 Task: Get directions from Joshua Tree National Park, California, United States to Carlsbad Caverns National Park, New Mexico, United States and explore the nearby things to do with rating 4.5 and open @ 5:00 Sunday
Action: Mouse moved to (242, 36)
Screenshot: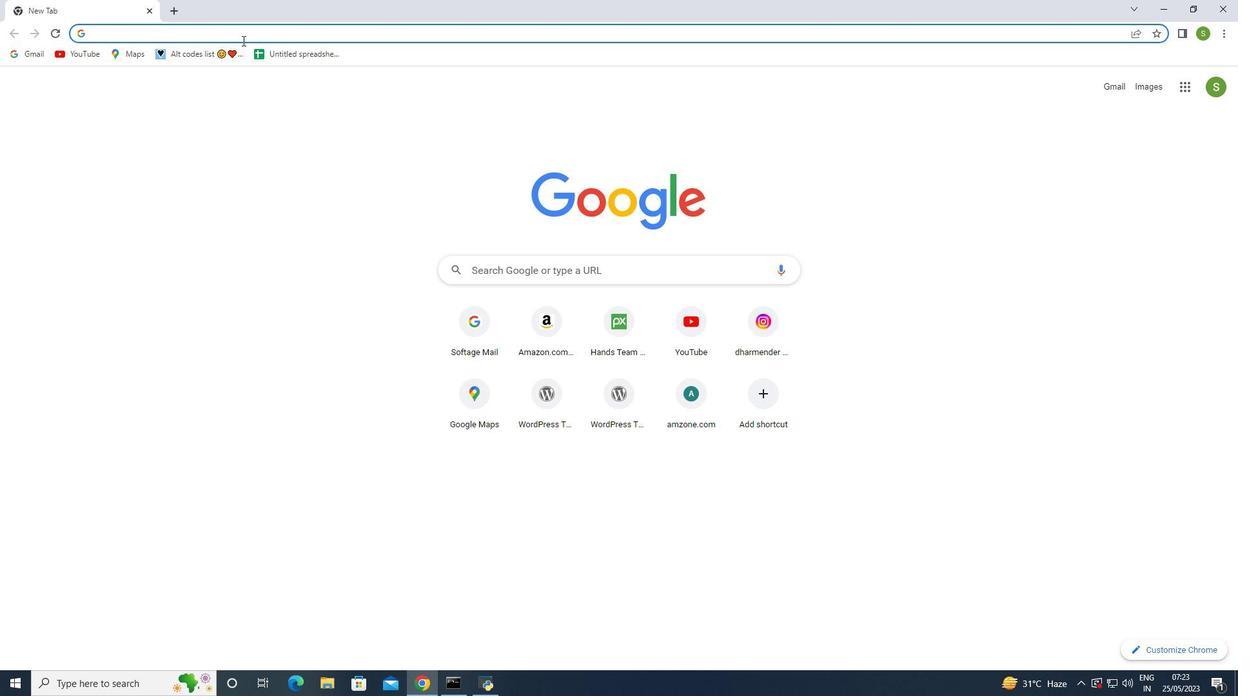 
Action: Mouse pressed left at (242, 36)
Screenshot: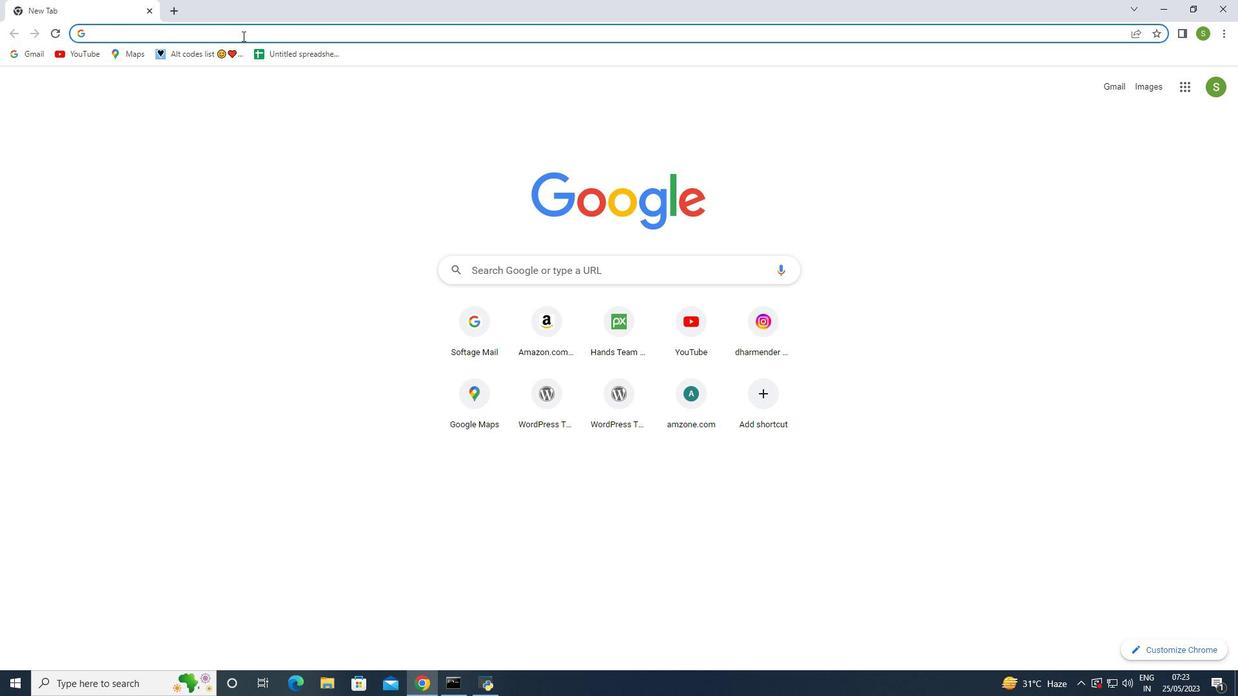 
Action: Key pressed google<Key.space>mape
Screenshot: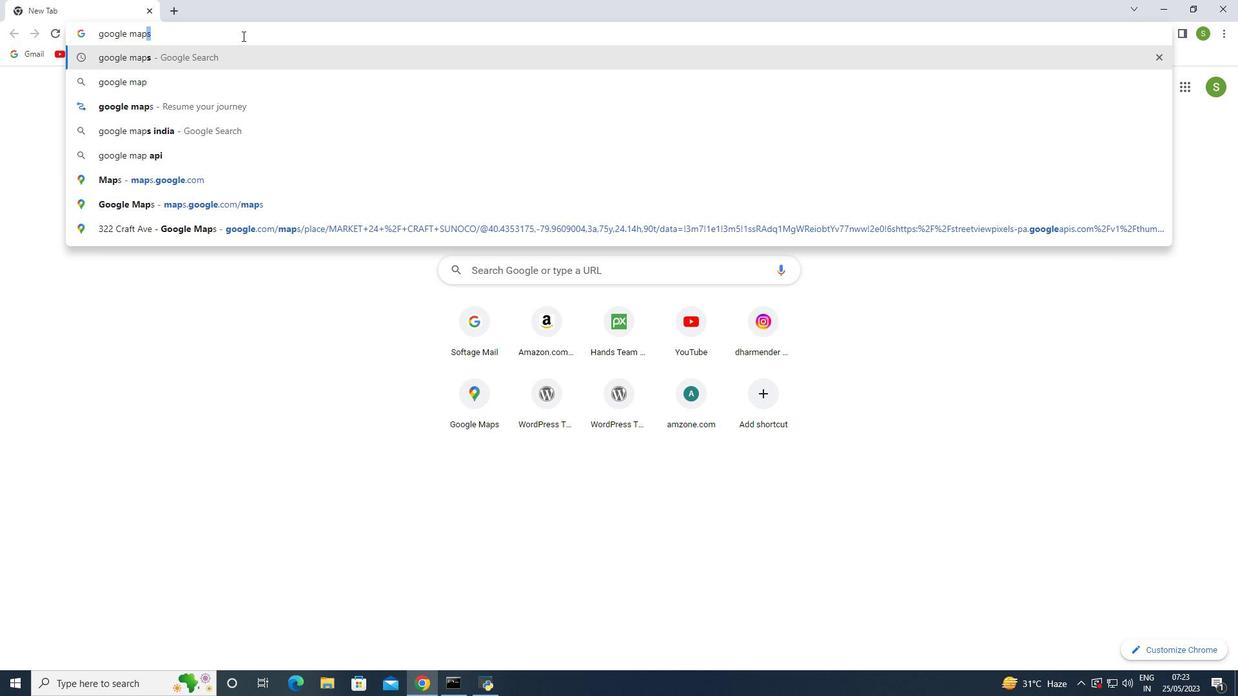 
Action: Mouse moved to (236, 41)
Screenshot: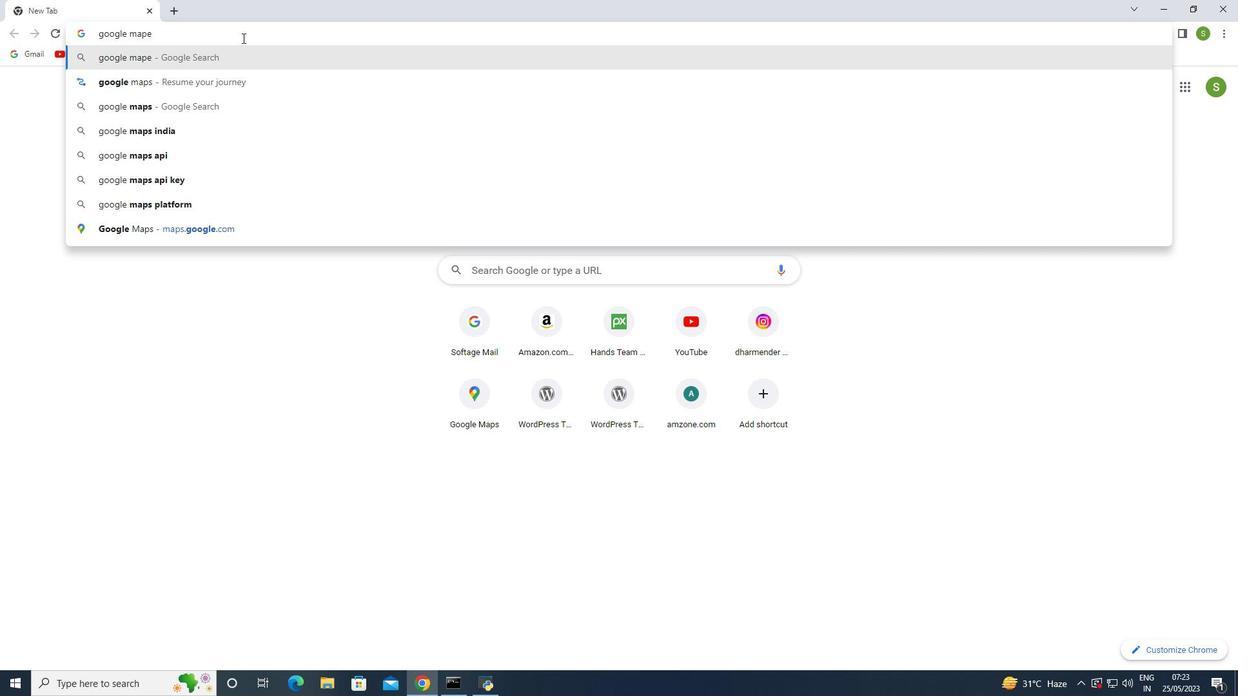 
Action: Key pressed <Key.backspace><Key.enter>
Screenshot: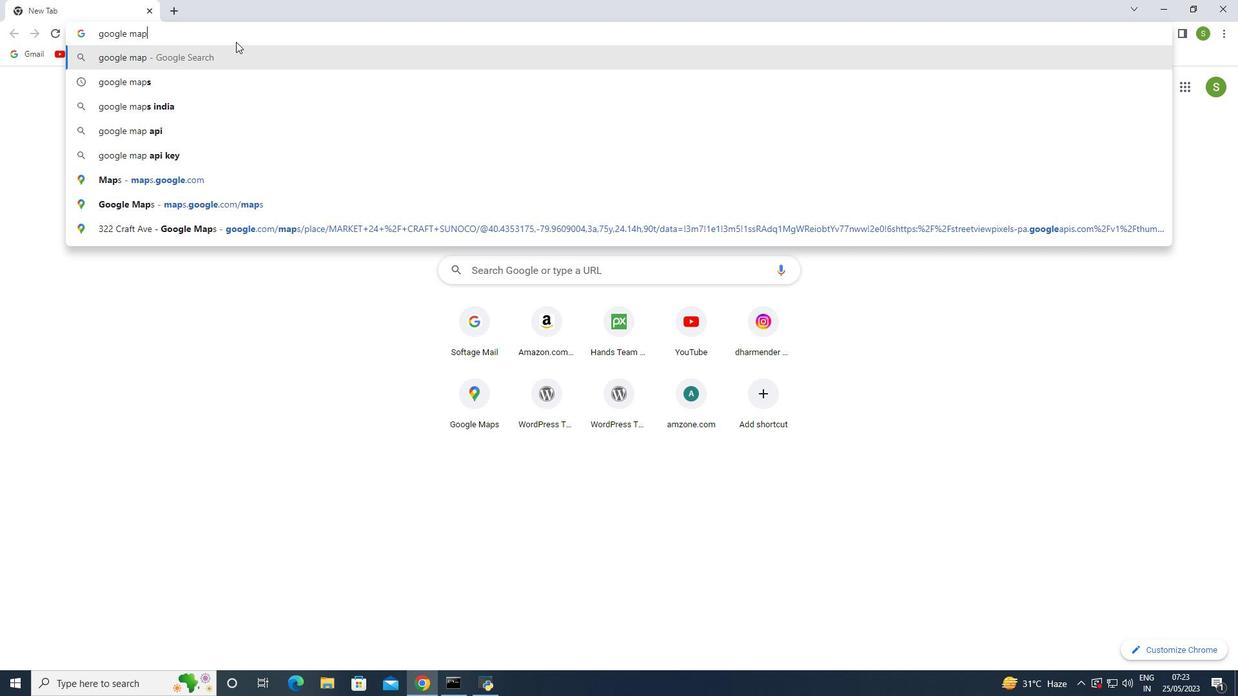 
Action: Mouse moved to (134, 294)
Screenshot: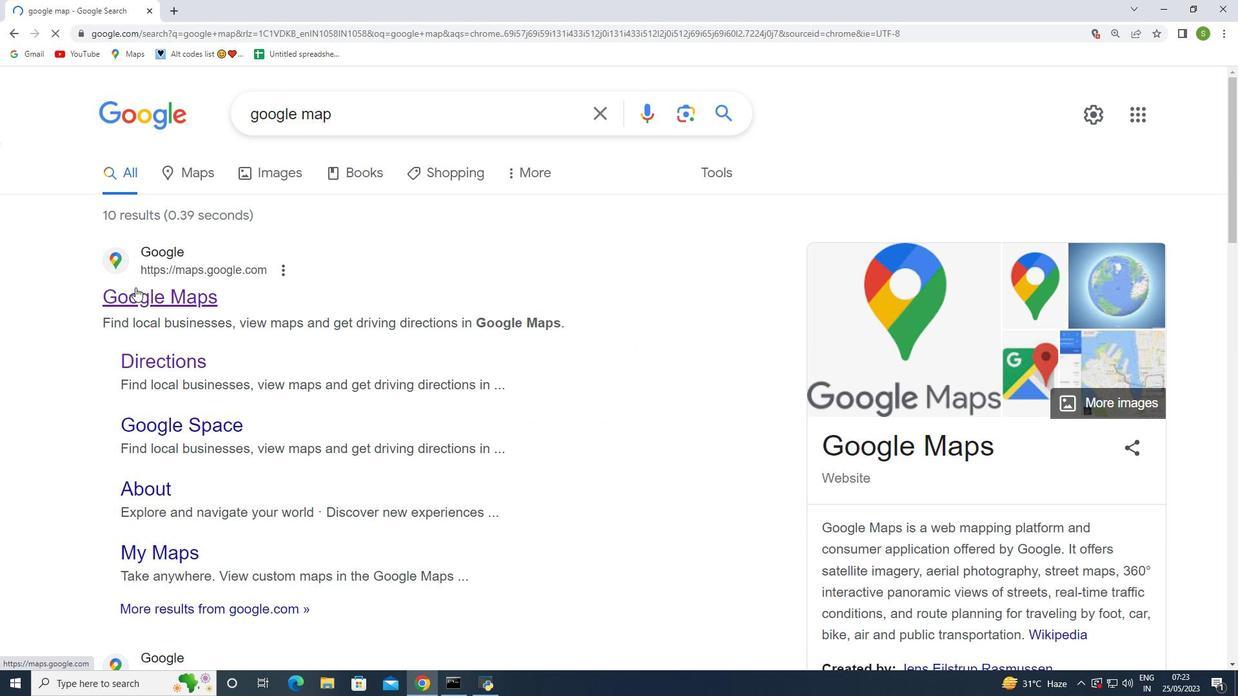 
Action: Mouse pressed left at (134, 294)
Screenshot: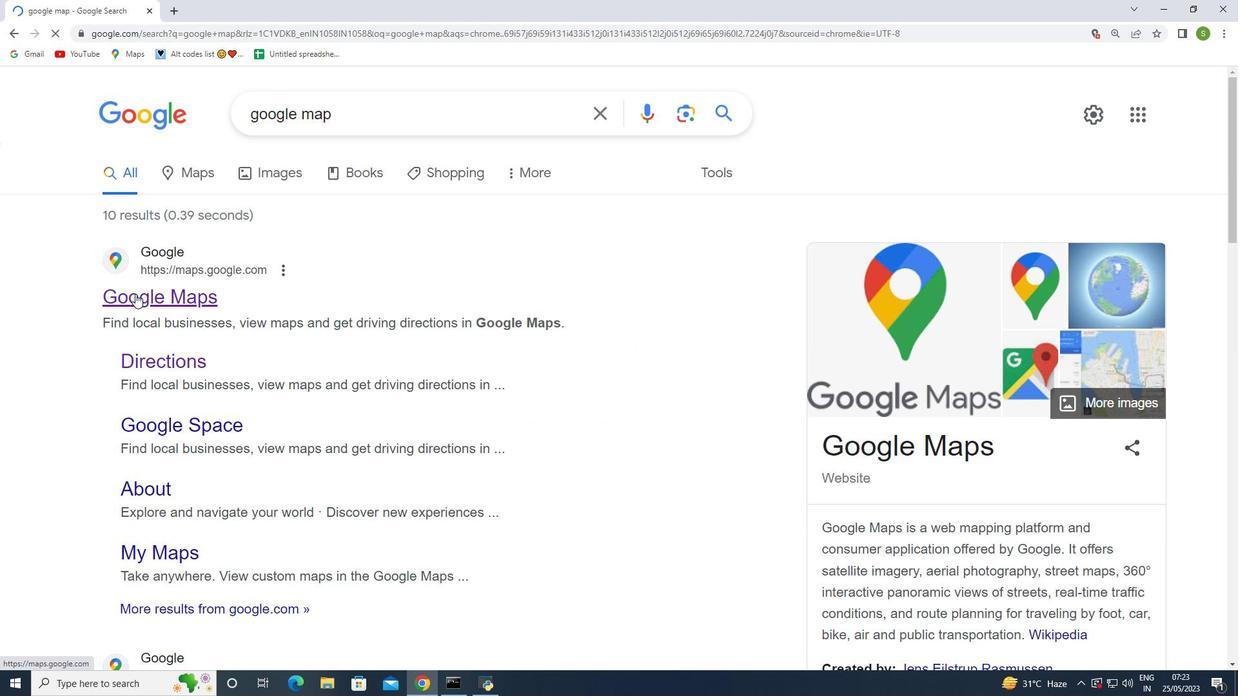
Action: Mouse moved to (269, 101)
Screenshot: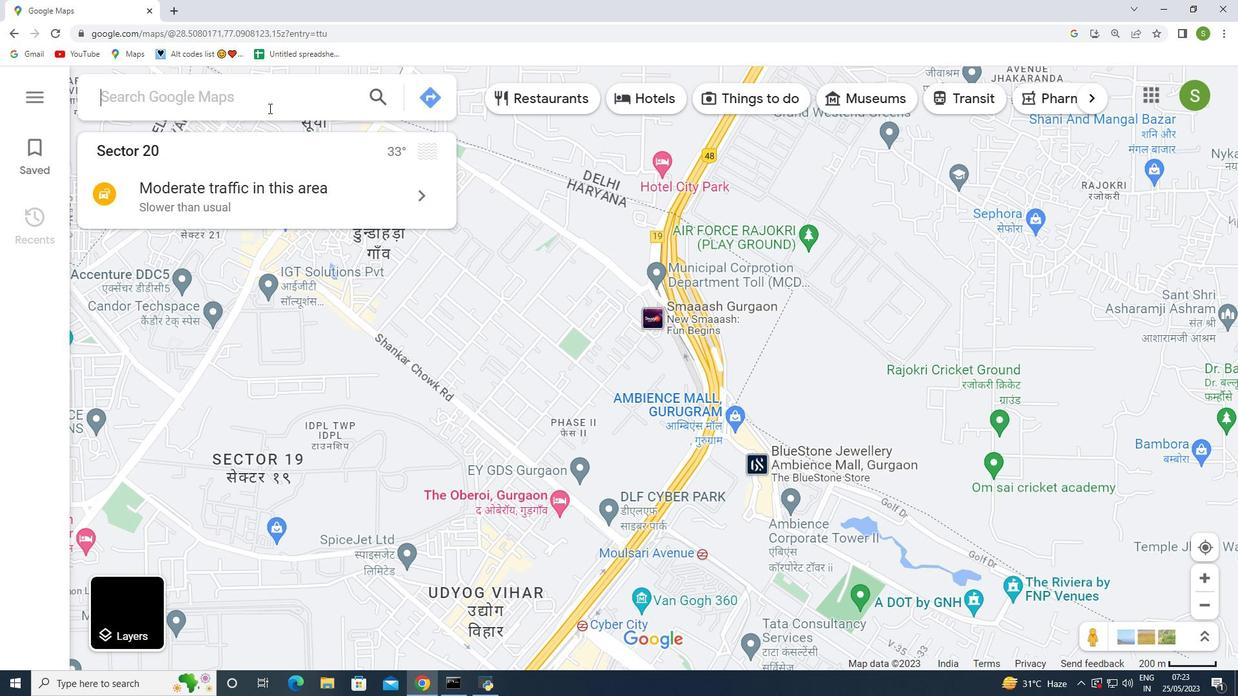 
Action: Mouse pressed left at (269, 101)
Screenshot: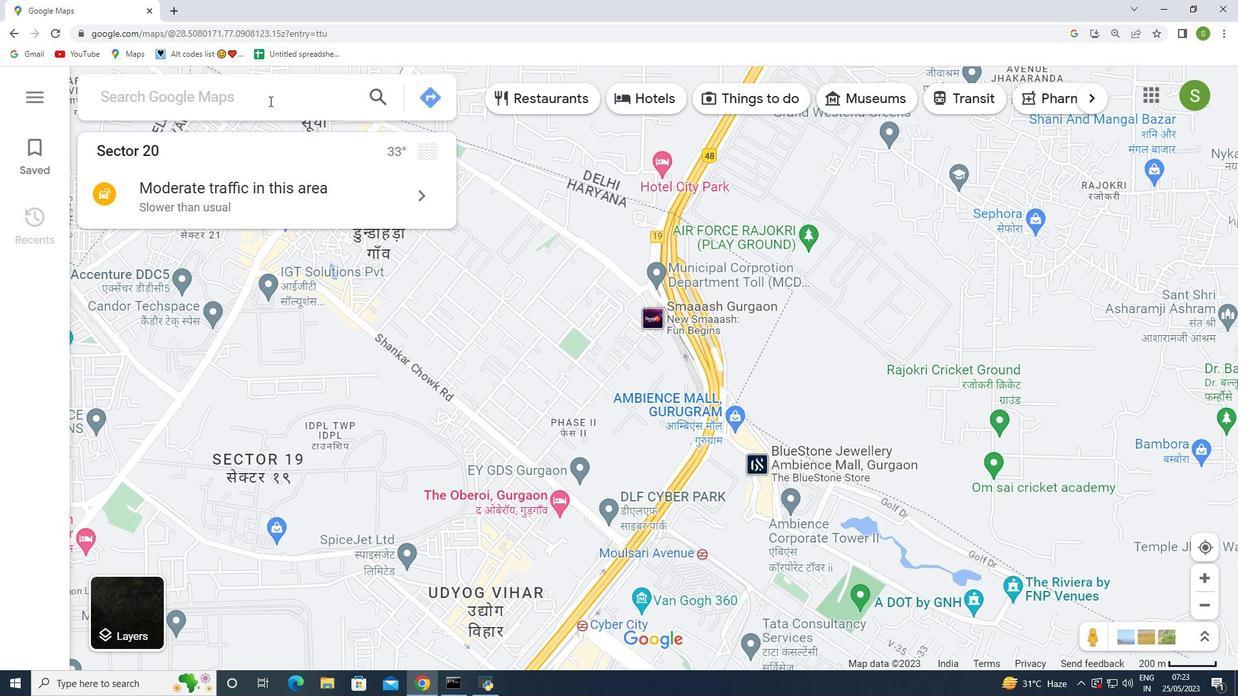 
Action: Mouse moved to (429, 100)
Screenshot: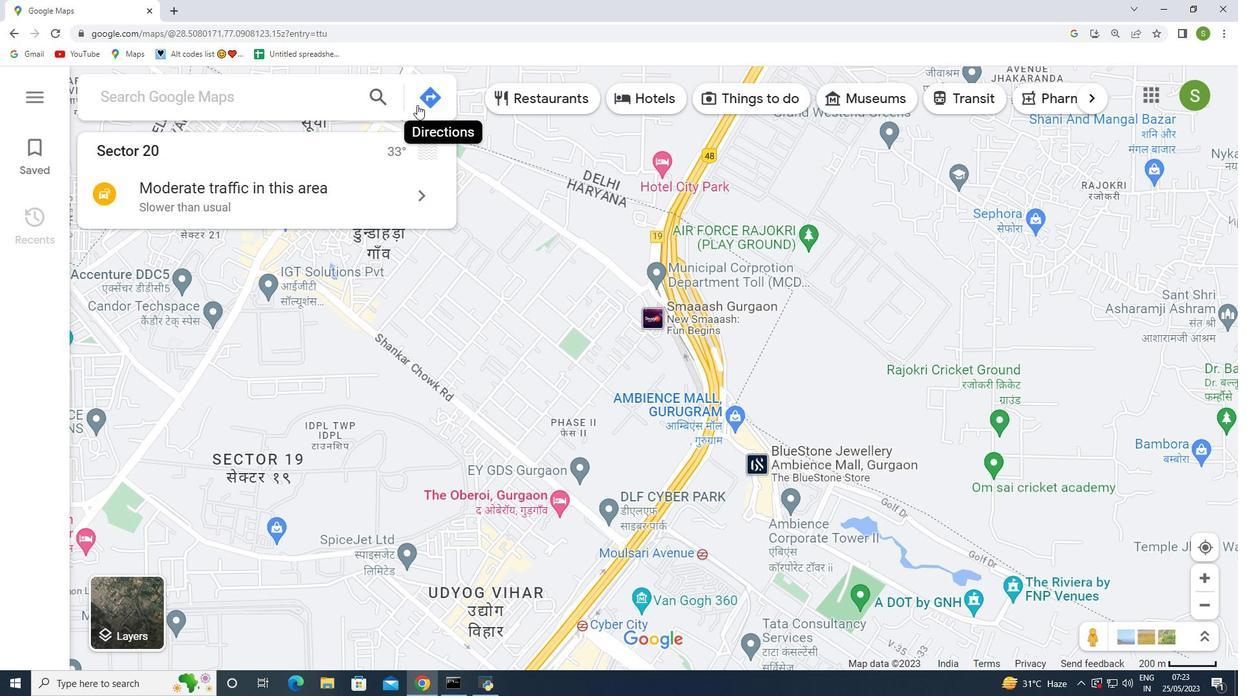 
Action: Mouse pressed left at (429, 100)
Screenshot: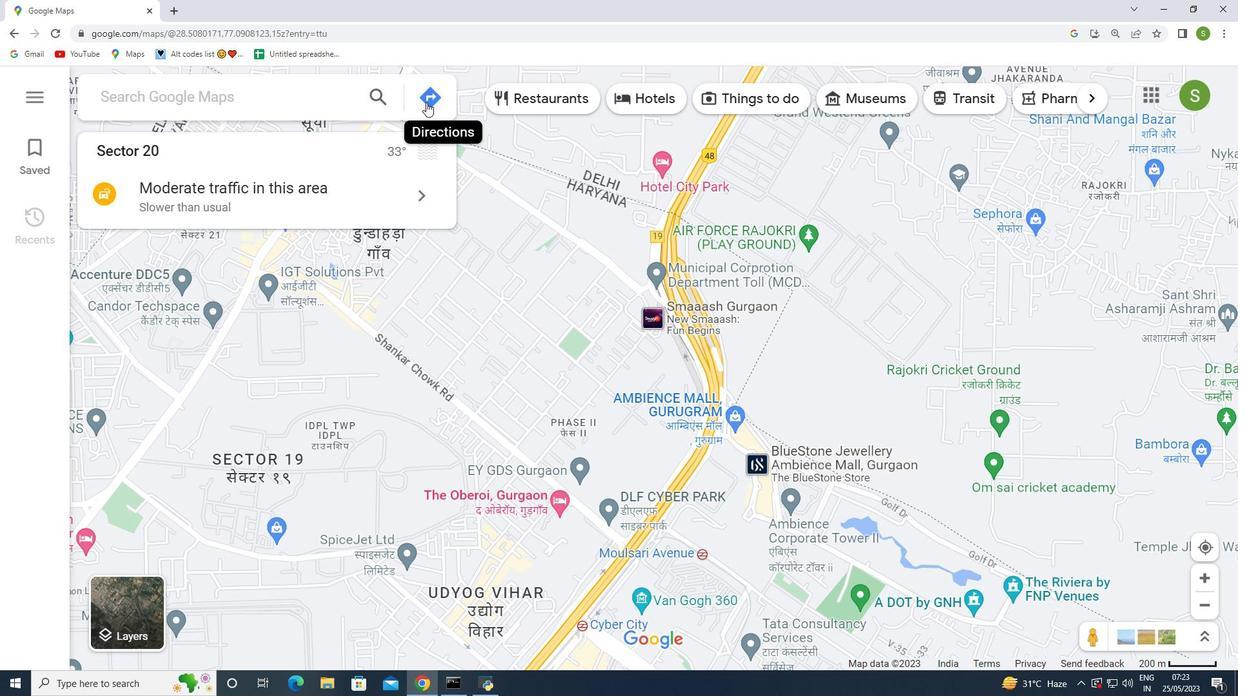 
Action: Mouse moved to (305, 159)
Screenshot: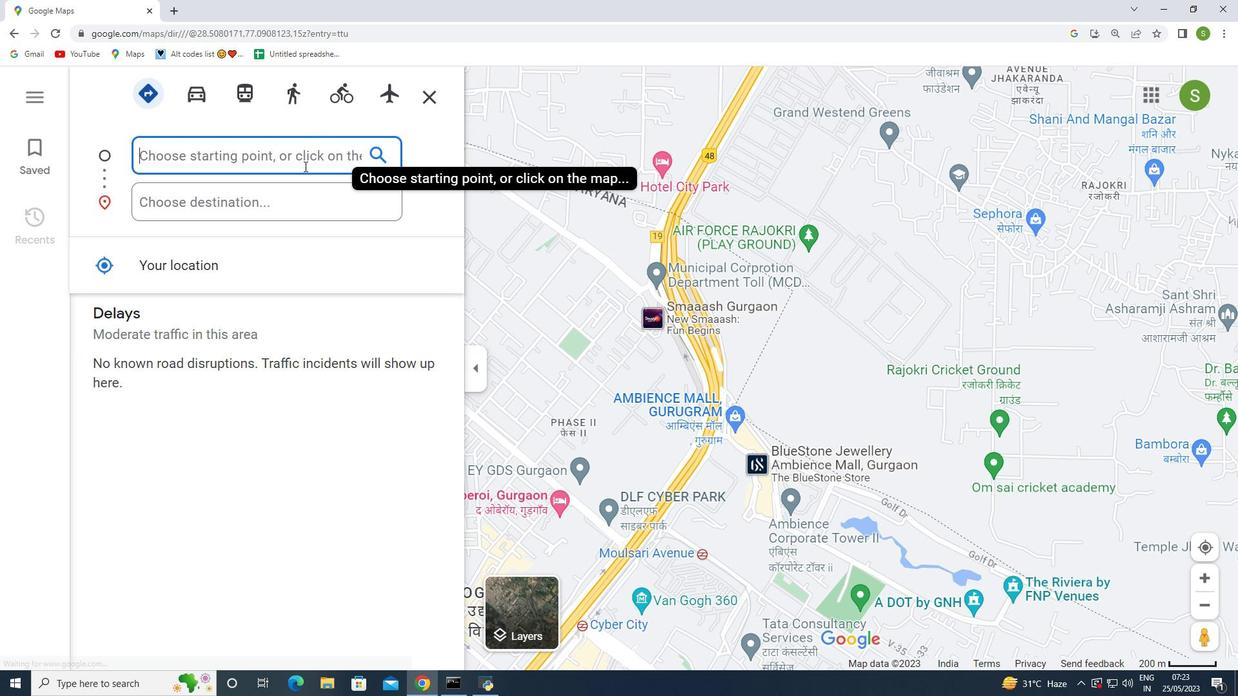 
Action: Mouse pressed left at (305, 159)
Screenshot: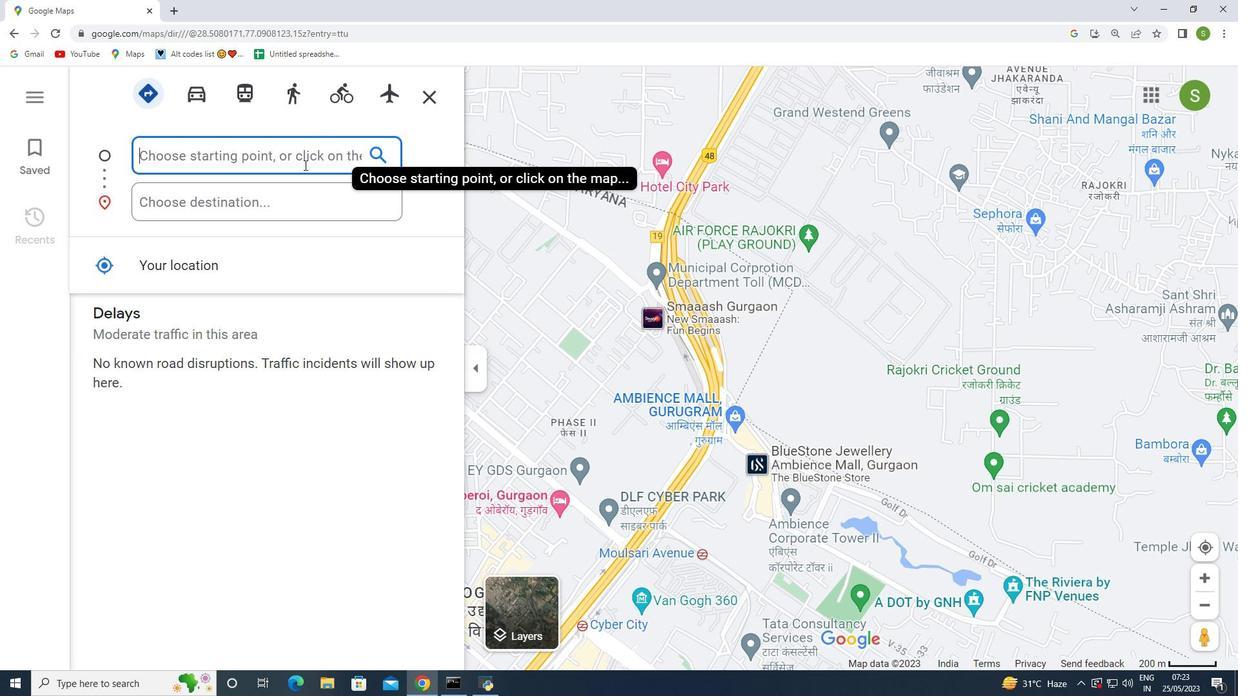 
Action: Key pressed <Key.shift><Key.shift><Key.shift><Key.shift><Key.shift><Key.shift><Key.shift><Key.shift><Key.shift><Key.shift><Key.shift><Key.shift><Key.shift><Key.shift><Key.shift><Key.shift><Key.shift><Key.shift><Key.shift><Key.shift><Key.shift><Key.shift><Key.shift><Key.shift><Key.shift><Key.shift><Key.shift>joshua<Key.space>tree<Key.space><Key.shift>National<Key.space>park<Key.space>california<Key.space>united<Key.space>states
Screenshot: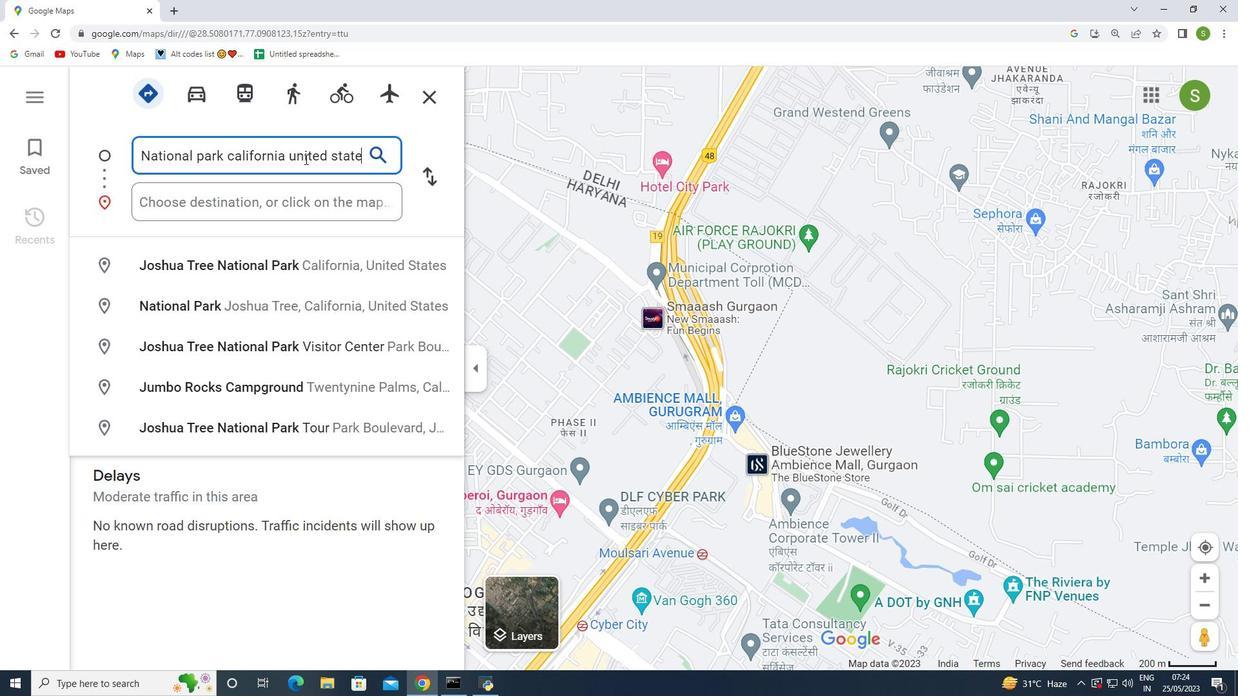 
Action: Mouse moved to (198, 209)
Screenshot: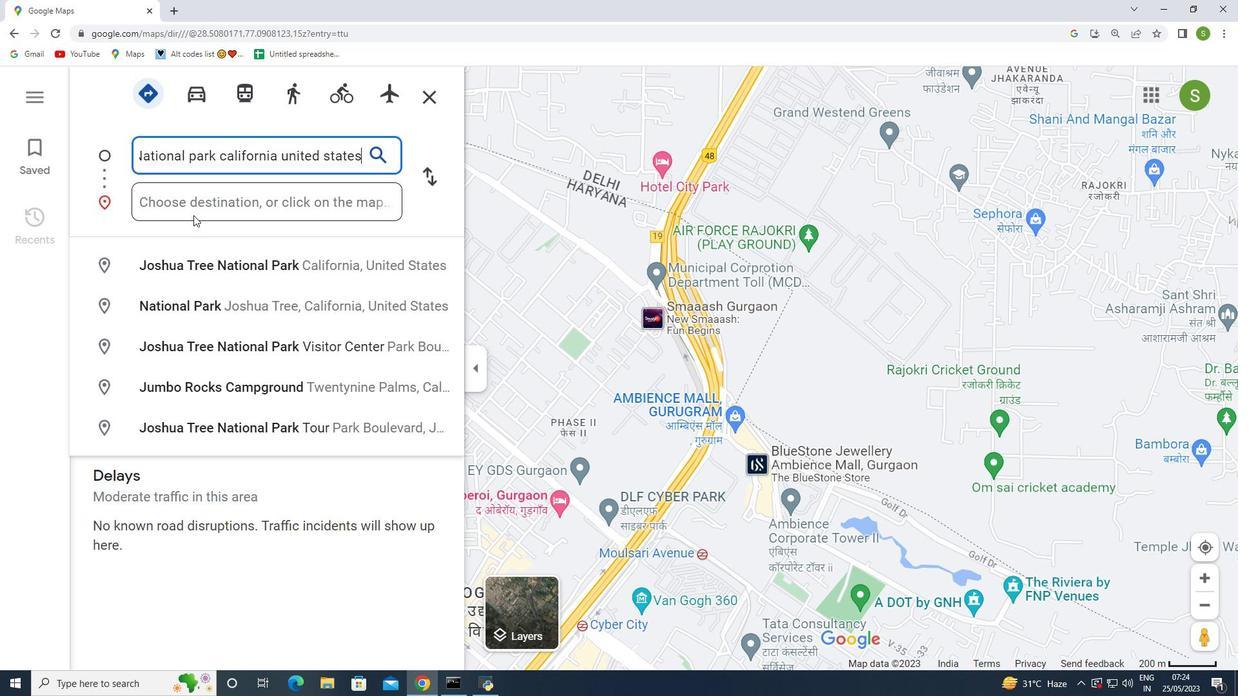 
Action: Mouse pressed left at (198, 209)
Screenshot: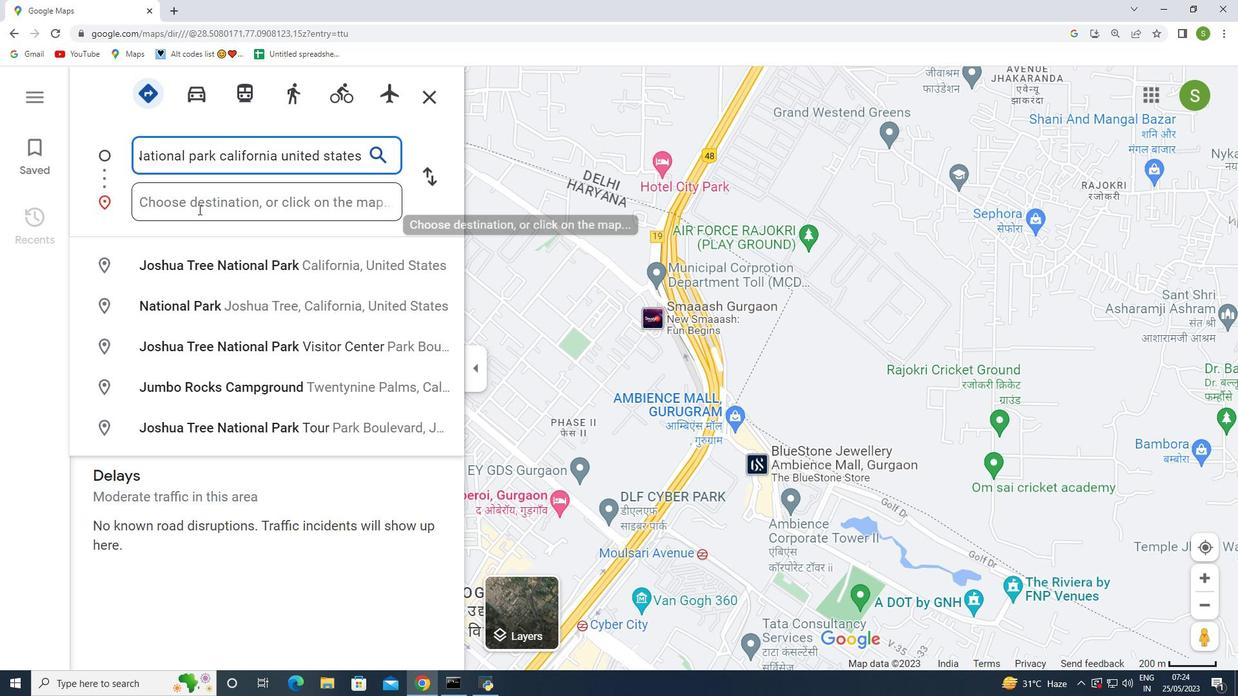 
Action: Key pressed <Key.shift>Carlsbad<Key.space>caverns<Key.space><Key.shift><Key.shift><Key.shift>National<Key.space>park<Key.space>new<Key.space><Key.shift><Key.shift><Key.shift>Mexiv<Key.backspace>co<Key.space>united<Key.space>states
Screenshot: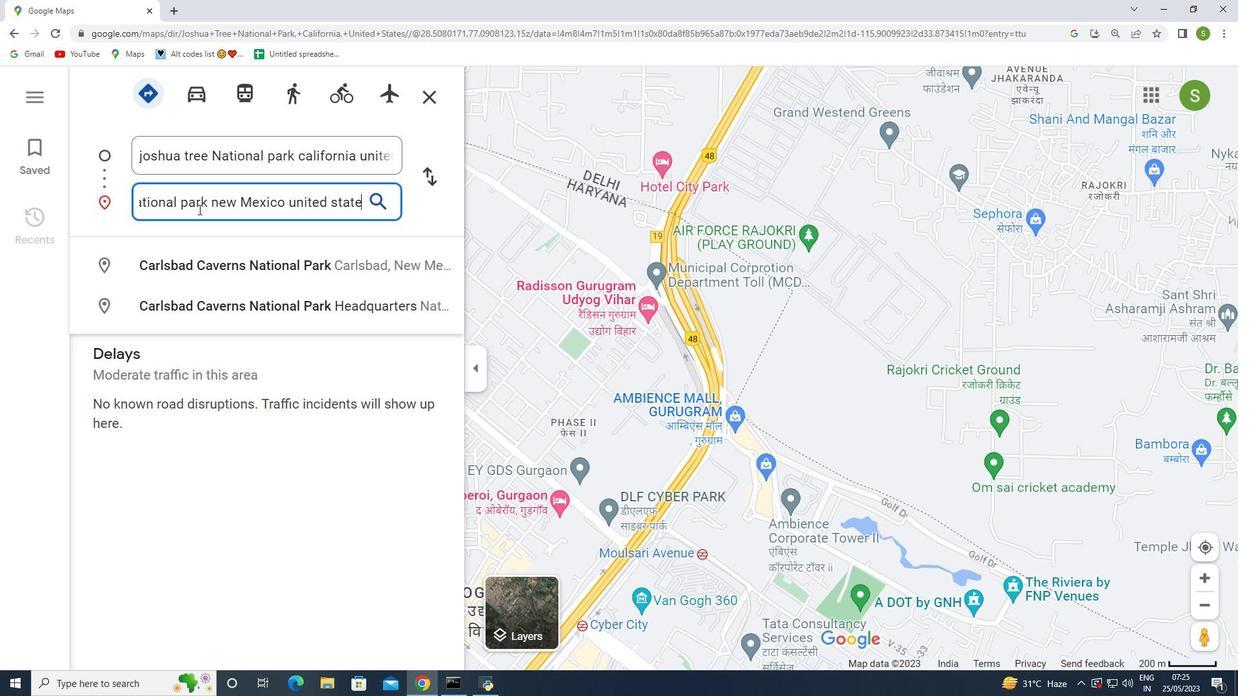 
Action: Mouse moved to (377, 202)
Screenshot: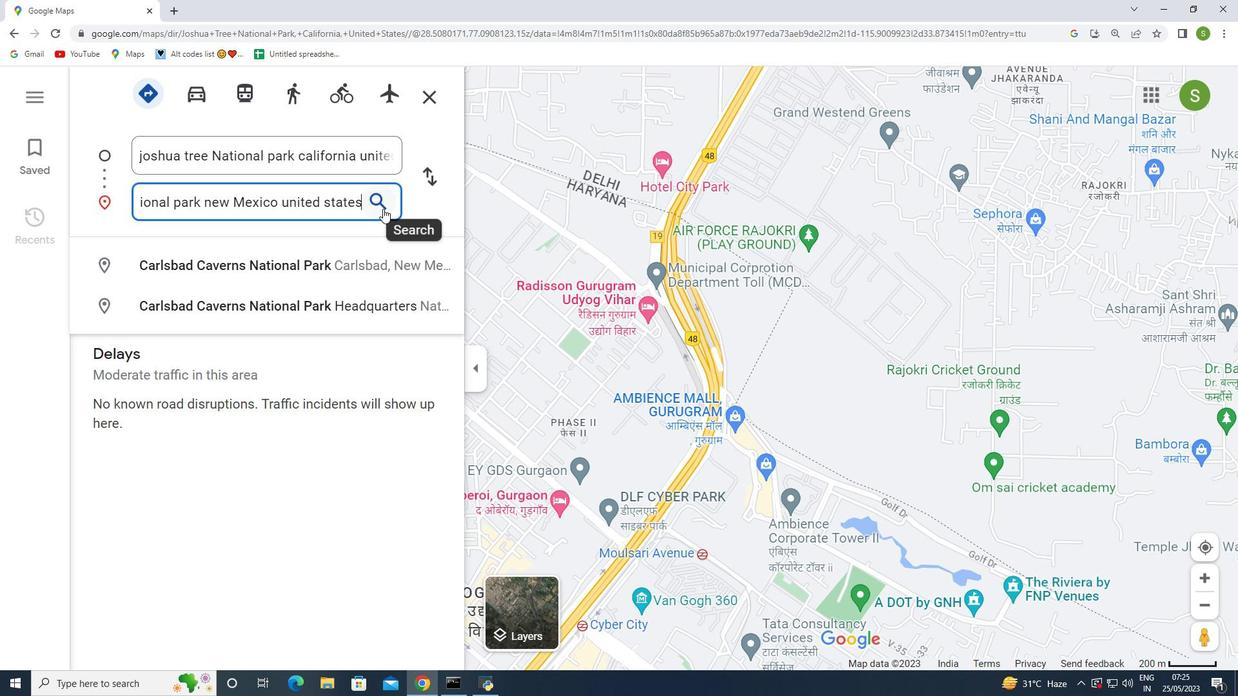 
Action: Mouse pressed left at (377, 202)
Screenshot: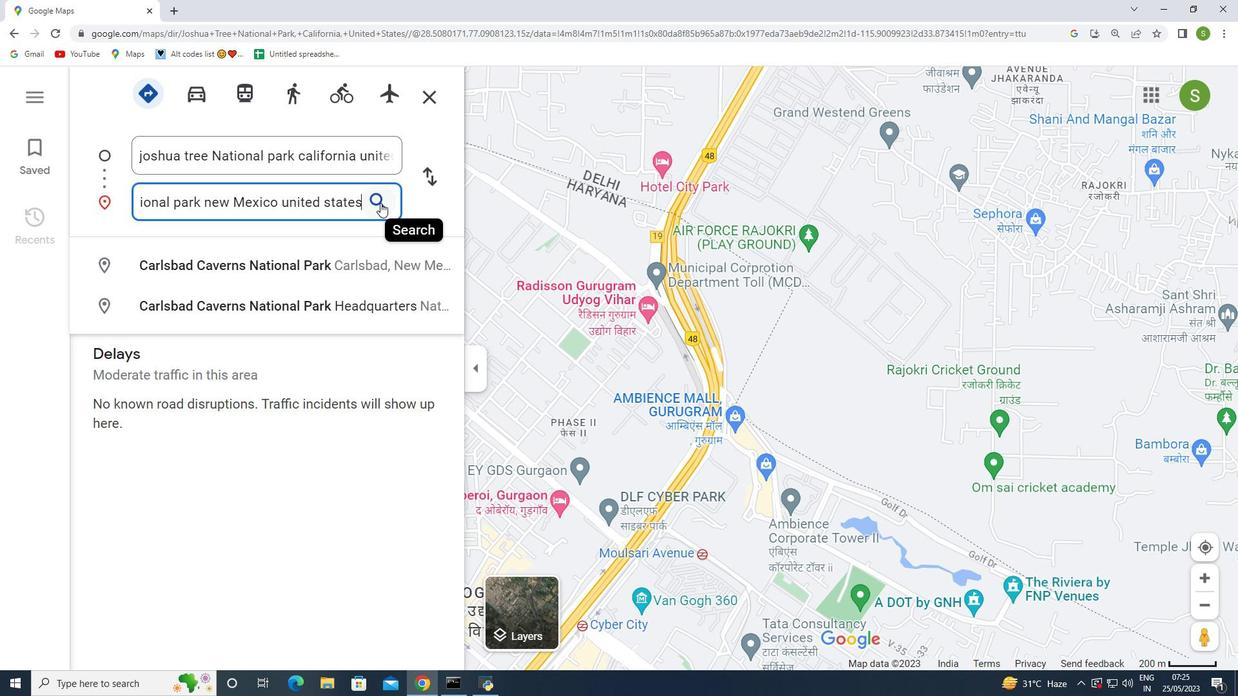 
Action: Mouse moved to (1074, 100)
Screenshot: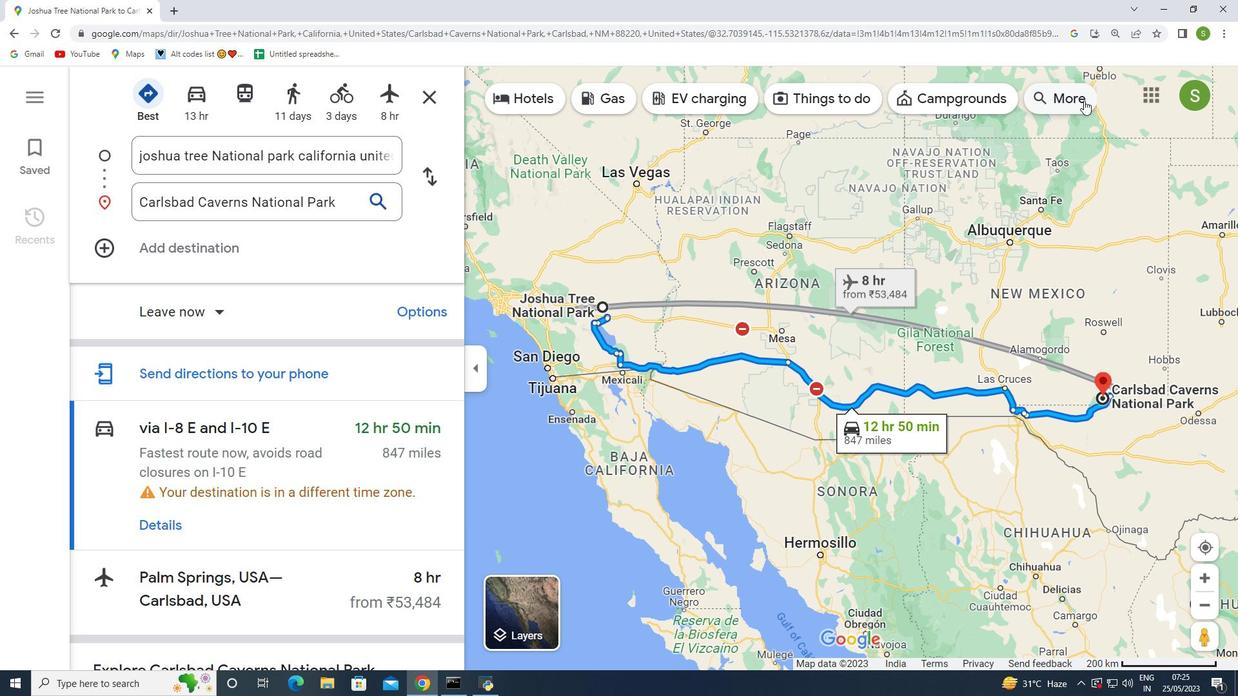 
Action: Mouse pressed left at (1074, 100)
Screenshot: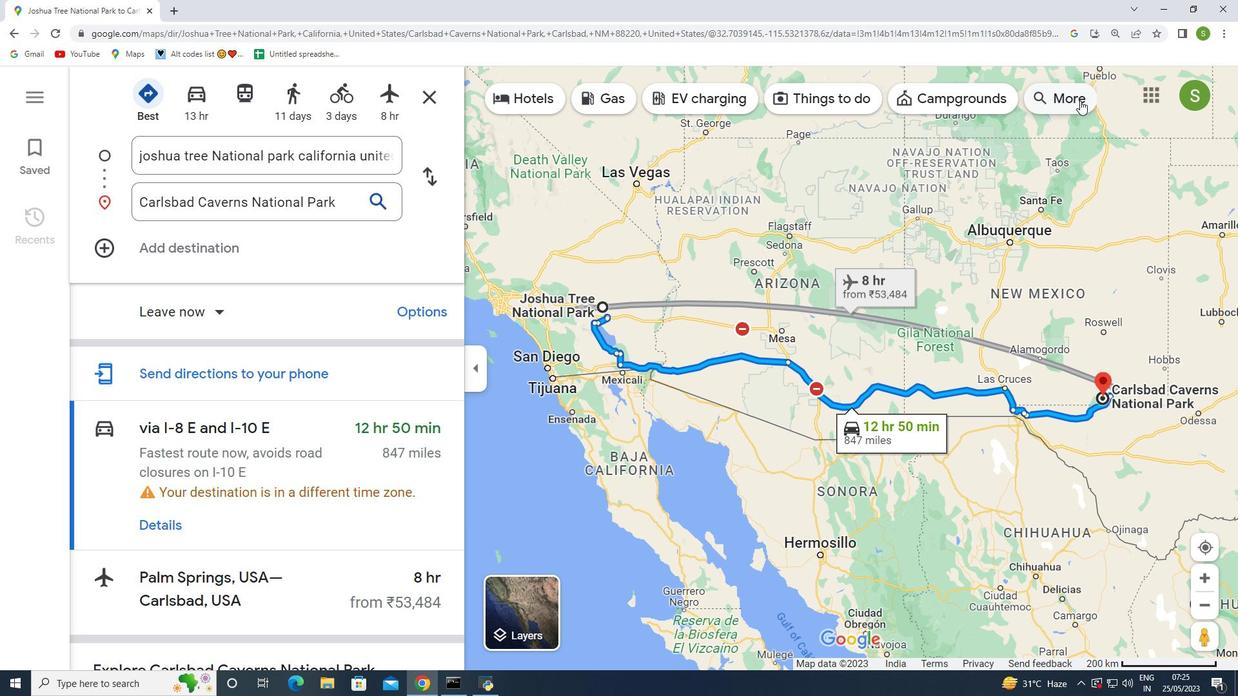 
Action: Mouse moved to (261, 383)
Screenshot: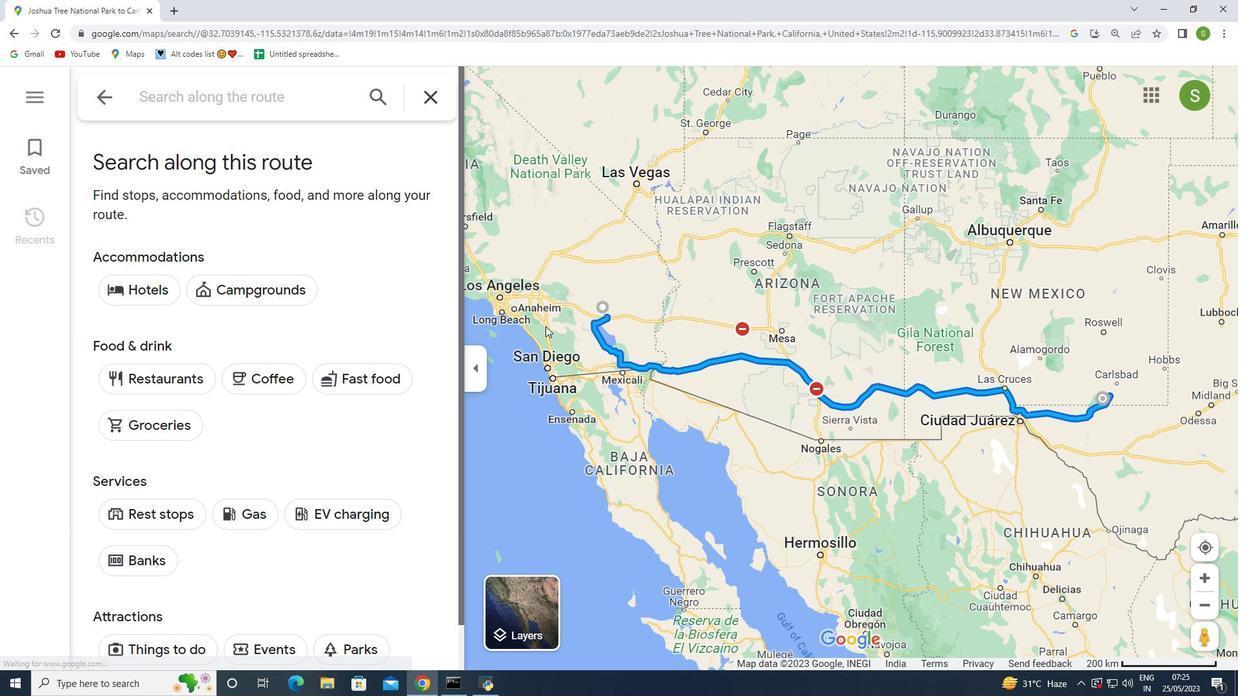 
Action: Mouse scrolled (261, 383) with delta (0, 0)
Screenshot: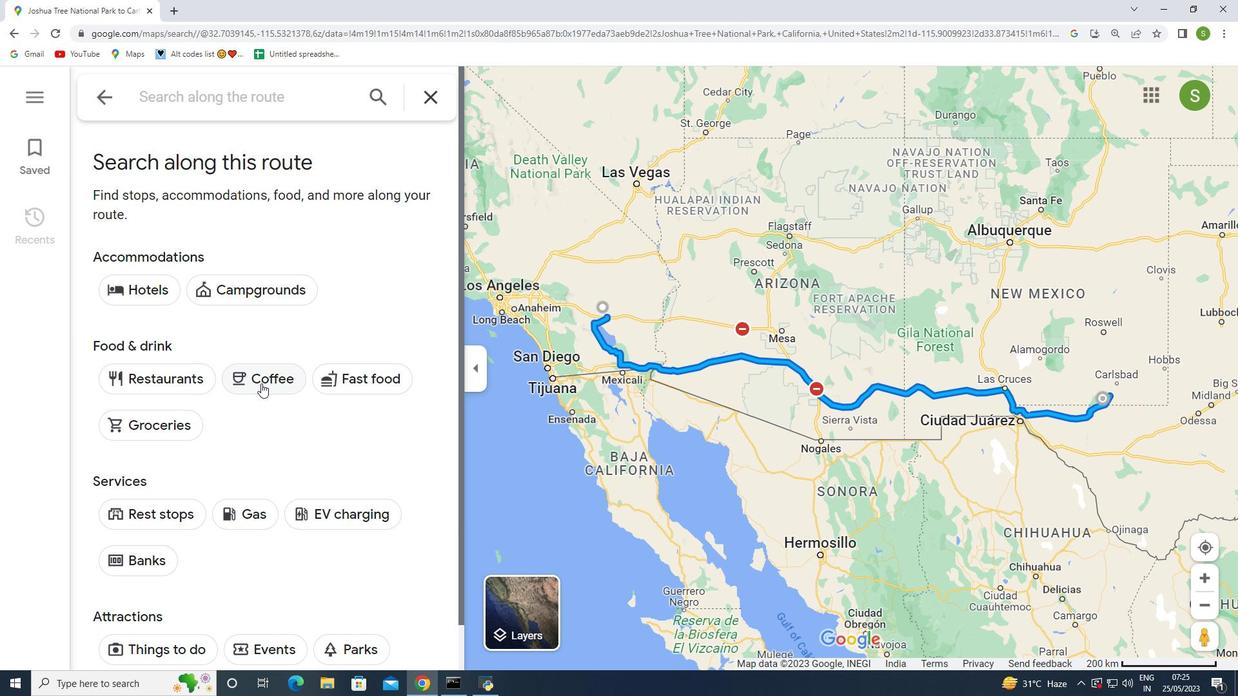 
Action: Mouse moved to (261, 384)
Screenshot: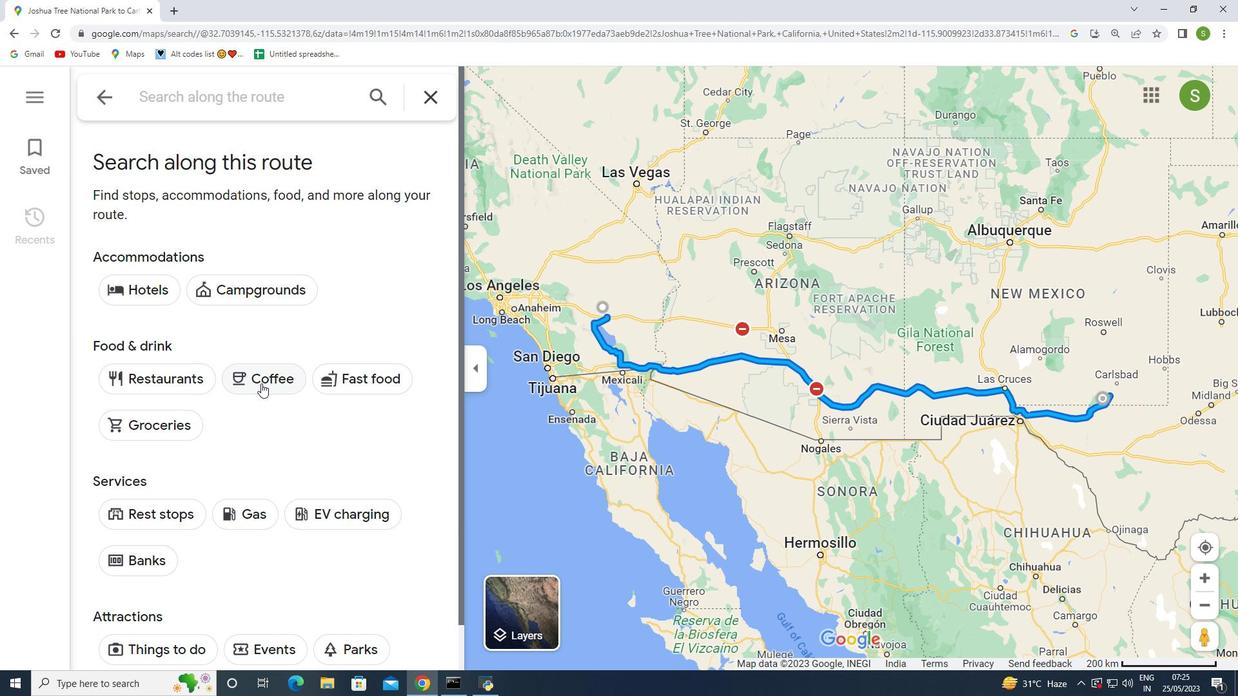 
Action: Mouse scrolled (261, 383) with delta (0, 0)
Screenshot: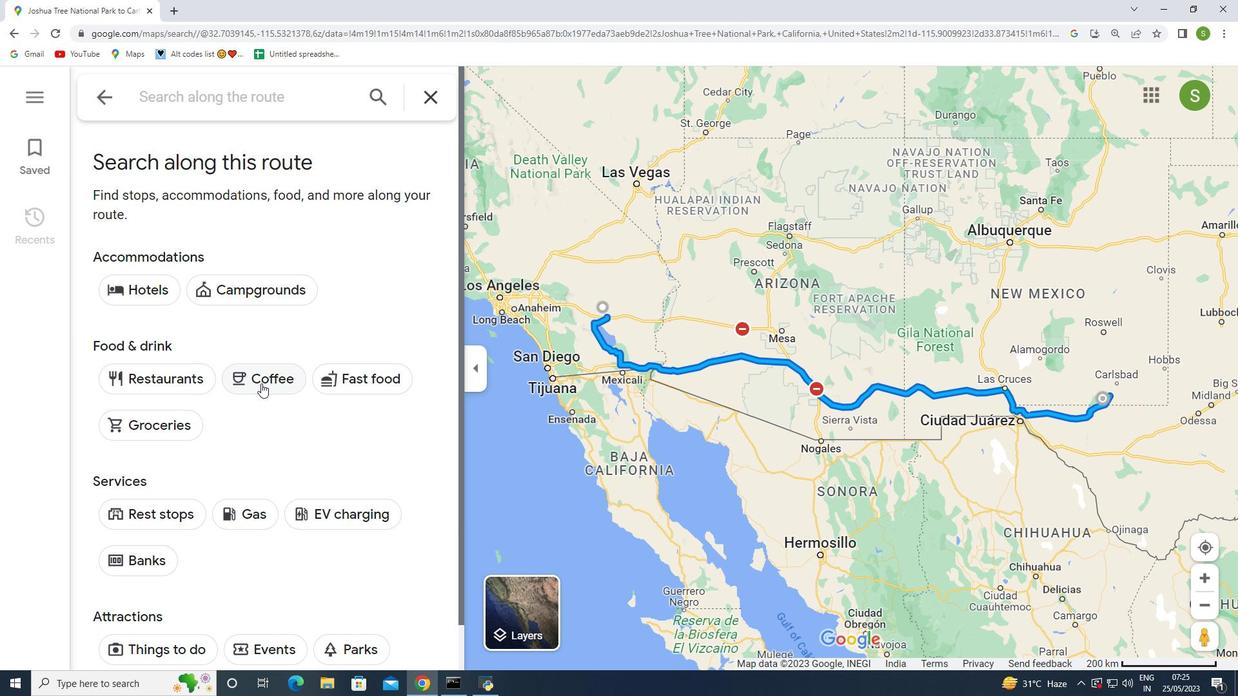 
Action: Mouse moved to (260, 385)
Screenshot: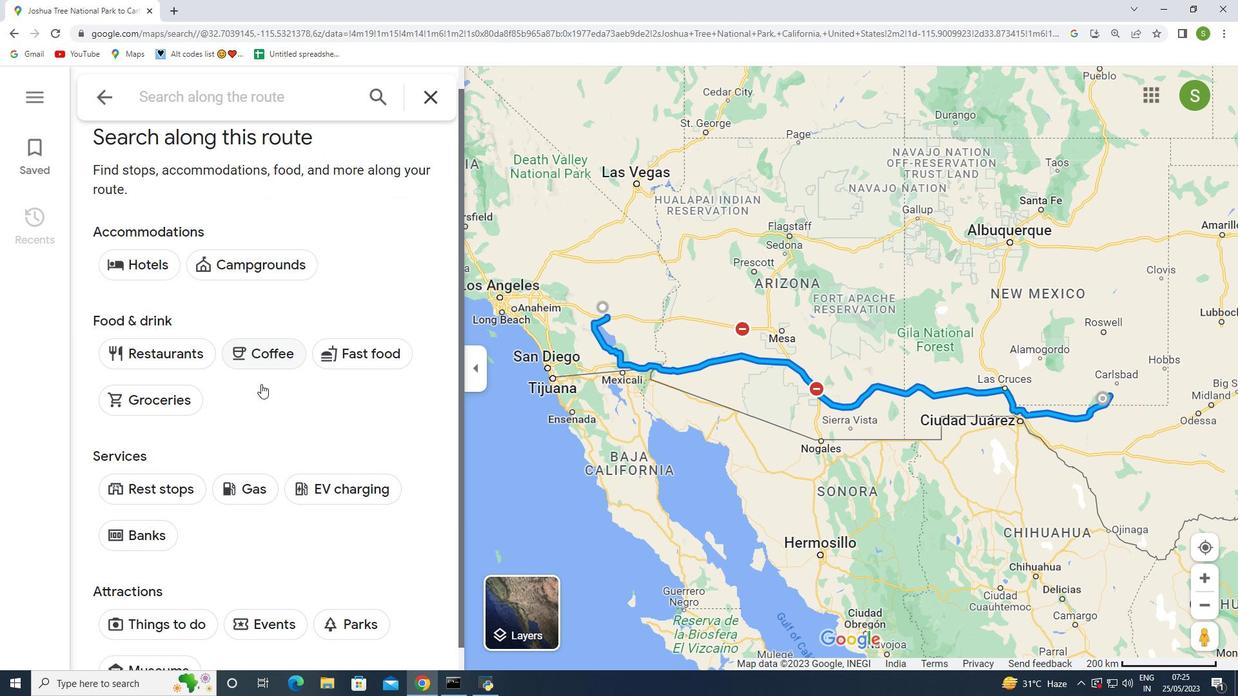 
Action: Mouse scrolled (260, 384) with delta (0, 0)
Screenshot: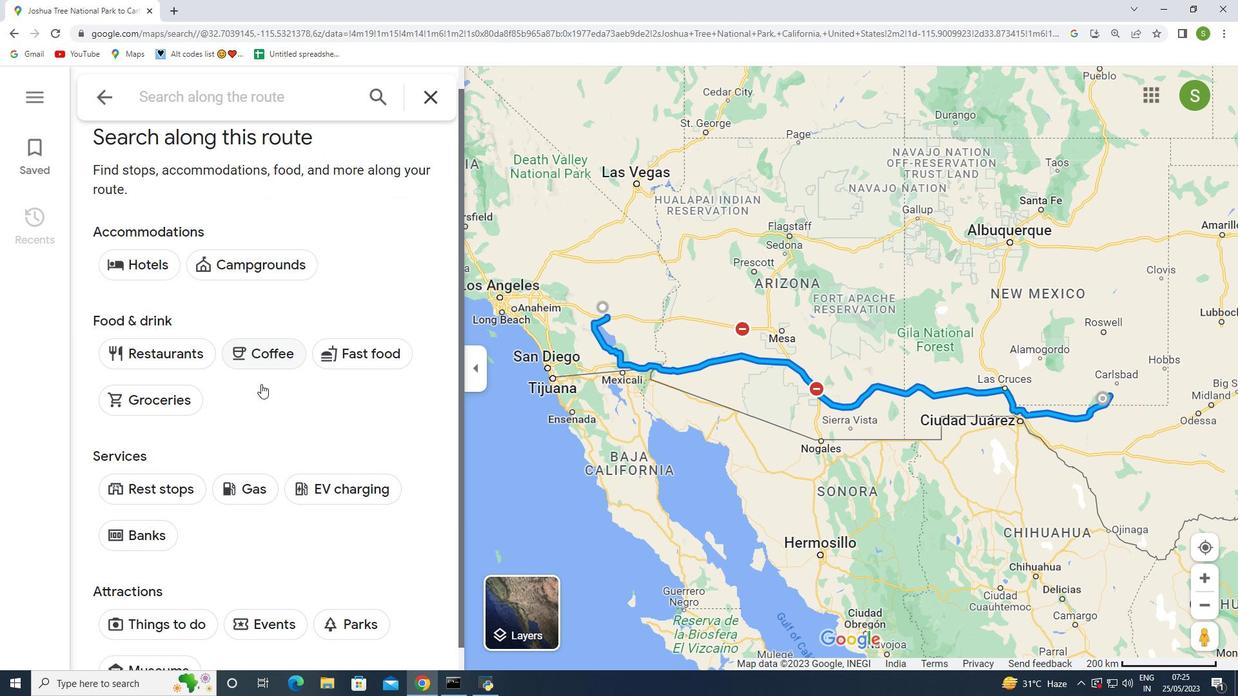 
Action: Mouse moved to (256, 388)
Screenshot: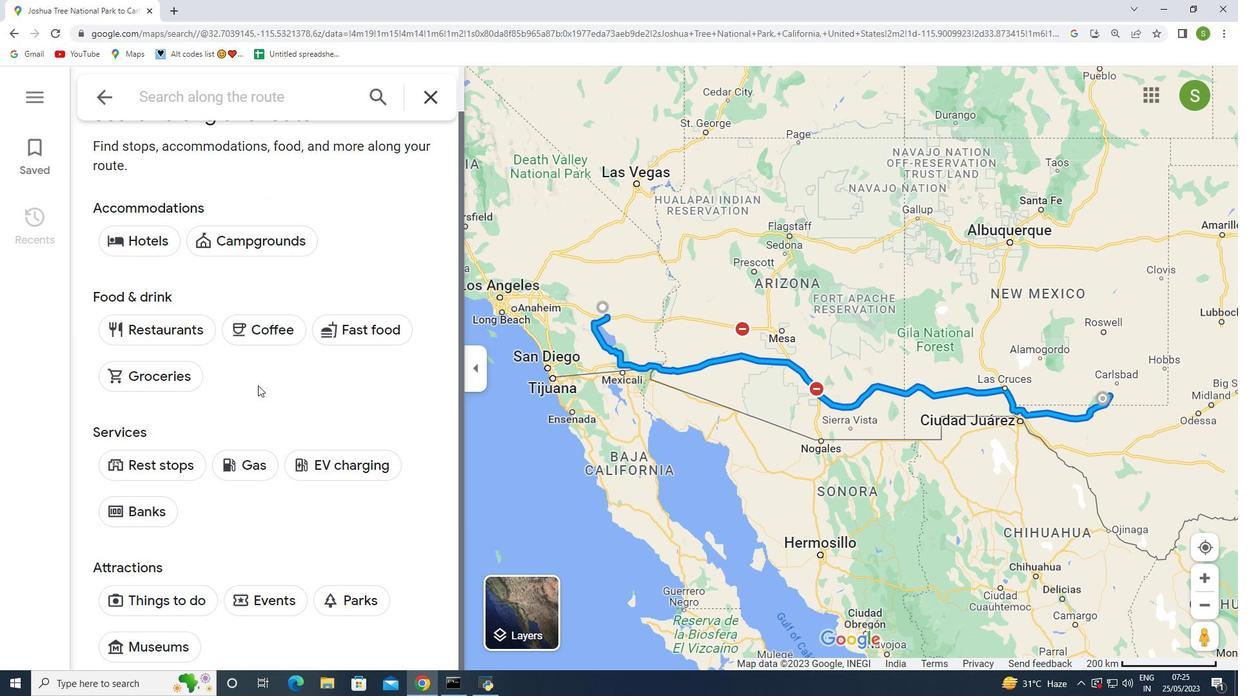 
Action: Mouse scrolled (256, 387) with delta (0, 0)
Screenshot: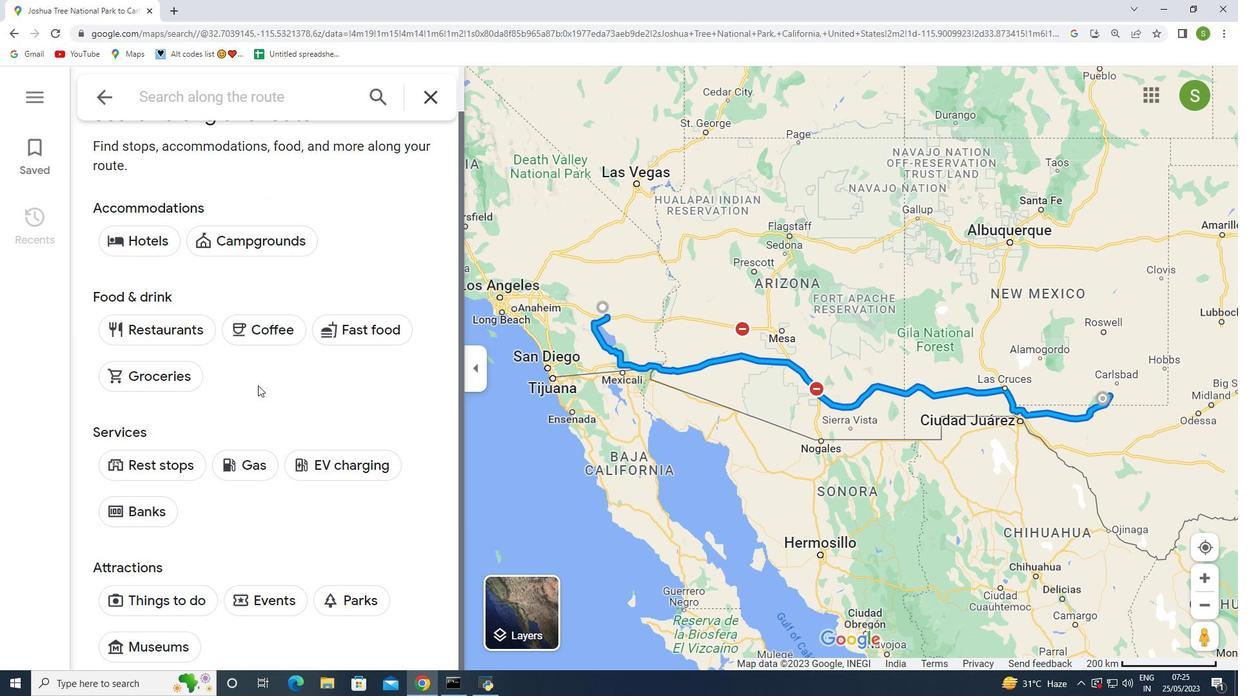 
Action: Mouse moved to (247, 402)
Screenshot: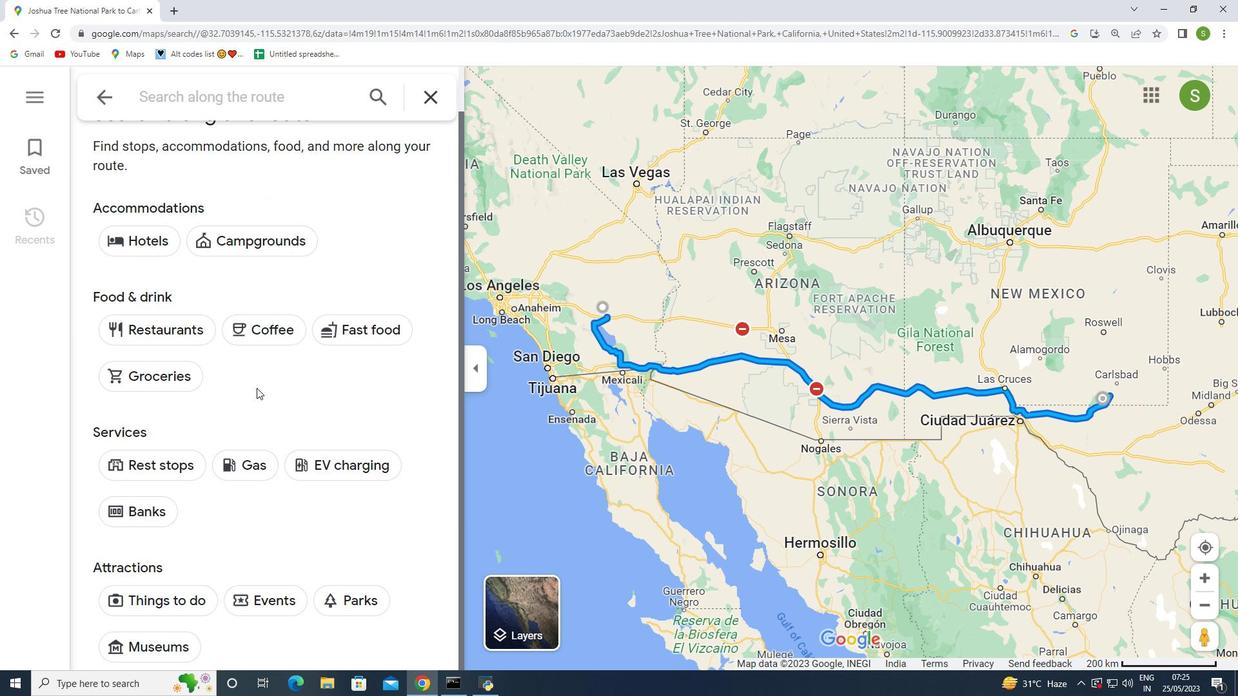 
Action: Mouse scrolled (249, 395) with delta (0, 0)
Screenshot: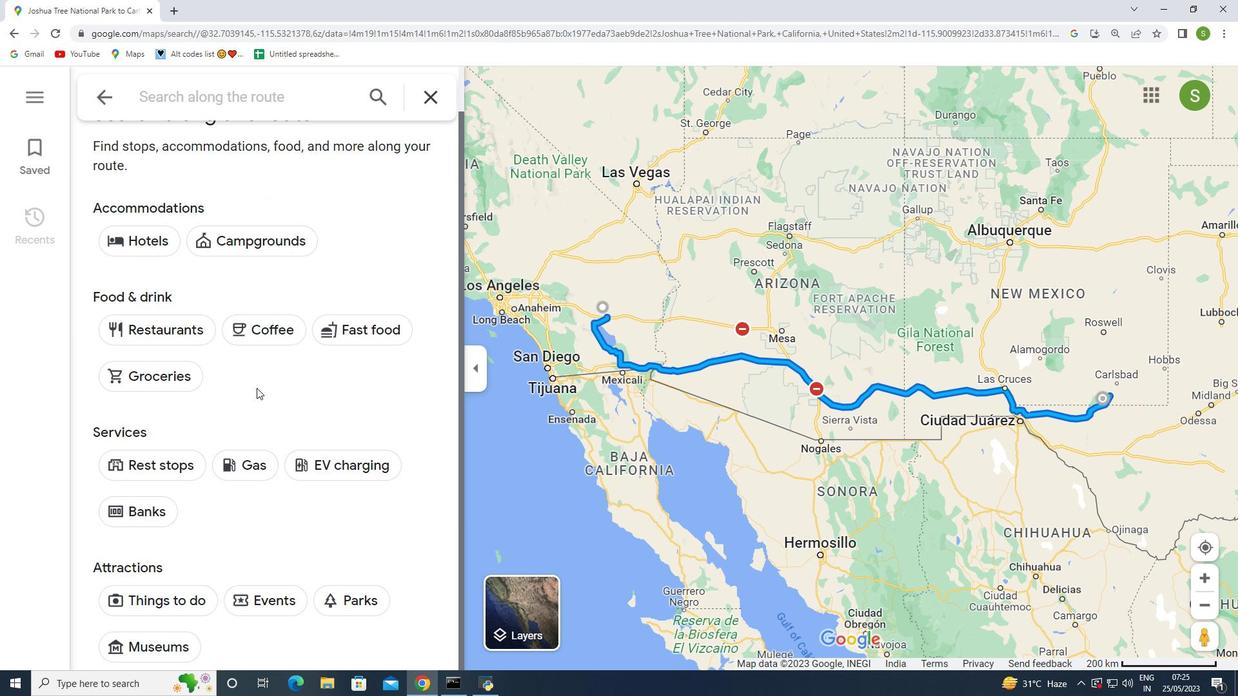 
Action: Mouse moved to (142, 517)
Screenshot: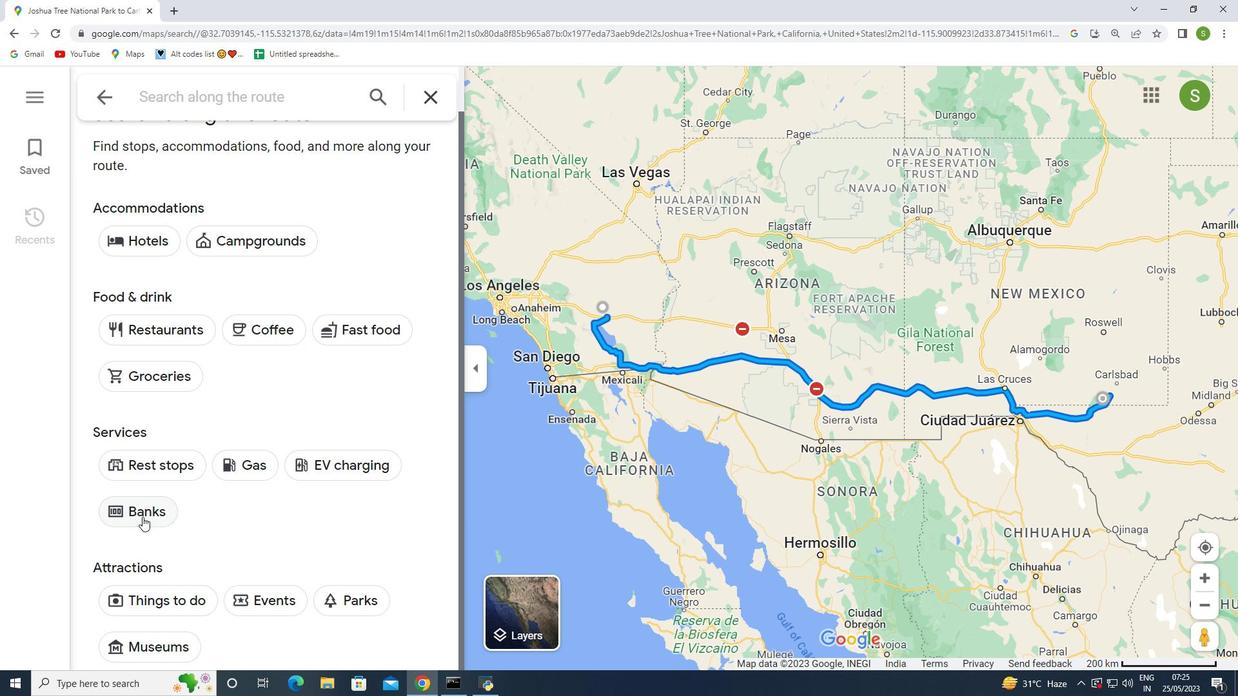 
Action: Mouse pressed left at (142, 517)
Screenshot: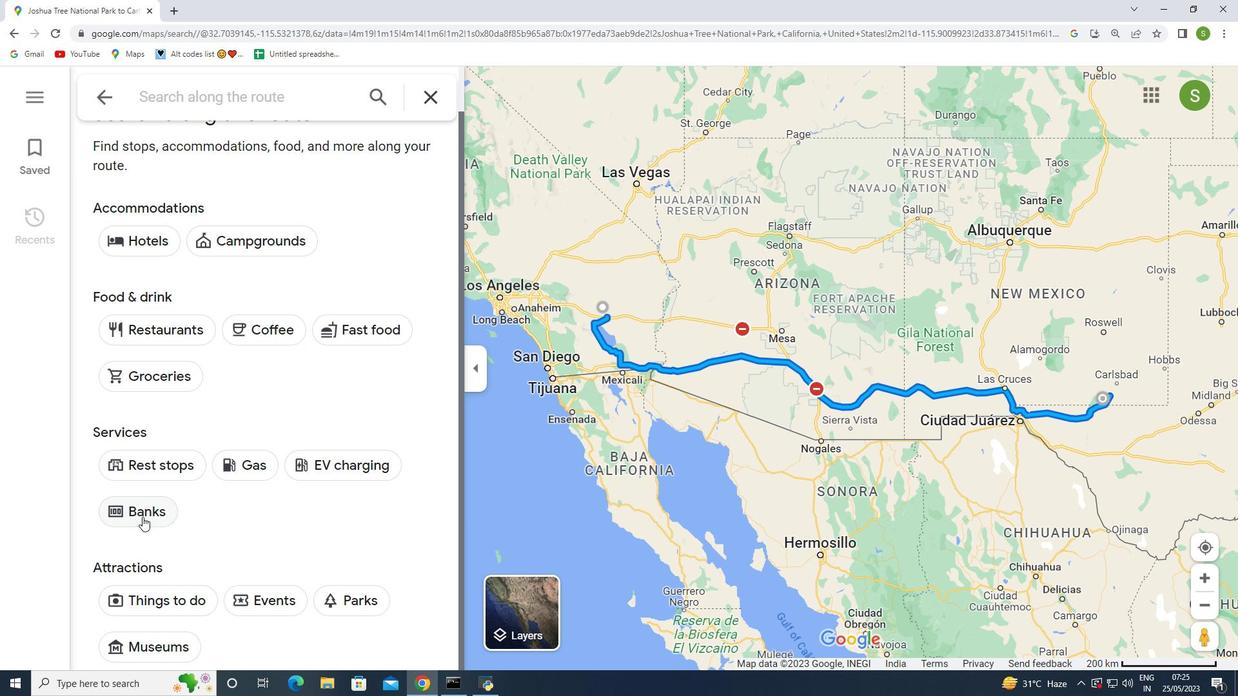 
Action: Mouse moved to (1093, 490)
Screenshot: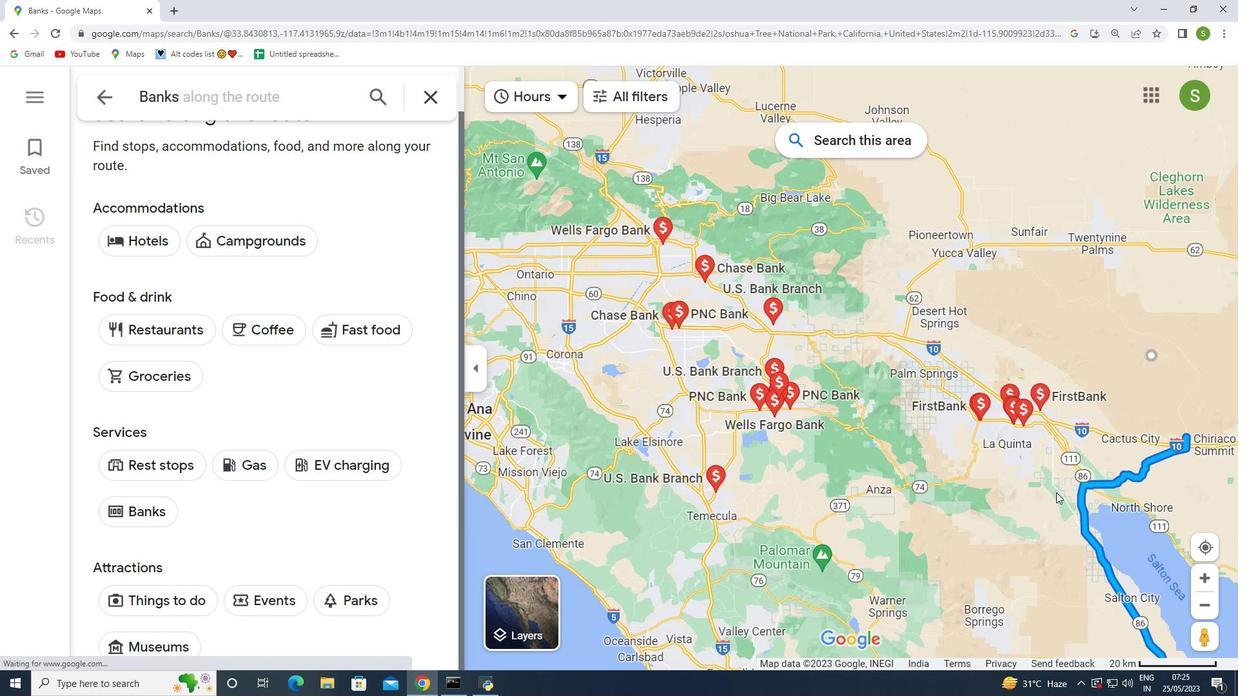 
Action: Mouse scrolled (1093, 490) with delta (0, 0)
Screenshot: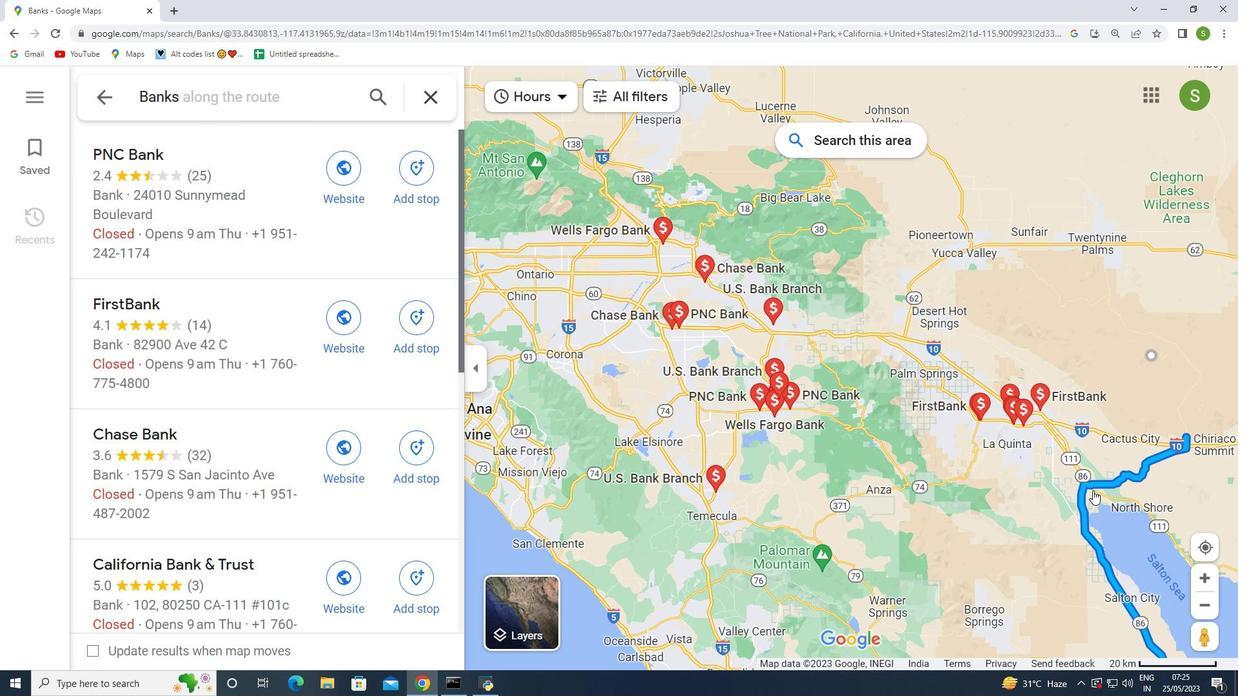 
Action: Mouse scrolled (1093, 490) with delta (0, 0)
Screenshot: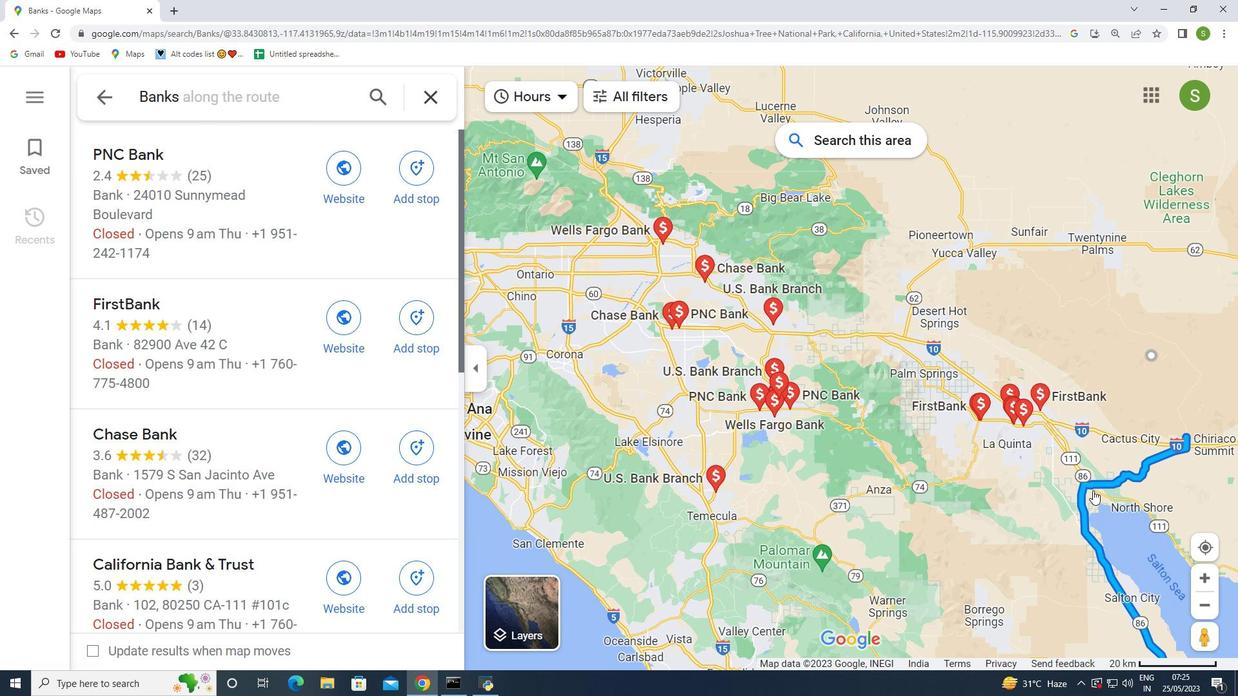 
Action: Mouse moved to (1093, 492)
Screenshot: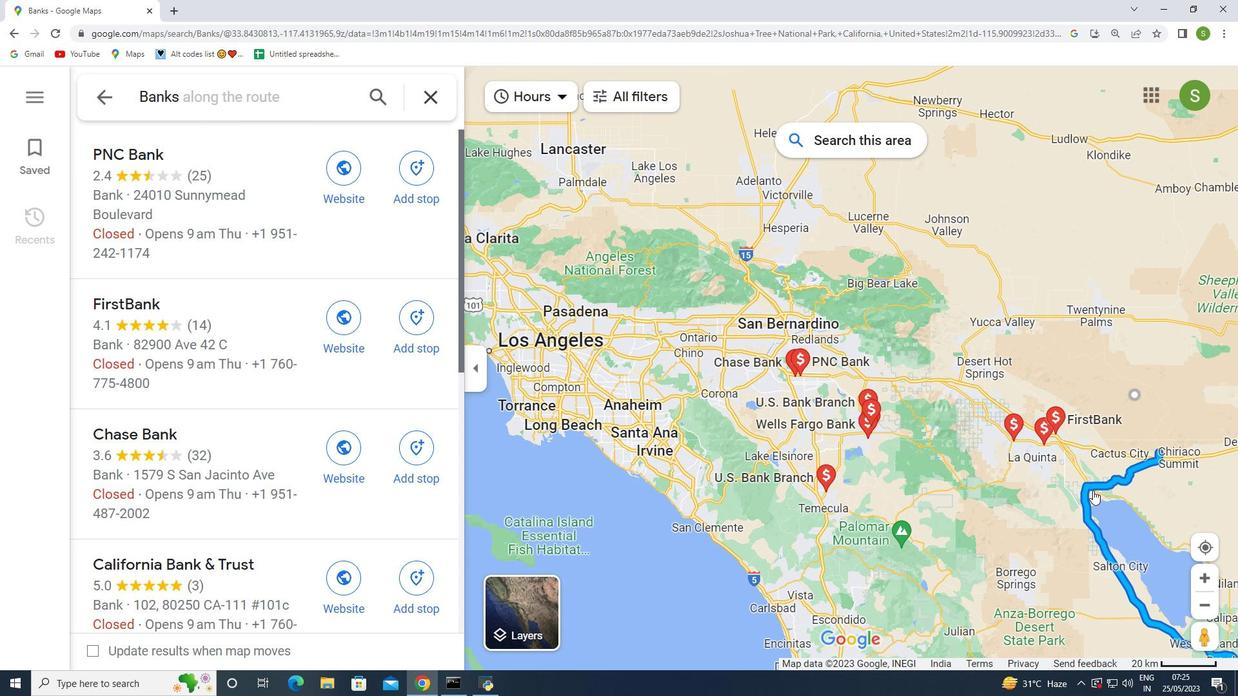 
Action: Mouse scrolled (1093, 490) with delta (0, 0)
Screenshot: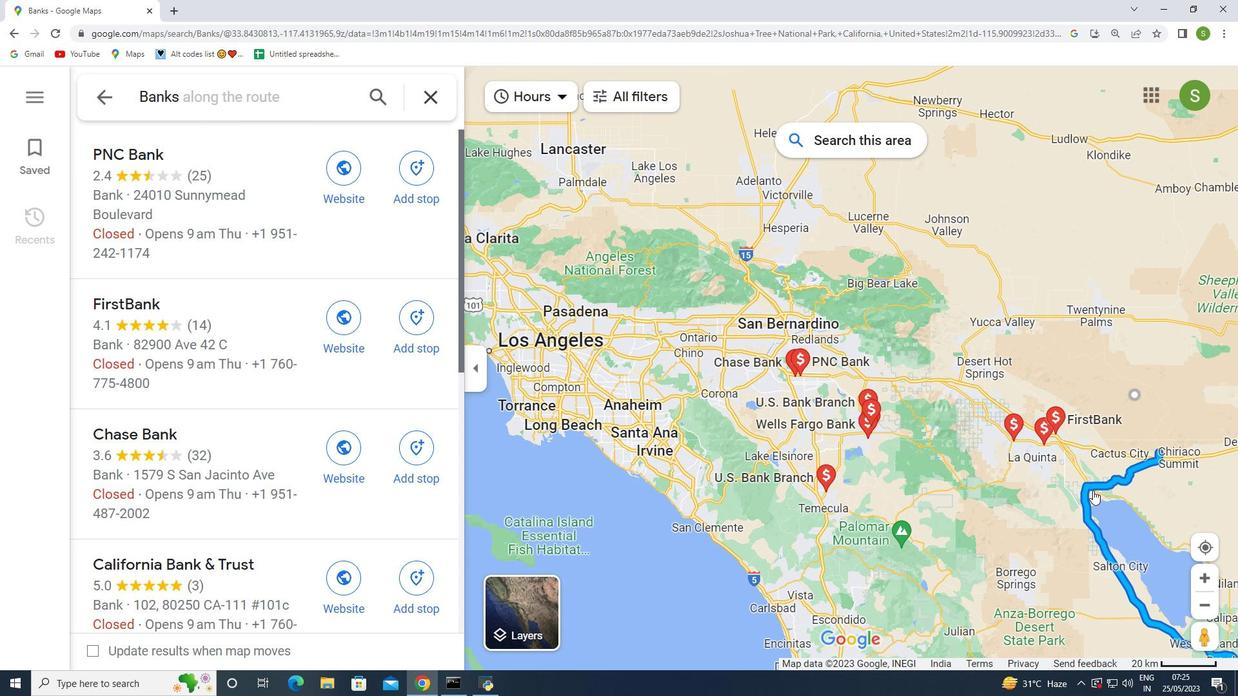 
Action: Mouse moved to (1092, 494)
Screenshot: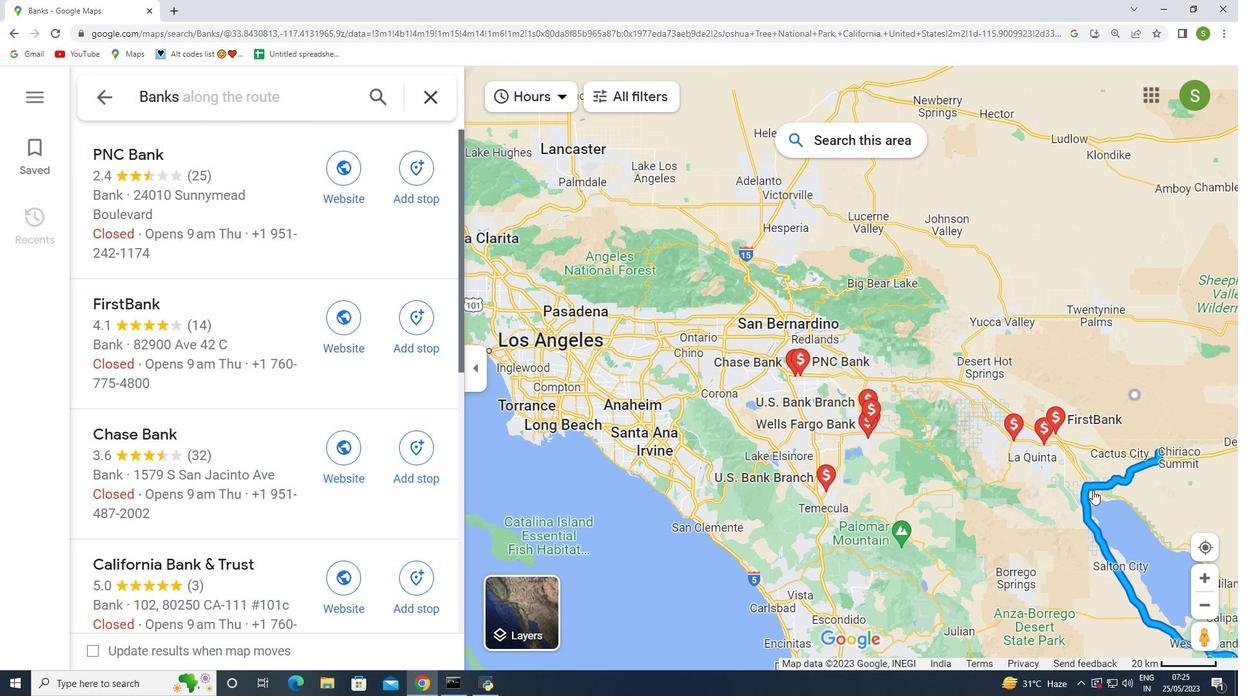 
Action: Mouse scrolled (1092, 494) with delta (0, 0)
Screenshot: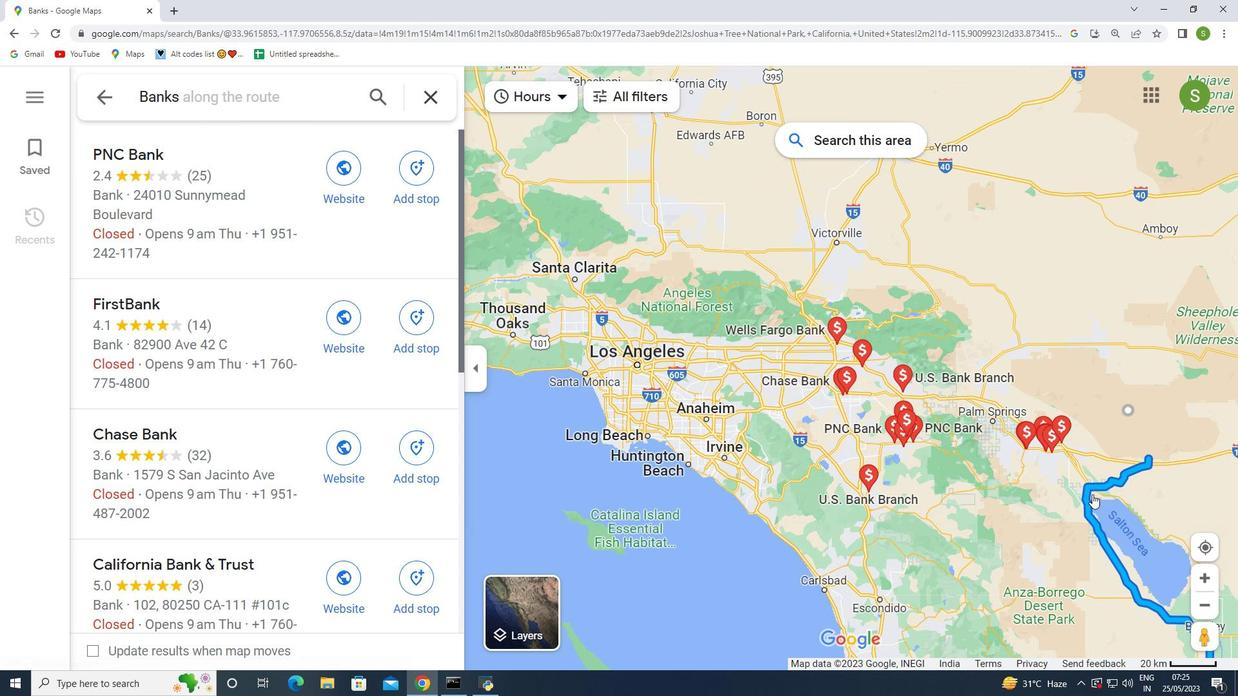 
Action: Mouse scrolled (1092, 494) with delta (0, 0)
Screenshot: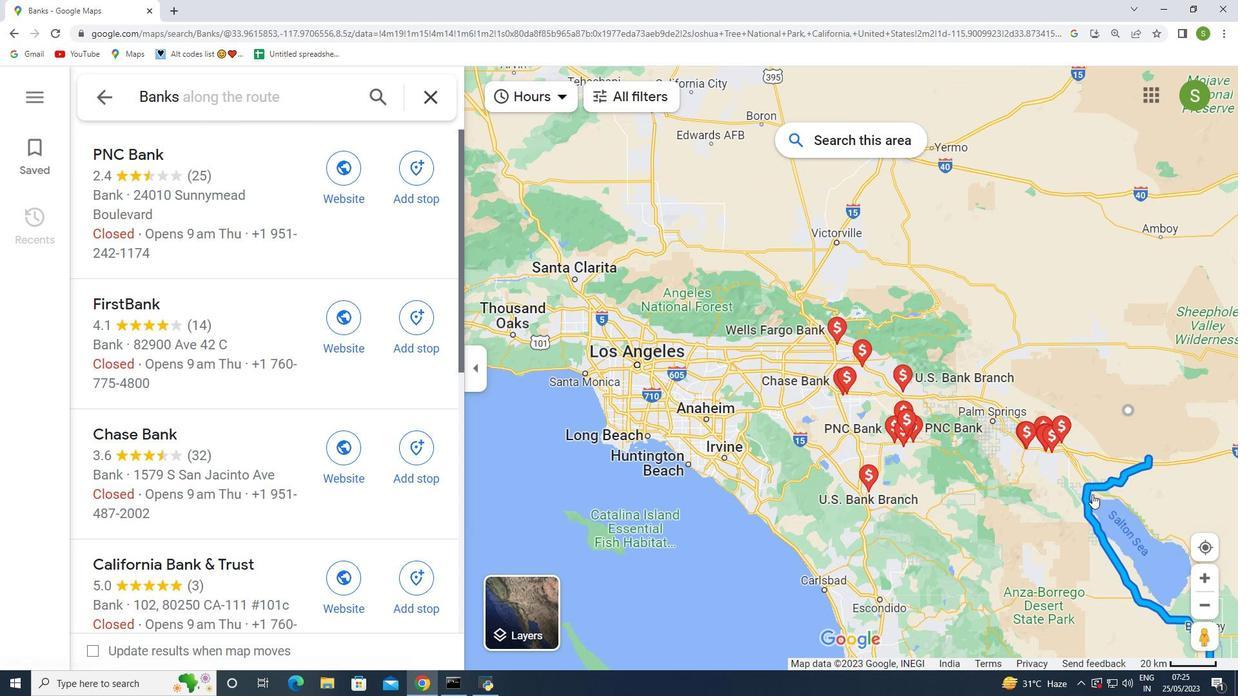
Action: Mouse scrolled (1092, 494) with delta (0, 0)
Screenshot: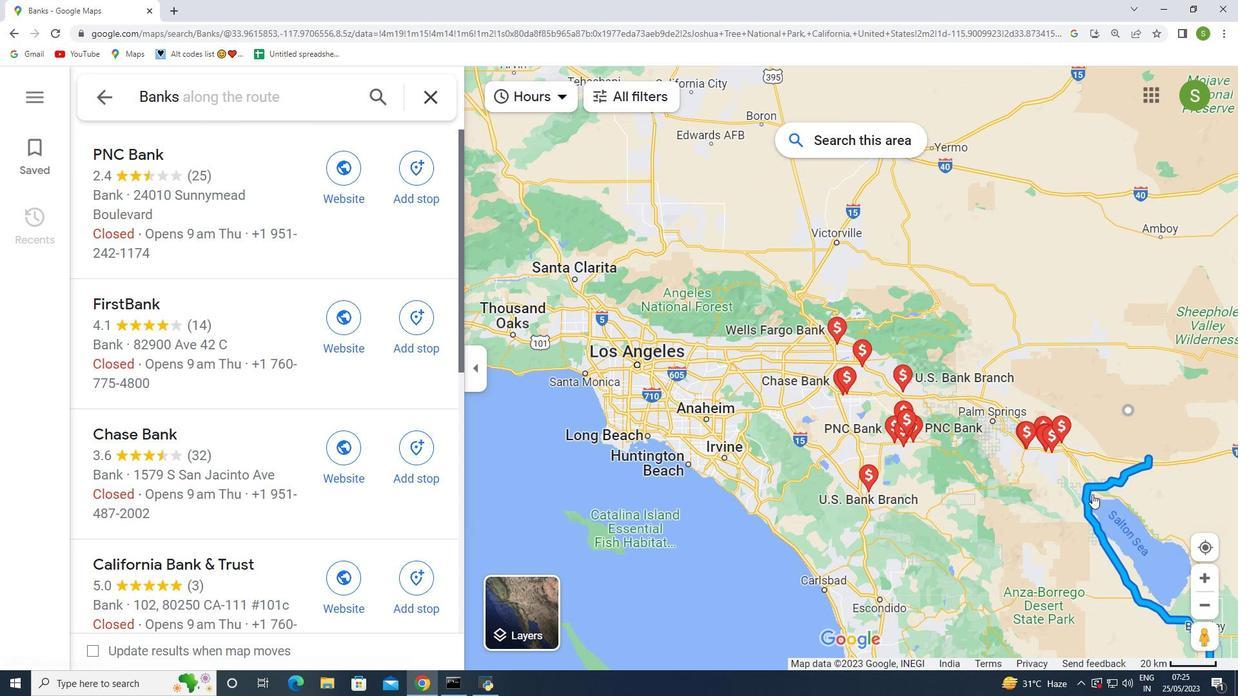 
Action: Mouse scrolled (1092, 494) with delta (0, 0)
Screenshot: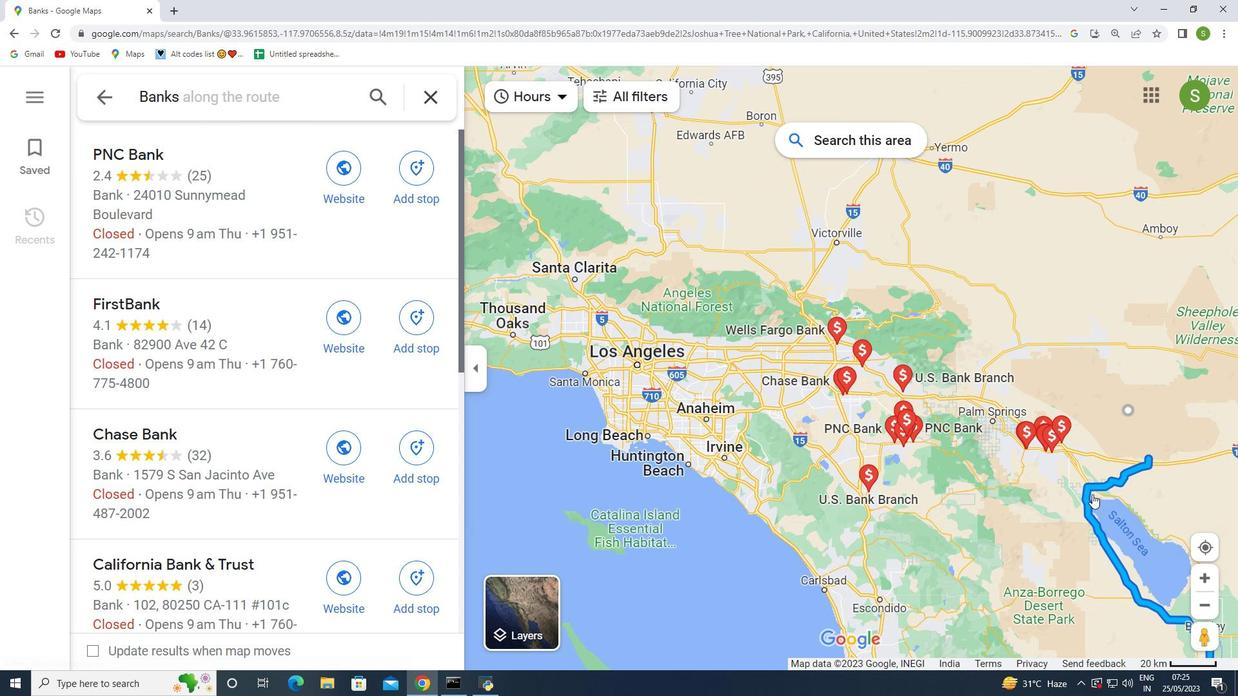 
Action: Mouse moved to (1209, 604)
Screenshot: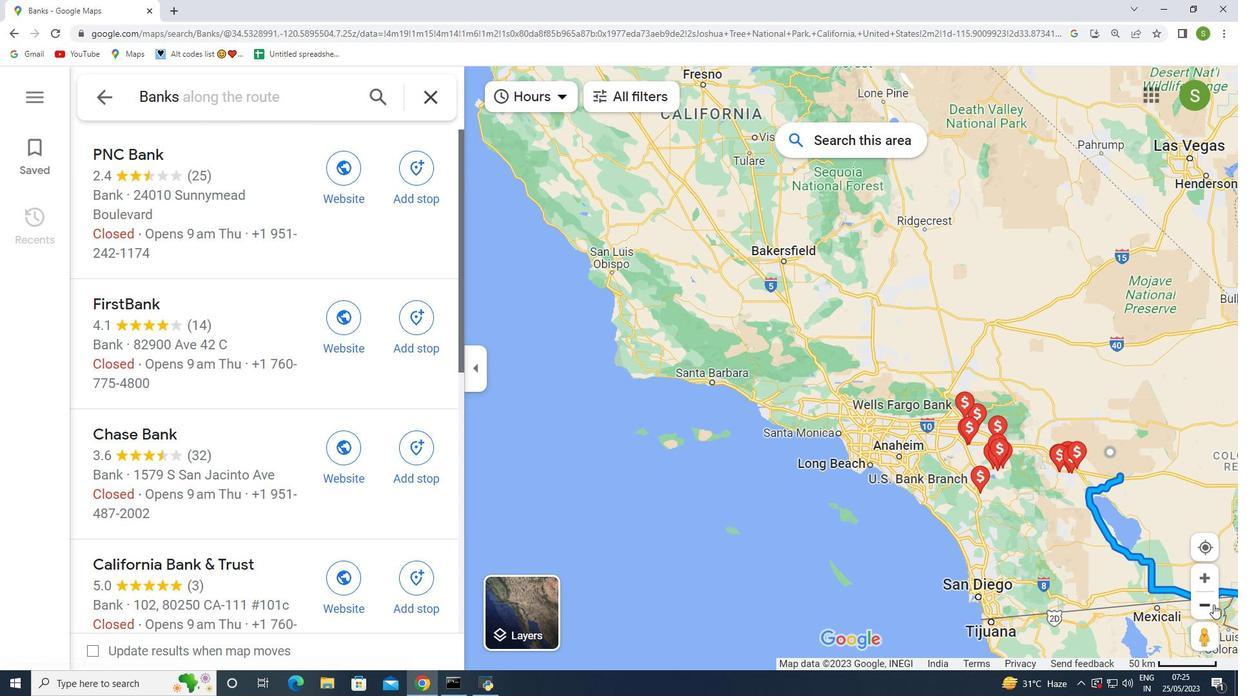
Action: Mouse pressed left at (1209, 604)
Screenshot: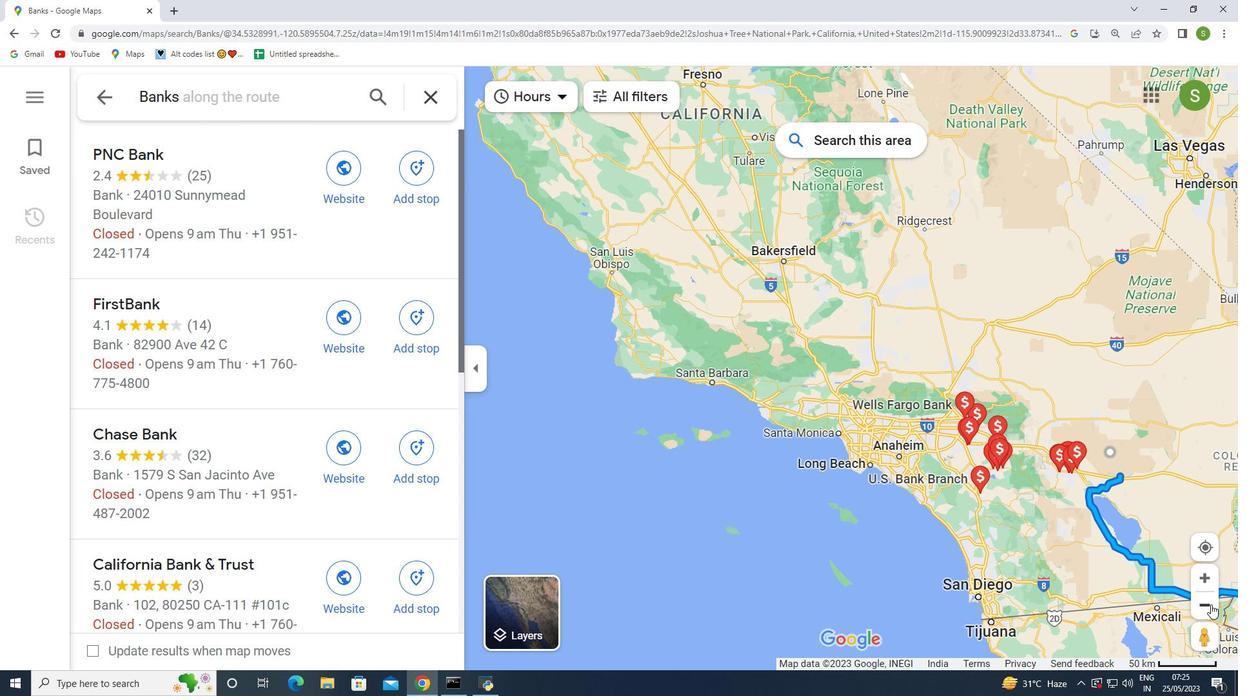 
Action: Mouse pressed left at (1209, 604)
Screenshot: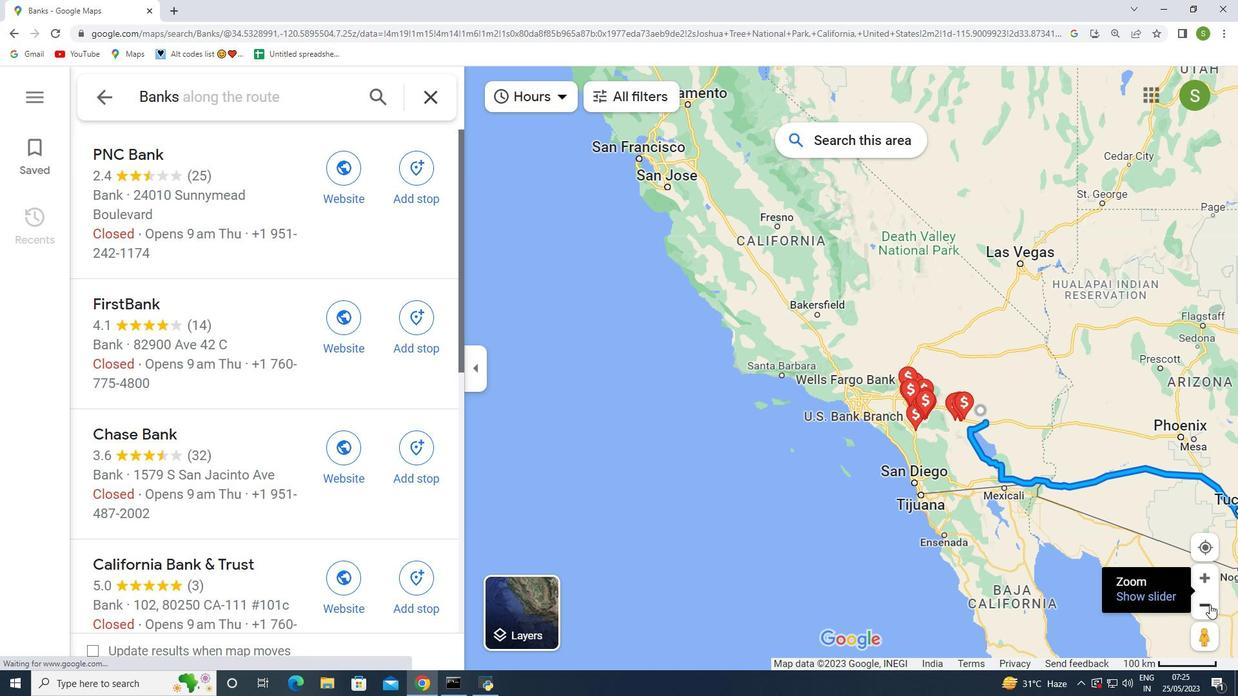 
Action: Mouse pressed left at (1209, 604)
Screenshot: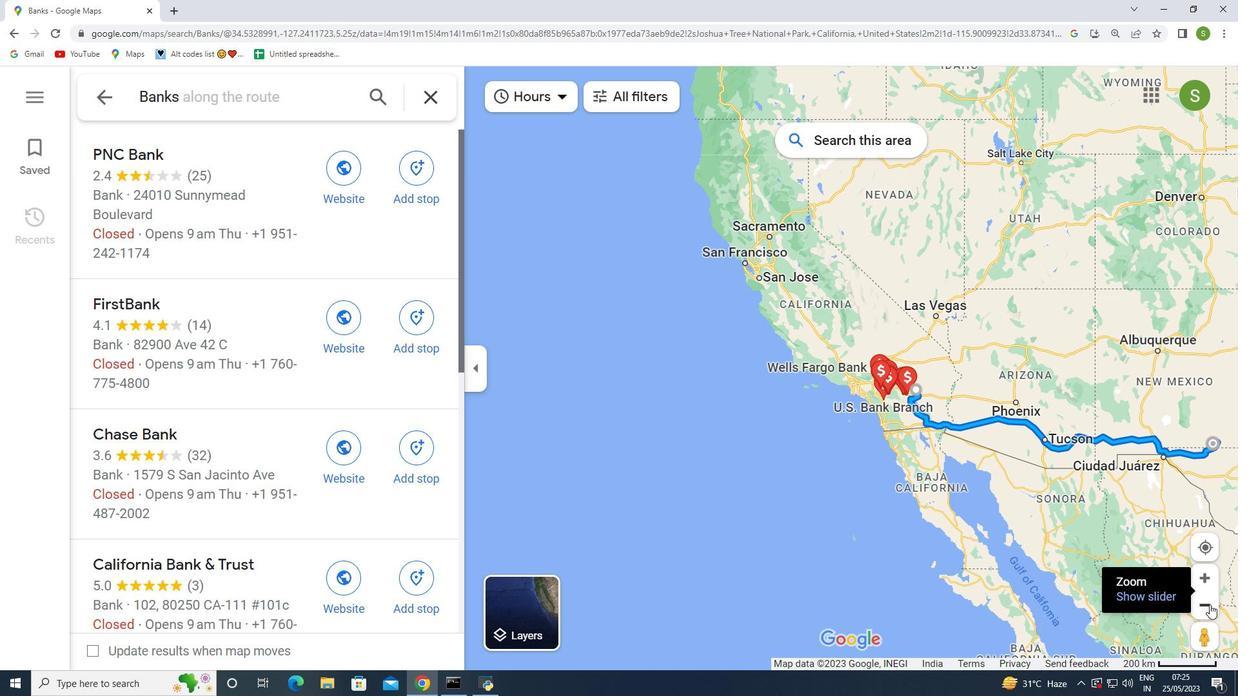 
Action: Mouse moved to (1036, 421)
Screenshot: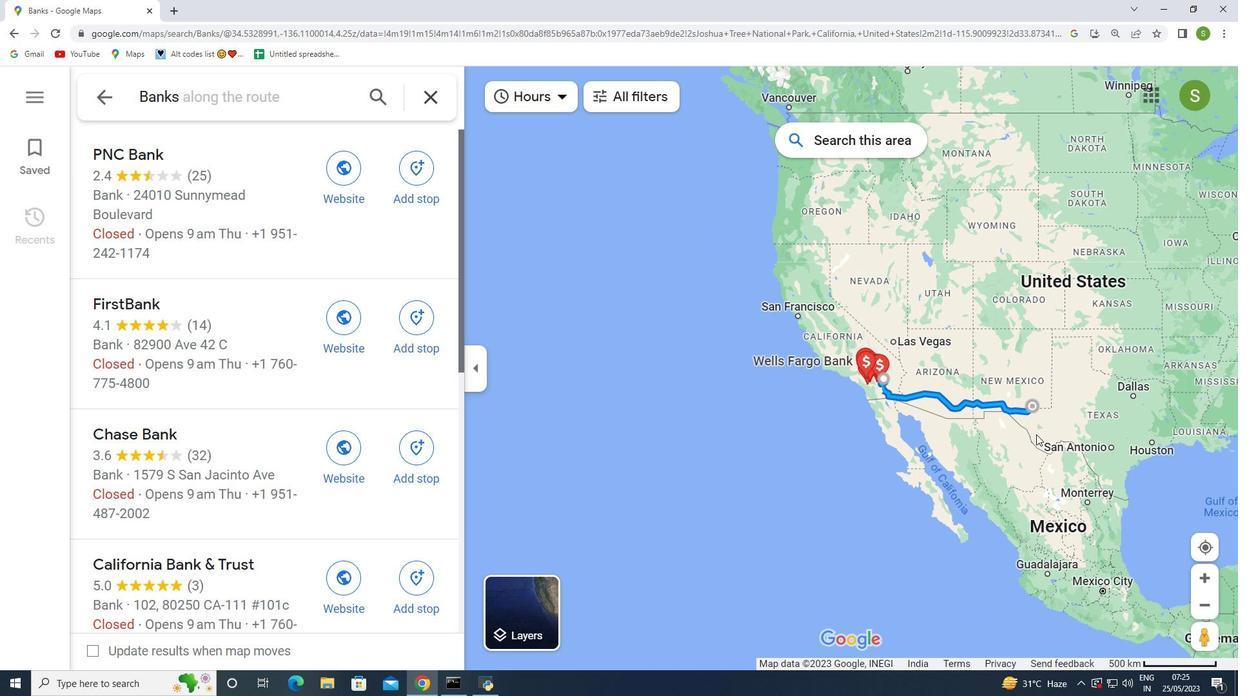 
Action: Mouse scrolled (1036, 421) with delta (0, 0)
Screenshot: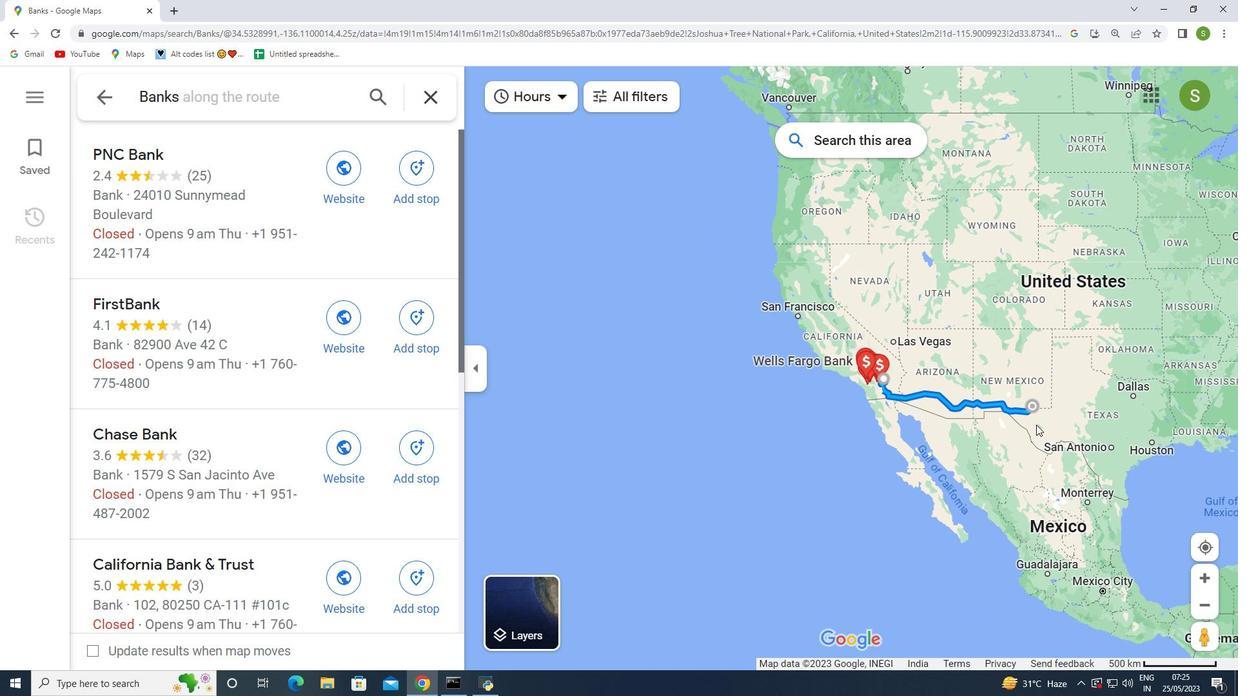 
Action: Mouse moved to (1037, 419)
Screenshot: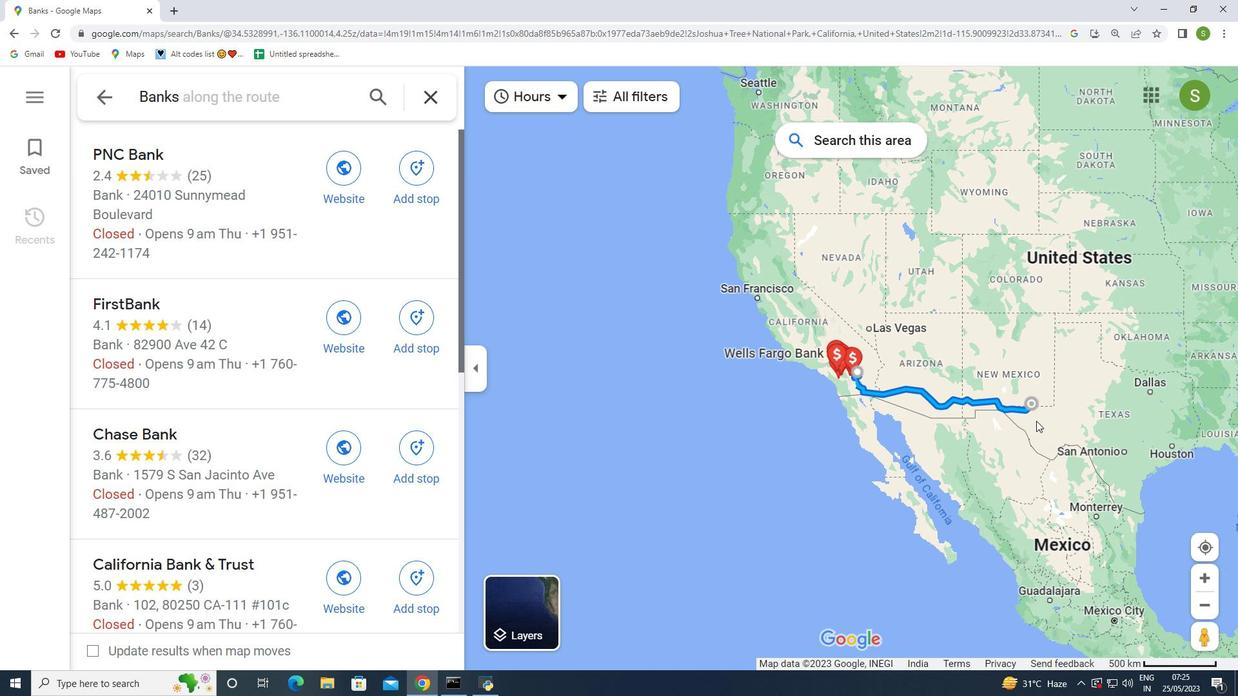 
Action: Mouse scrolled (1037, 419) with delta (0, 0)
Screenshot: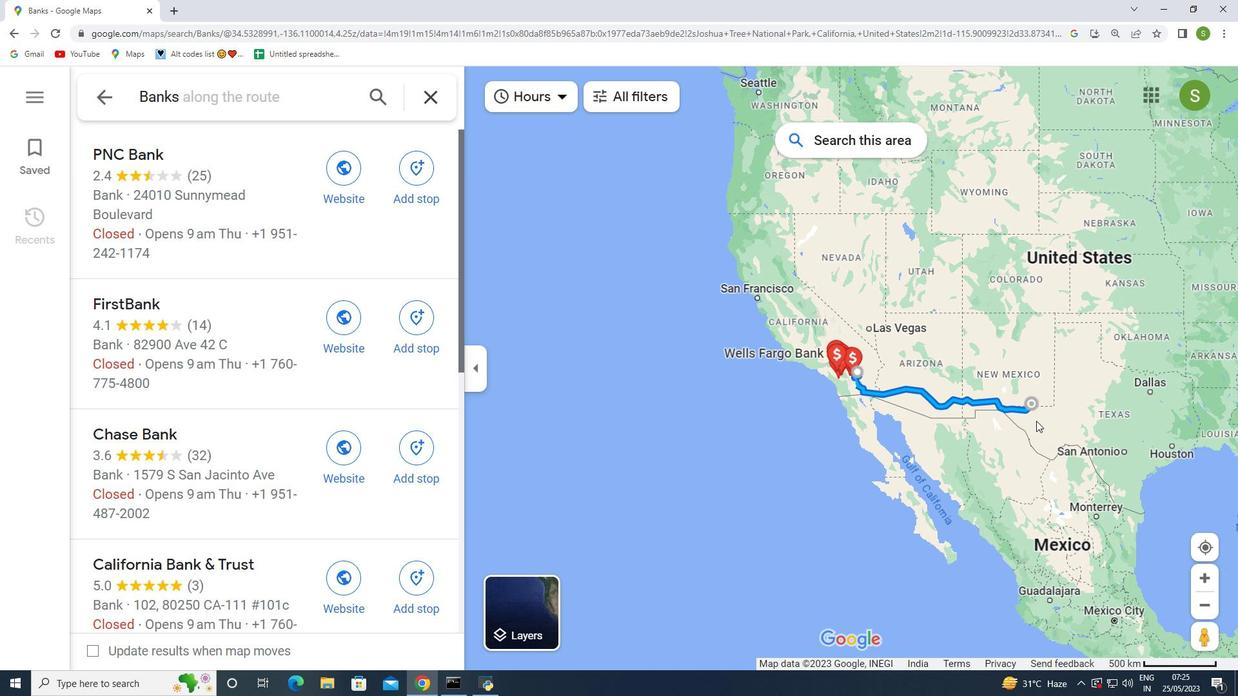 
Action: Mouse moved to (1037, 418)
Screenshot: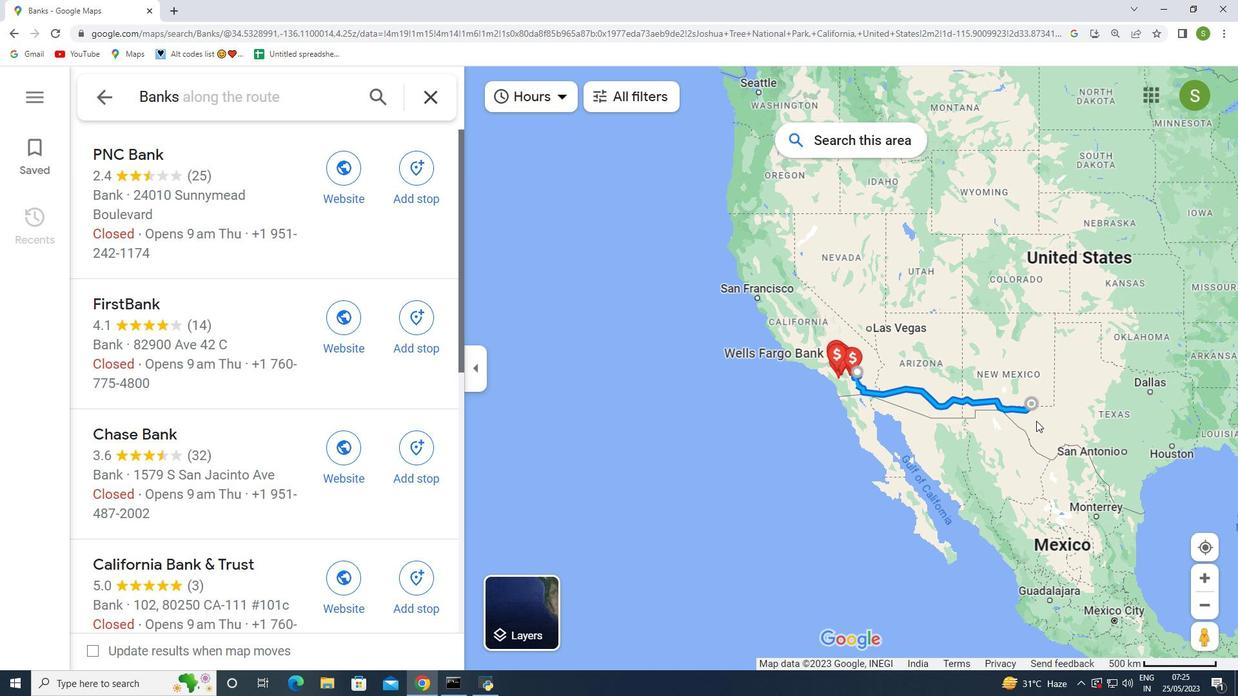 
Action: Mouse scrolled (1037, 419) with delta (0, 0)
Screenshot: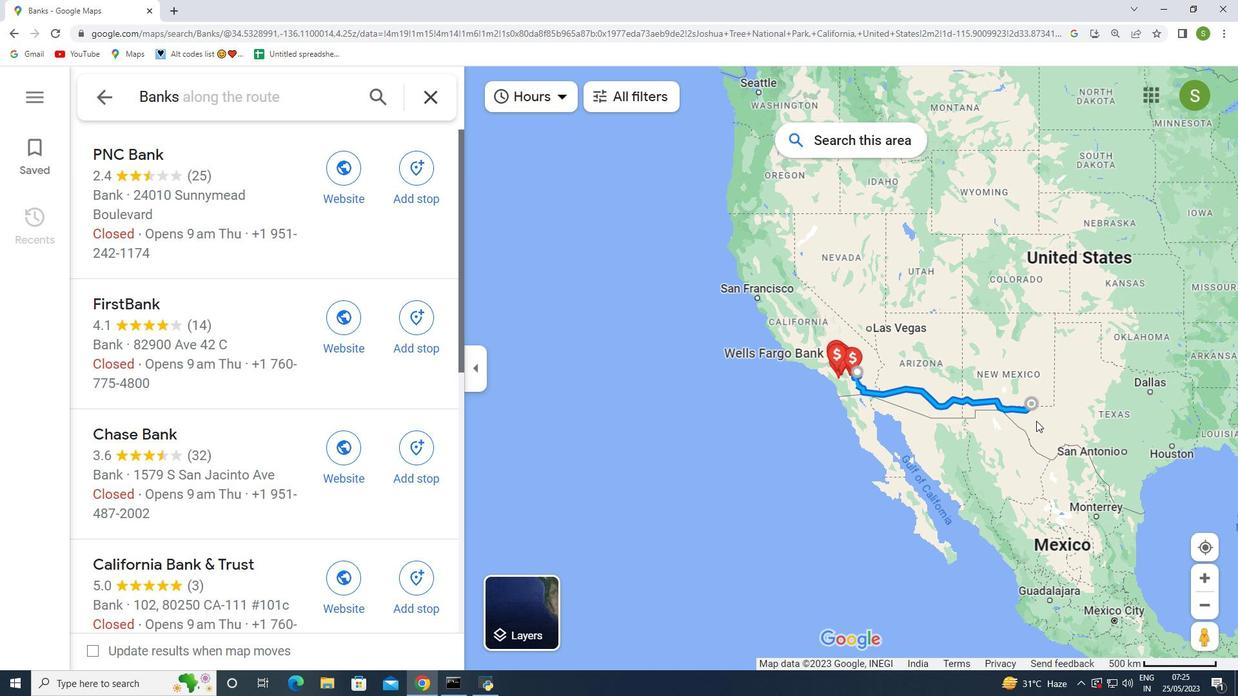 
Action: Mouse moved to (1037, 417)
Screenshot: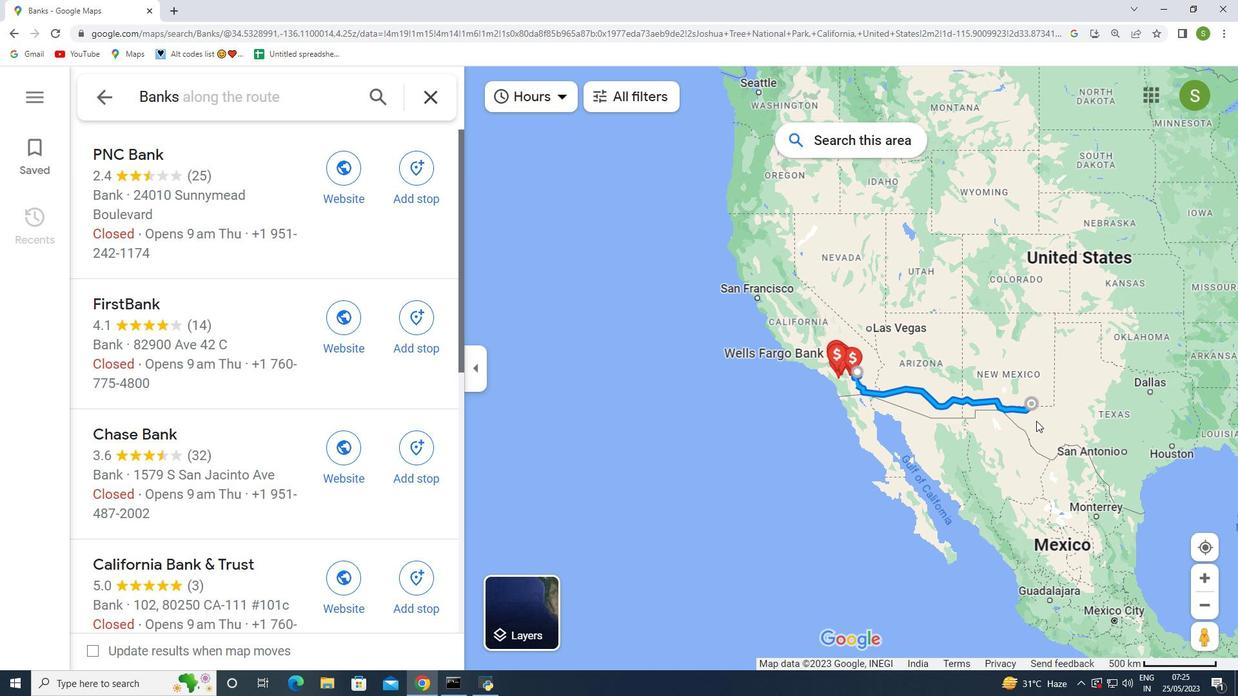 
Action: Mouse scrolled (1037, 417) with delta (0, 0)
Screenshot: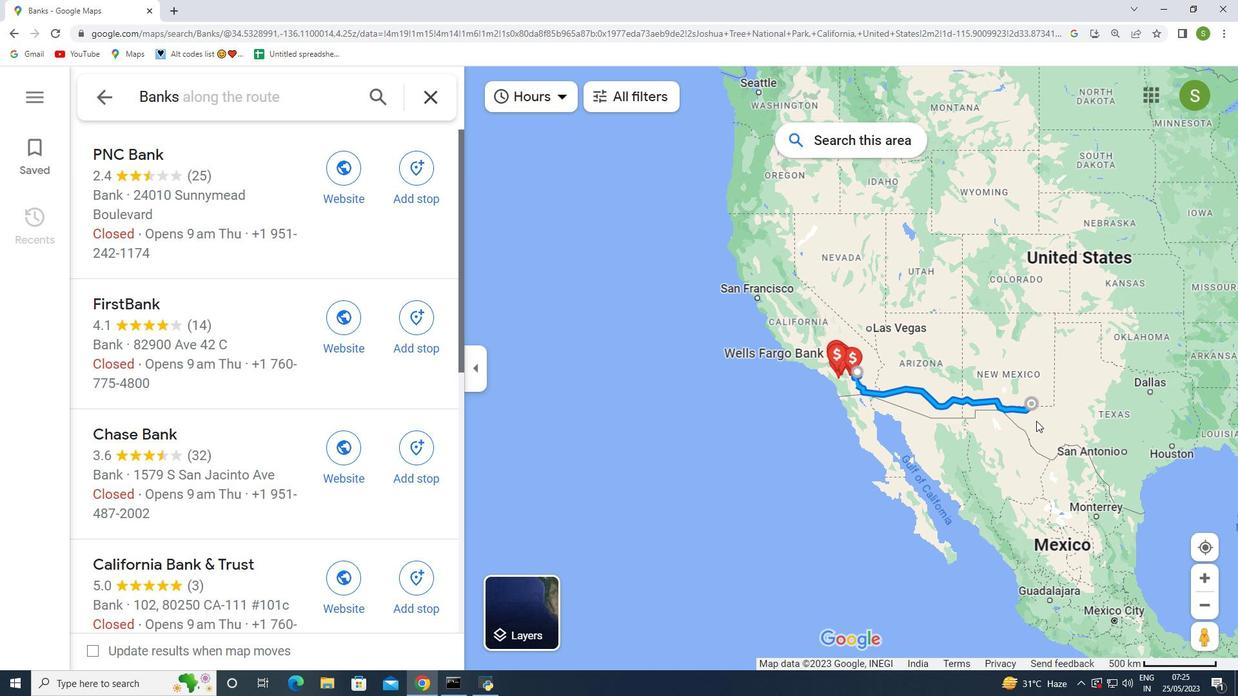 
Action: Mouse moved to (1018, 403)
Screenshot: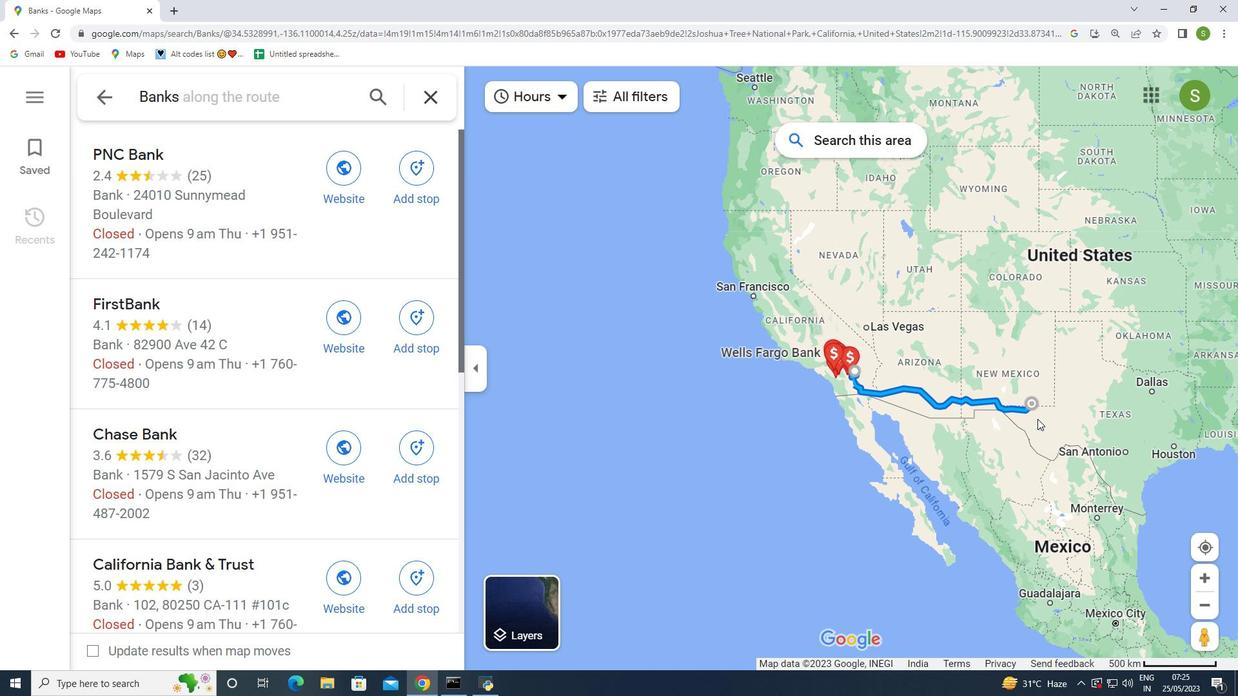 
Action: Mouse scrolled (1022, 406) with delta (0, 0)
Screenshot: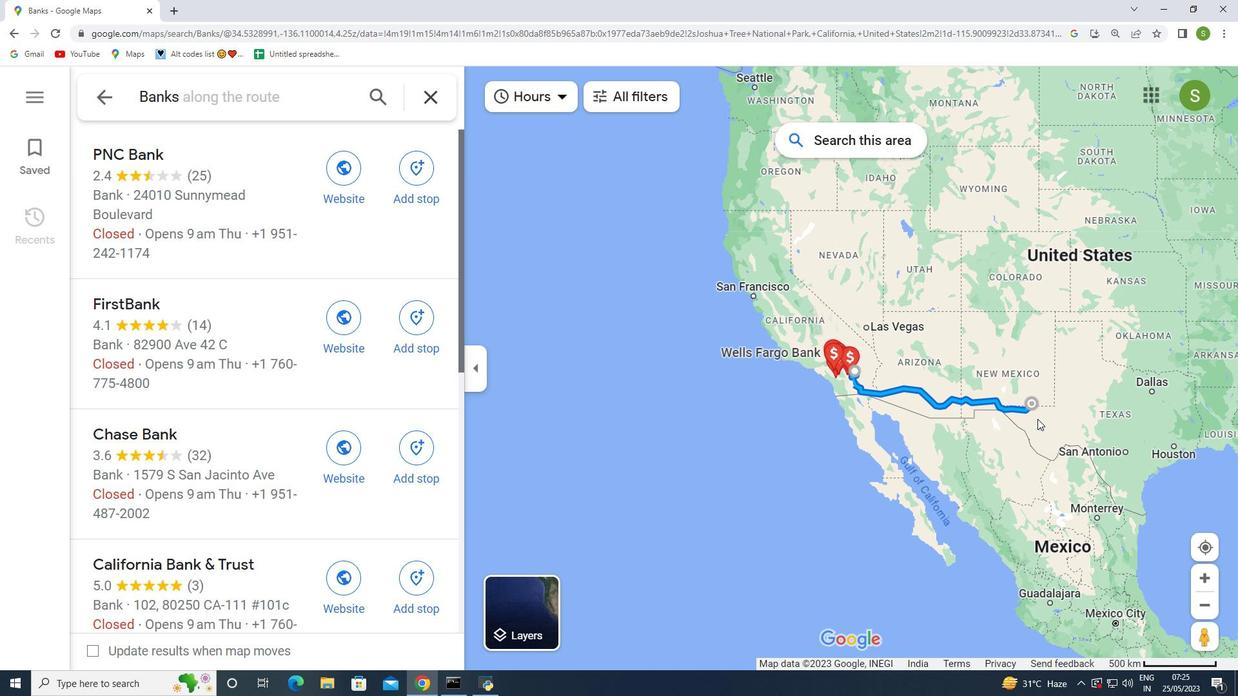 
Action: Mouse moved to (954, 389)
Screenshot: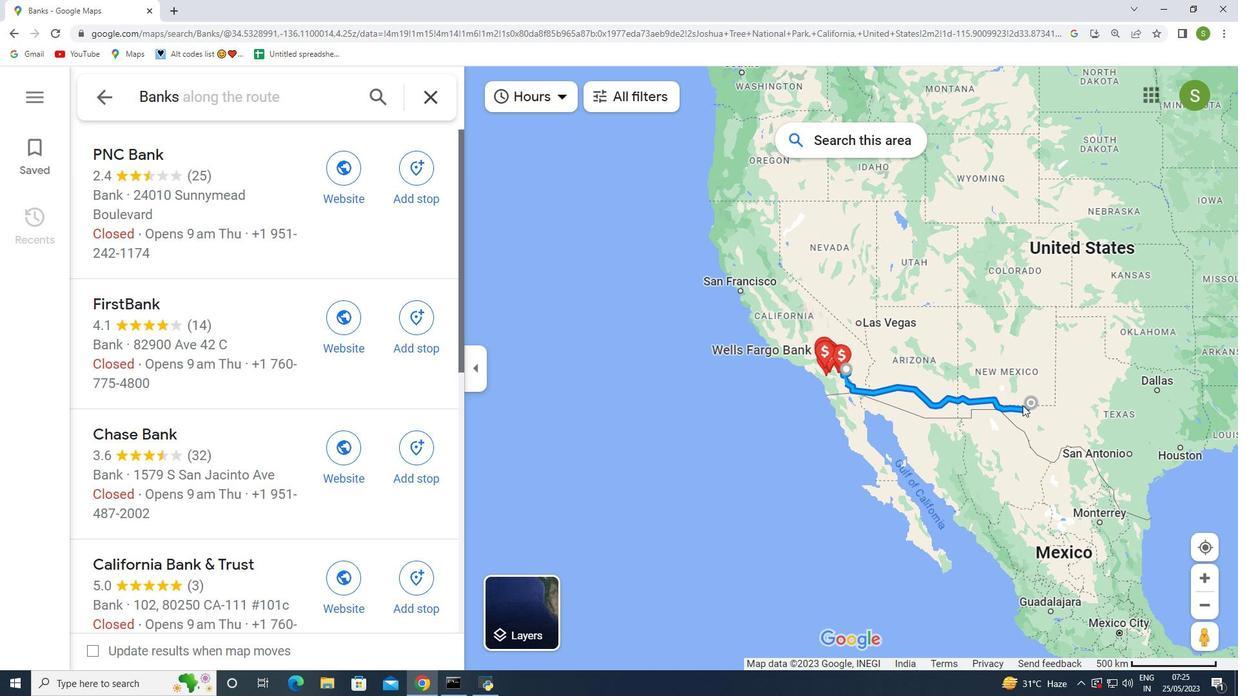 
Action: Mouse scrolled (954, 390) with delta (0, 0)
Screenshot: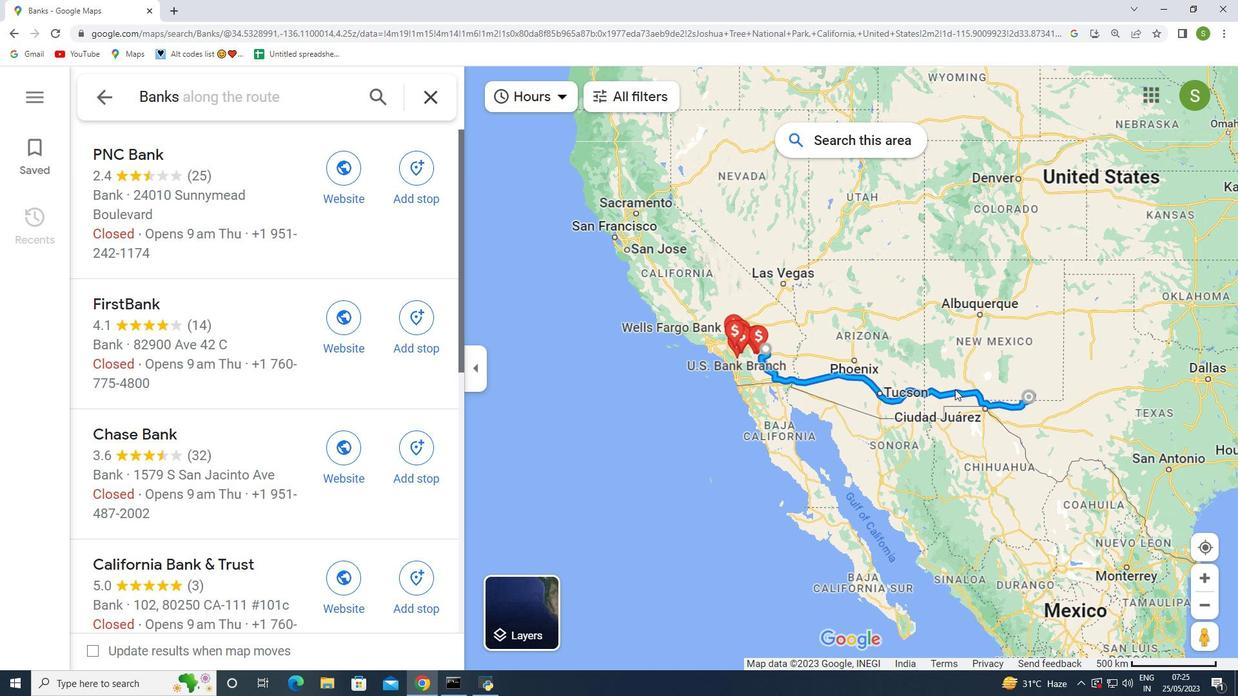 
Action: Mouse scrolled (954, 390) with delta (0, 0)
Screenshot: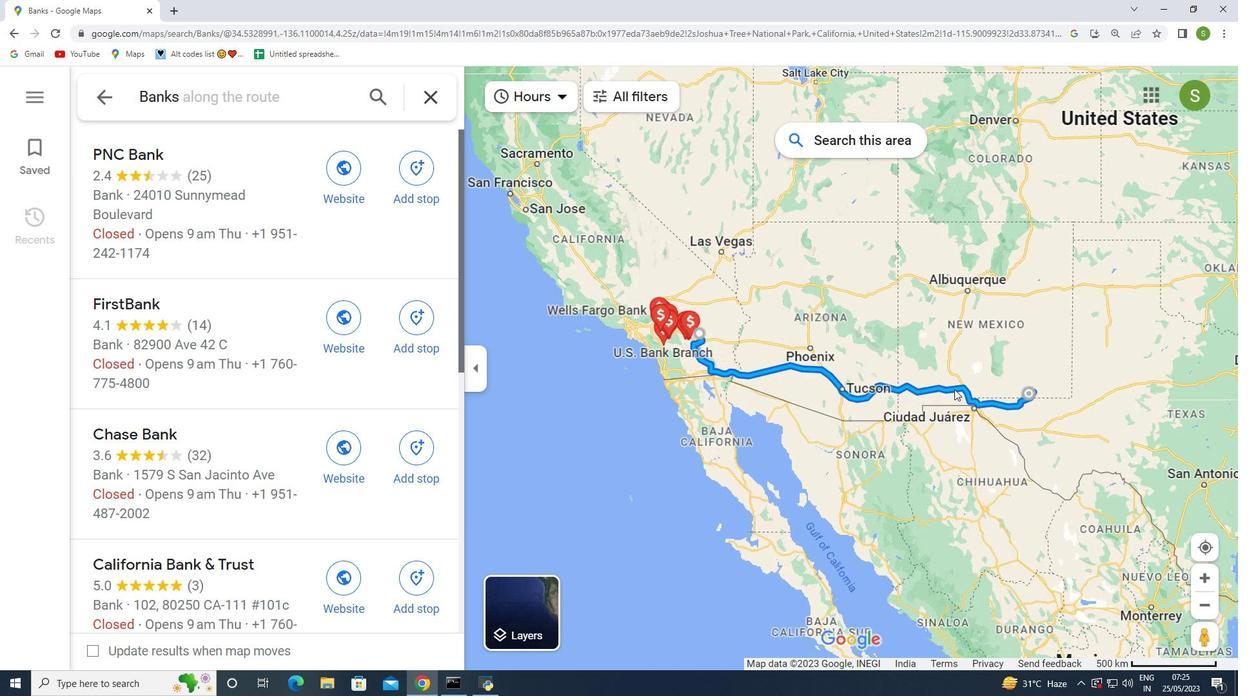 
Action: Mouse moved to (537, 101)
Screenshot: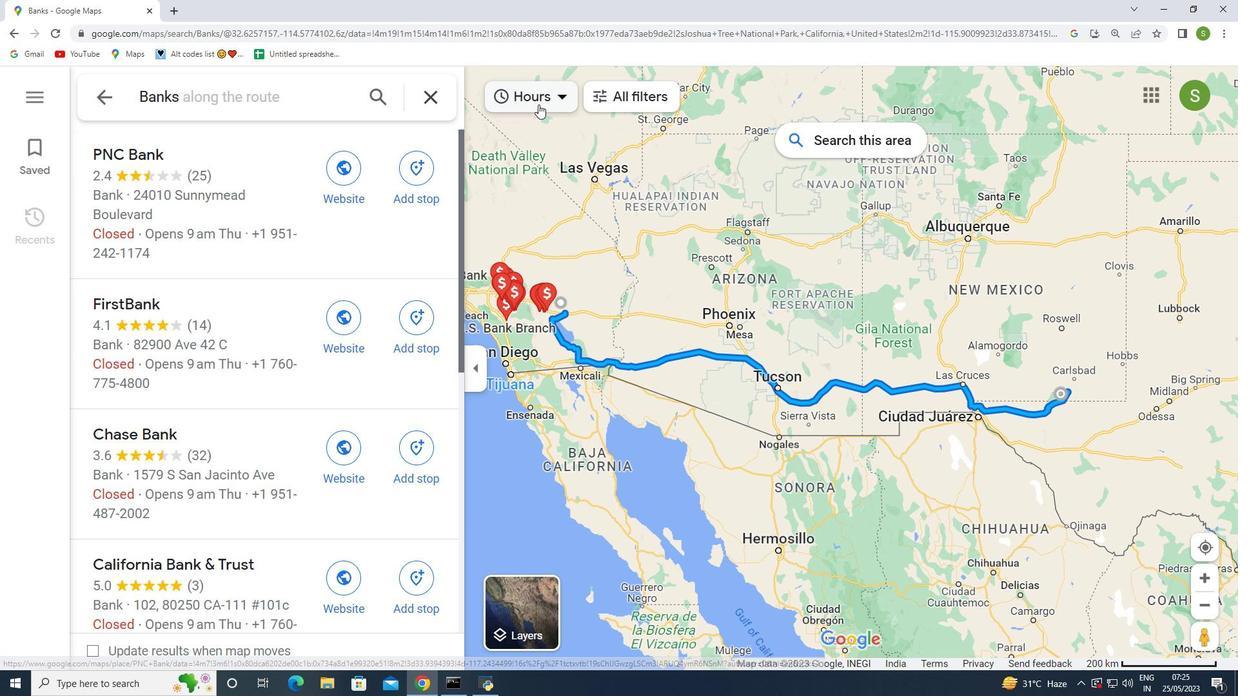 
Action: Mouse pressed left at (537, 101)
Screenshot: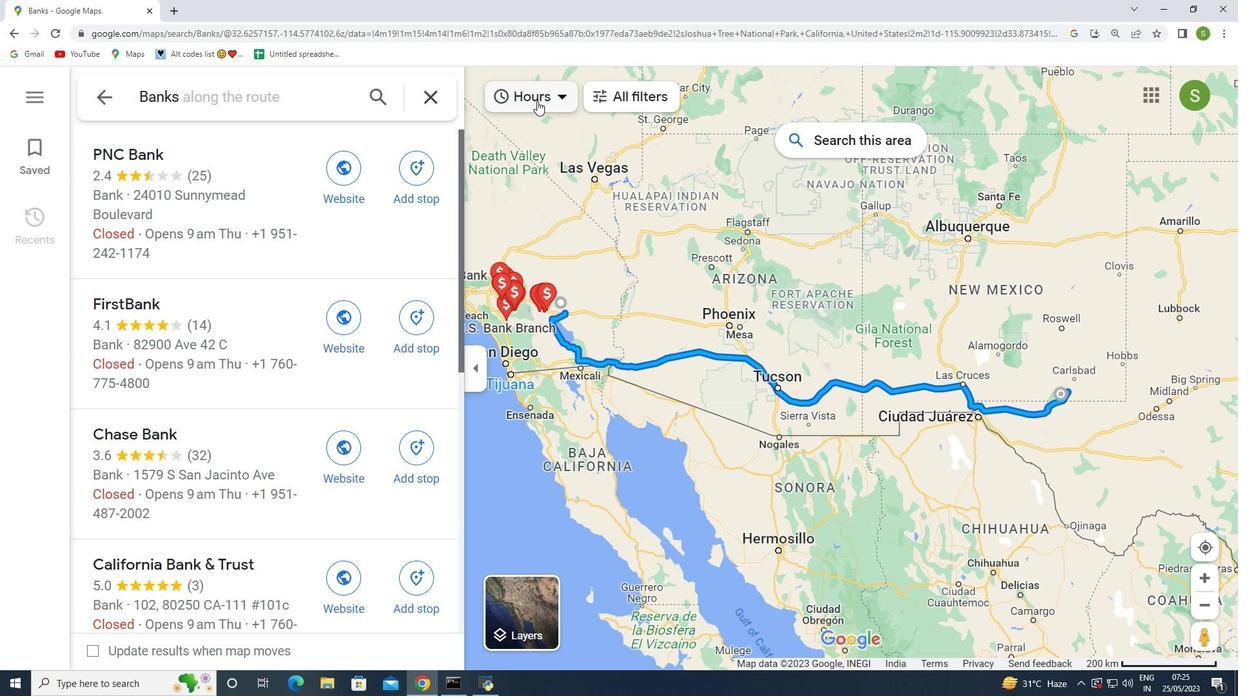 
Action: Mouse pressed left at (537, 101)
Screenshot: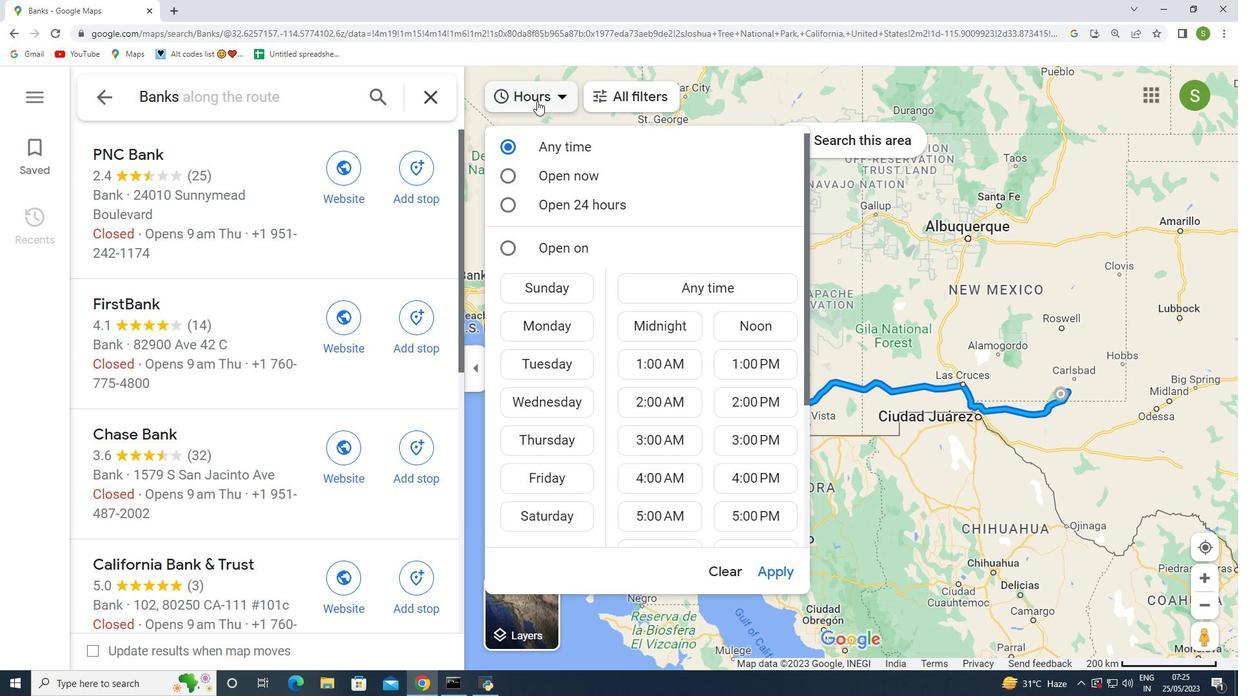 
Action: Mouse moved to (108, 98)
Screenshot: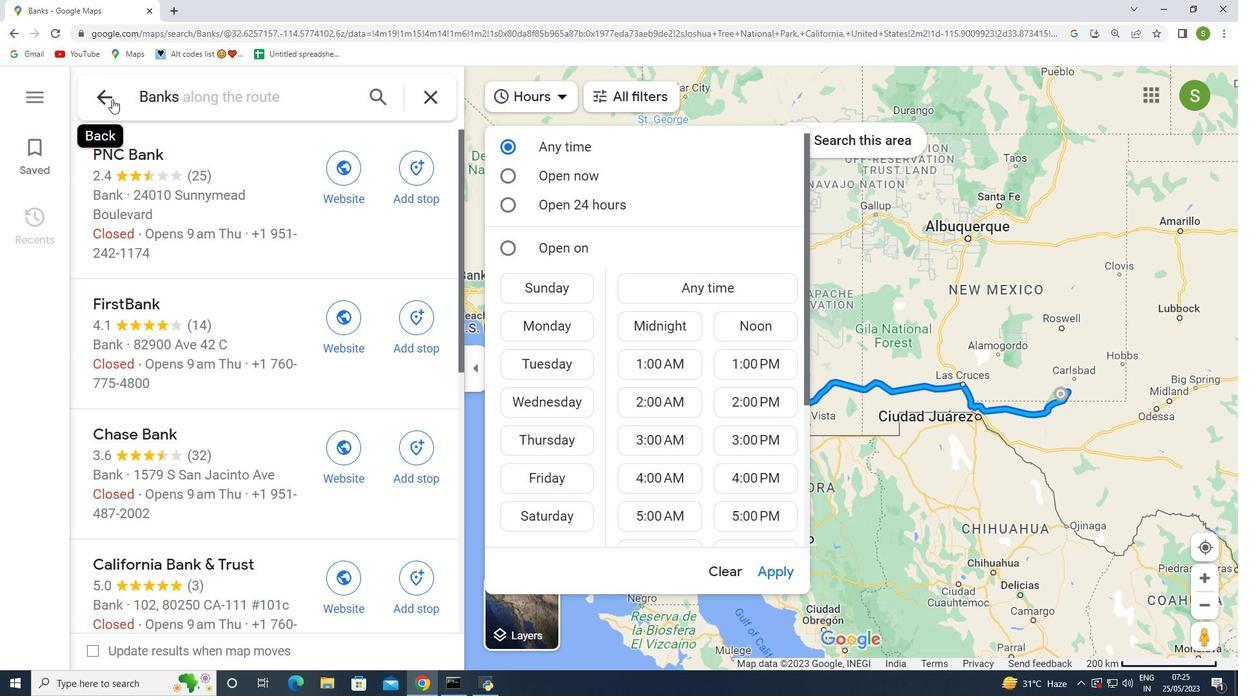 
Action: Mouse pressed left at (108, 98)
Screenshot: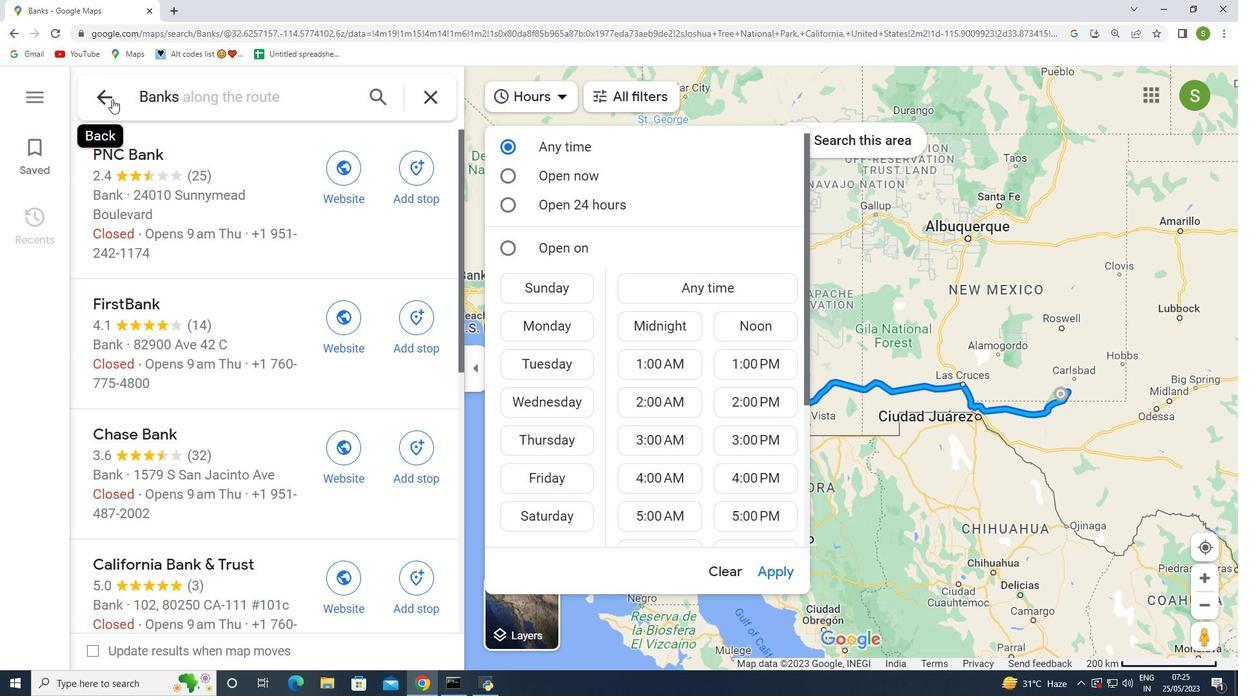 
Action: Mouse moved to (113, 105)
Screenshot: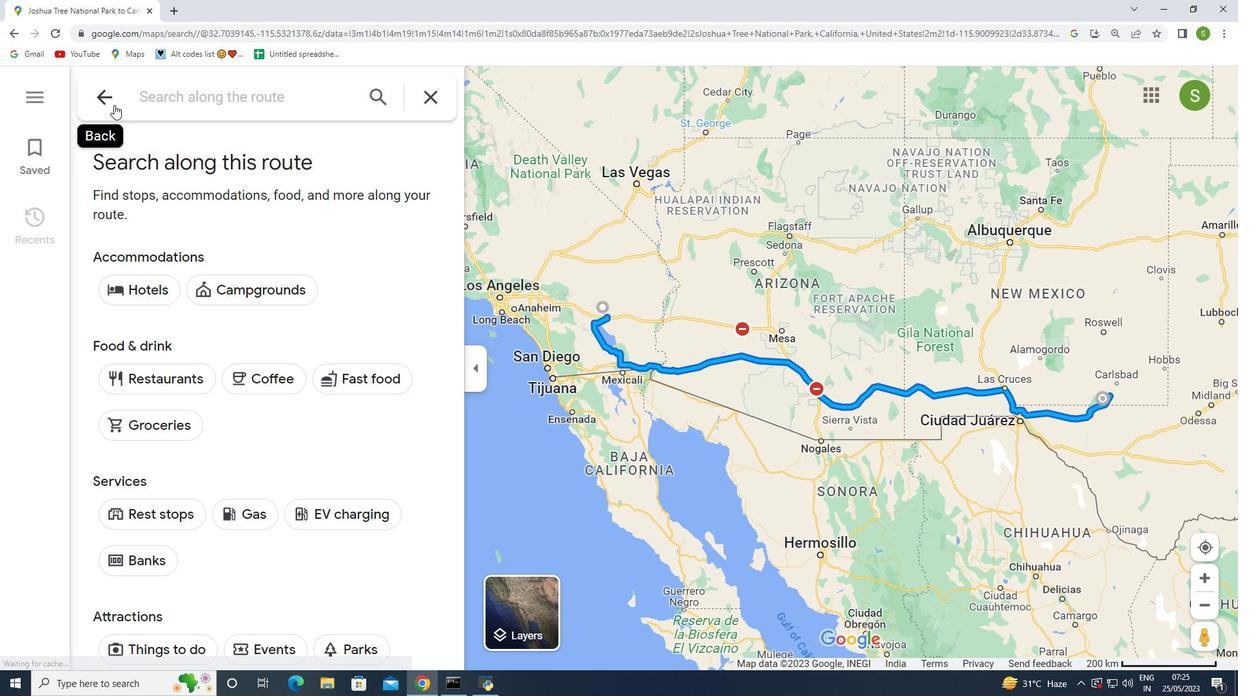 
Action: Mouse pressed left at (113, 105)
Screenshot: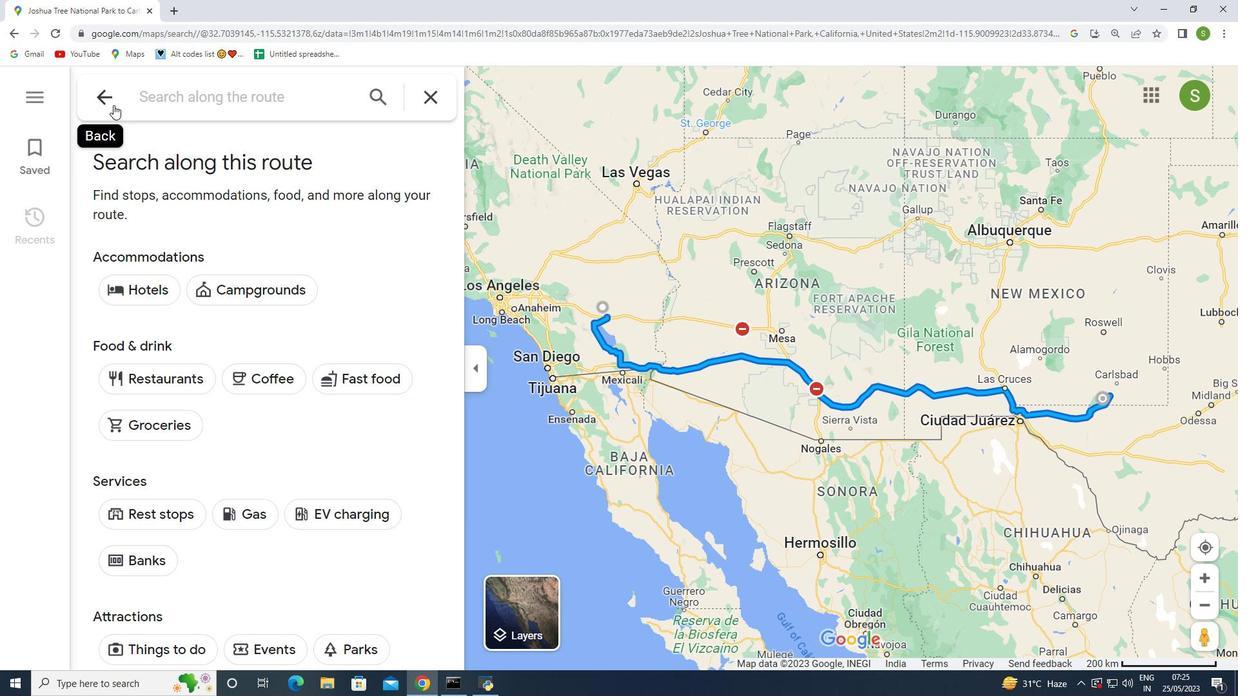 
Action: Mouse moved to (328, 368)
Screenshot: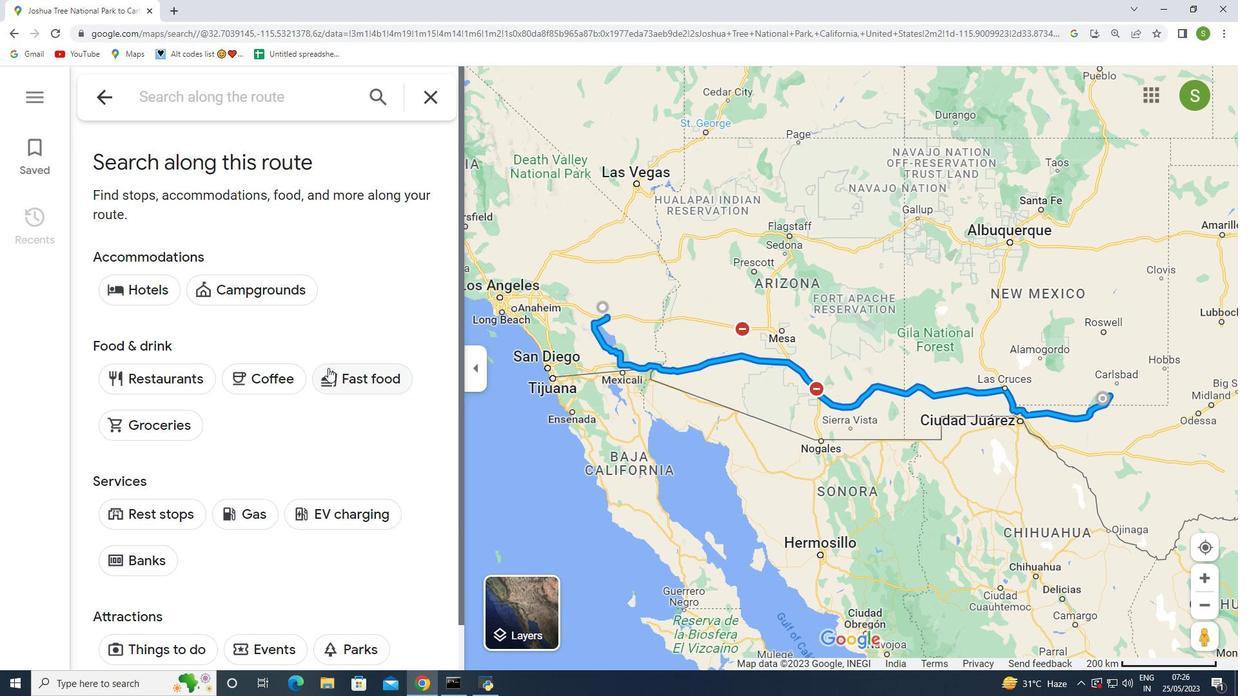
Action: Mouse scrolled (328, 368) with delta (0, 0)
Screenshot: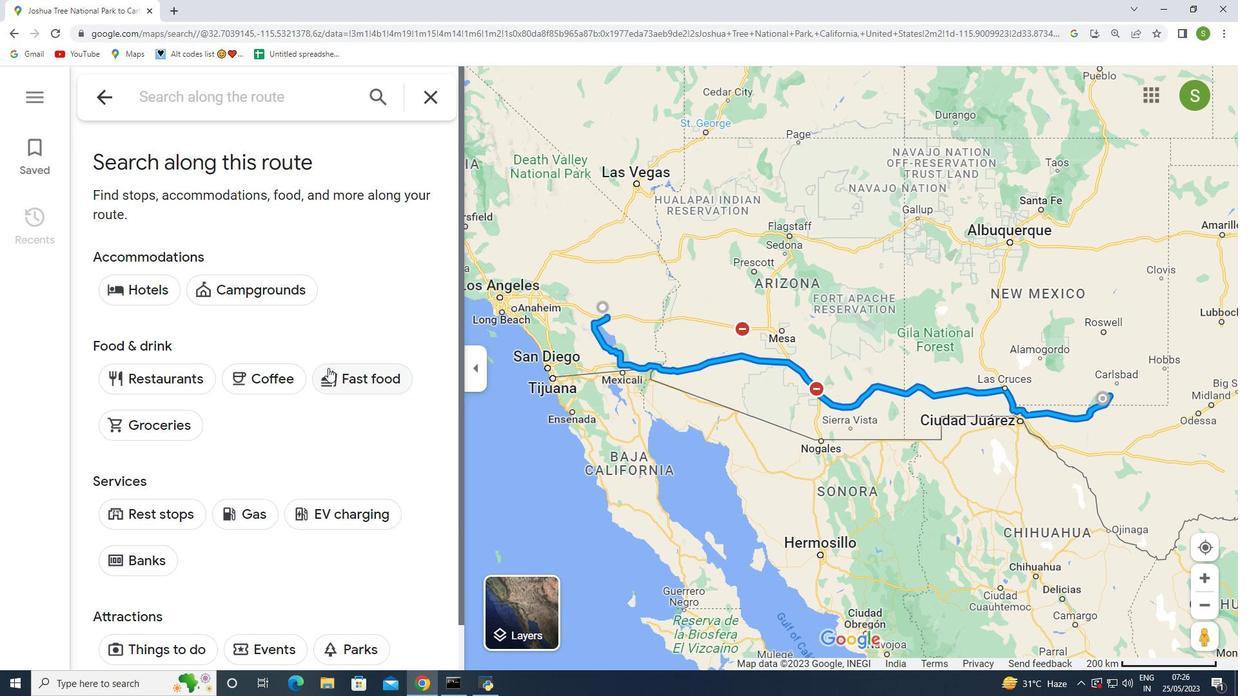 
Action: Mouse moved to (280, 394)
Screenshot: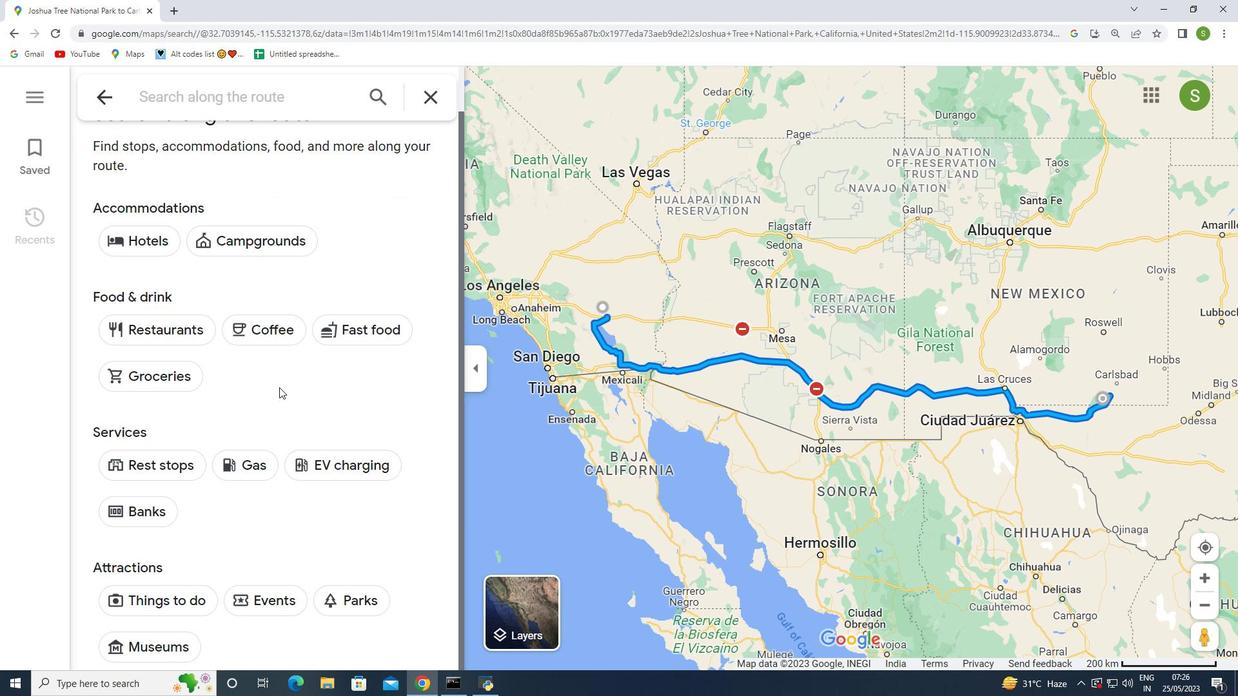 
Action: Mouse scrolled (280, 394) with delta (0, 0)
Screenshot: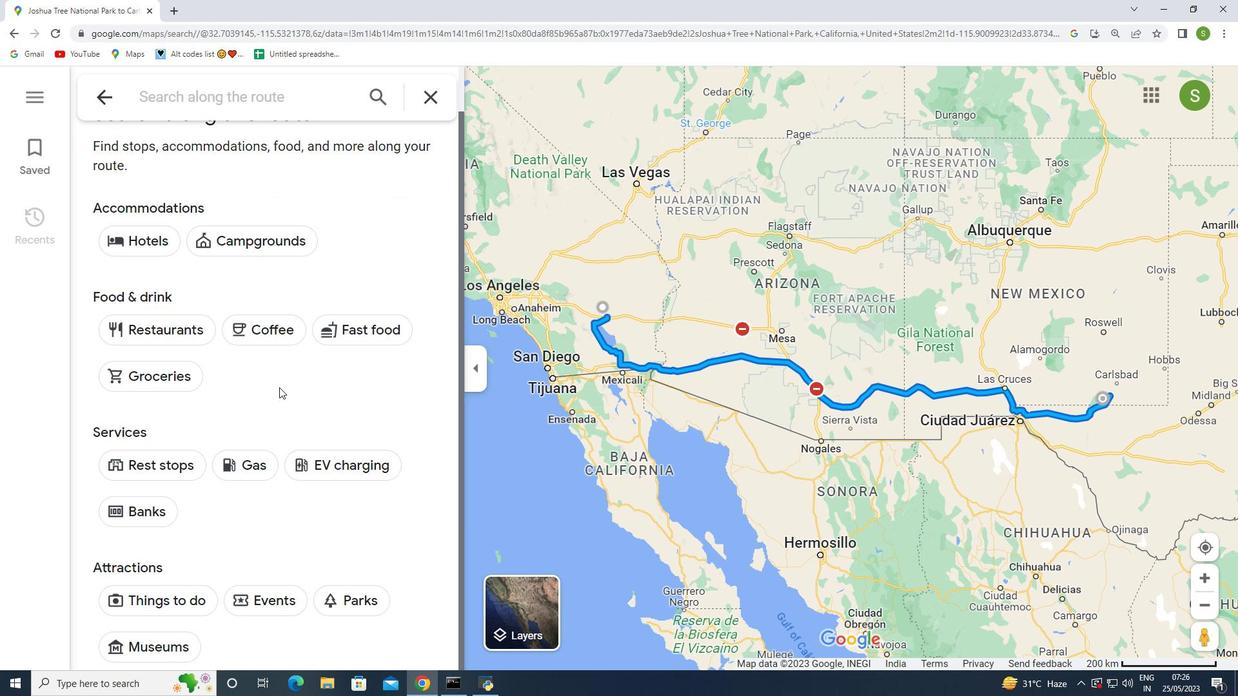 
Action: Mouse scrolled (280, 394) with delta (0, 0)
Screenshot: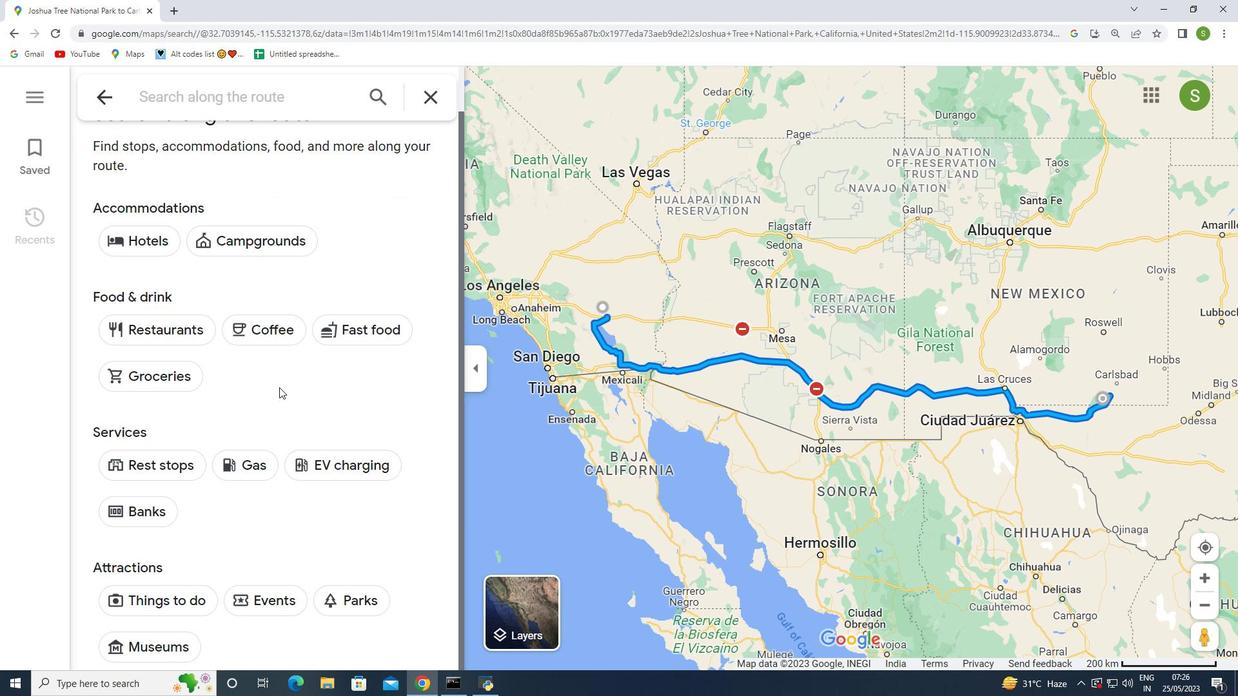 
Action: Mouse moved to (190, 602)
Screenshot: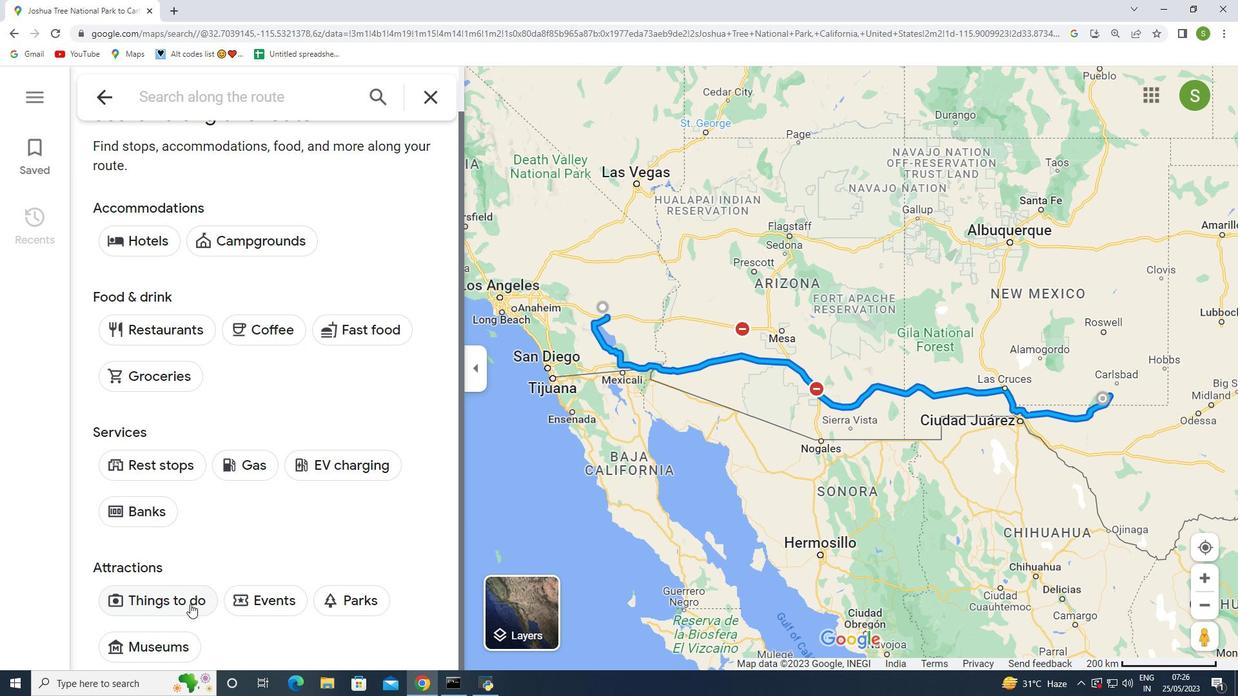 
Action: Mouse pressed left at (190, 602)
Screenshot: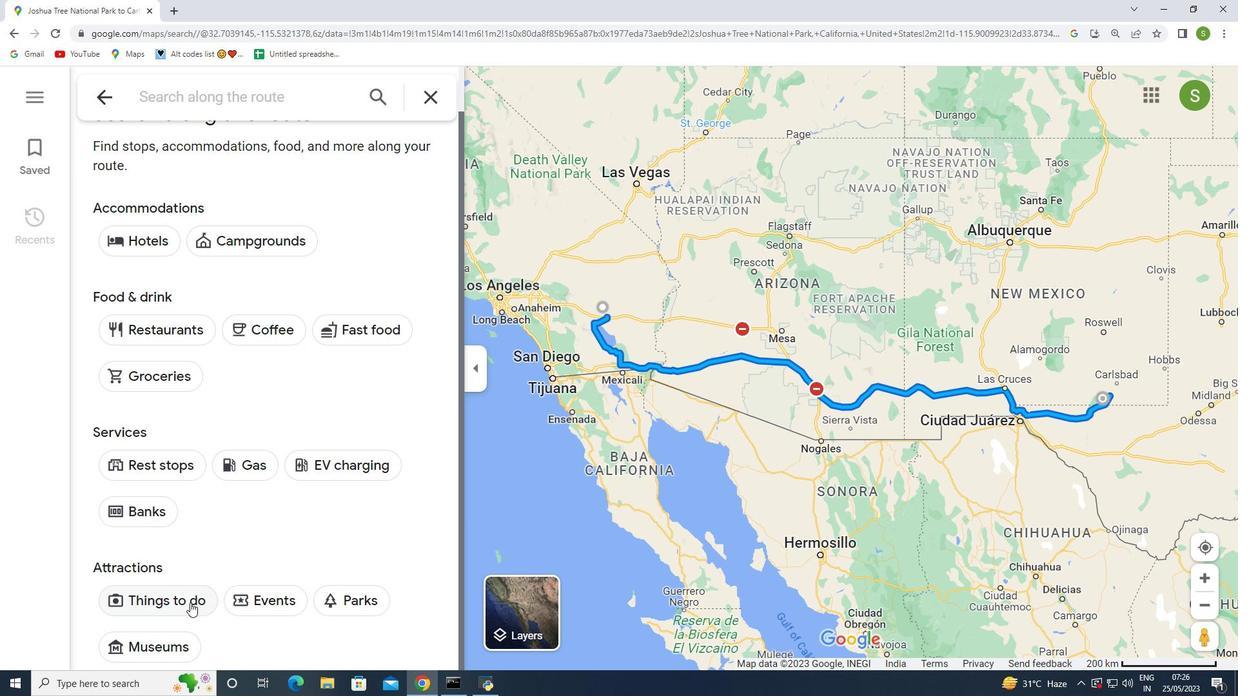 
Action: Mouse moved to (225, 232)
Screenshot: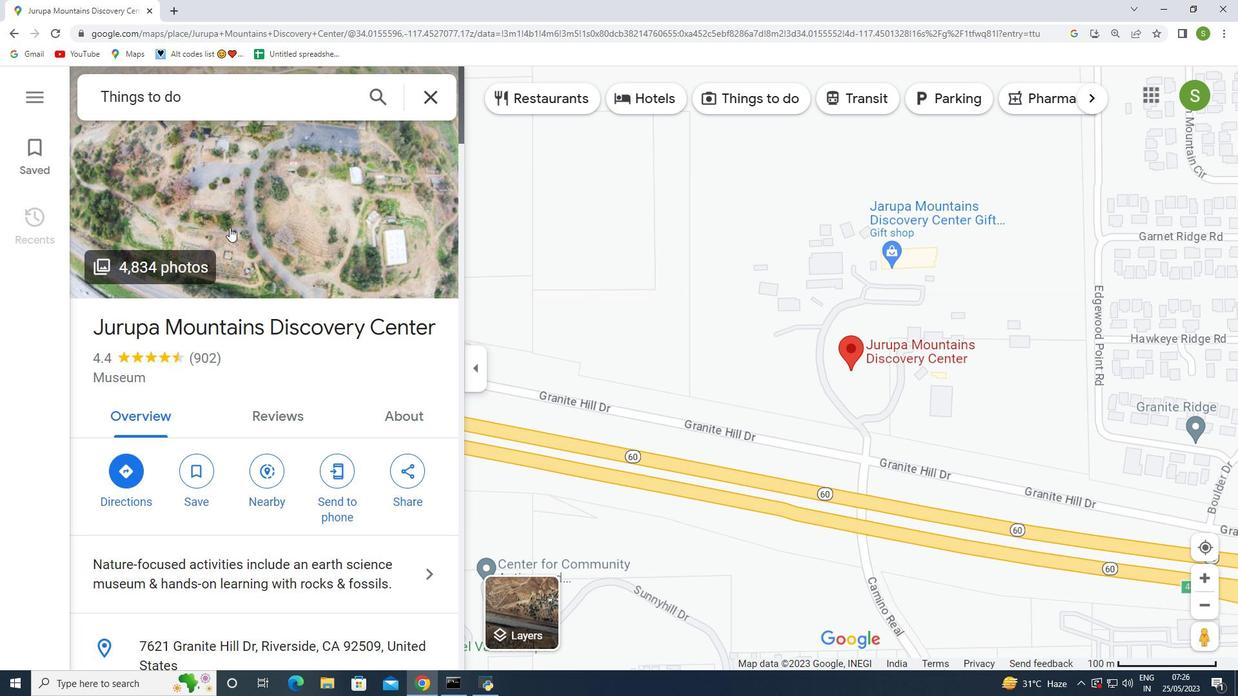 
Action: Mouse scrolled (225, 232) with delta (0, 0)
Screenshot: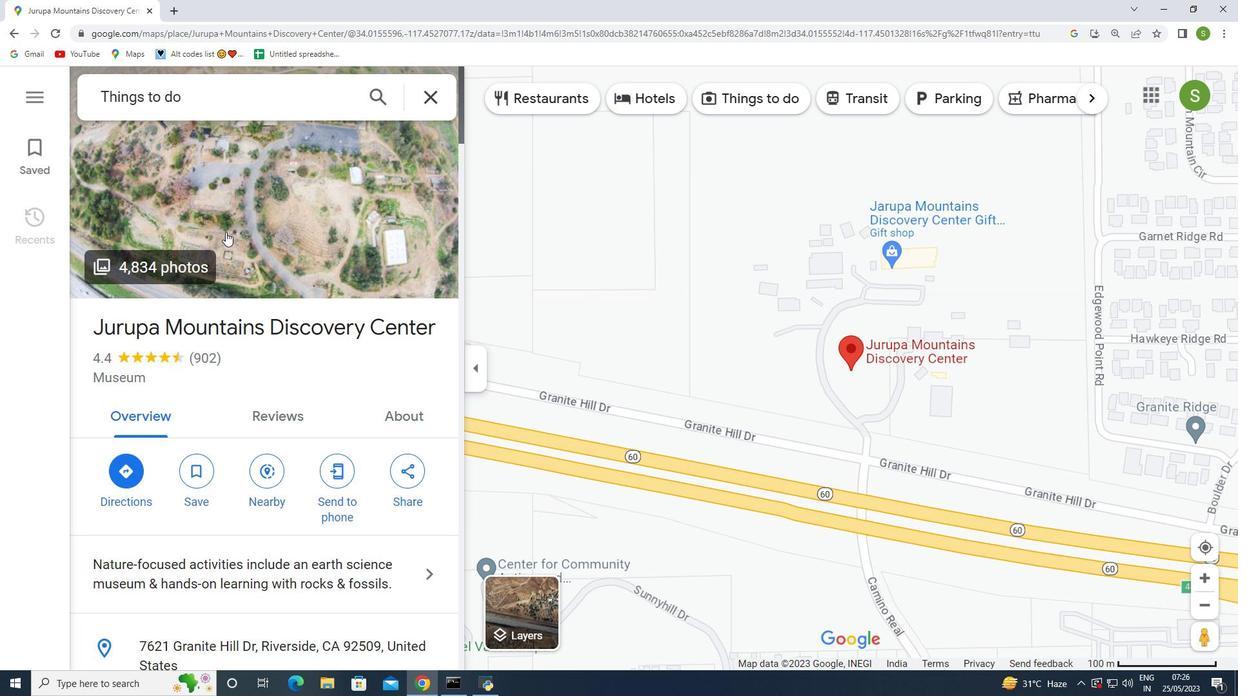 
Action: Mouse scrolled (225, 232) with delta (0, 0)
Screenshot: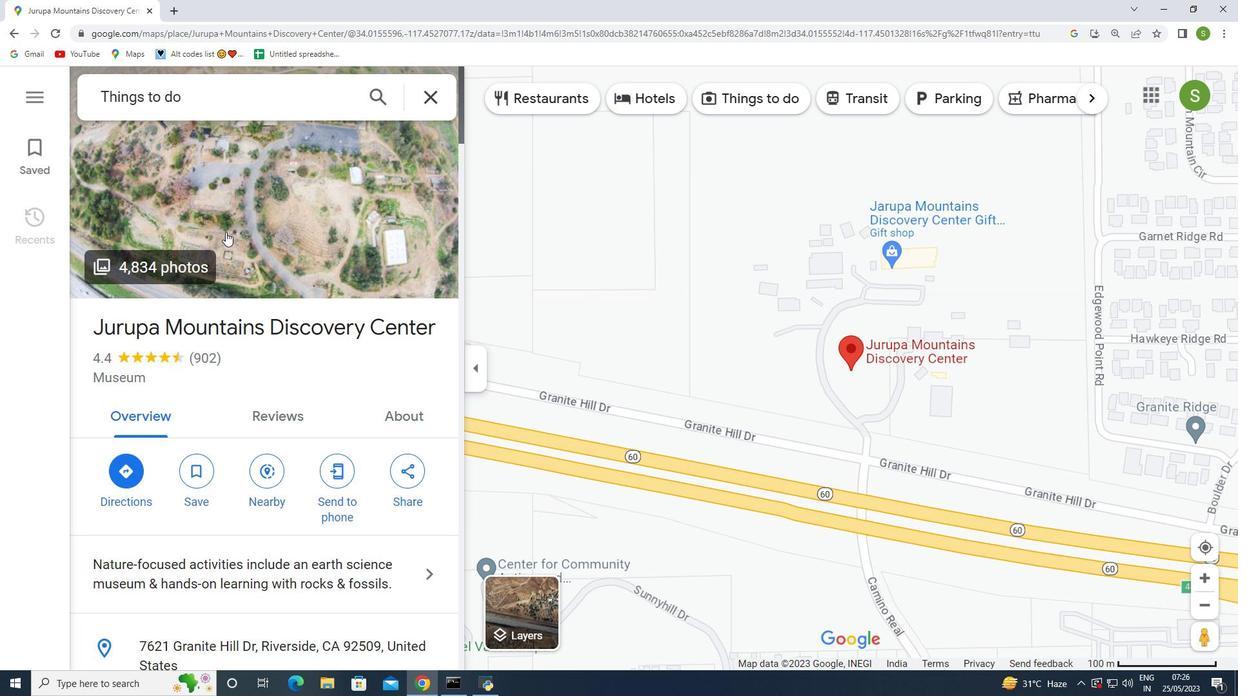 
Action: Mouse moved to (243, 240)
Screenshot: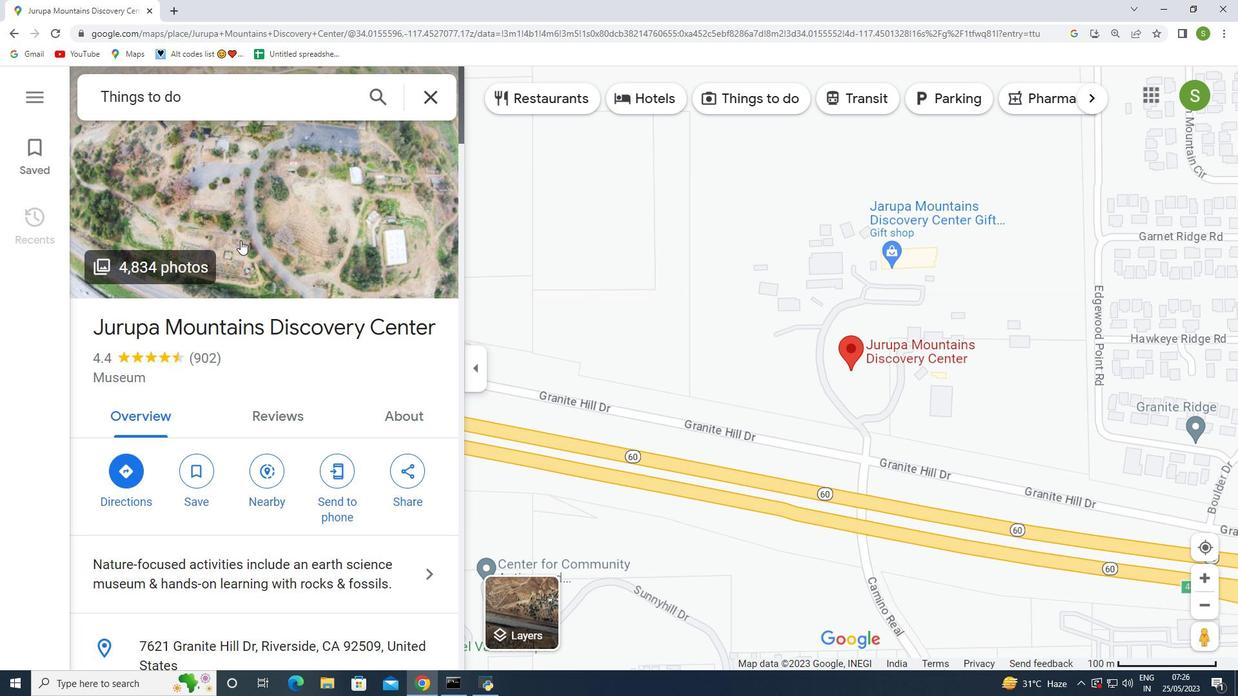 
Action: Mouse pressed left at (243, 240)
Screenshot: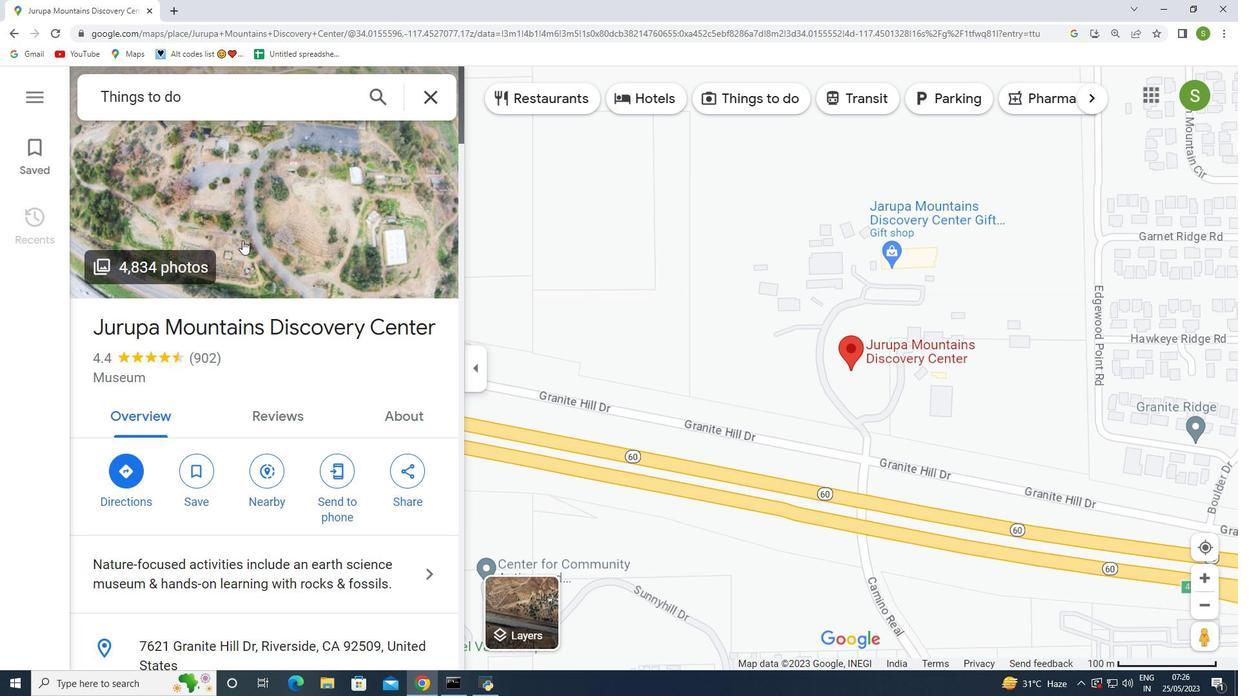 
Action: Mouse moved to (878, 579)
Screenshot: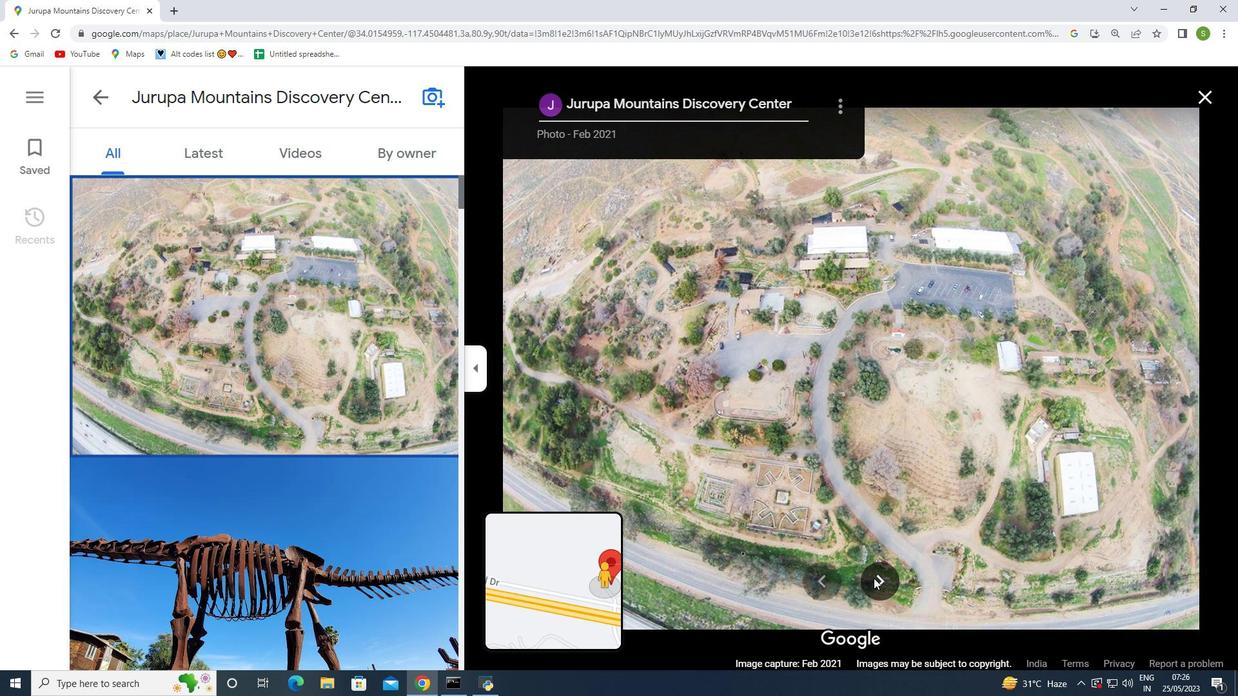 
Action: Mouse pressed left at (878, 579)
Screenshot: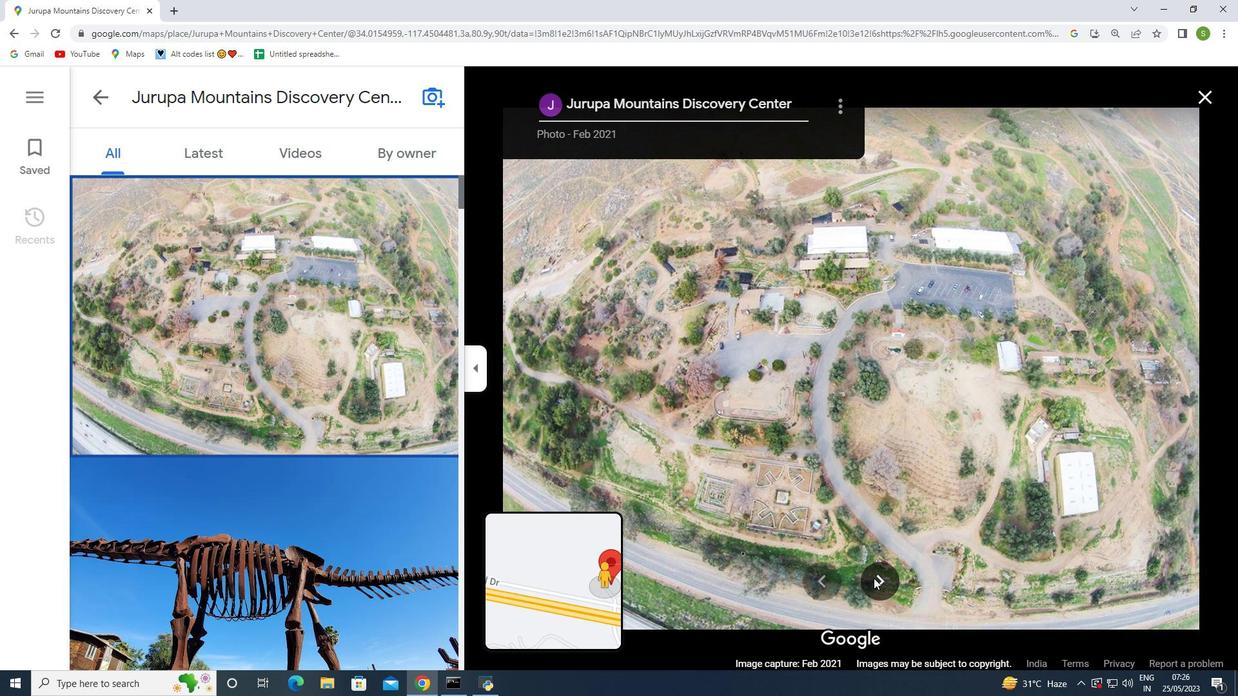 
Action: Mouse moved to (875, 583)
Screenshot: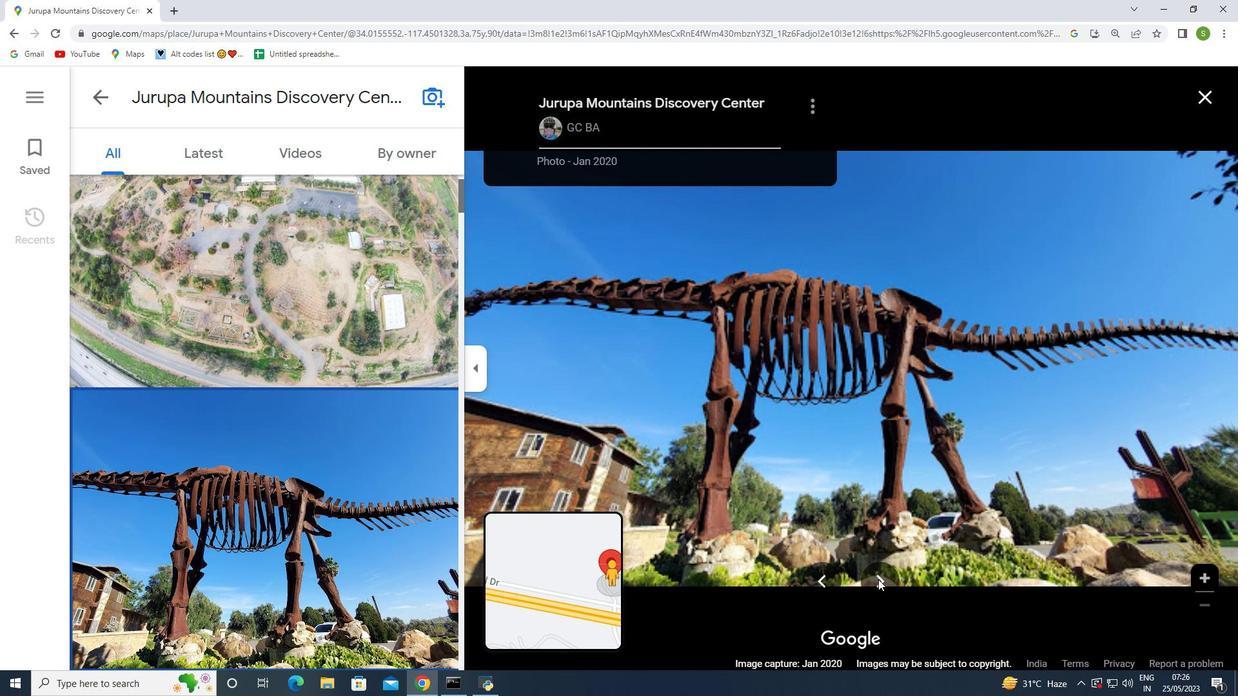 
Action: Mouse pressed left at (875, 583)
Screenshot: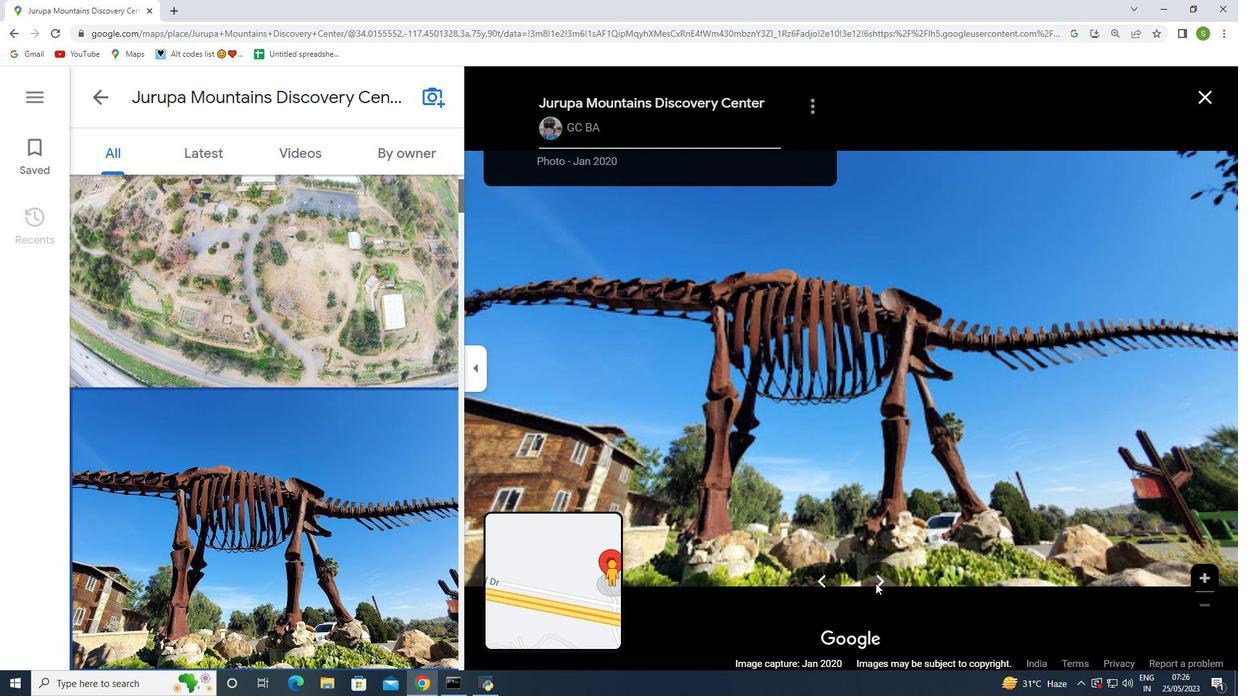 
Action: Mouse moved to (884, 585)
Screenshot: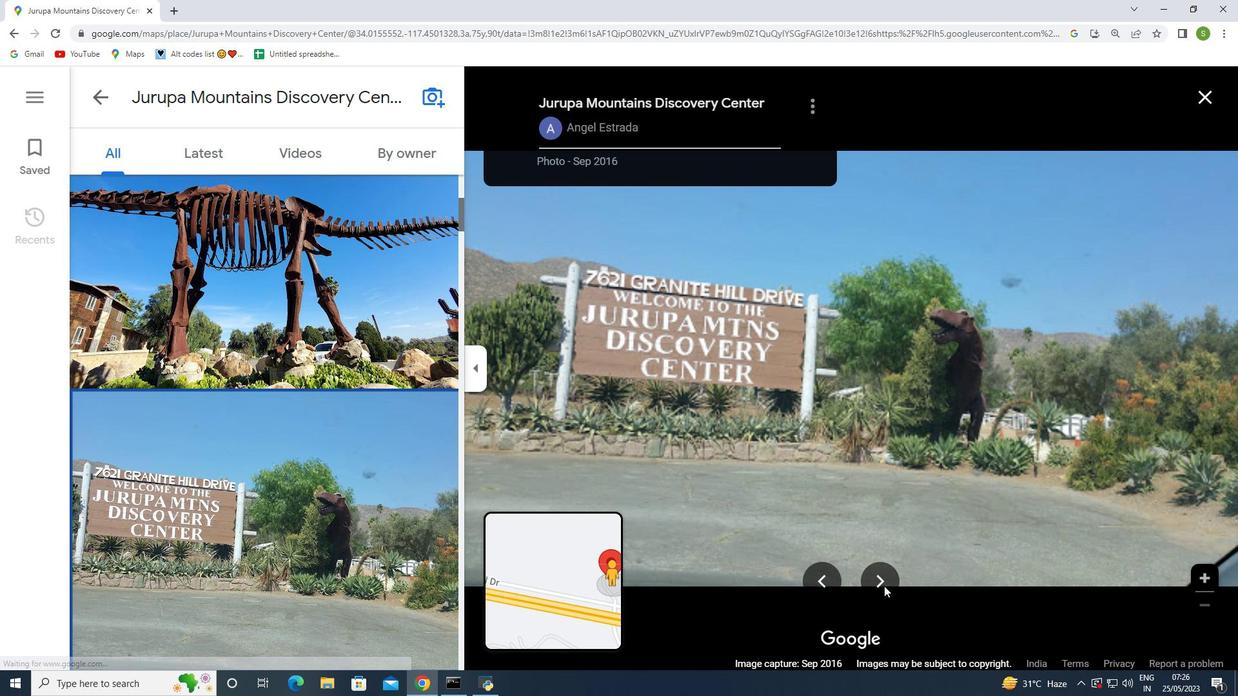 
Action: Mouse pressed left at (884, 585)
Screenshot: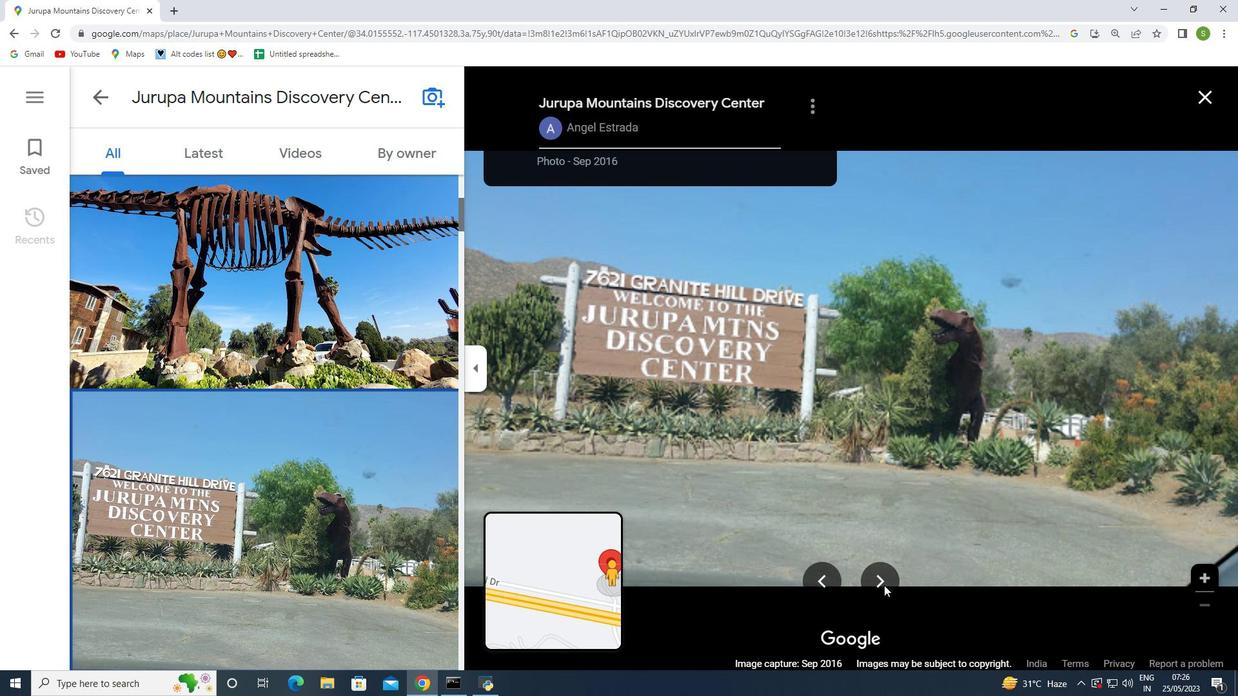 
Action: Mouse pressed left at (884, 585)
Screenshot: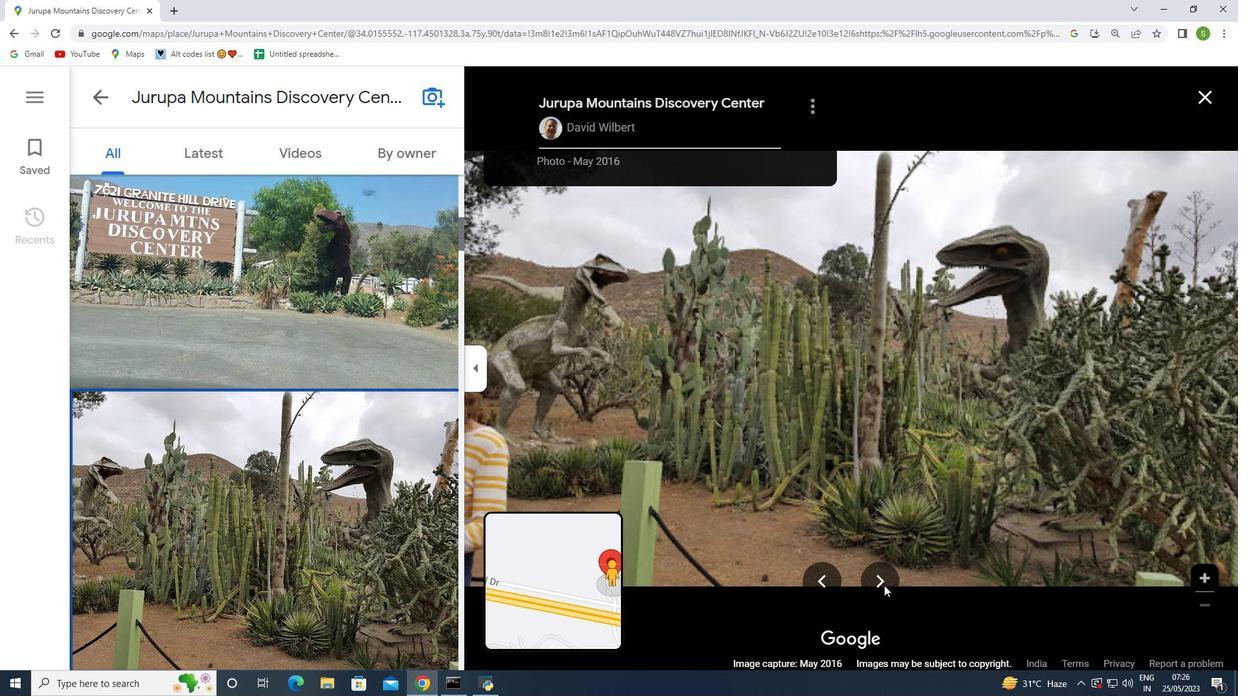 
Action: Mouse pressed left at (884, 585)
Screenshot: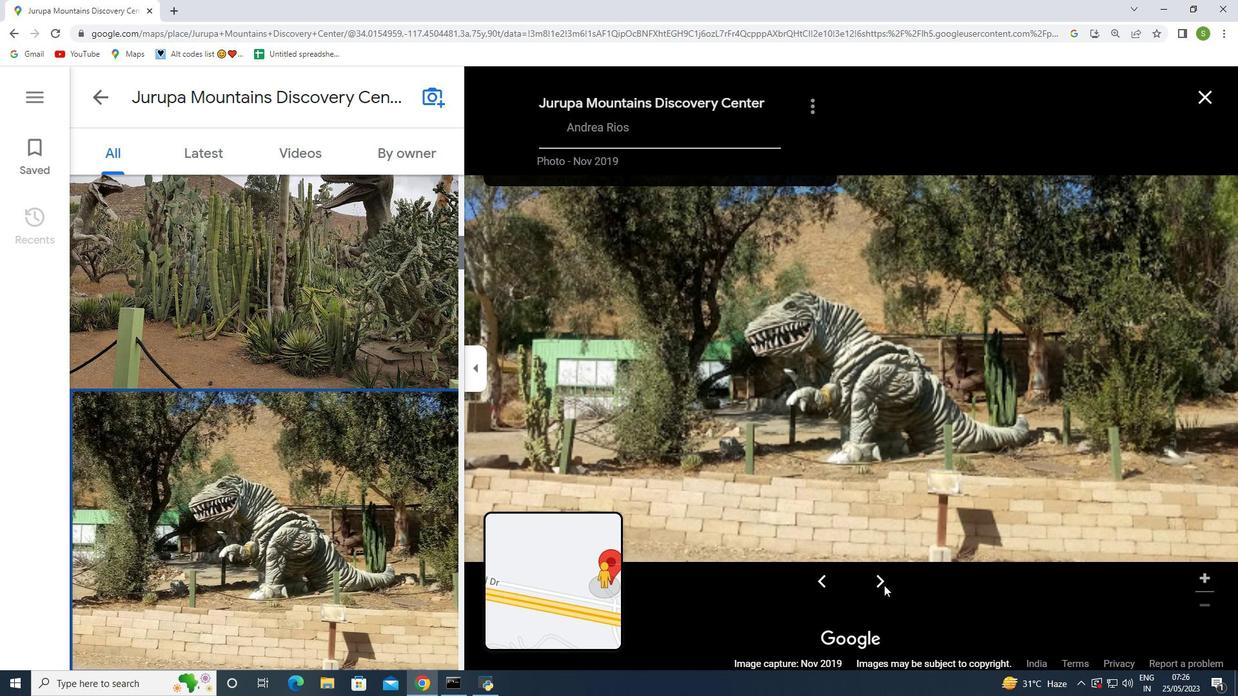 
Action: Mouse moved to (883, 583)
Screenshot: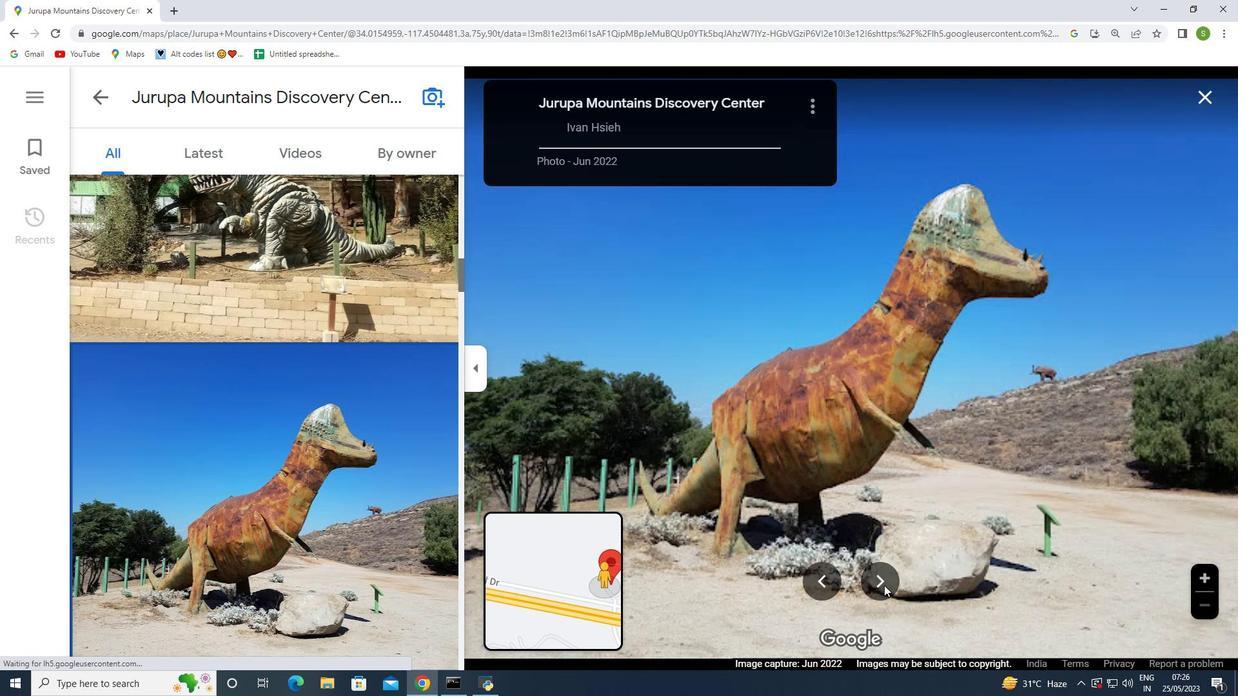 
Action: Mouse pressed left at (883, 583)
Screenshot: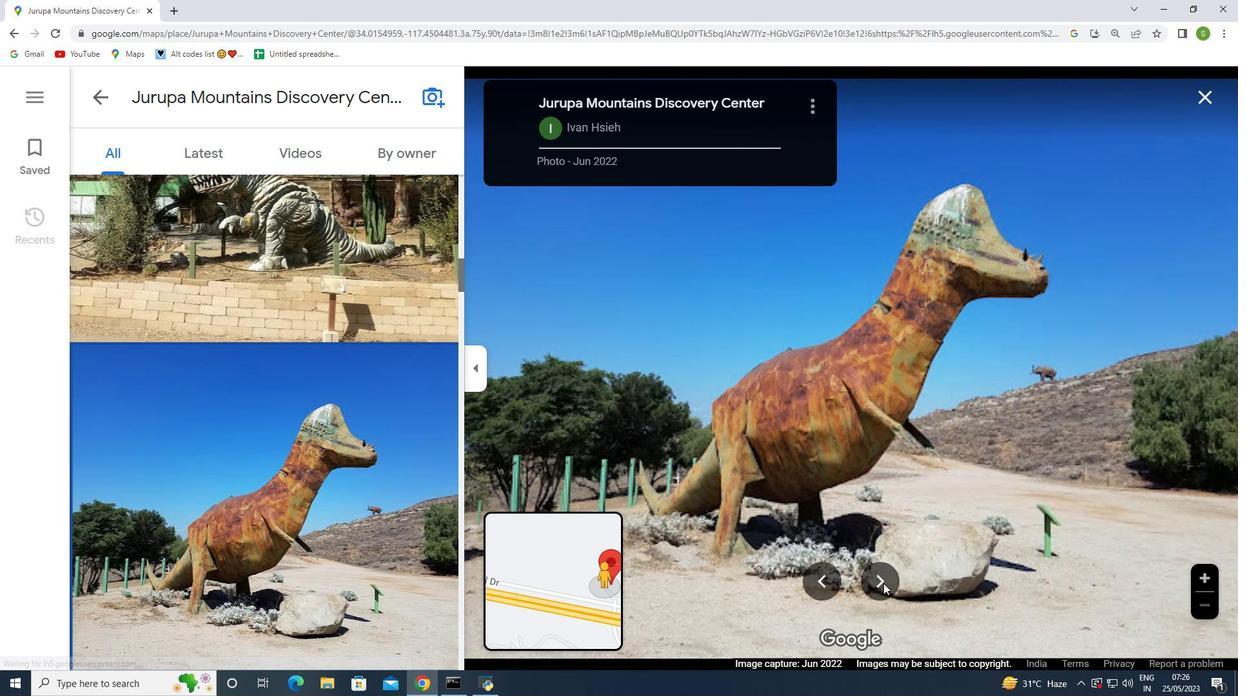 
Action: Mouse pressed left at (883, 583)
Screenshot: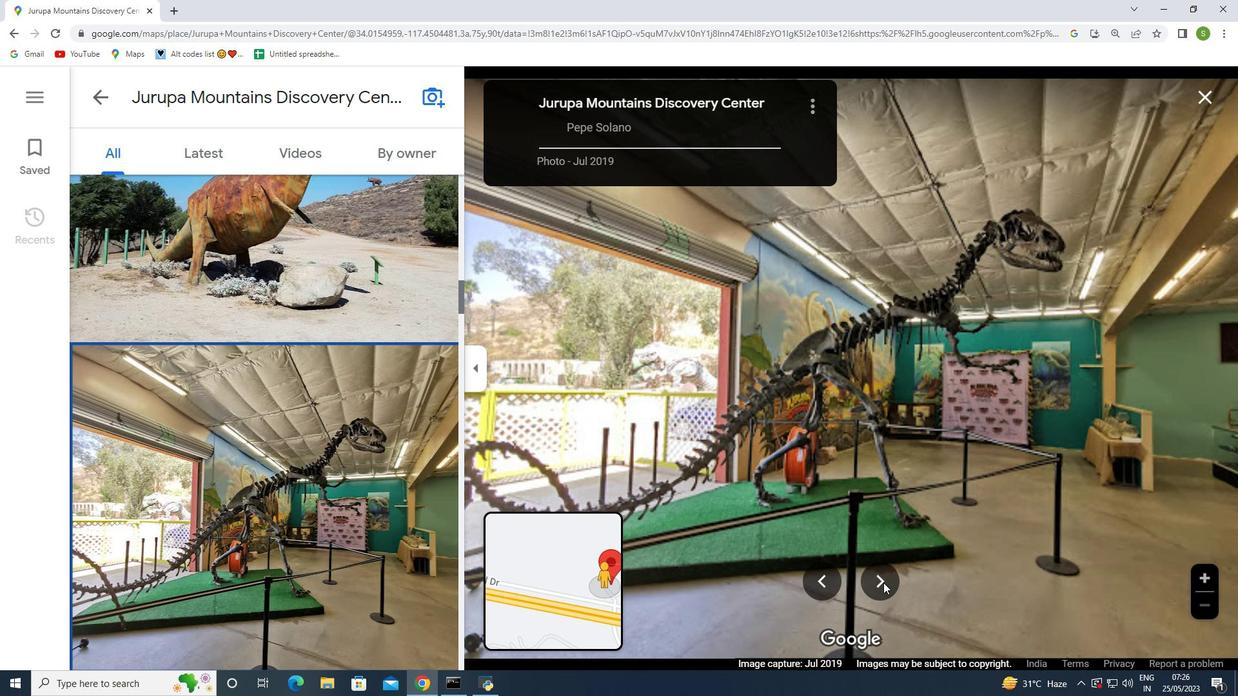 
Action: Mouse pressed left at (883, 583)
Screenshot: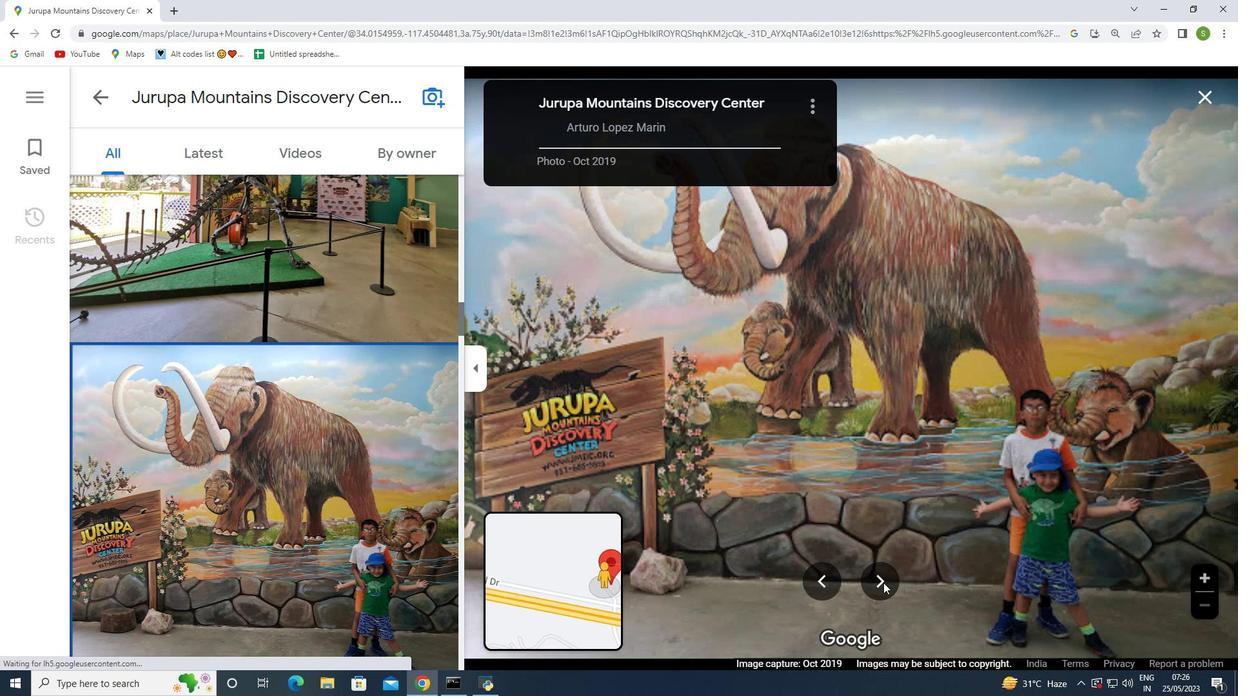 
Action: Mouse pressed left at (883, 583)
Screenshot: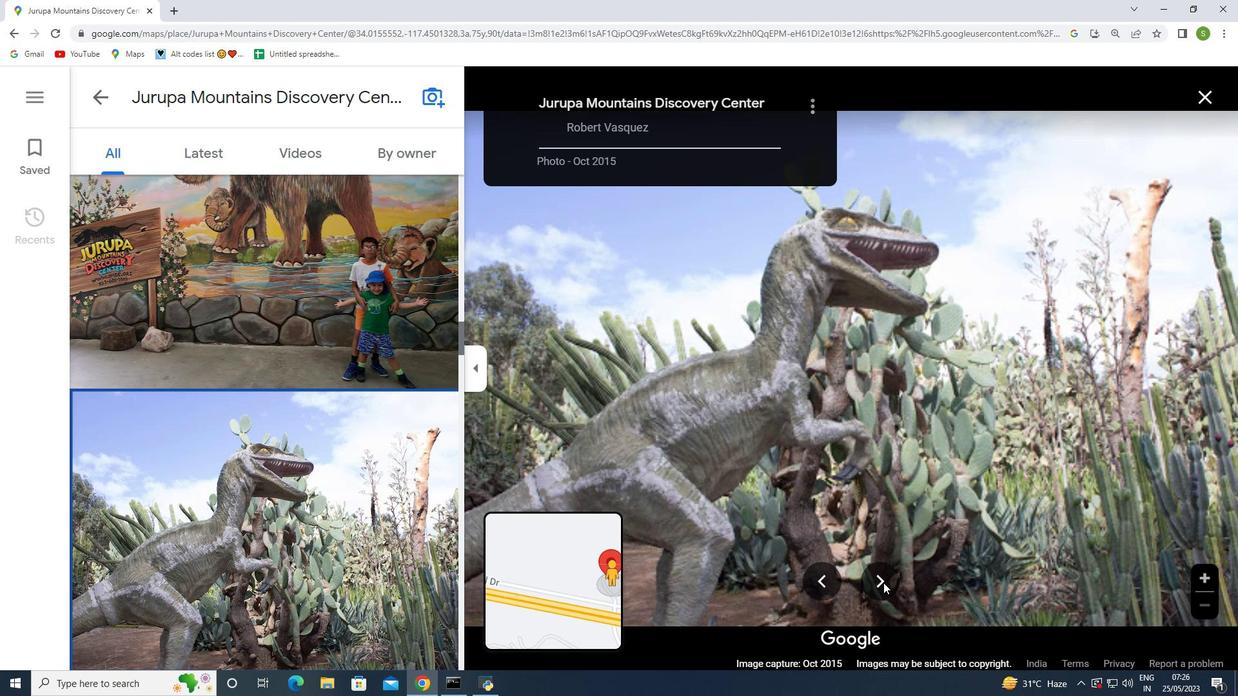 
Action: Mouse moved to (99, 94)
Screenshot: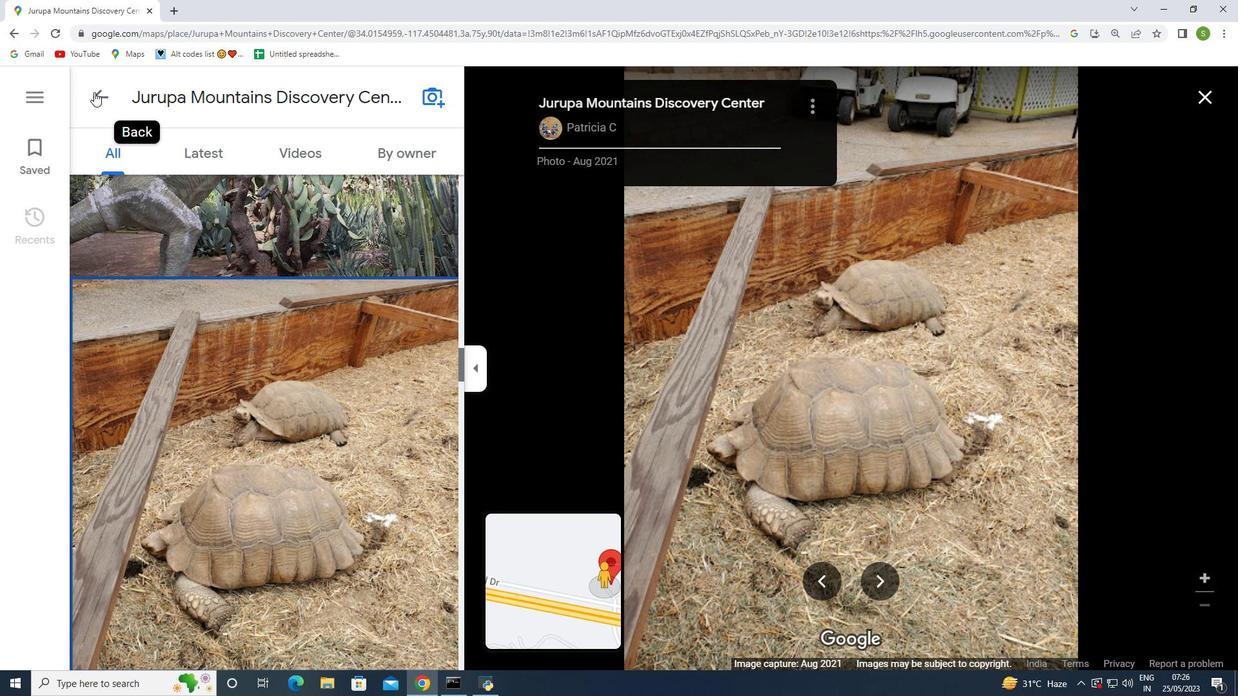 
Action: Mouse pressed left at (99, 94)
Screenshot: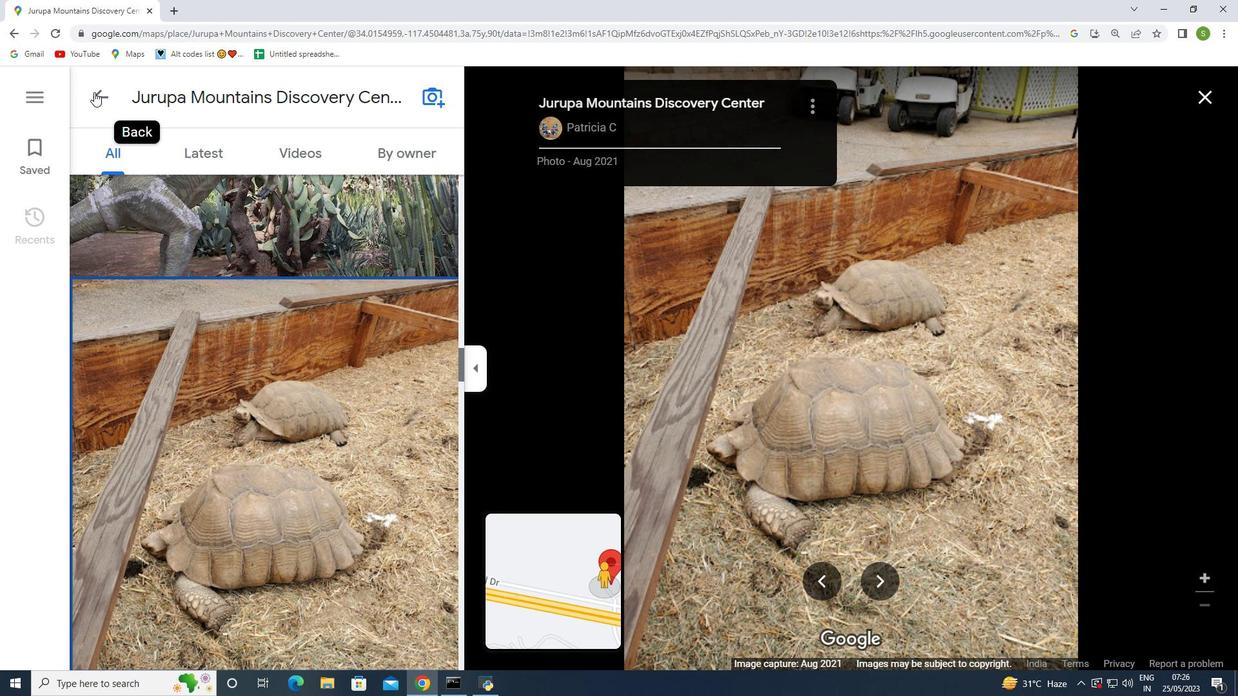 
Action: Mouse moved to (252, 460)
Screenshot: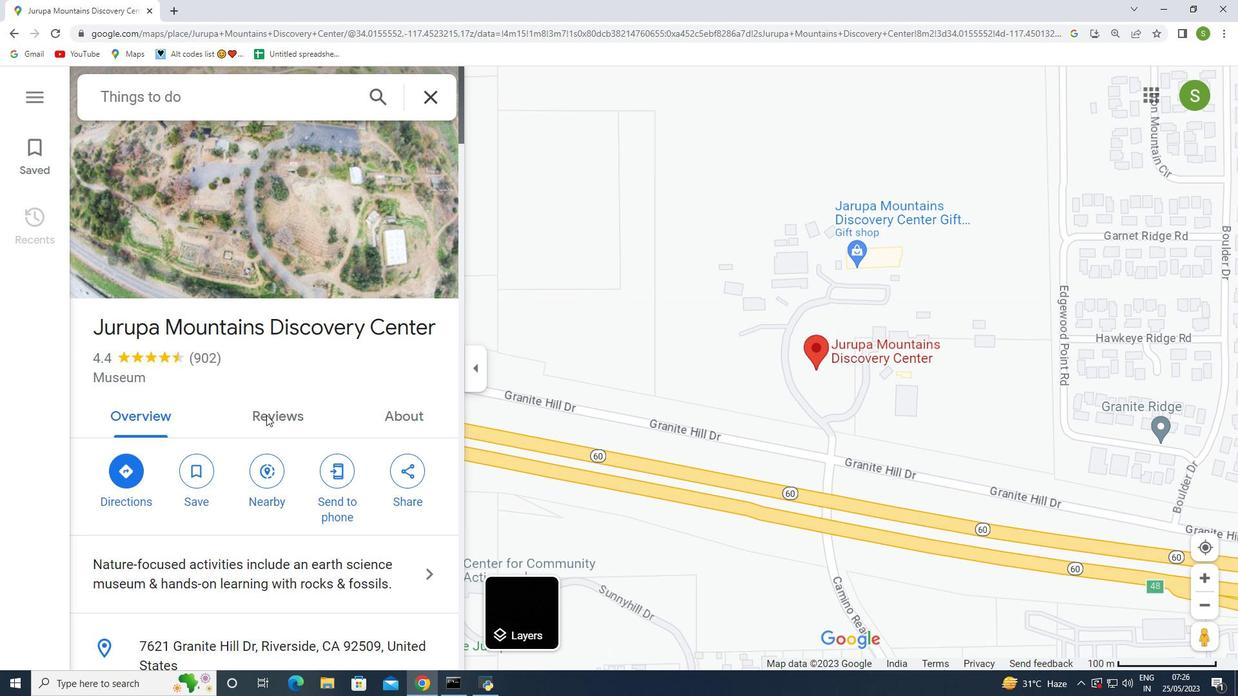 
Action: Mouse scrolled (252, 459) with delta (0, 0)
Screenshot: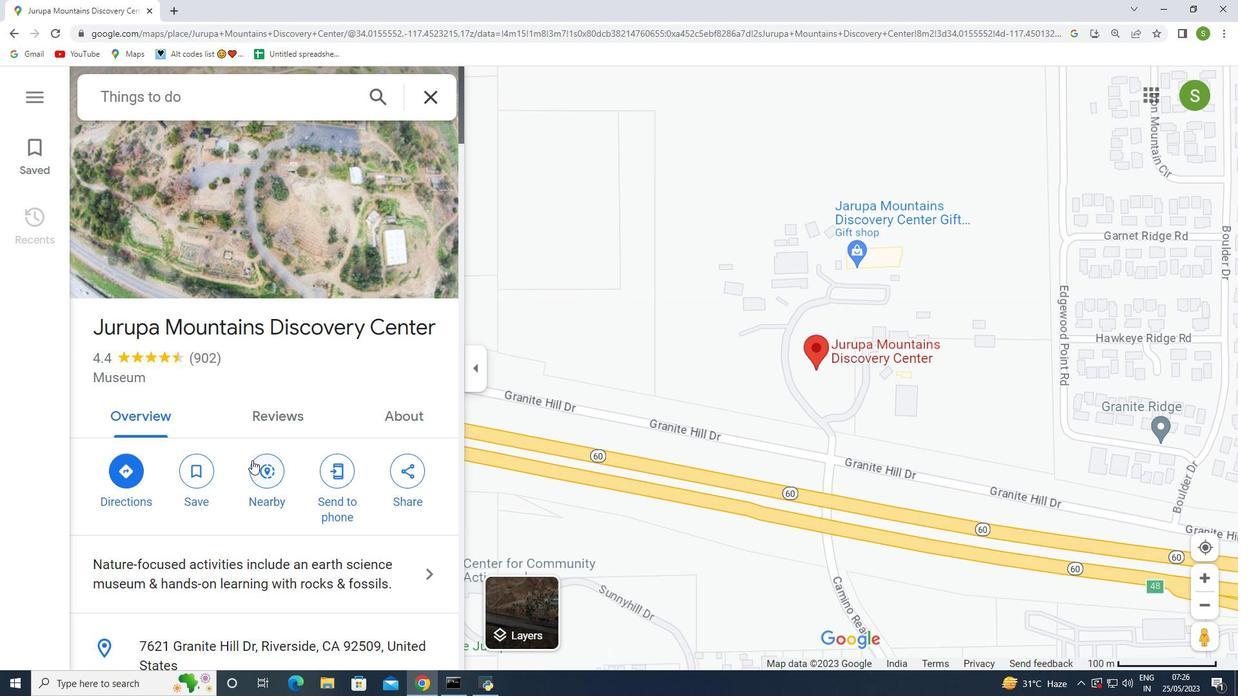 
Action: Mouse scrolled (252, 459) with delta (0, 0)
Screenshot: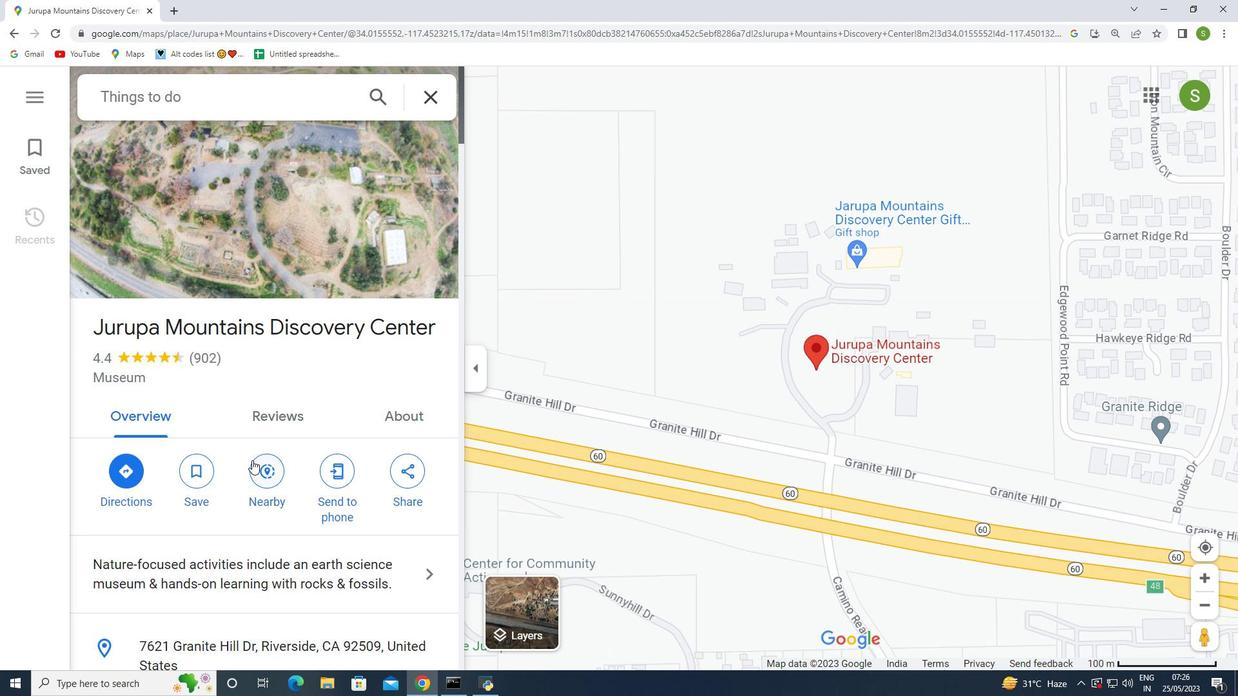 
Action: Mouse scrolled (252, 459) with delta (0, 0)
Screenshot: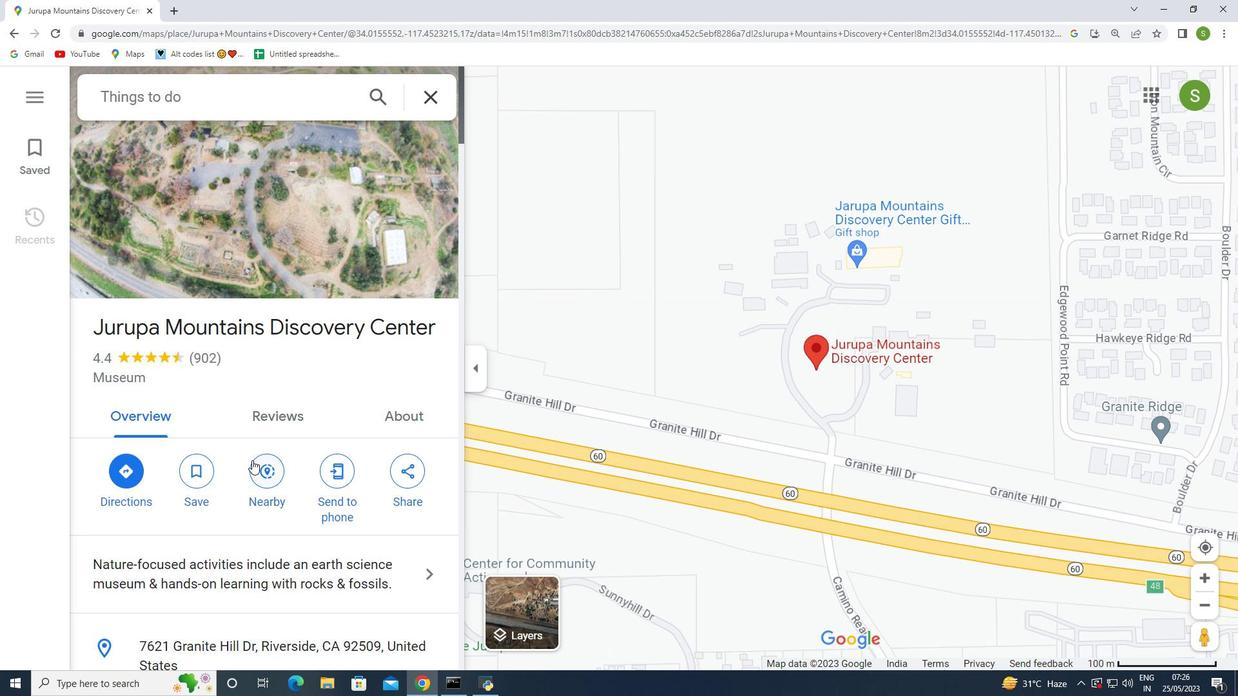 
Action: Mouse moved to (428, 102)
Screenshot: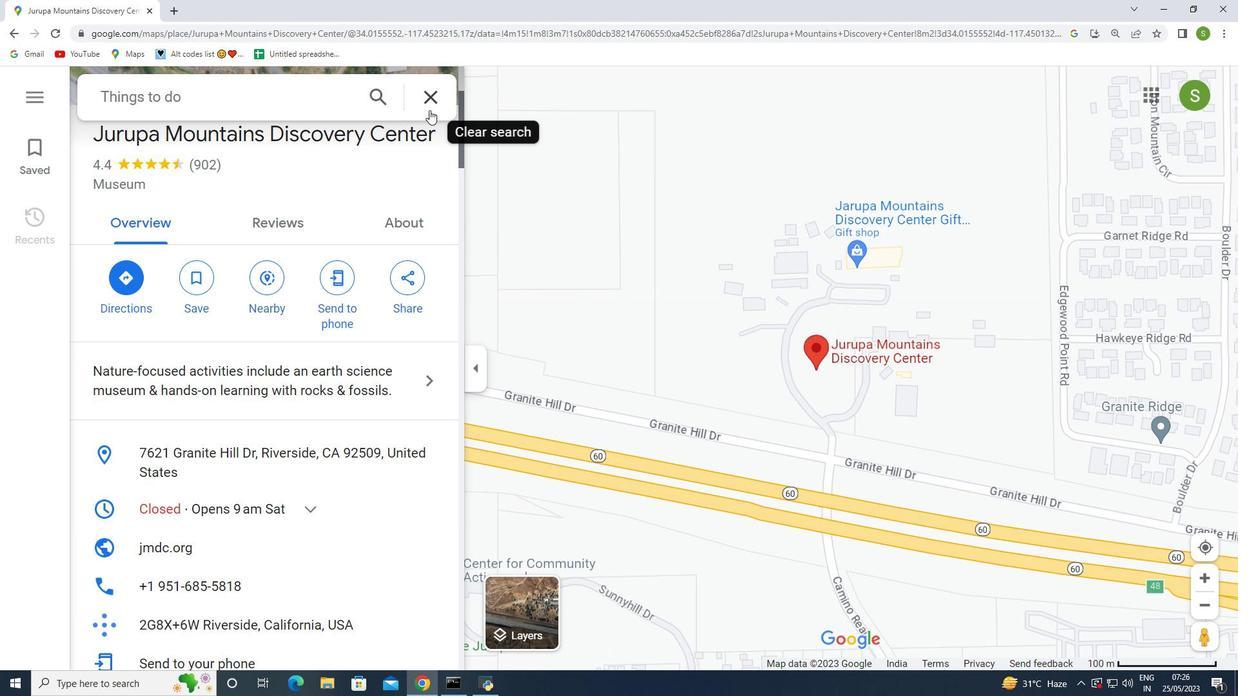 
Action: Mouse pressed left at (428, 102)
Screenshot: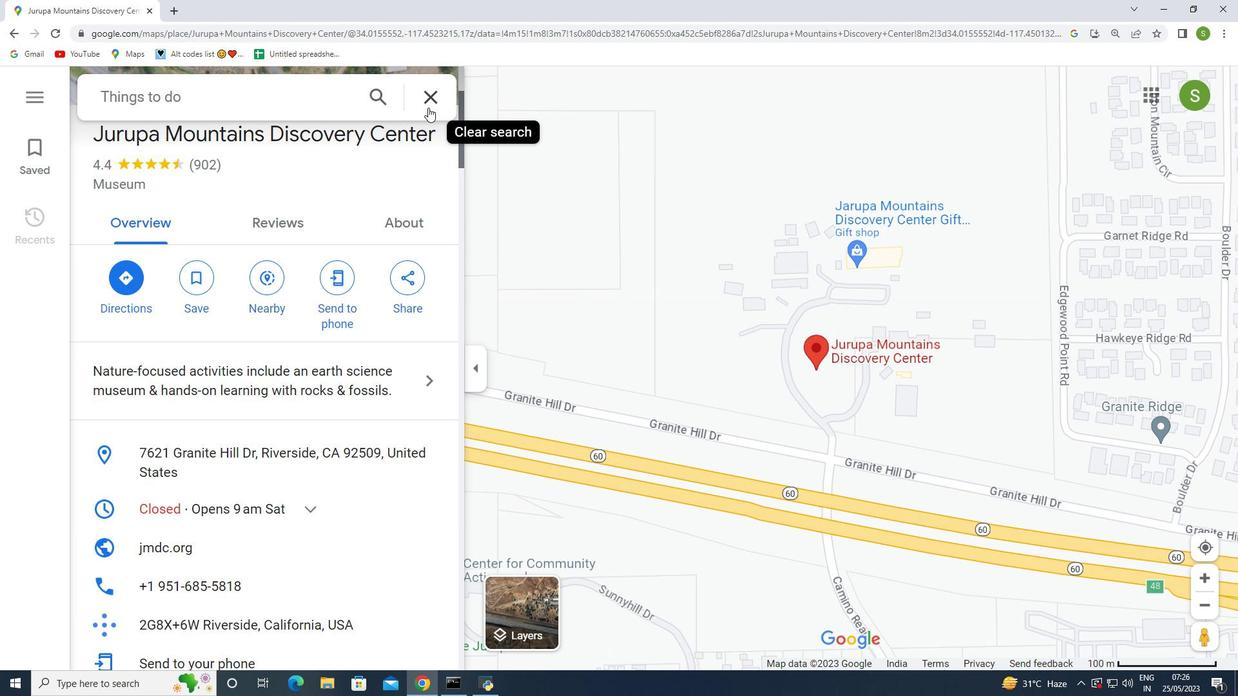 
Action: Mouse moved to (9, 32)
Screenshot: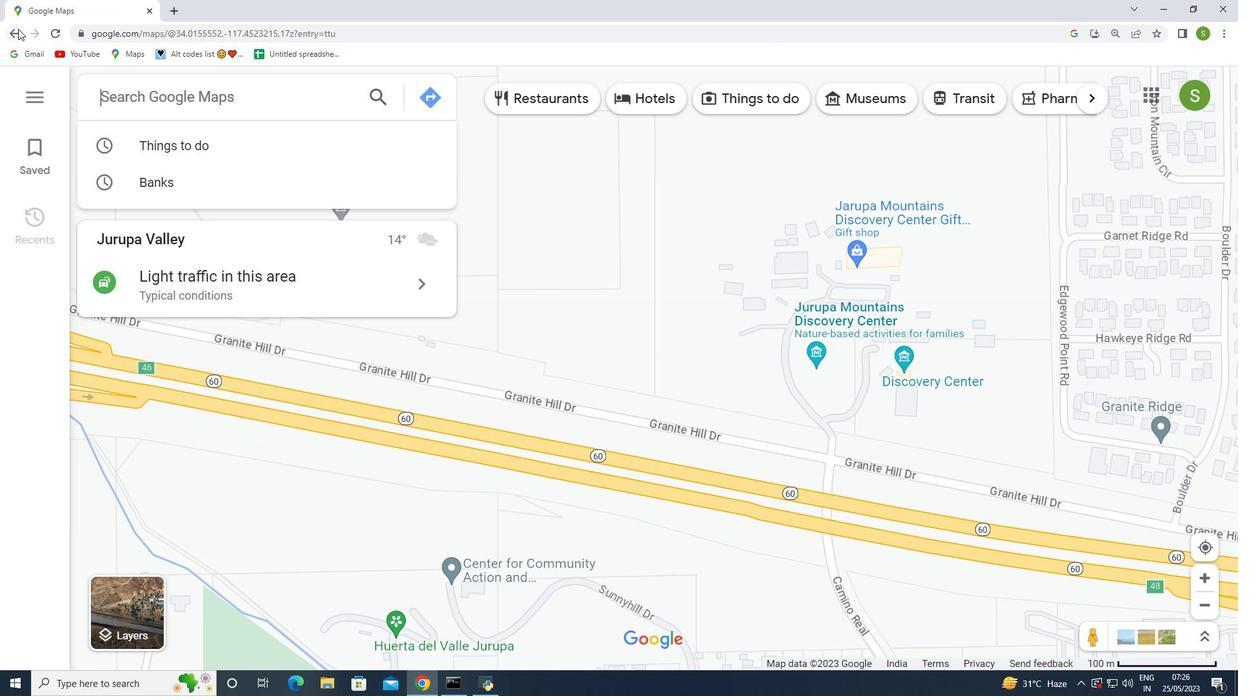 
Action: Mouse pressed left at (9, 32)
Screenshot: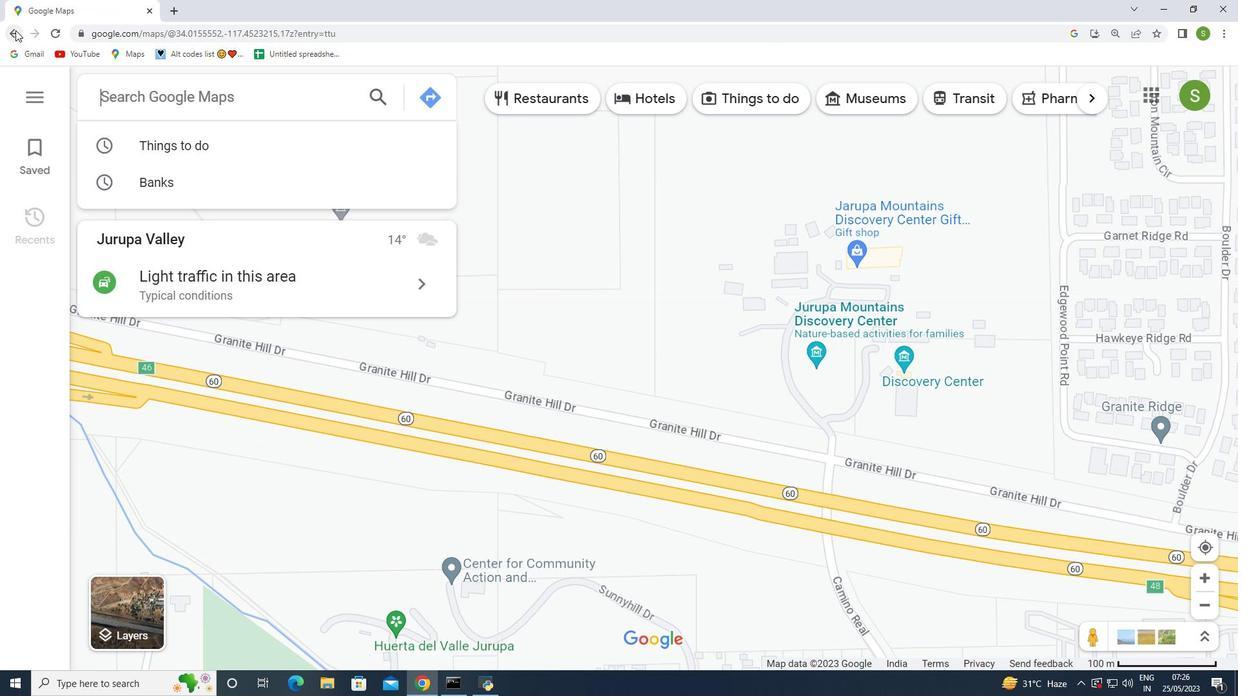 
Action: Mouse moved to (479, 270)
Screenshot: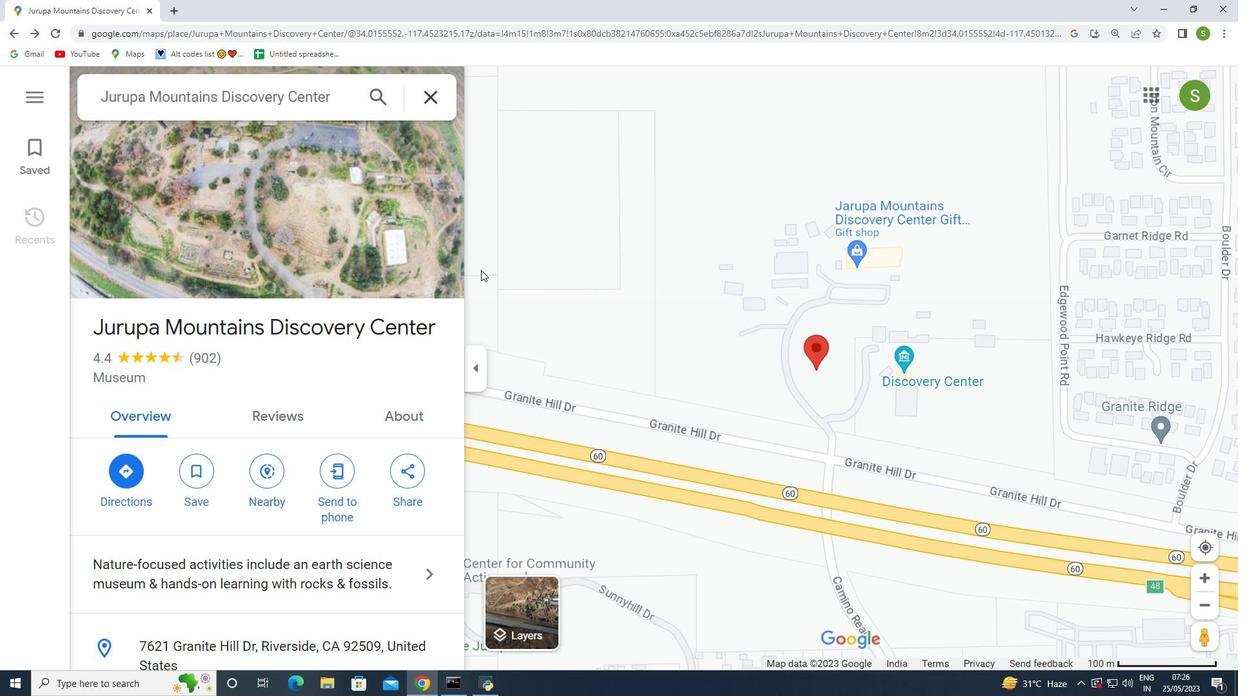 
Action: Mouse scrolled (479, 270) with delta (0, 0)
Screenshot: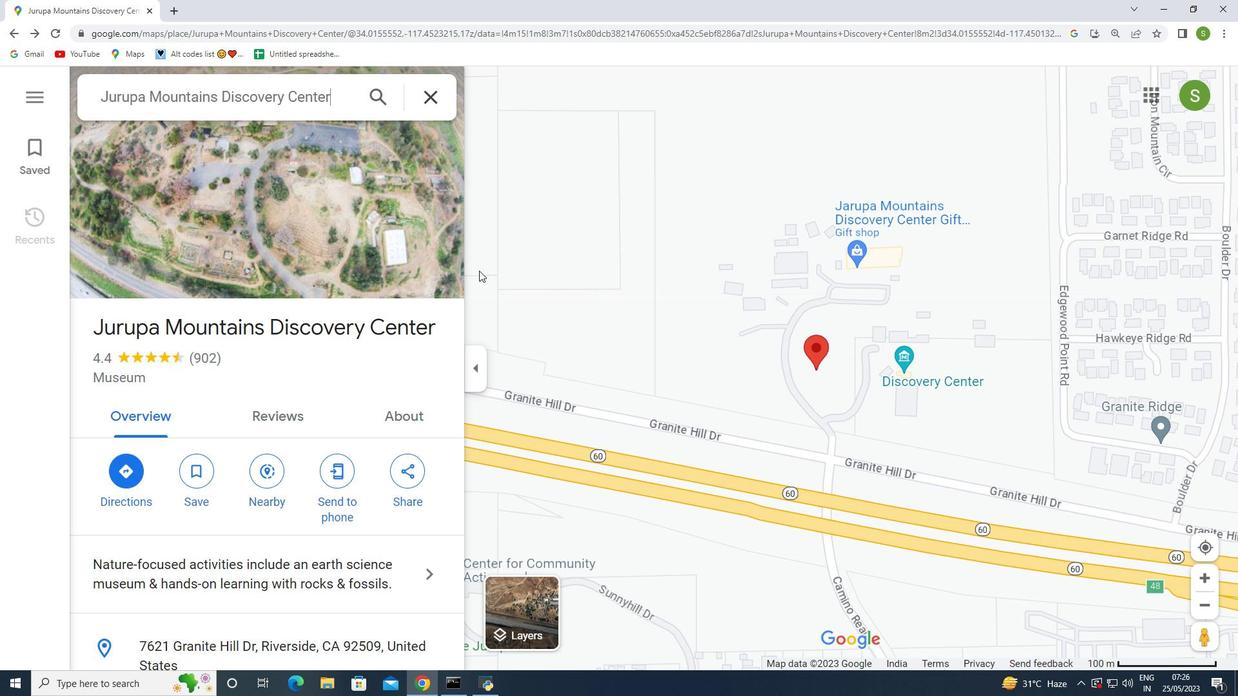 
Action: Mouse scrolled (479, 270) with delta (0, 0)
Screenshot: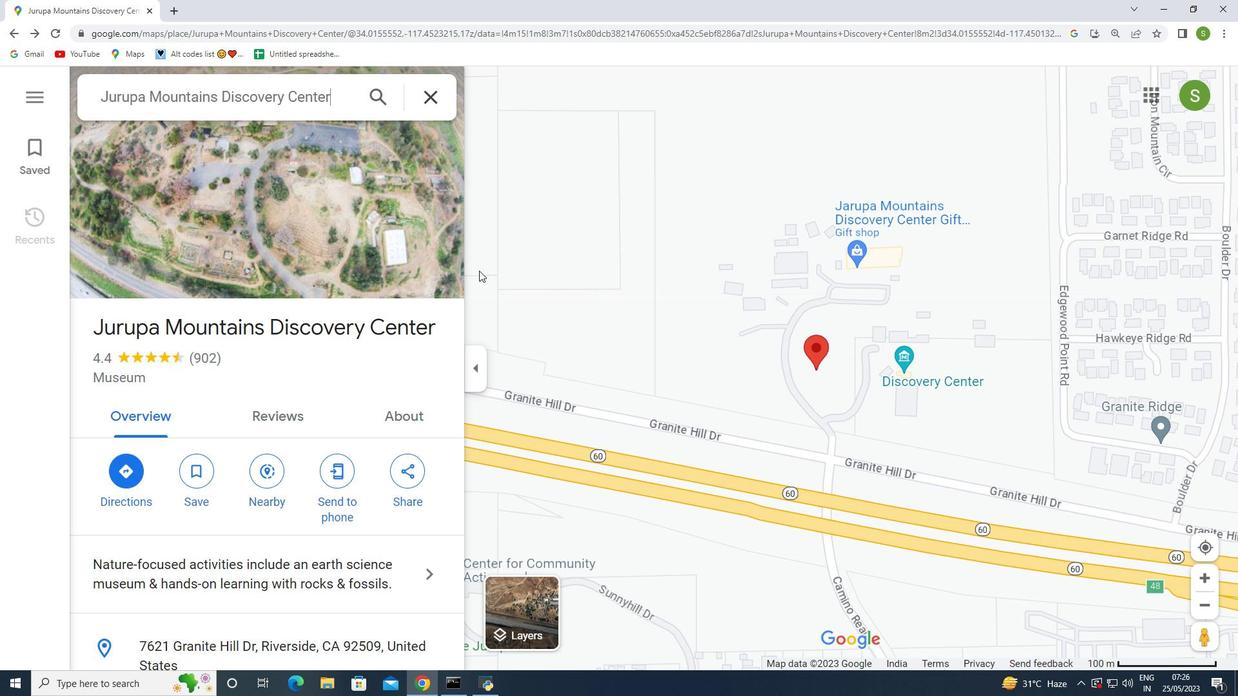 
Action: Mouse scrolled (479, 270) with delta (0, 0)
Screenshot: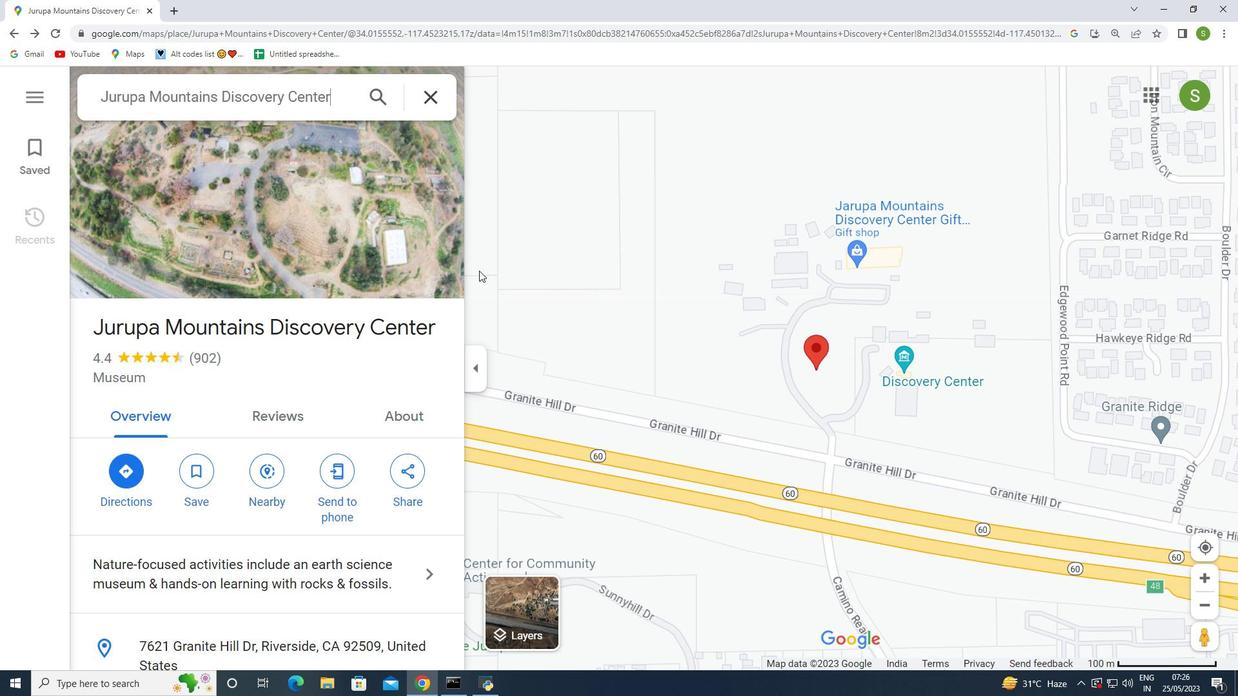 
Action: Mouse scrolled (479, 270) with delta (0, 0)
Screenshot: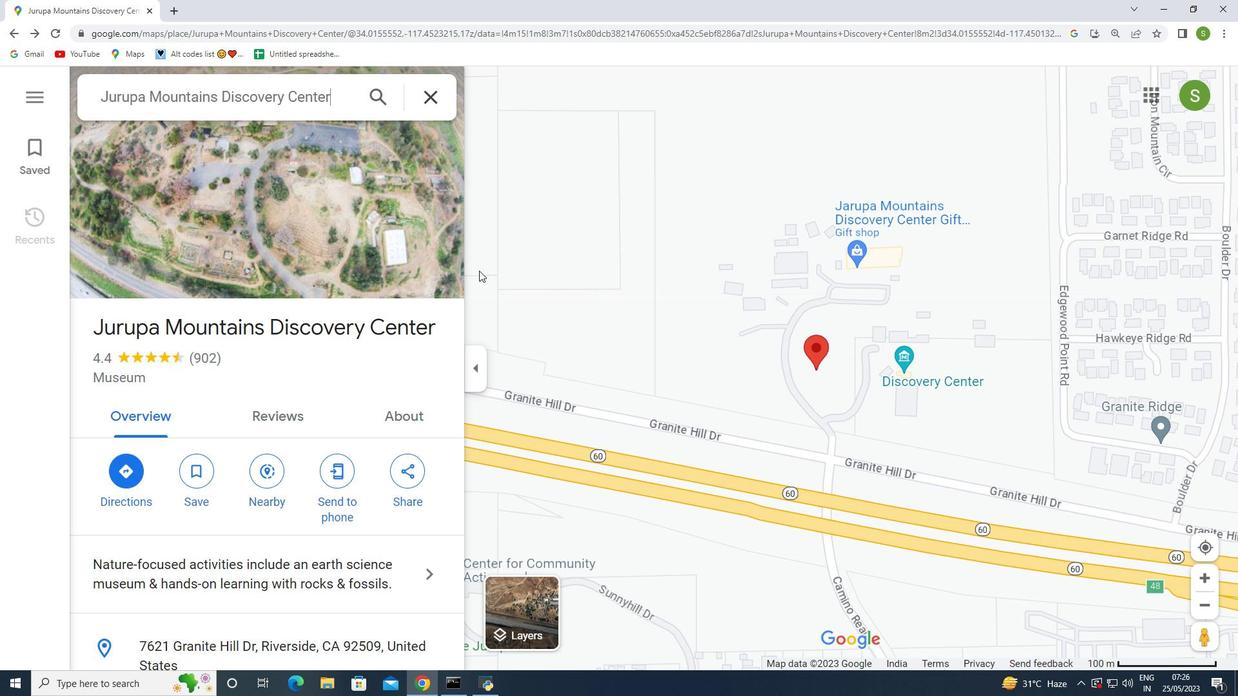 
Action: Mouse moved to (475, 275)
Screenshot: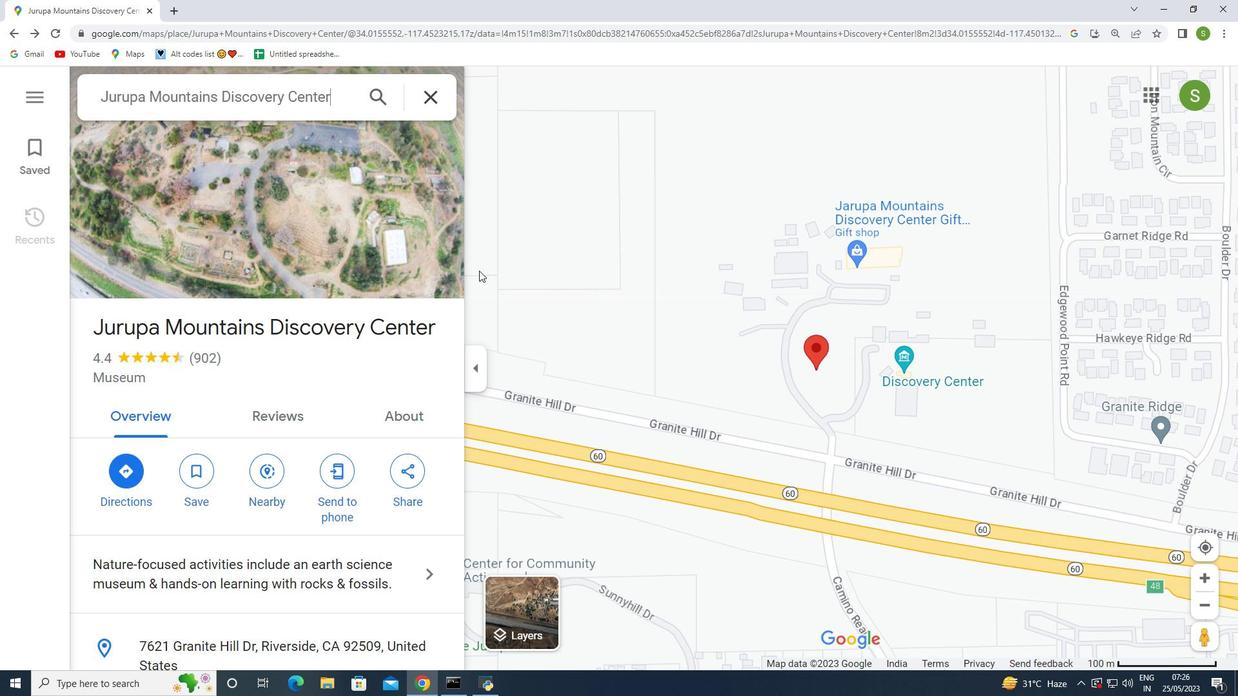 
Action: Mouse scrolled (475, 274) with delta (0, 0)
Screenshot: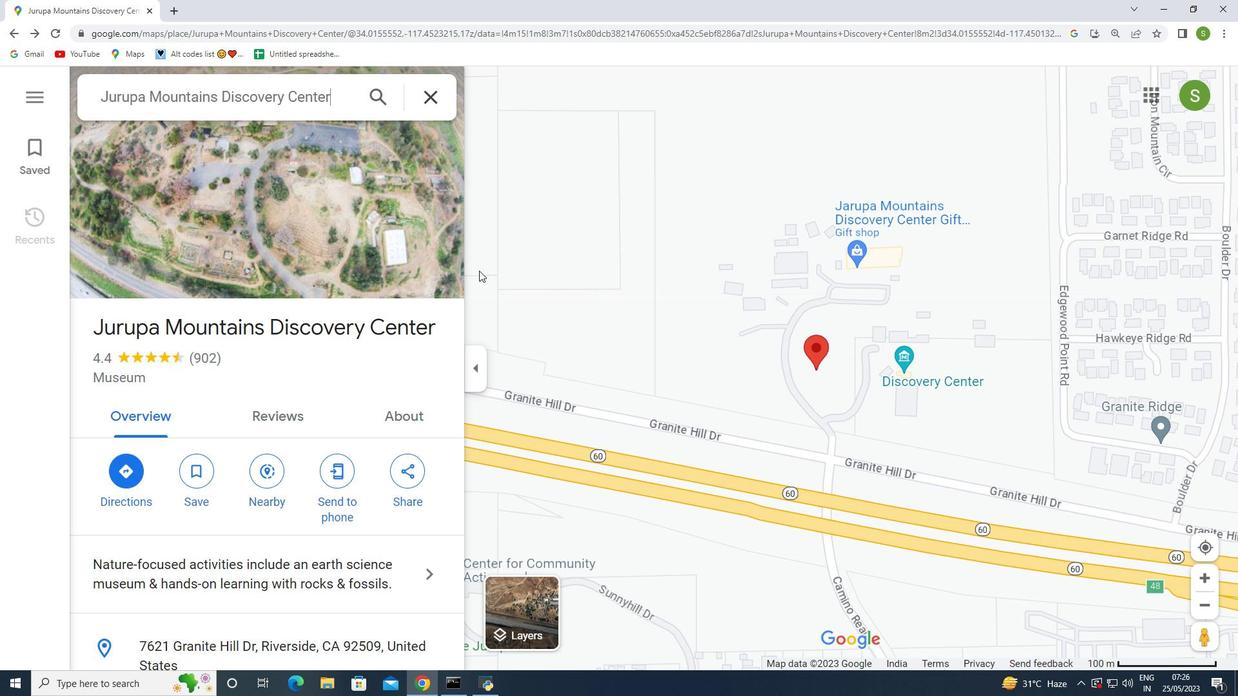 
Action: Mouse moved to (14, 36)
Screenshot: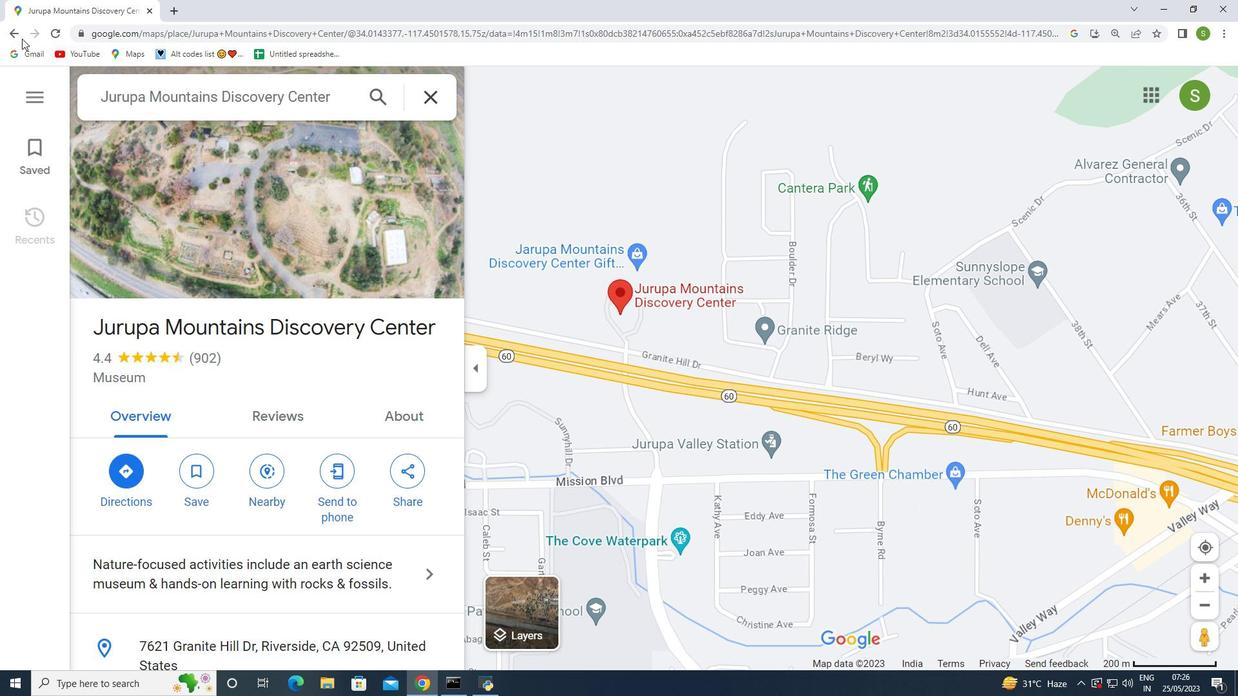 
Action: Mouse pressed left at (14, 36)
Screenshot: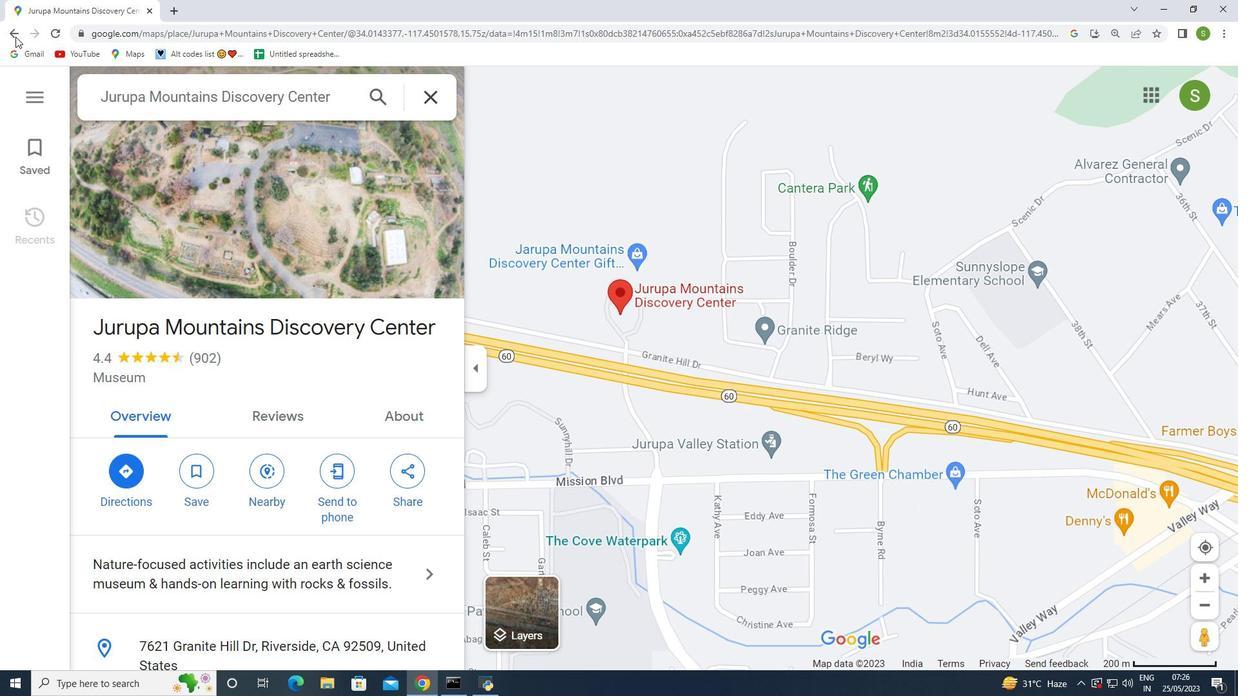 
Action: Mouse moved to (9, 31)
Screenshot: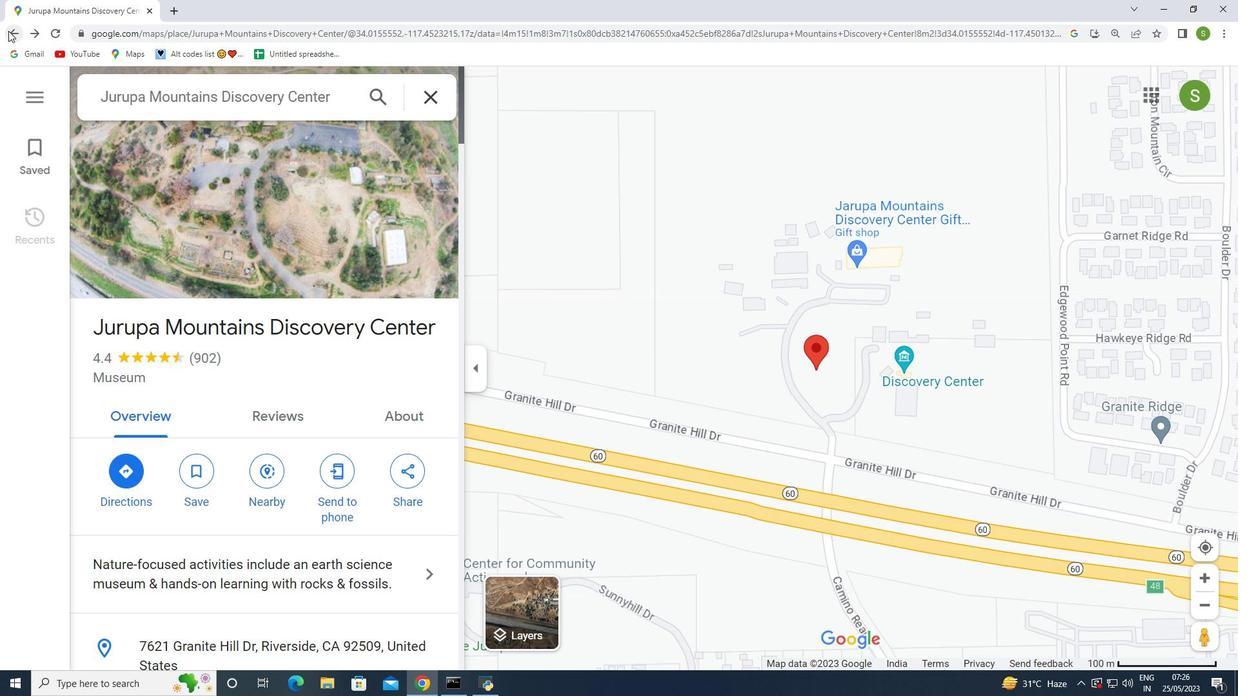 
Action: Mouse pressed left at (9, 31)
Screenshot: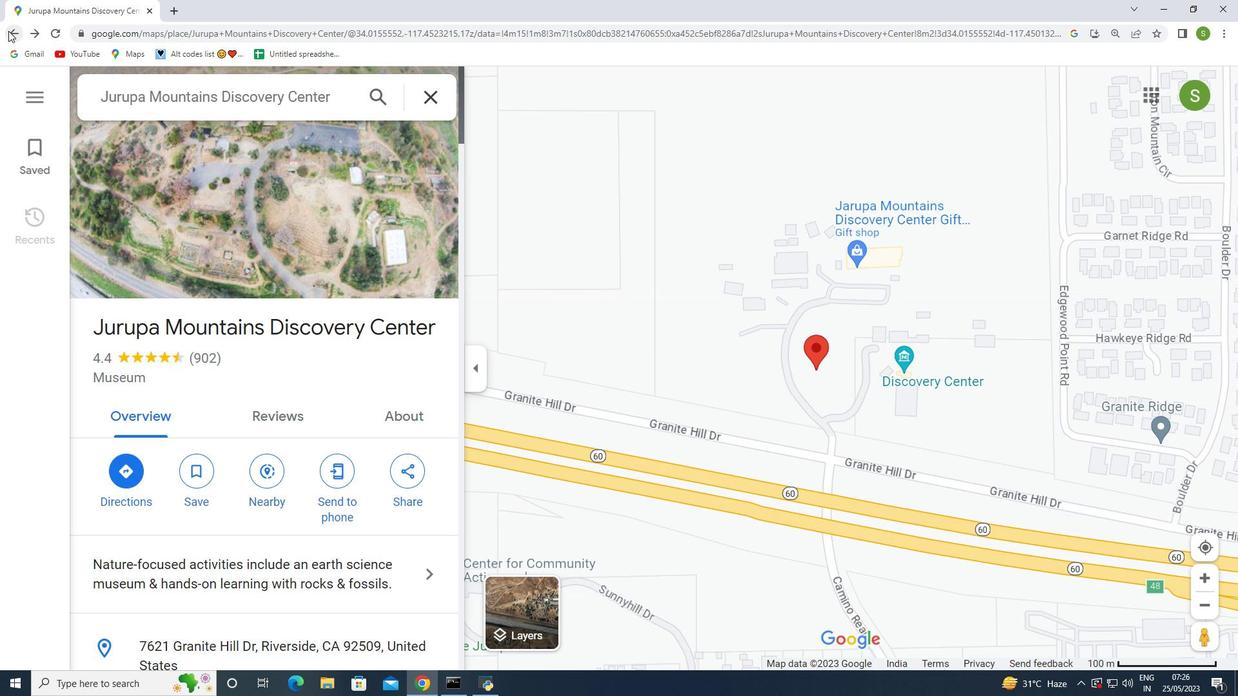 
Action: Mouse moved to (14, 35)
Screenshot: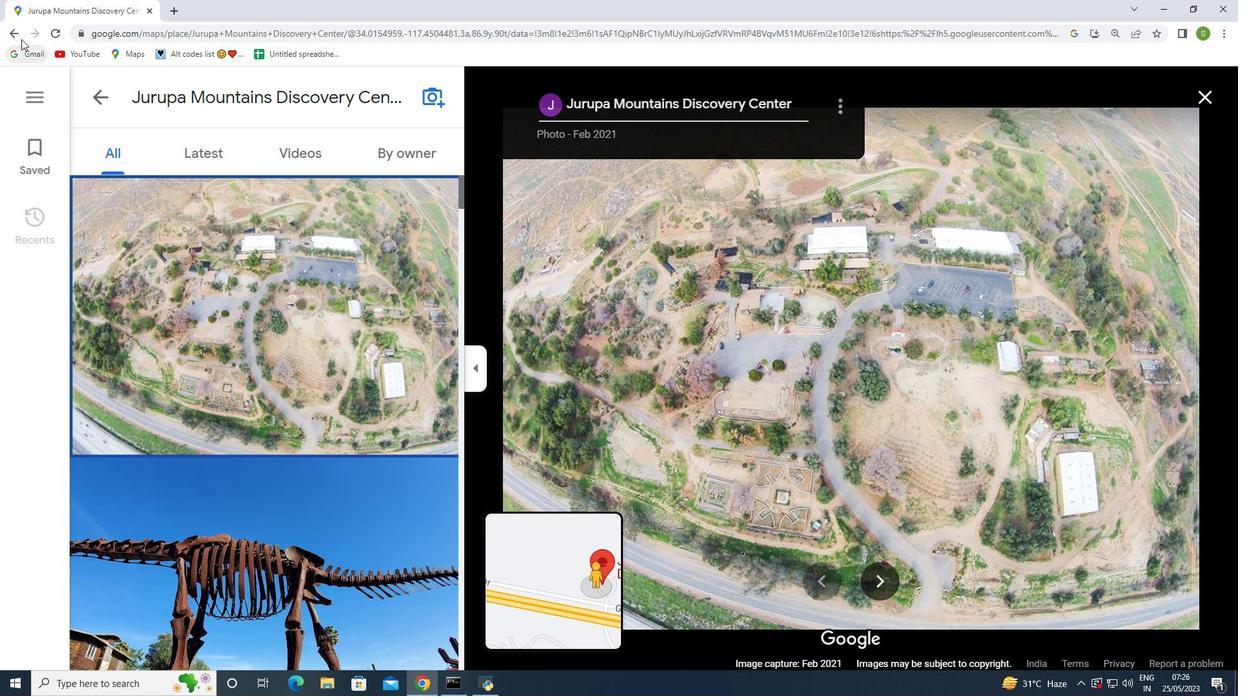 
Action: Mouse pressed left at (14, 35)
Screenshot: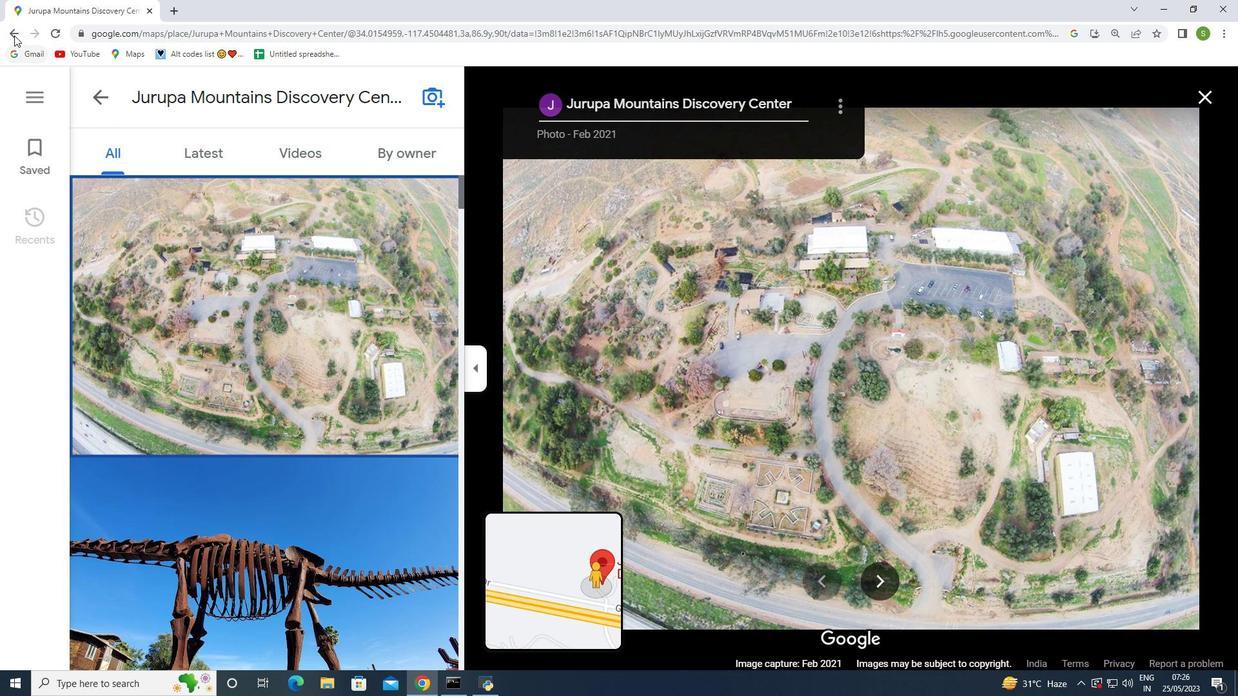 
Action: Mouse moved to (20, 32)
Screenshot: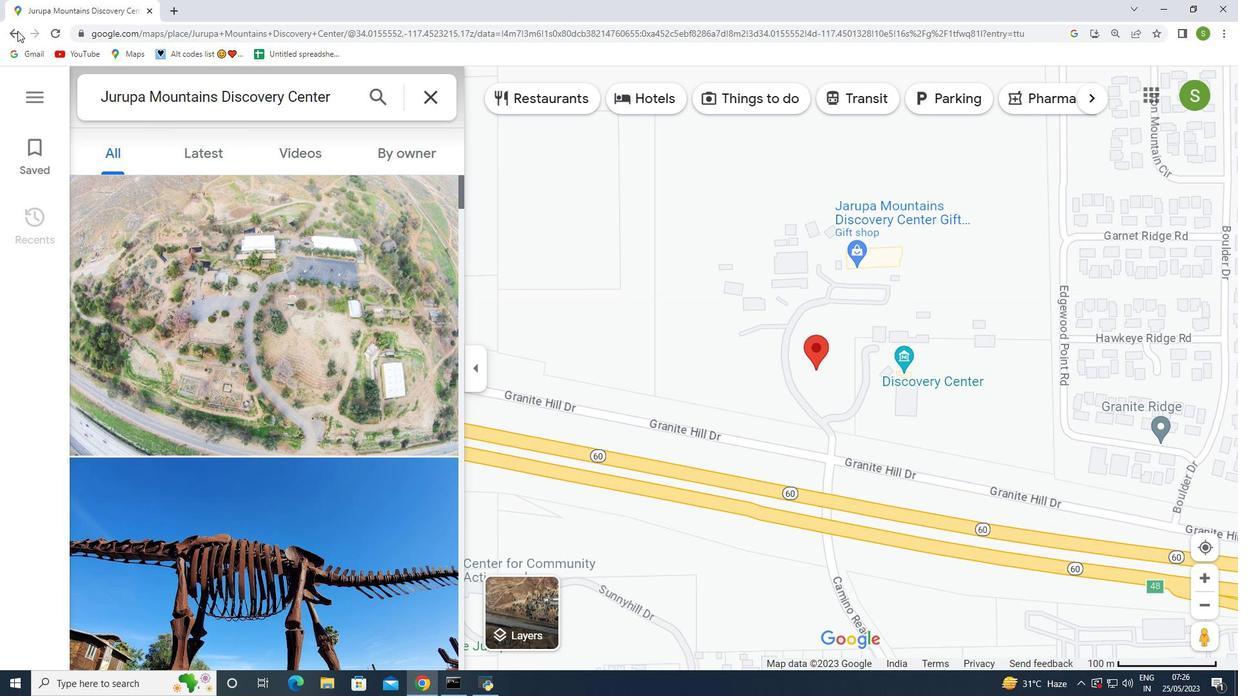 
Action: Mouse pressed left at (20, 32)
Screenshot: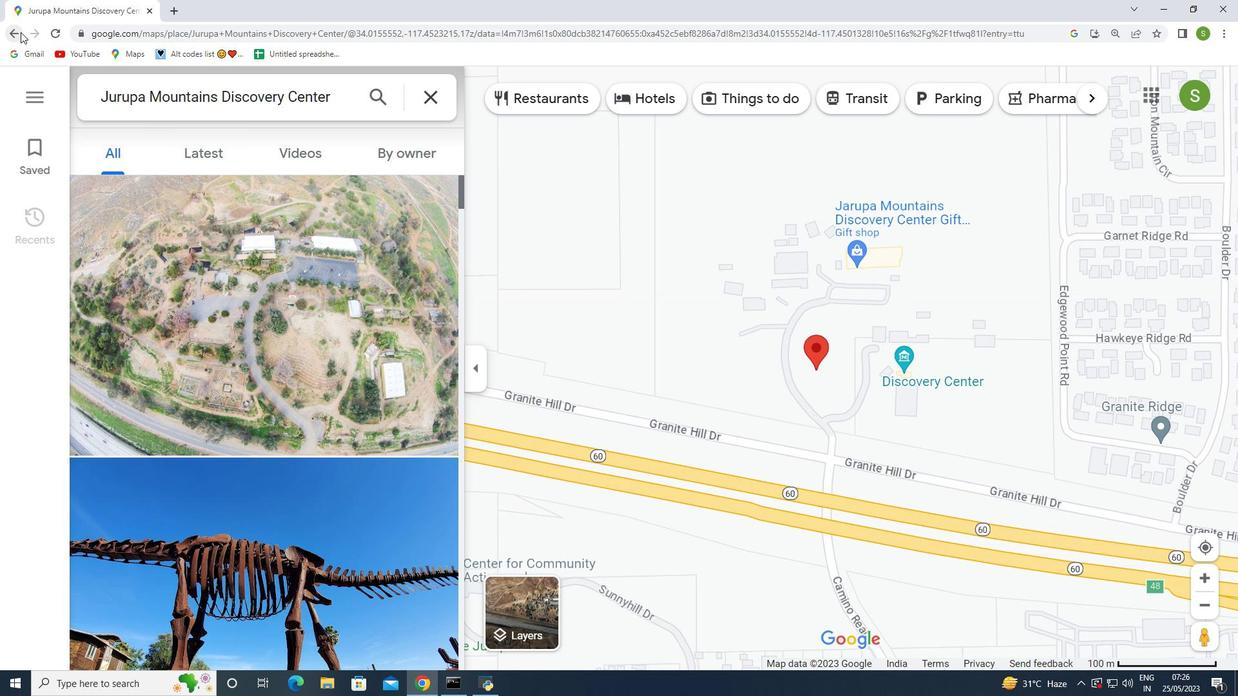 
Action: Mouse moved to (13, 37)
Screenshot: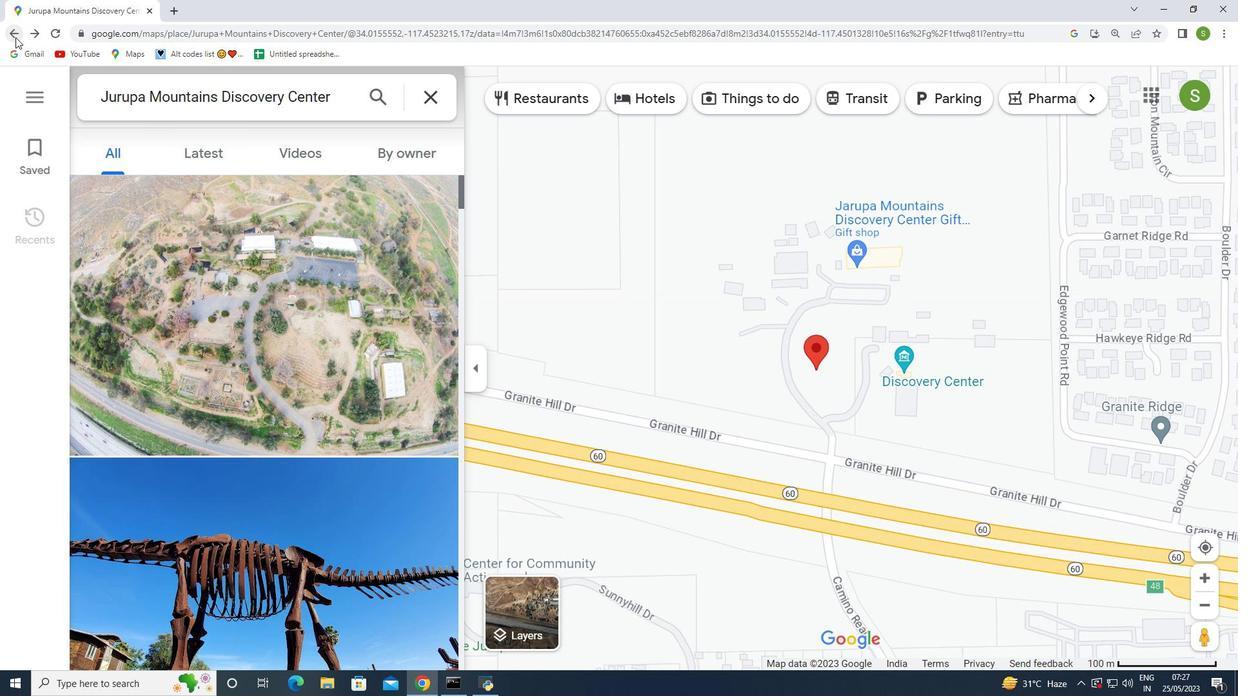 
Action: Mouse pressed left at (13, 37)
Screenshot: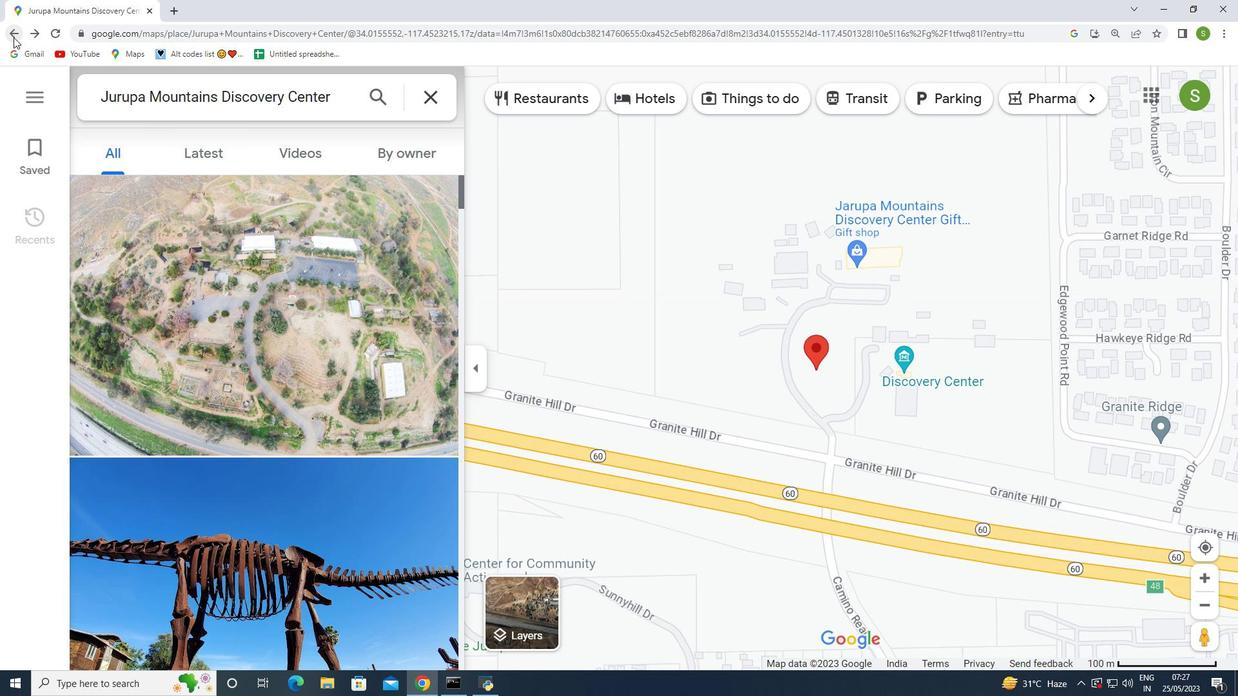 
Action: Mouse pressed left at (13, 37)
Screenshot: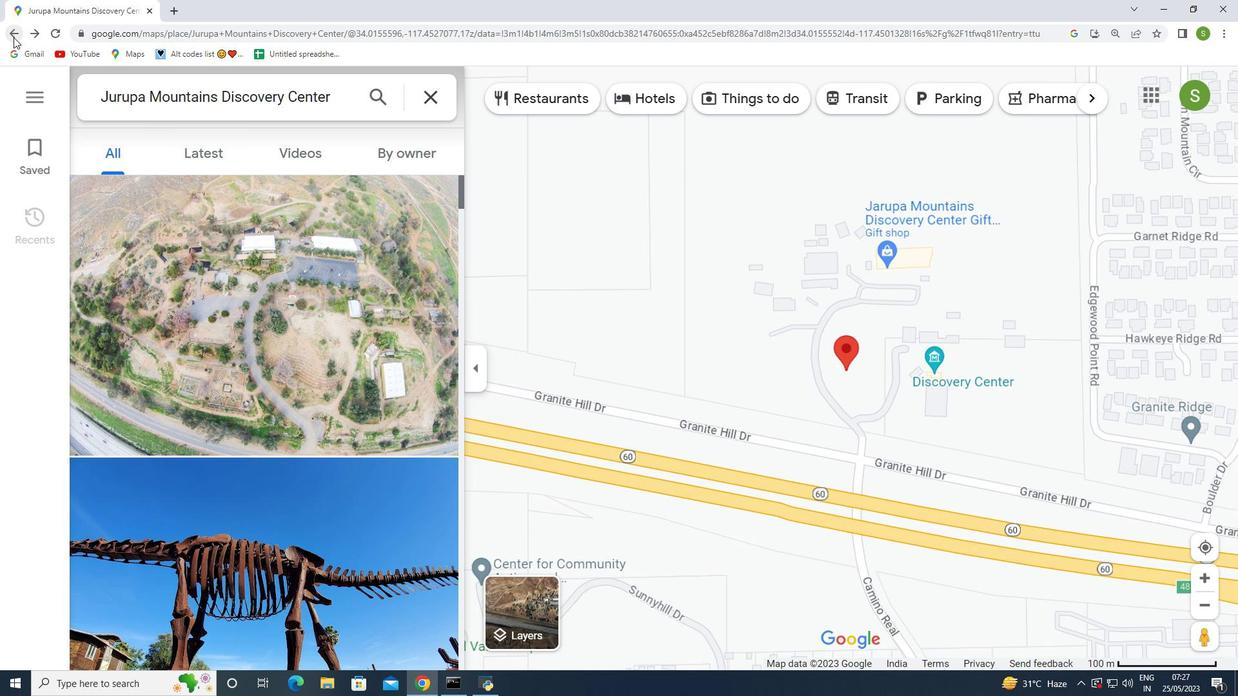 
Action: Mouse moved to (212, 363)
Screenshot: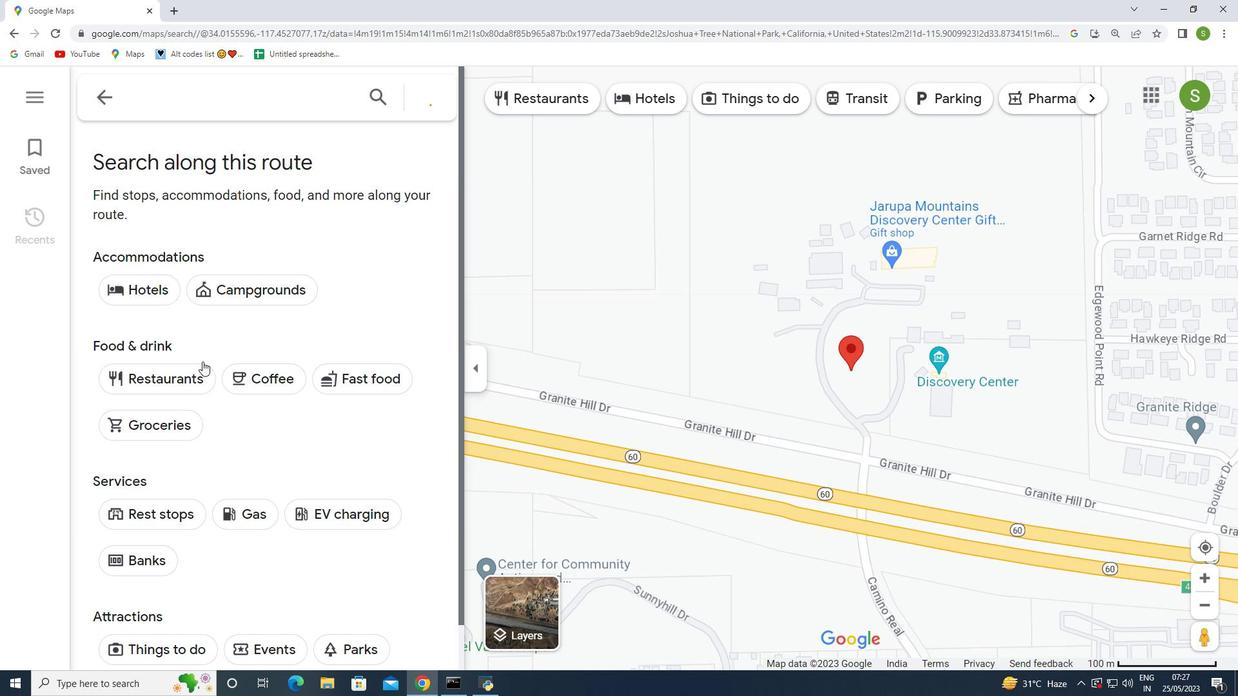 
Action: Mouse scrolled (212, 362) with delta (0, 0)
Screenshot: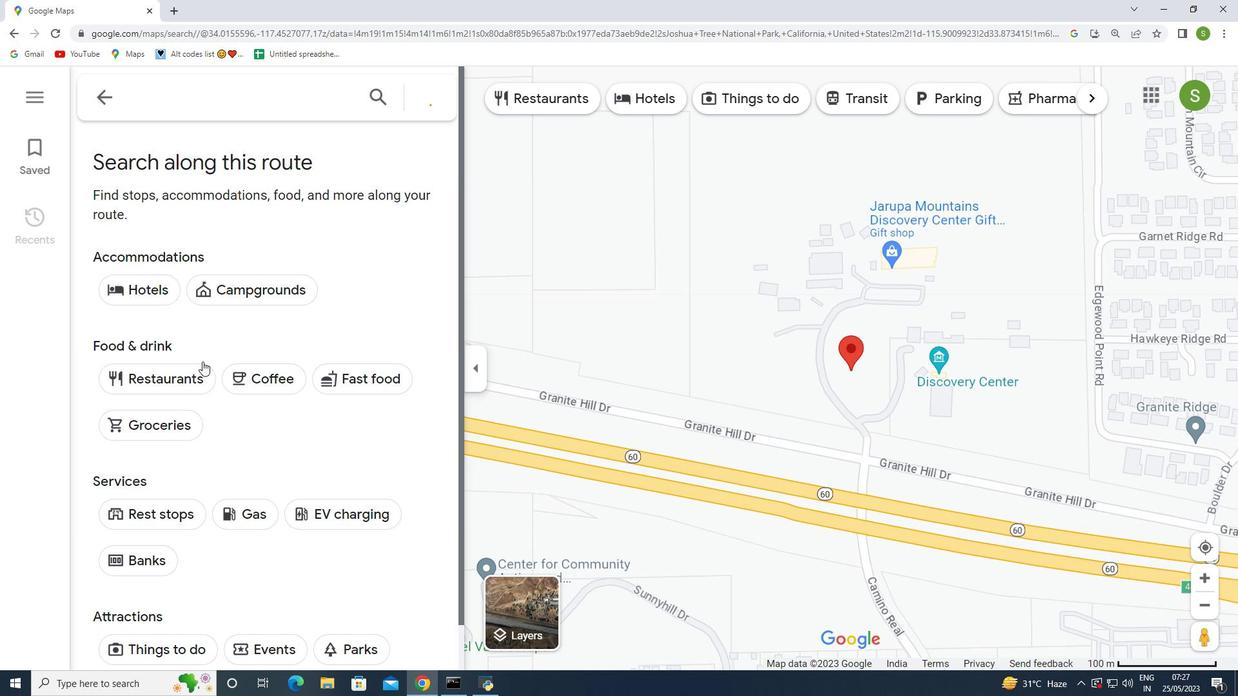 
Action: Mouse moved to (213, 363)
Screenshot: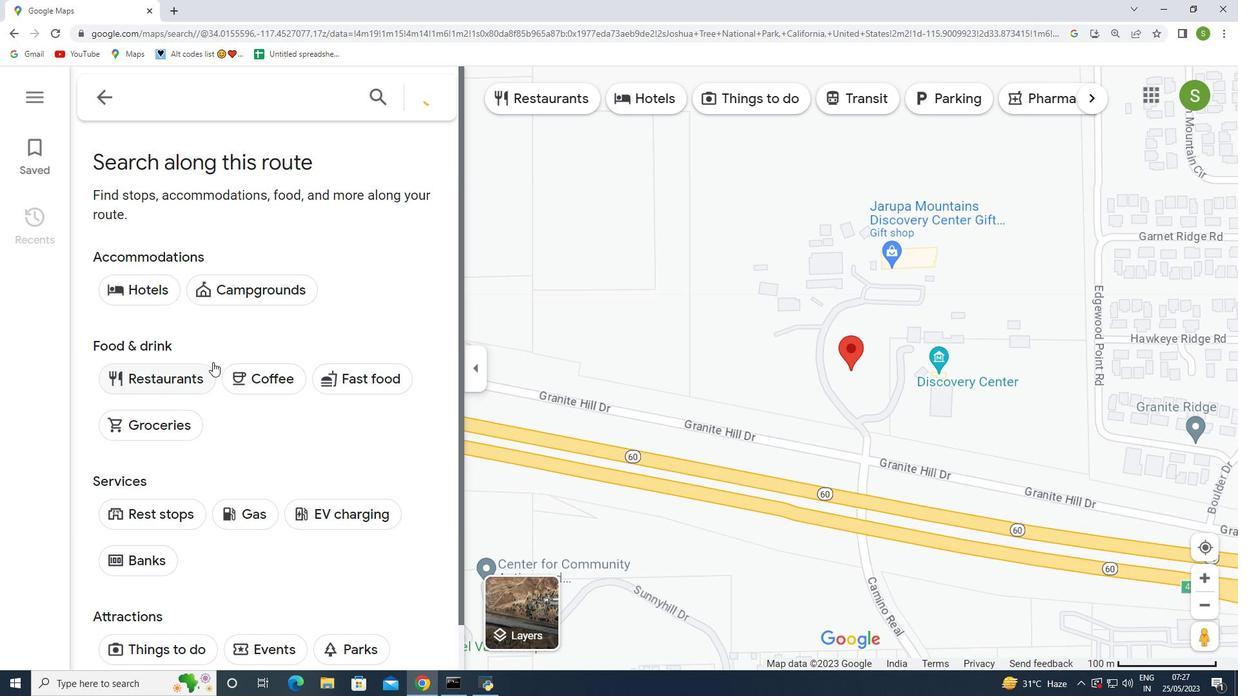 
Action: Mouse scrolled (213, 363) with delta (0, 0)
Screenshot: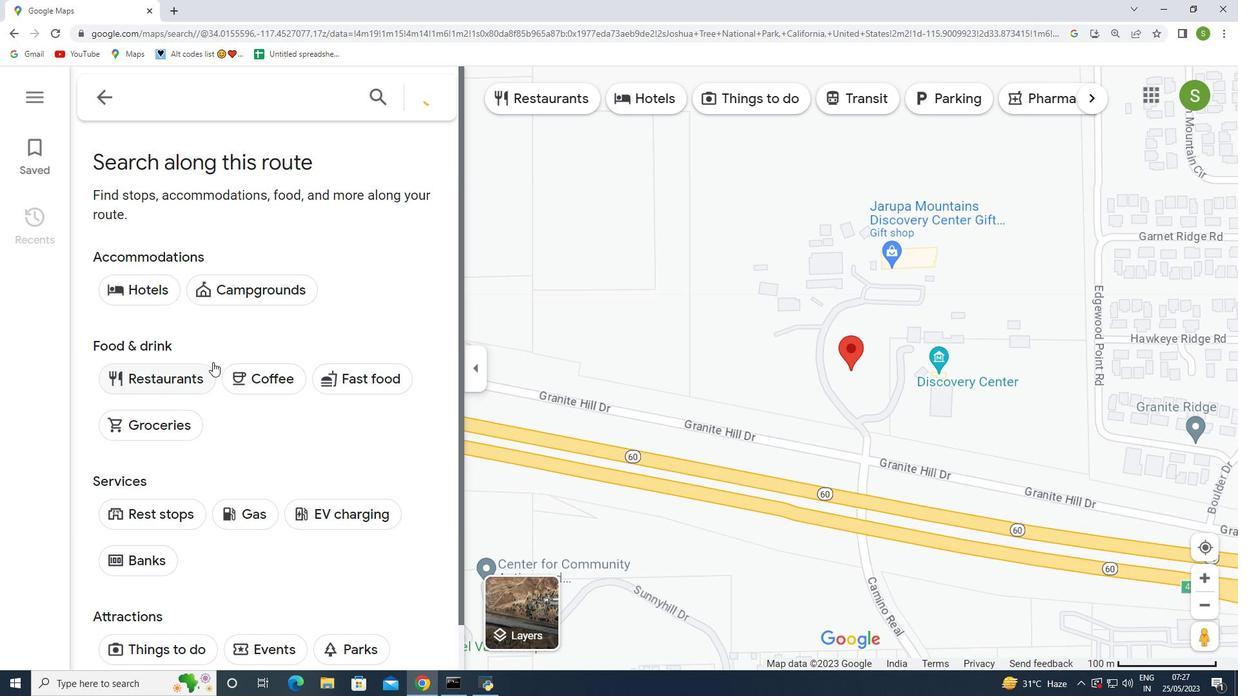 
Action: Mouse moved to (215, 365)
Screenshot: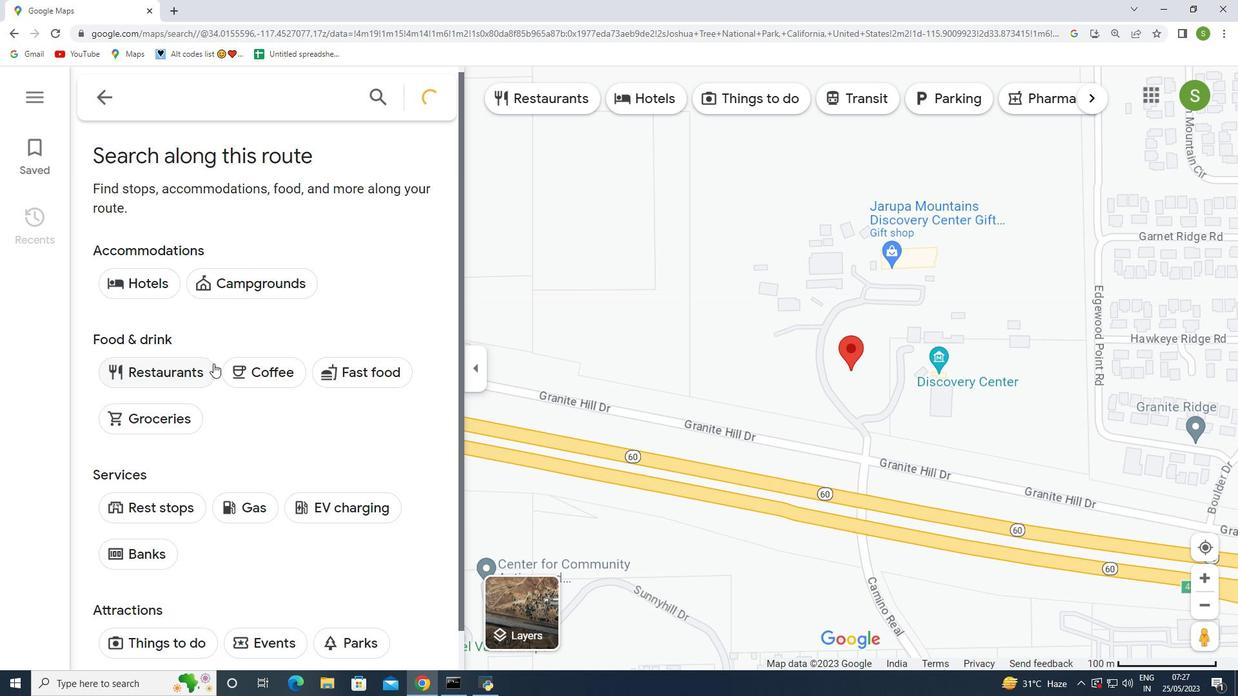 
Action: Mouse scrolled (214, 363) with delta (0, 0)
Screenshot: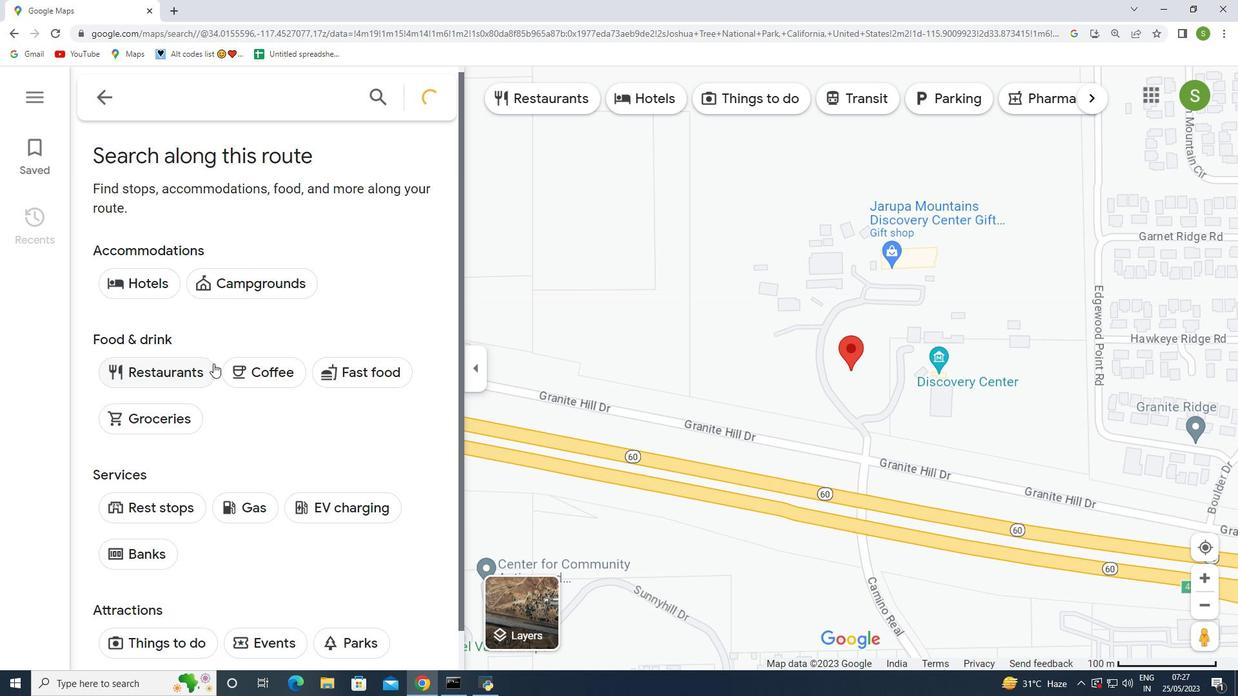 
Action: Mouse moved to (217, 372)
Screenshot: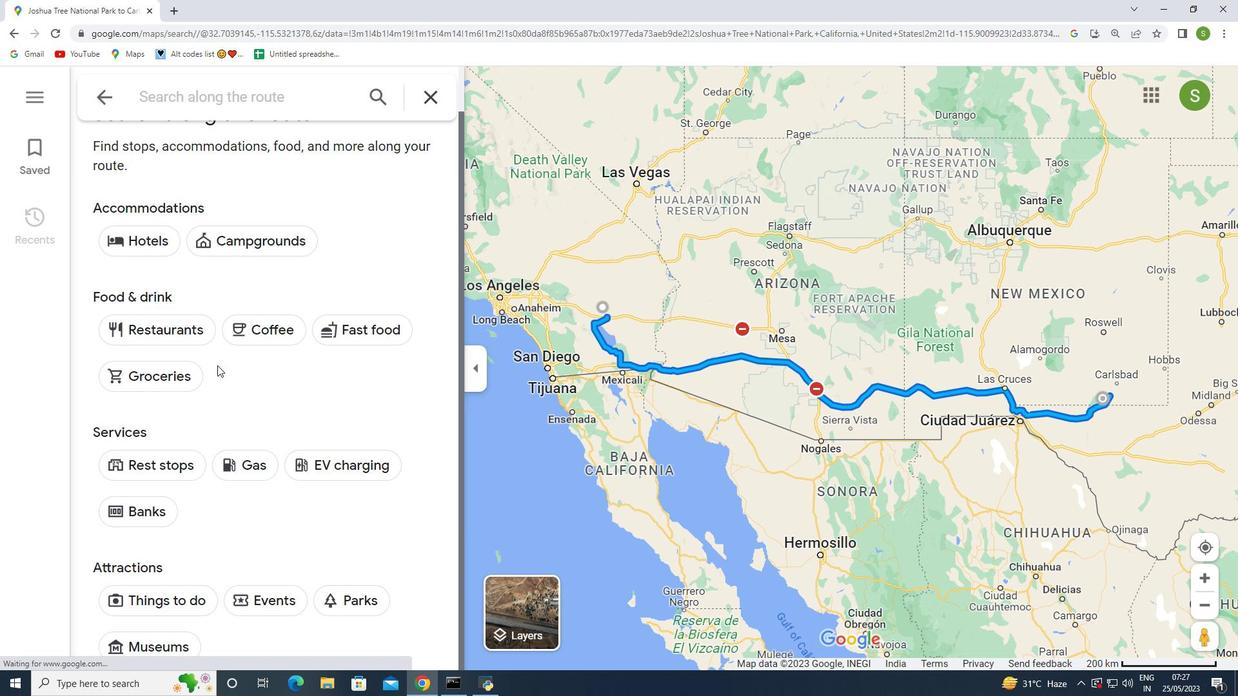 
Action: Mouse scrolled (217, 372) with delta (0, 0)
Screenshot: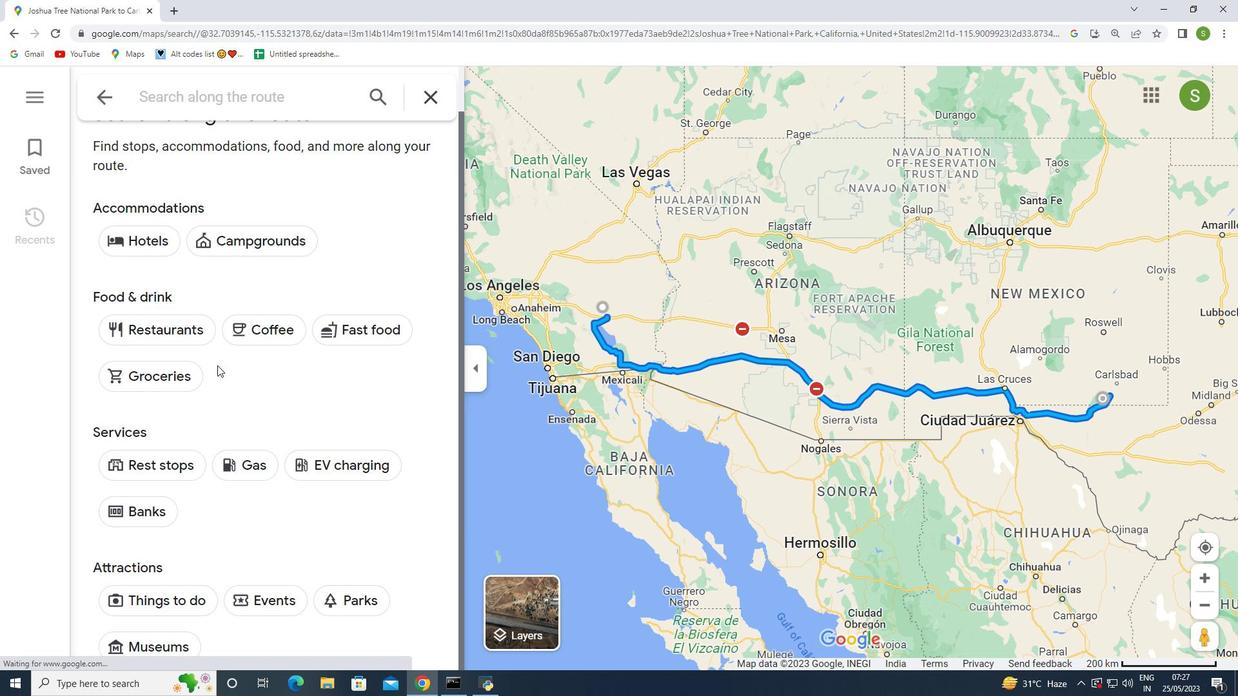 
Action: Mouse moved to (217, 374)
Screenshot: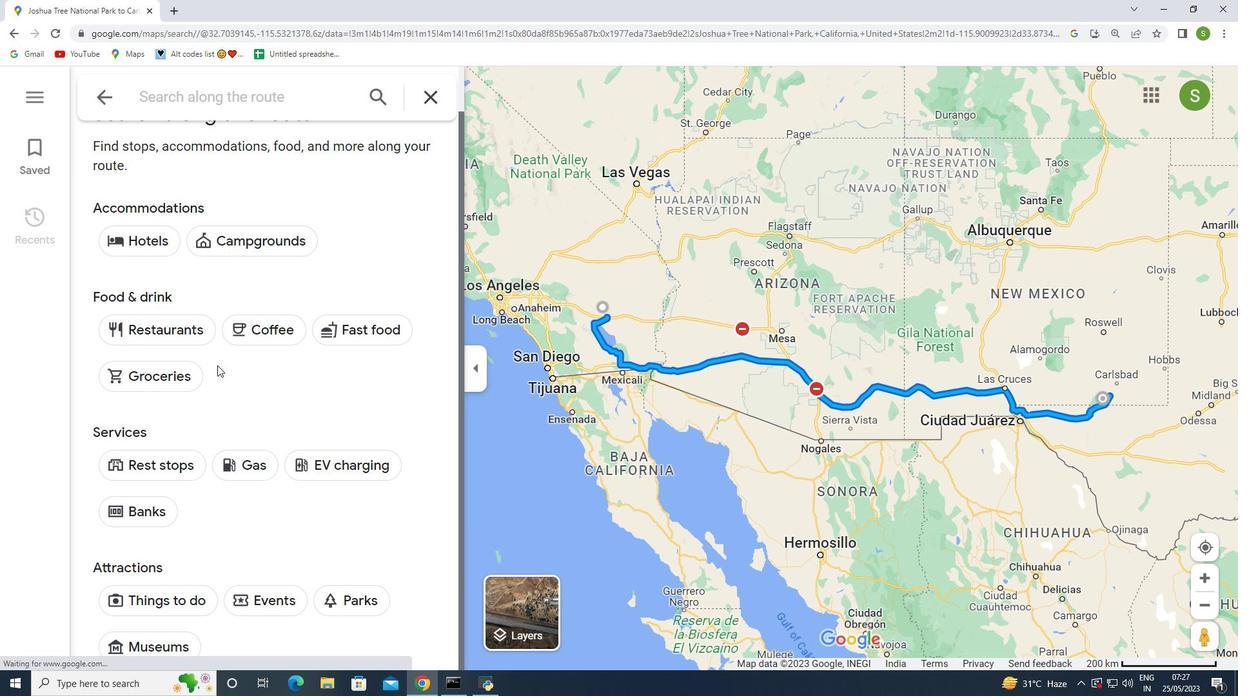 
Action: Mouse scrolled (217, 374) with delta (0, 0)
Screenshot: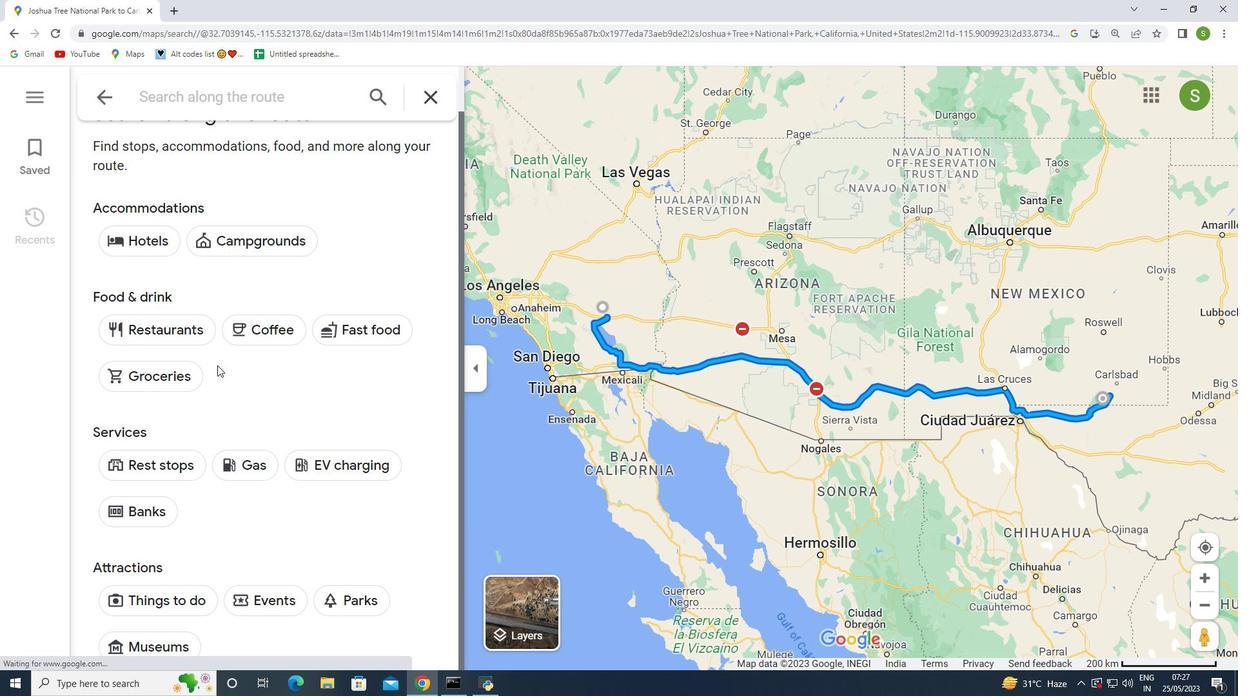 
Action: Mouse moved to (217, 375)
Screenshot: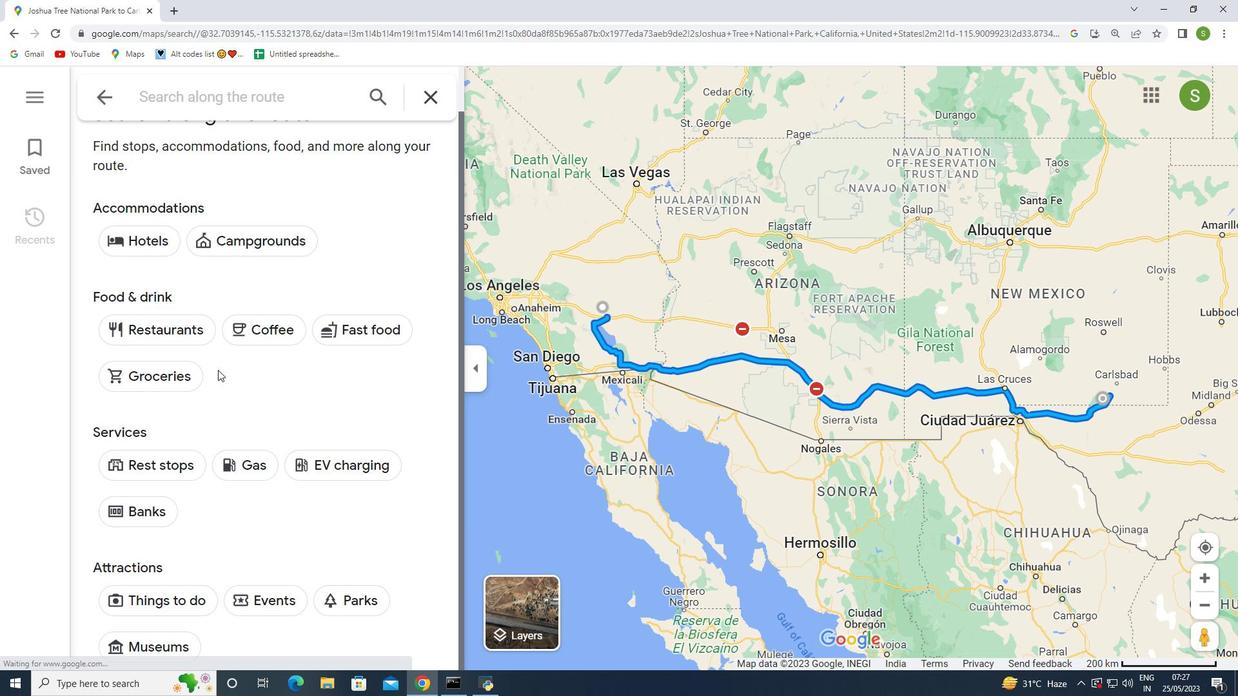 
Action: Mouse scrolled (217, 374) with delta (0, 0)
Screenshot: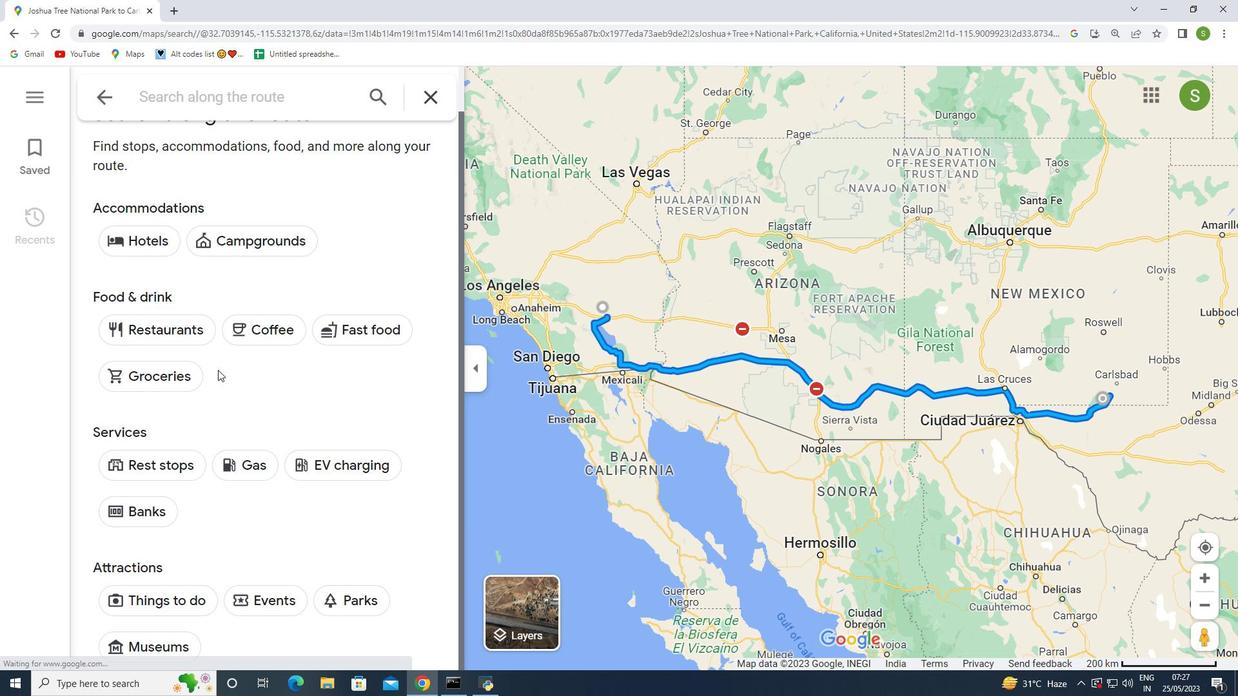 
Action: Mouse moved to (217, 375)
Screenshot: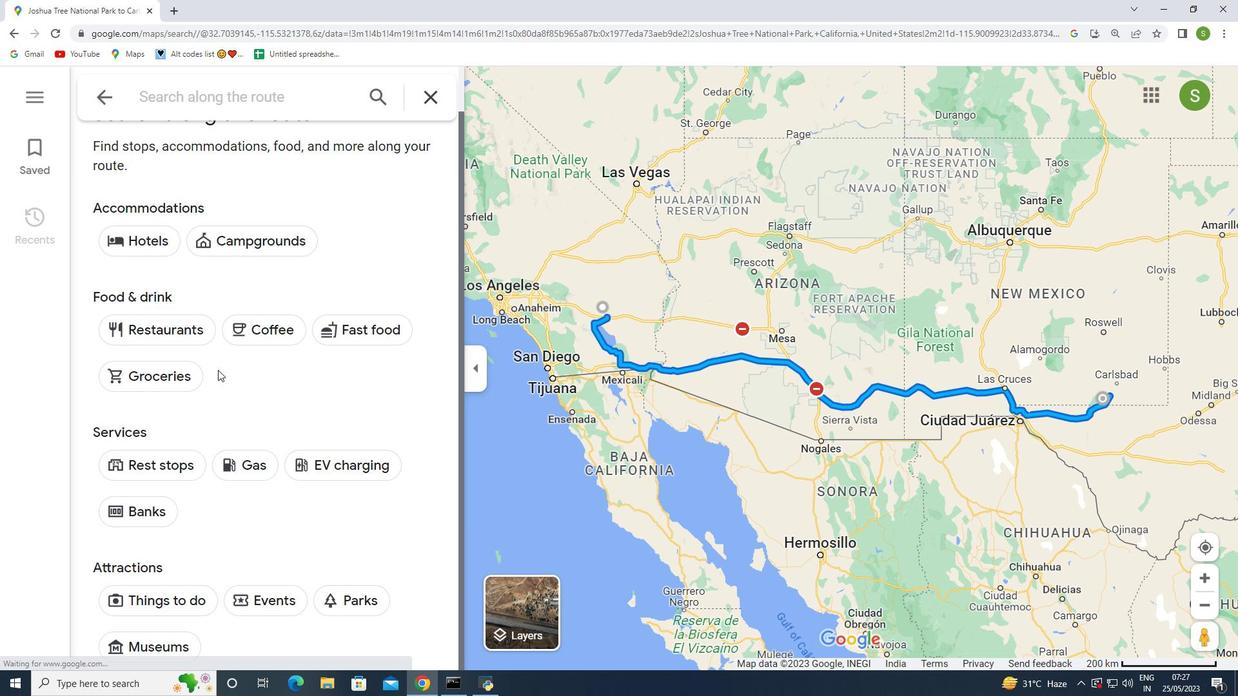 
Action: Mouse scrolled (217, 375) with delta (0, 0)
Screenshot: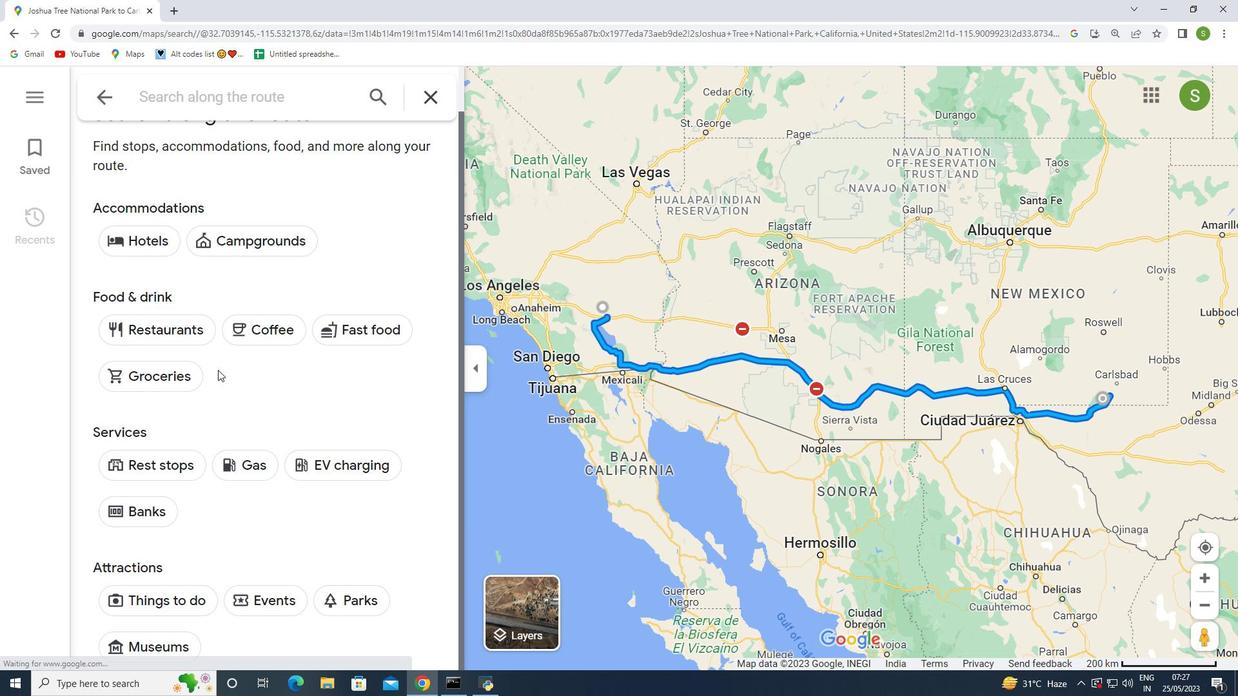 
Action: Mouse moved to (183, 599)
Screenshot: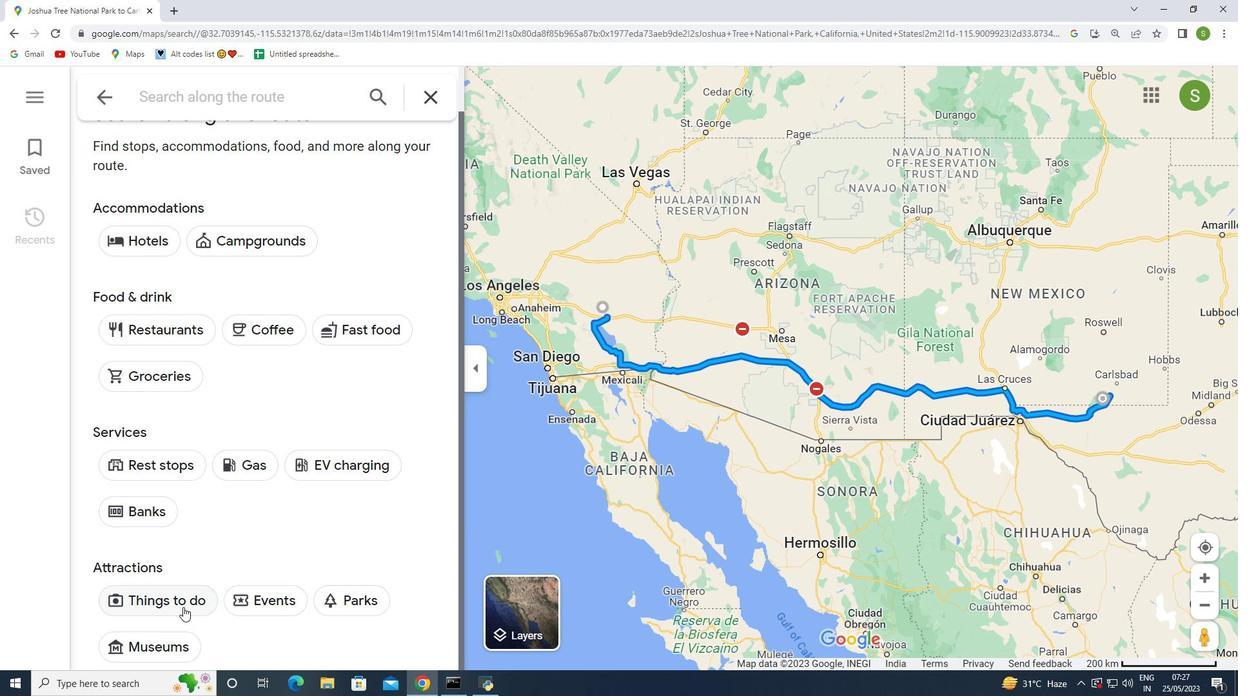 
Action: Mouse pressed left at (183, 599)
Screenshot: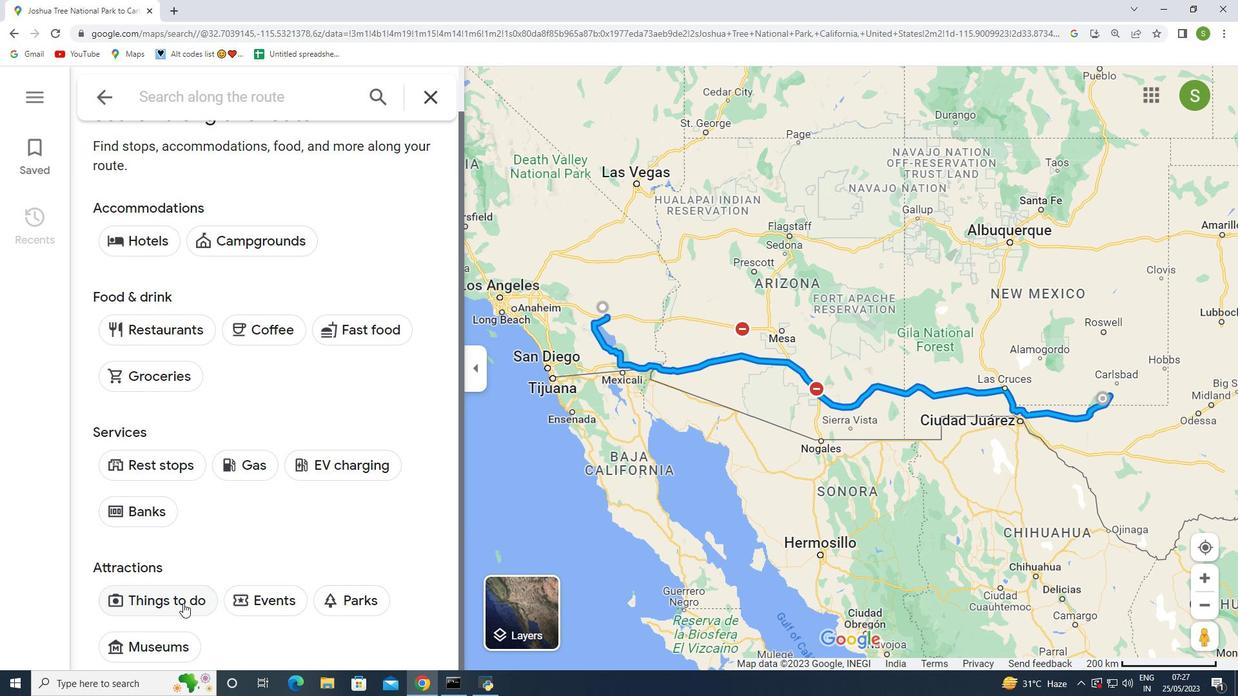 
Action: Mouse moved to (288, 389)
Screenshot: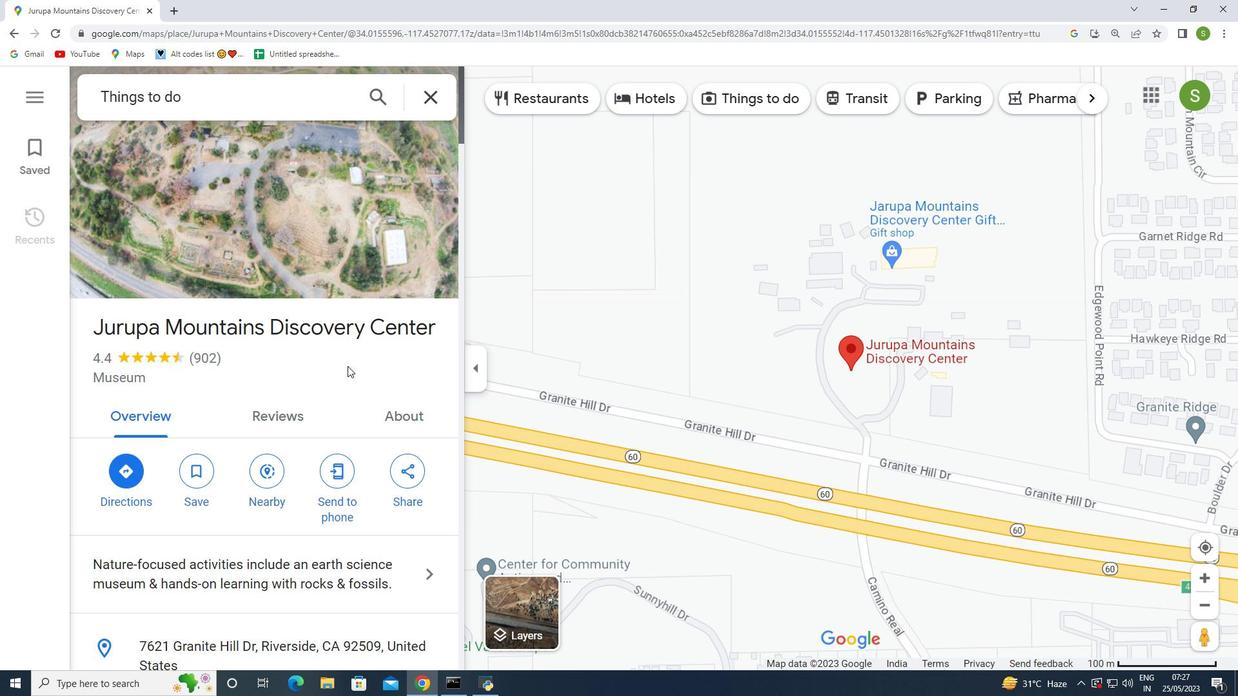 
Action: Mouse scrolled (288, 388) with delta (0, 0)
Screenshot: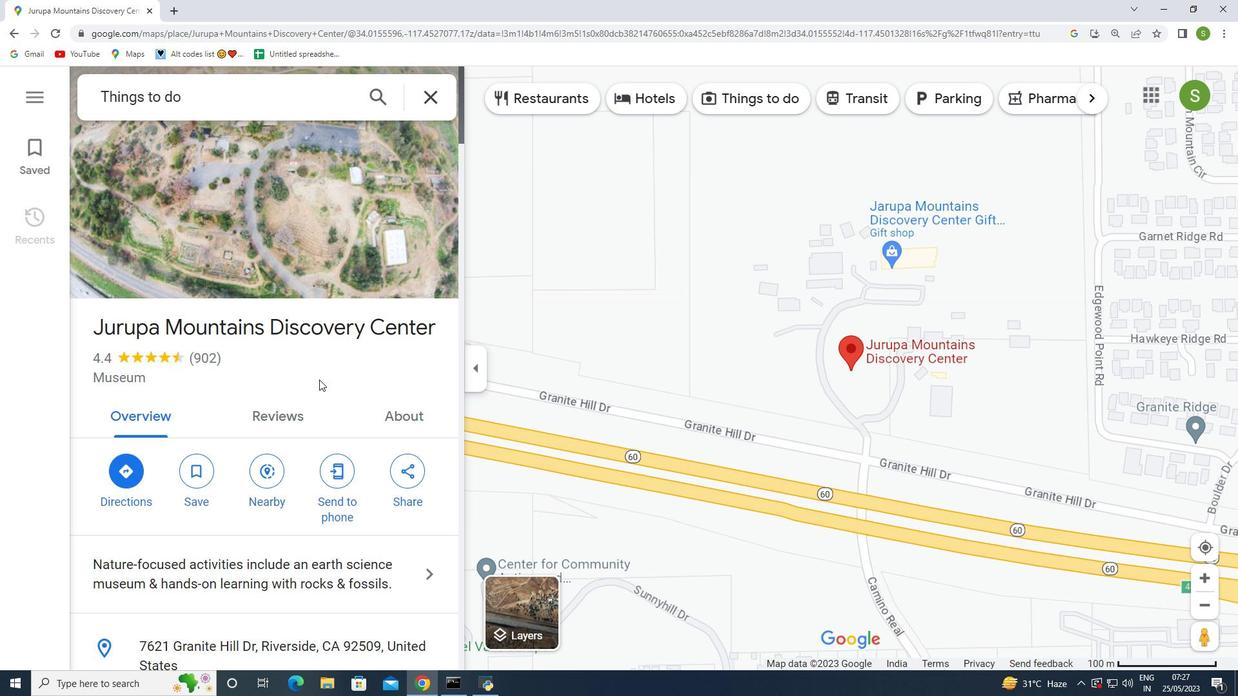 
Action: Mouse scrolled (288, 388) with delta (0, 0)
Screenshot: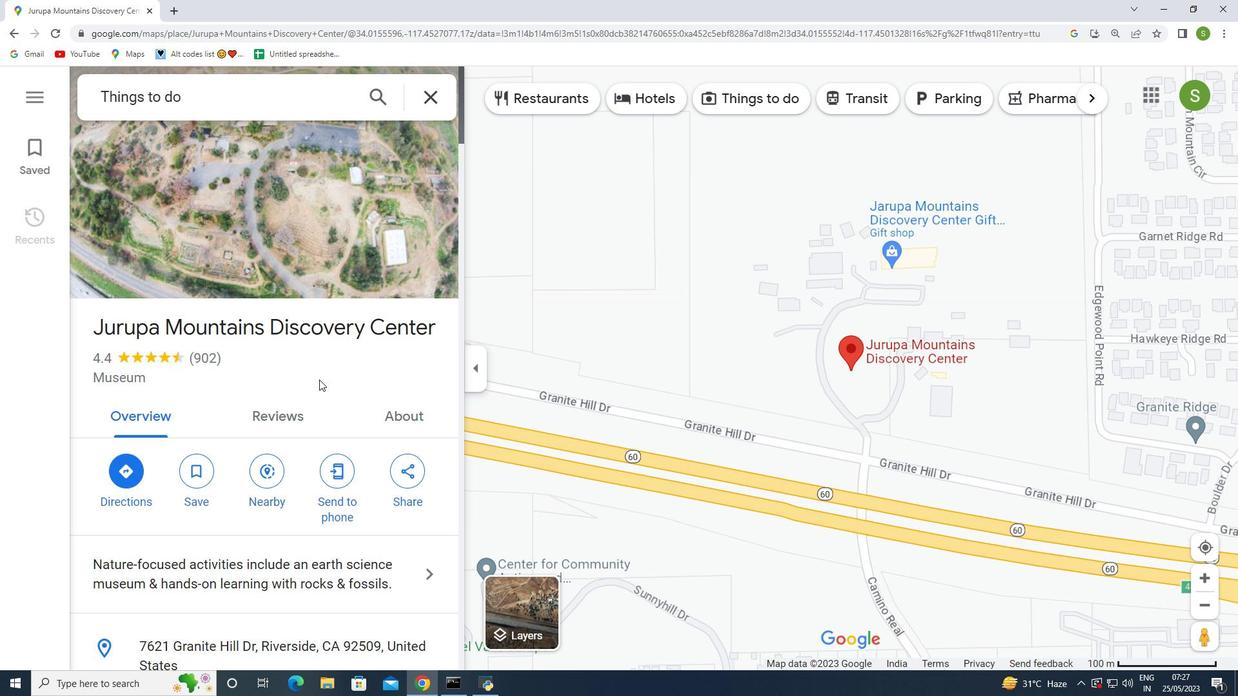 
Action: Mouse scrolled (288, 388) with delta (0, 0)
Screenshot: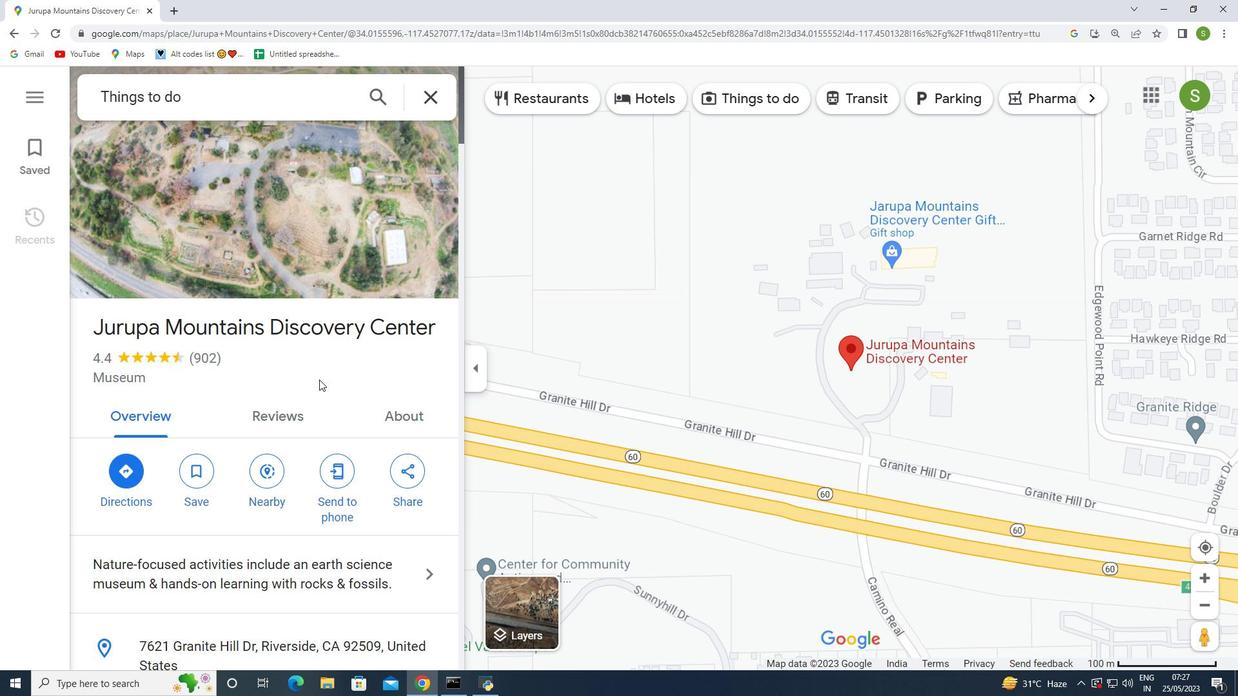 
Action: Mouse scrolled (288, 388) with delta (0, 0)
Screenshot: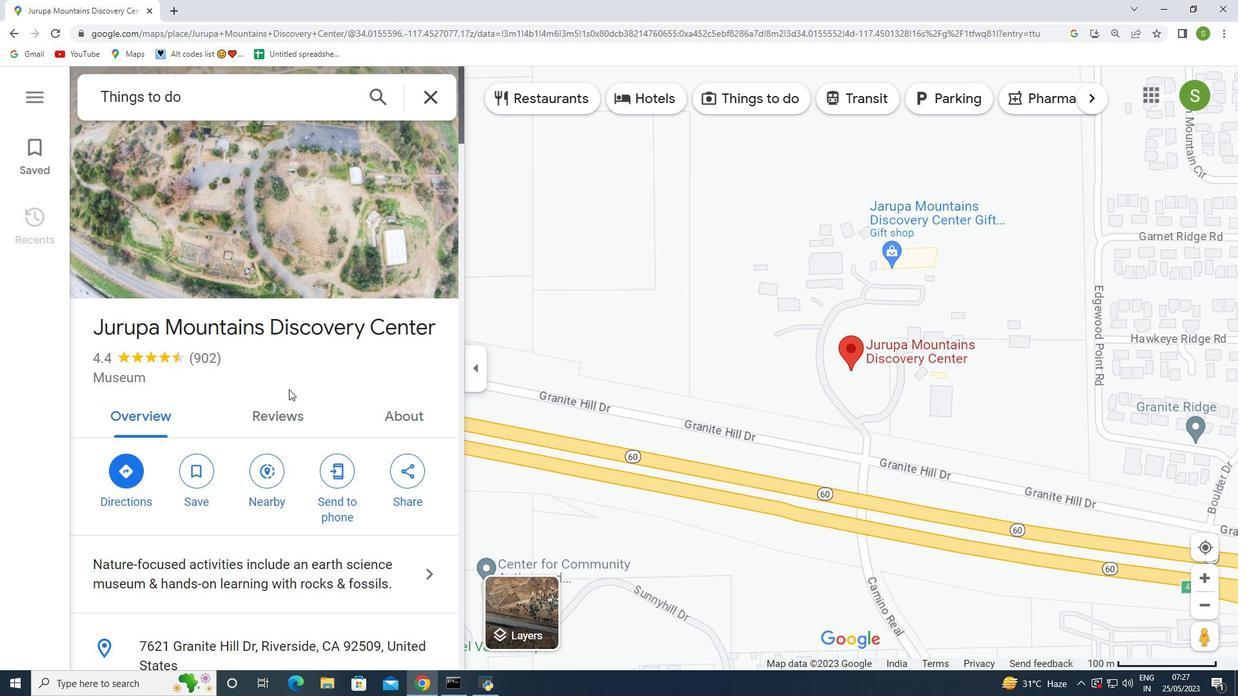 
Action: Mouse scrolled (288, 388) with delta (0, 0)
Screenshot: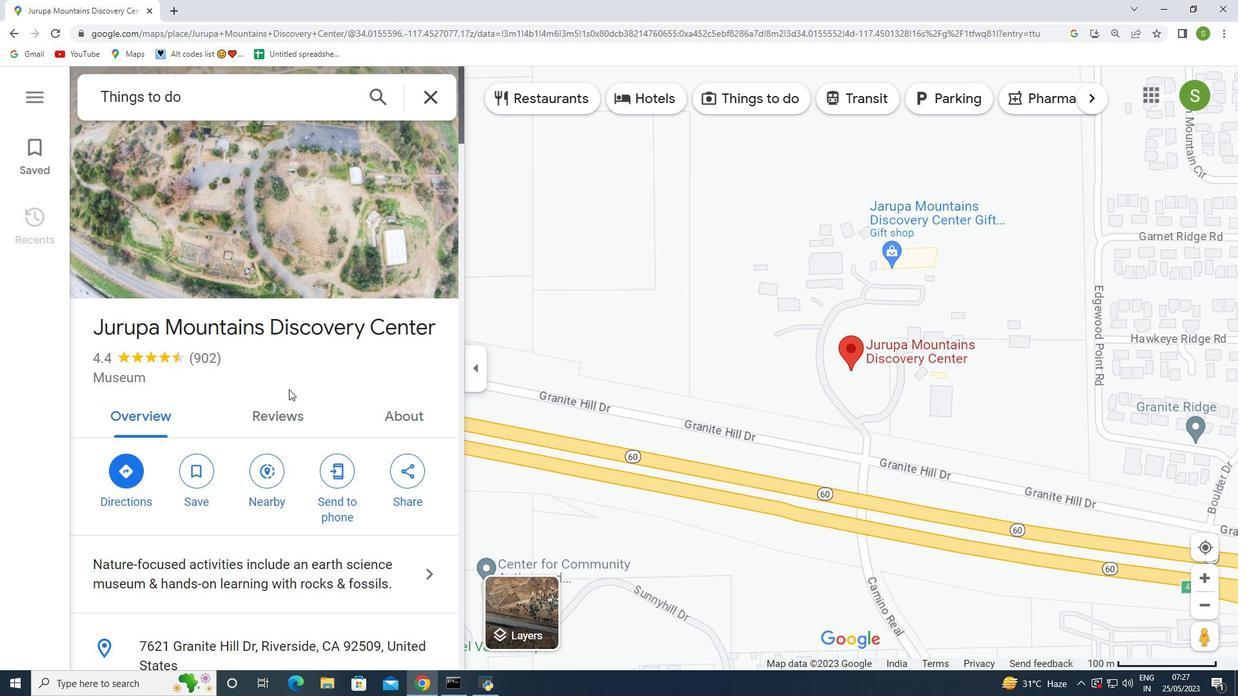 
Action: Mouse scrolled (288, 388) with delta (0, 0)
Screenshot: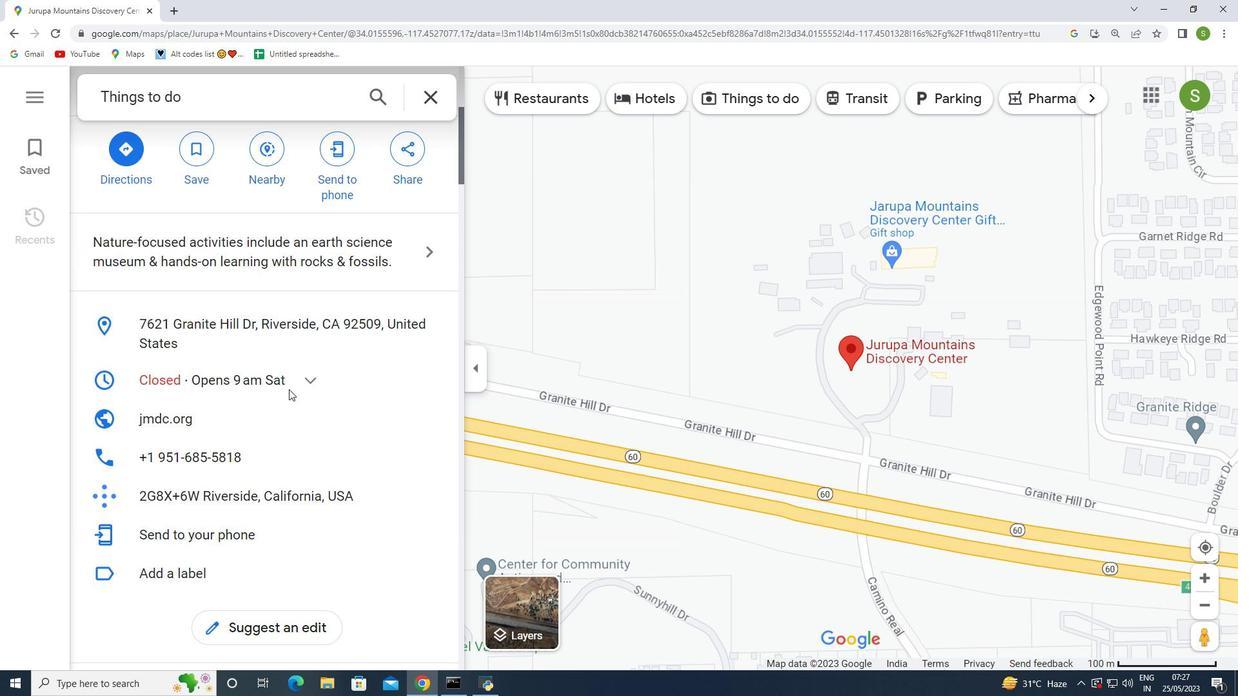 
Action: Mouse scrolled (288, 388) with delta (0, 0)
Screenshot: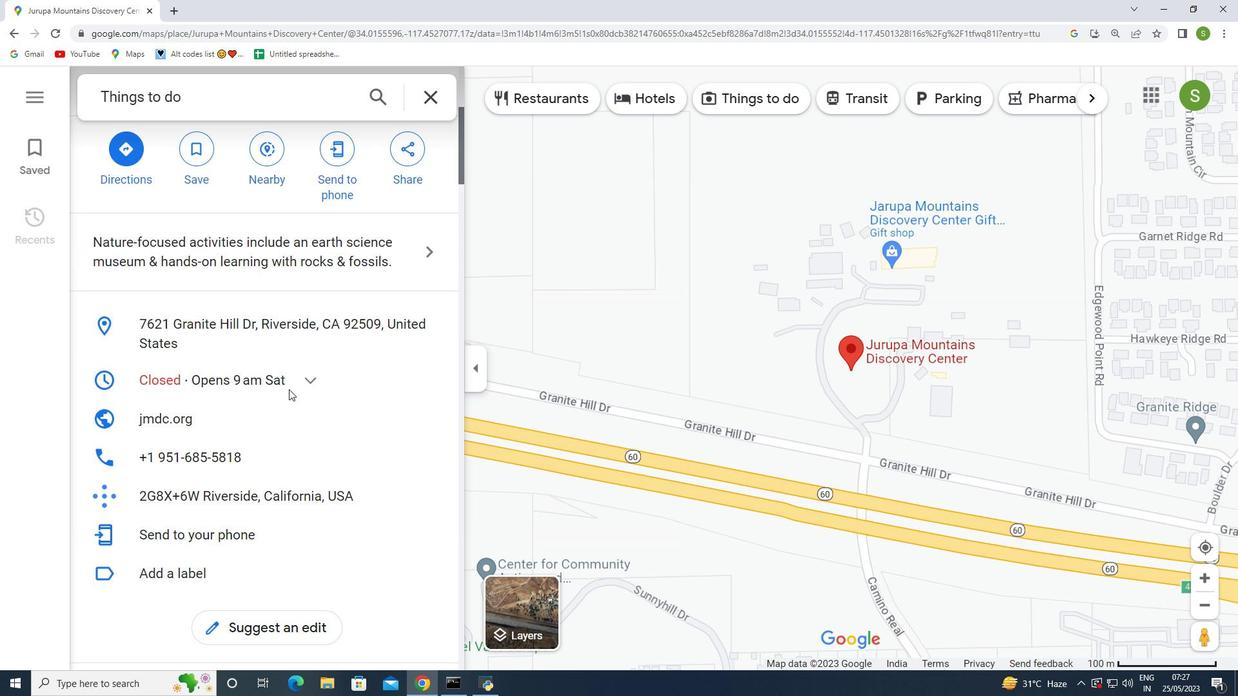 
Action: Mouse scrolled (288, 388) with delta (0, 0)
Screenshot: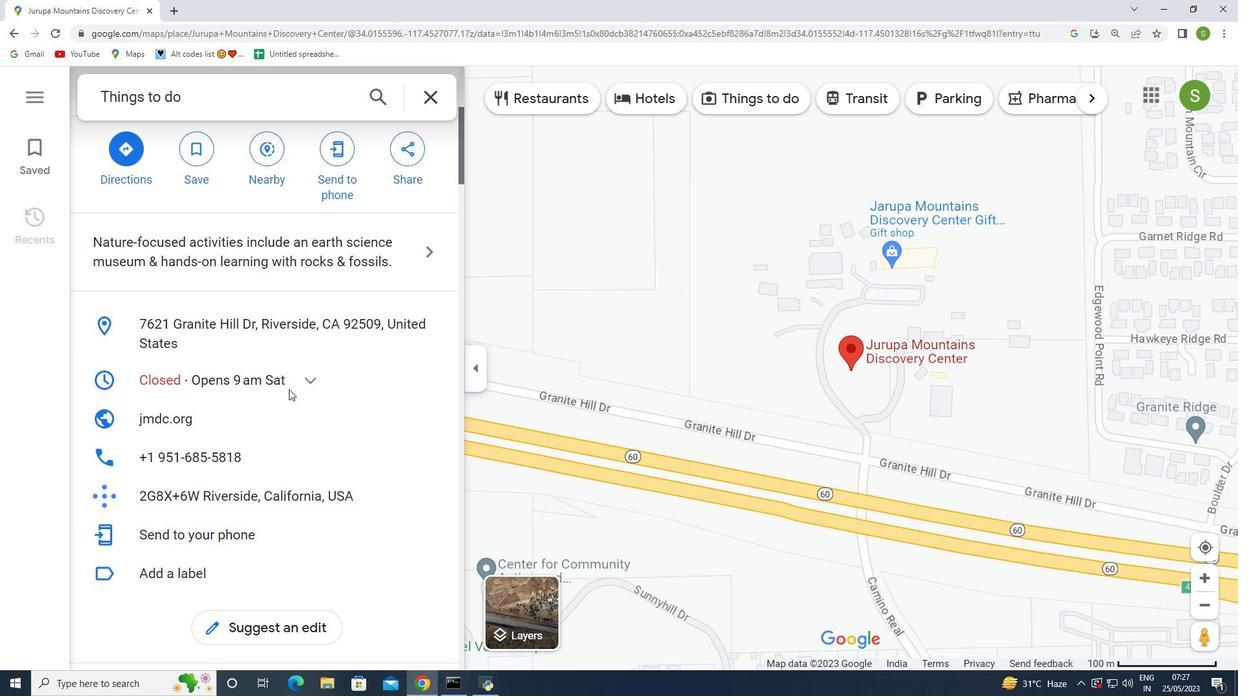 
Action: Mouse scrolled (288, 388) with delta (0, 0)
Screenshot: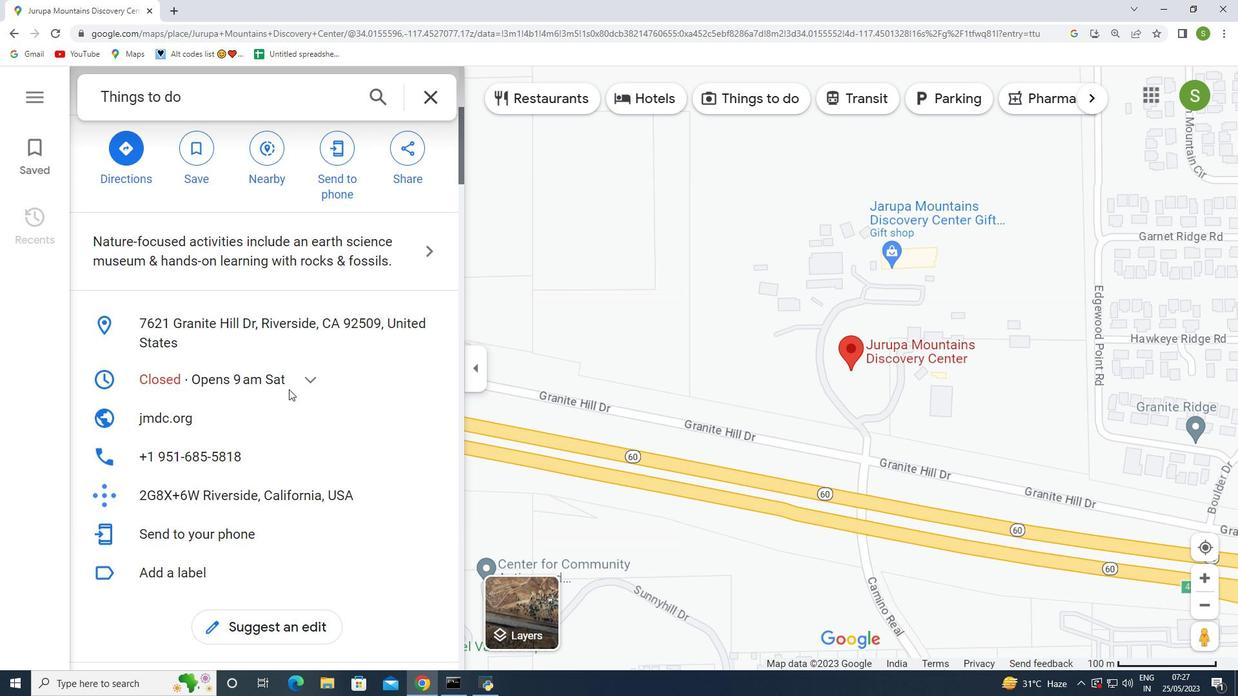 
Action: Mouse moved to (288, 388)
Screenshot: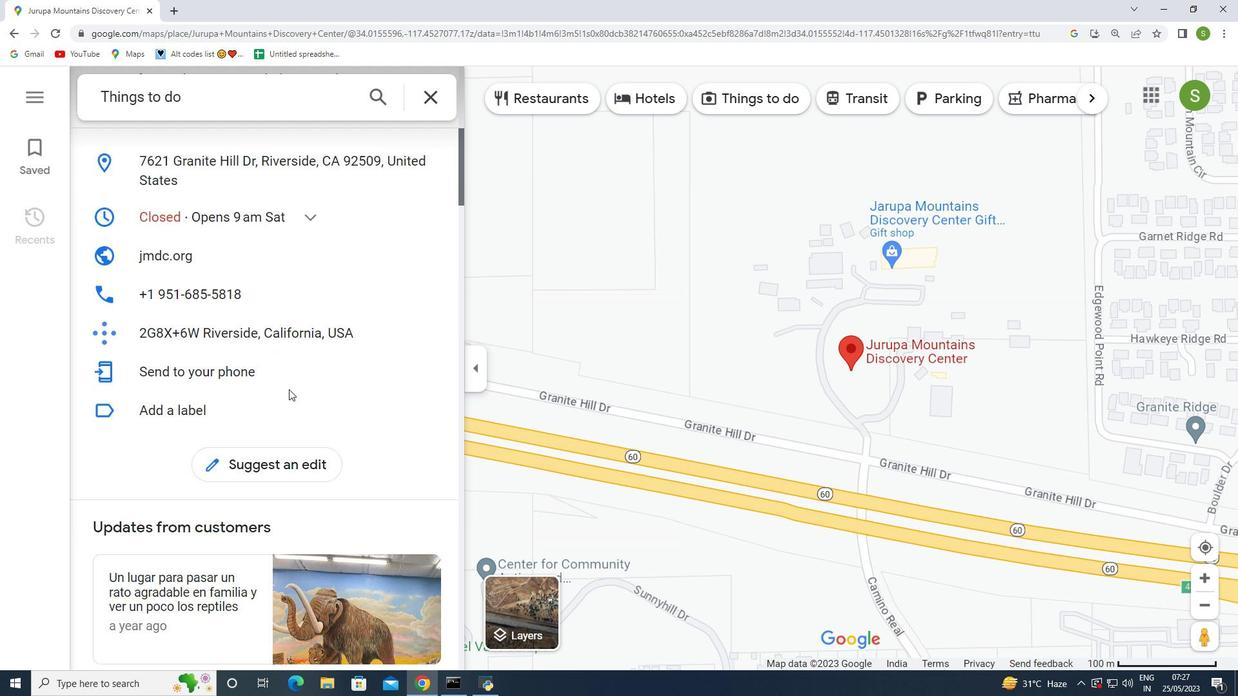 
Action: Mouse scrolled (288, 388) with delta (0, 0)
Screenshot: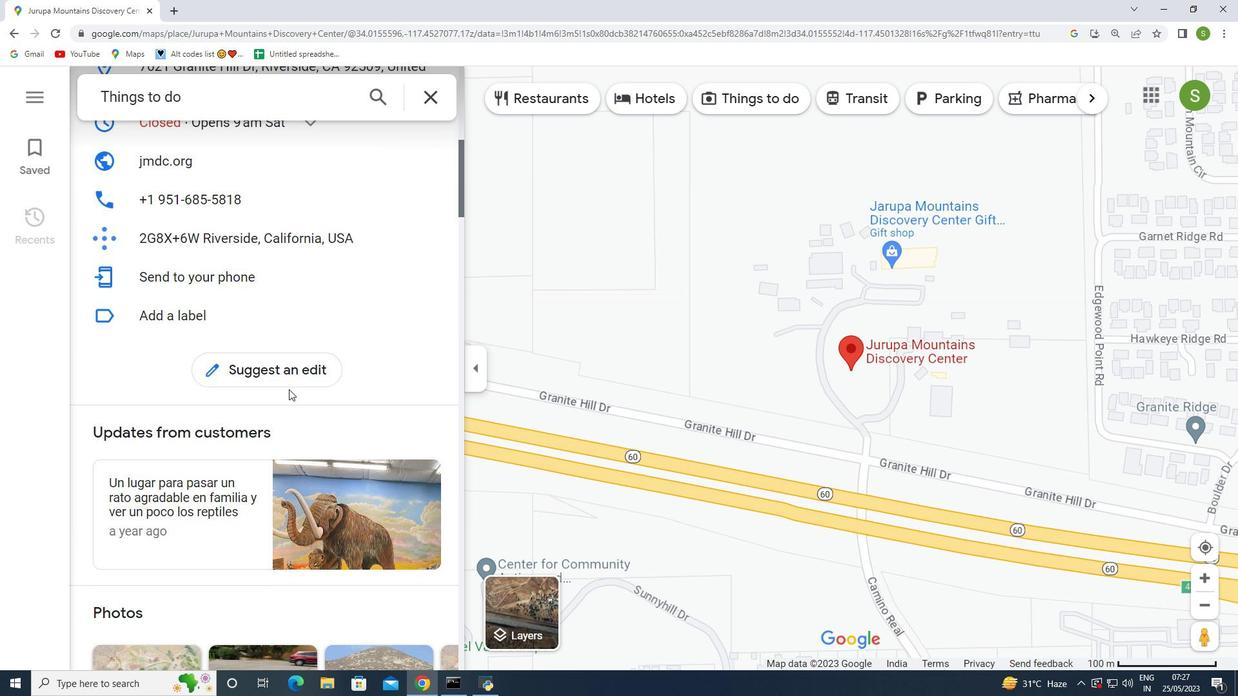 
Action: Mouse scrolled (288, 388) with delta (0, 0)
Screenshot: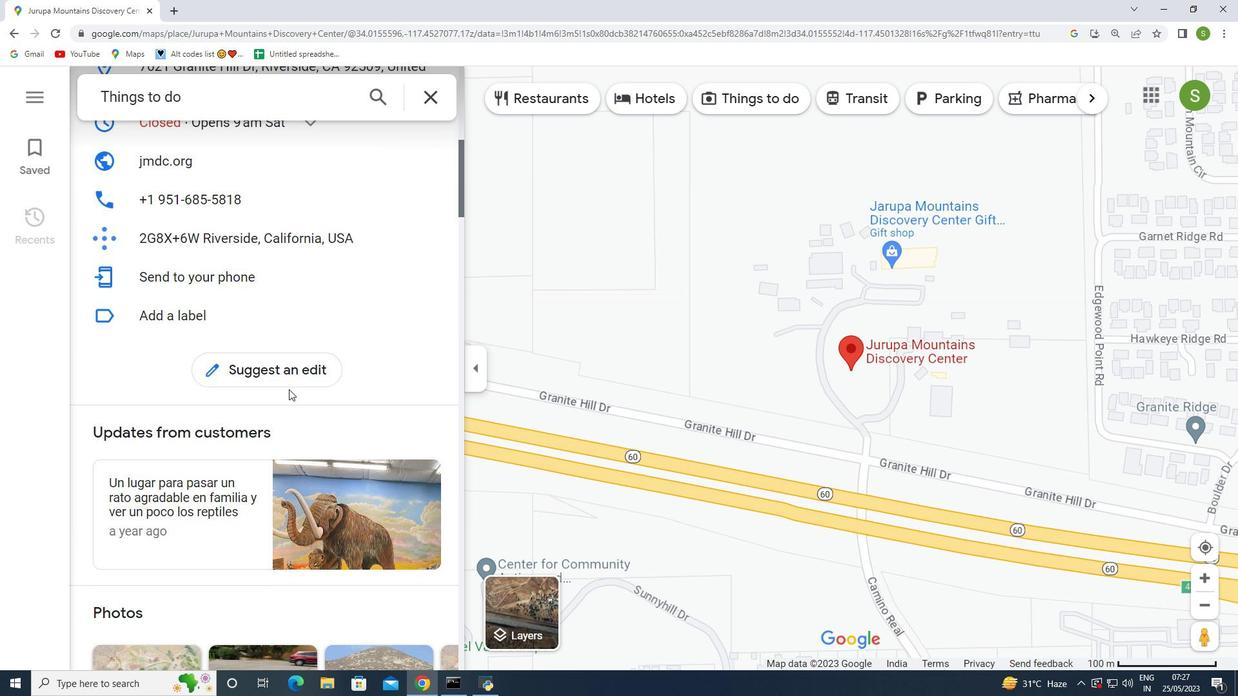 
Action: Mouse scrolled (288, 388) with delta (0, 0)
Screenshot: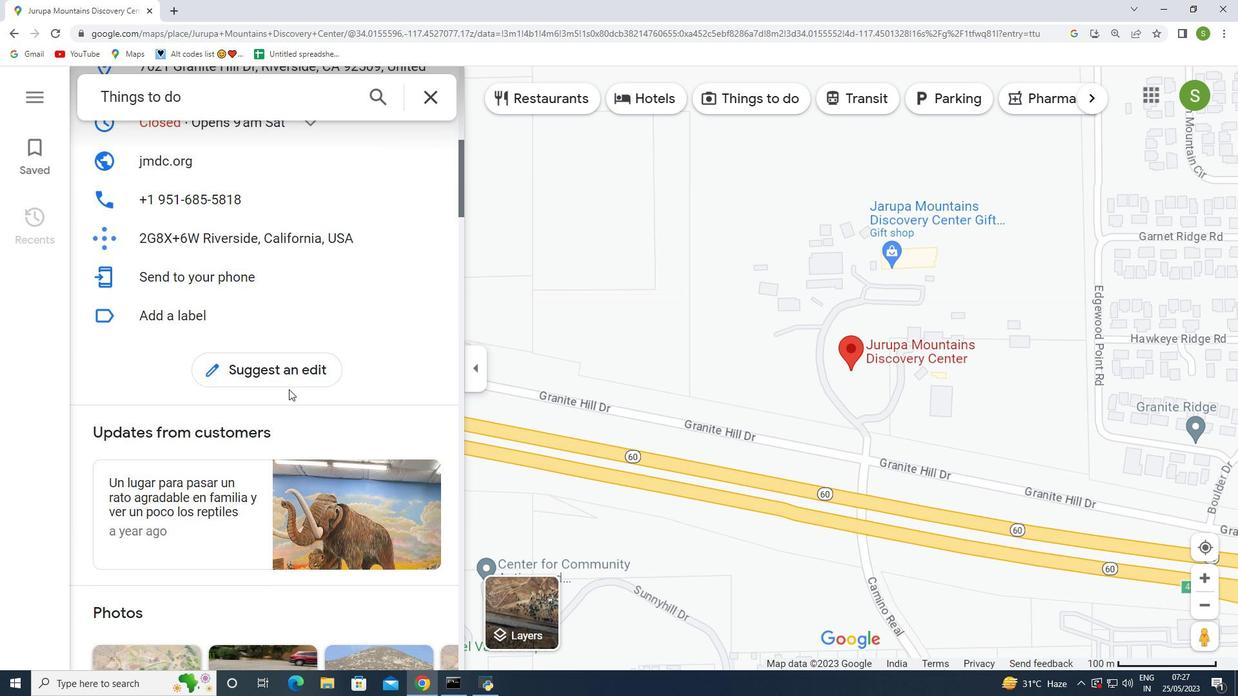 
Action: Mouse scrolled (288, 388) with delta (0, 0)
Screenshot: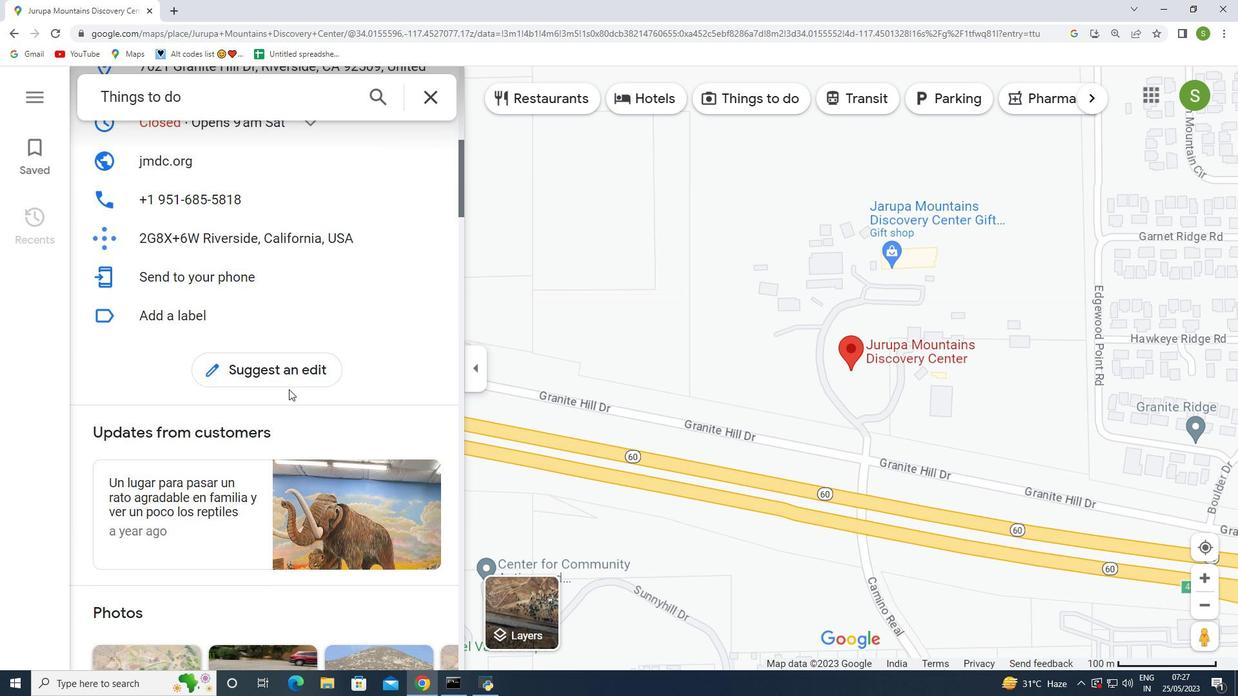 
Action: Mouse scrolled (288, 388) with delta (0, 0)
Screenshot: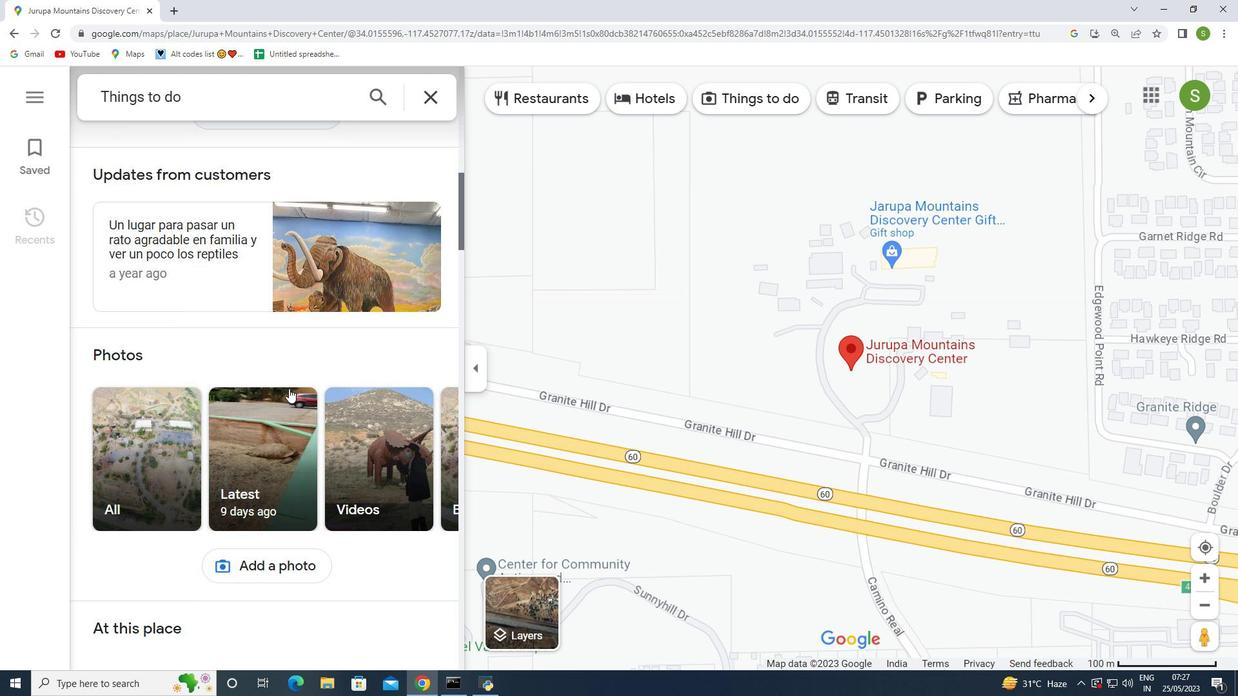 
Action: Mouse scrolled (288, 388) with delta (0, 0)
Screenshot: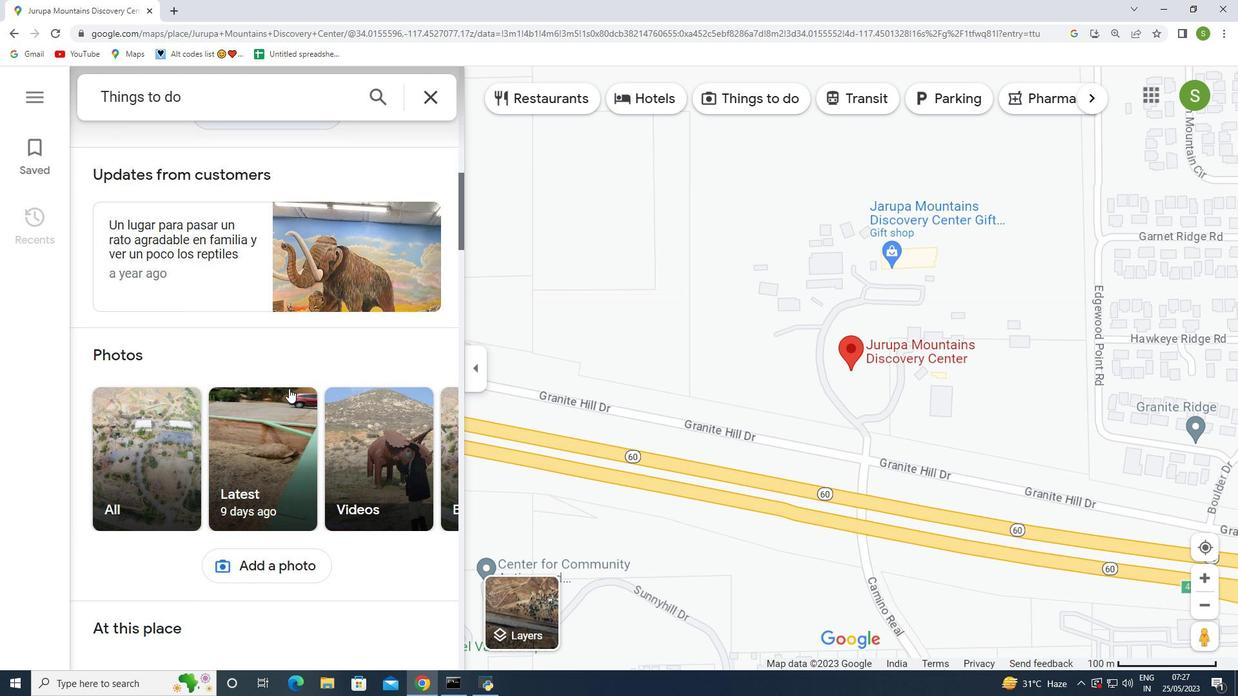 
Action: Mouse scrolled (288, 388) with delta (0, 0)
Screenshot: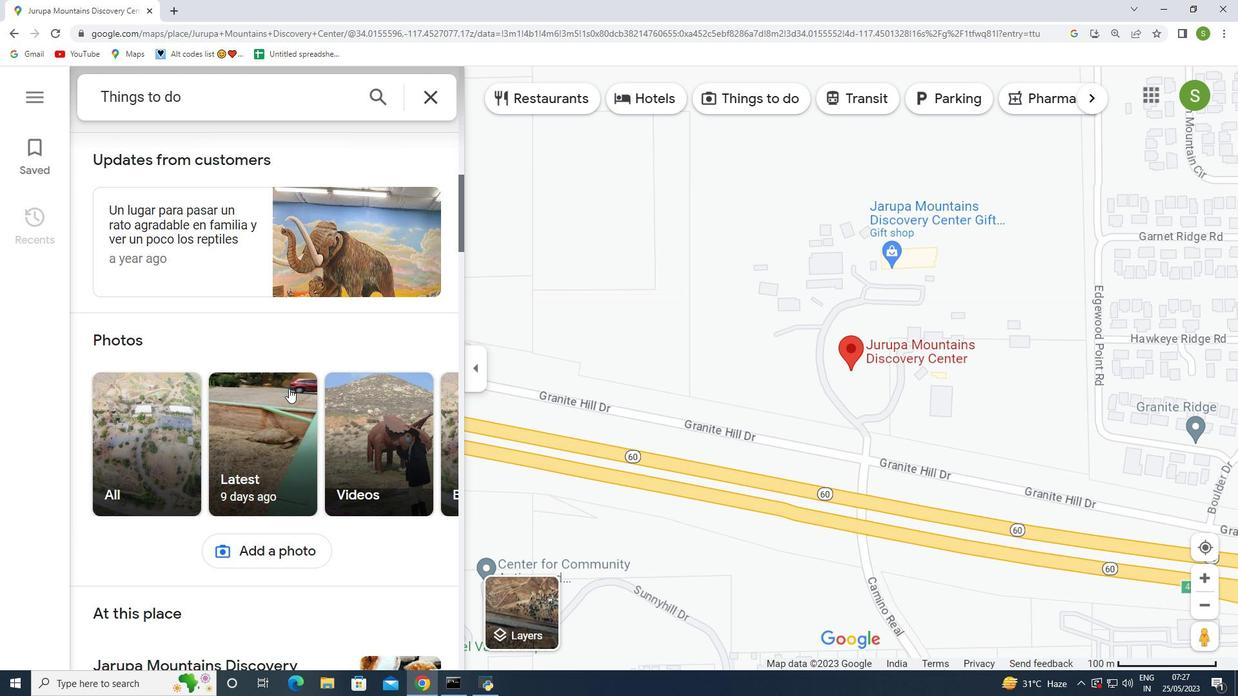 
Action: Mouse scrolled (288, 388) with delta (0, 0)
Screenshot: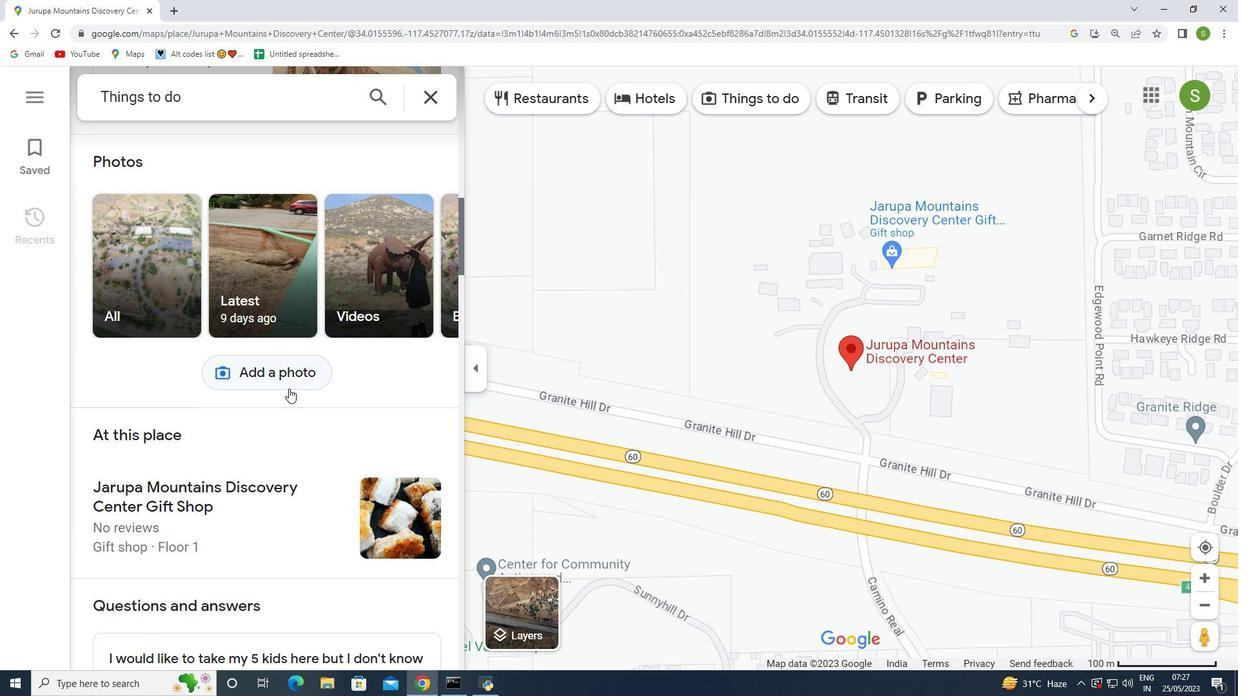 
Action: Mouse scrolled (288, 388) with delta (0, 0)
Screenshot: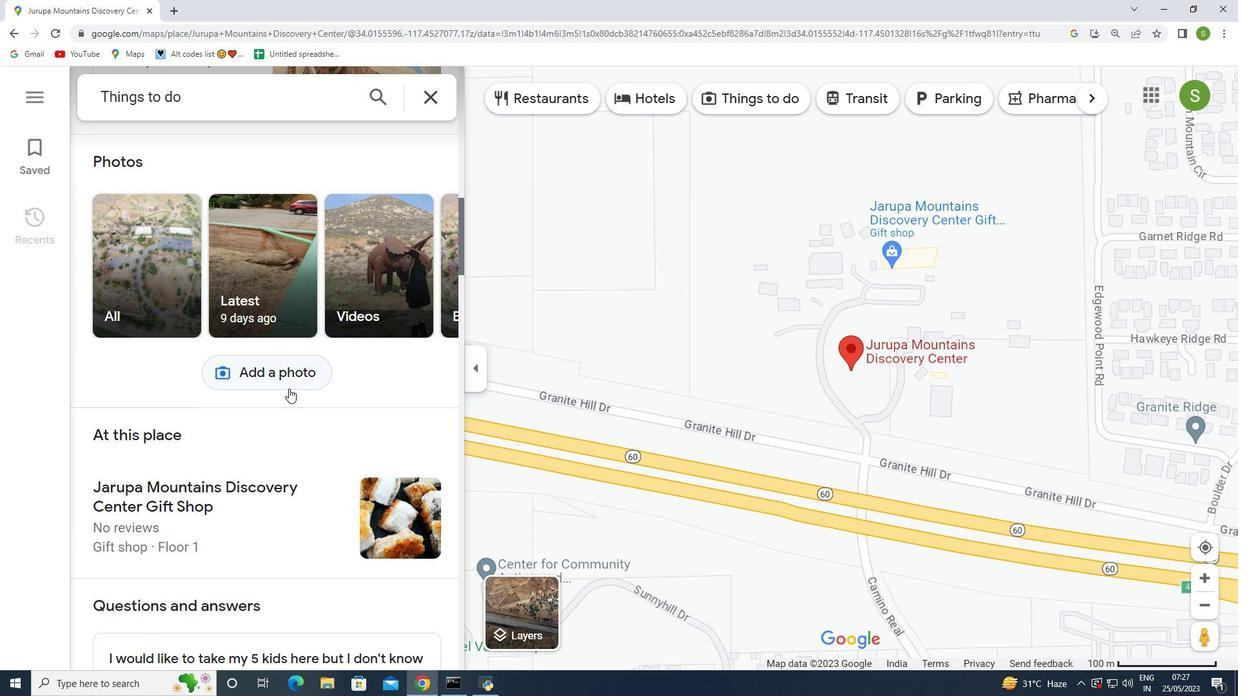 
Action: Mouse scrolled (288, 388) with delta (0, 0)
Screenshot: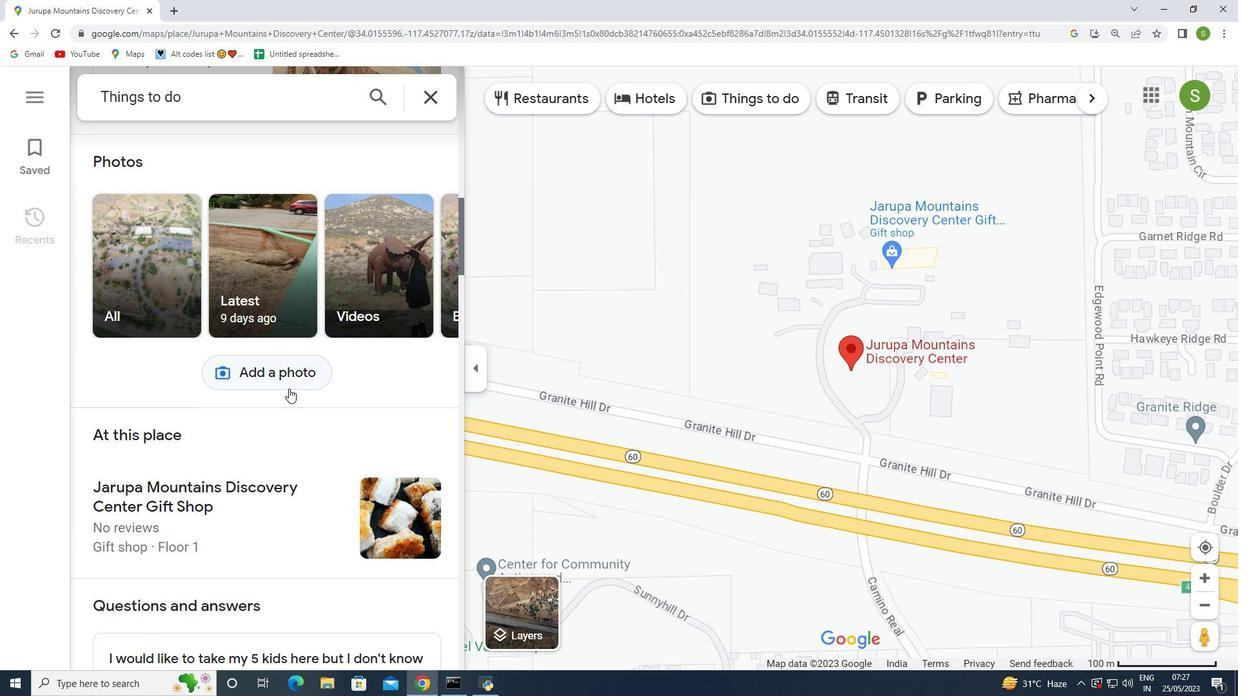 
Action: Mouse scrolled (288, 388) with delta (0, 0)
Screenshot: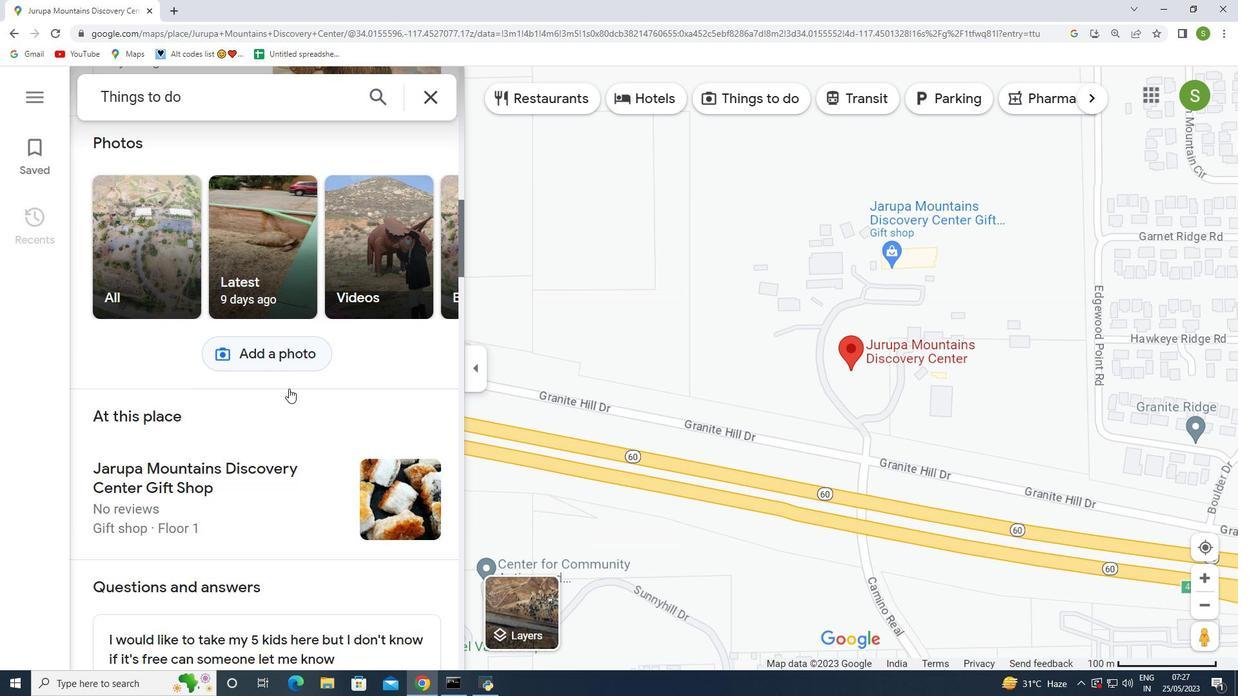 
Action: Mouse moved to (559, 241)
Screenshot: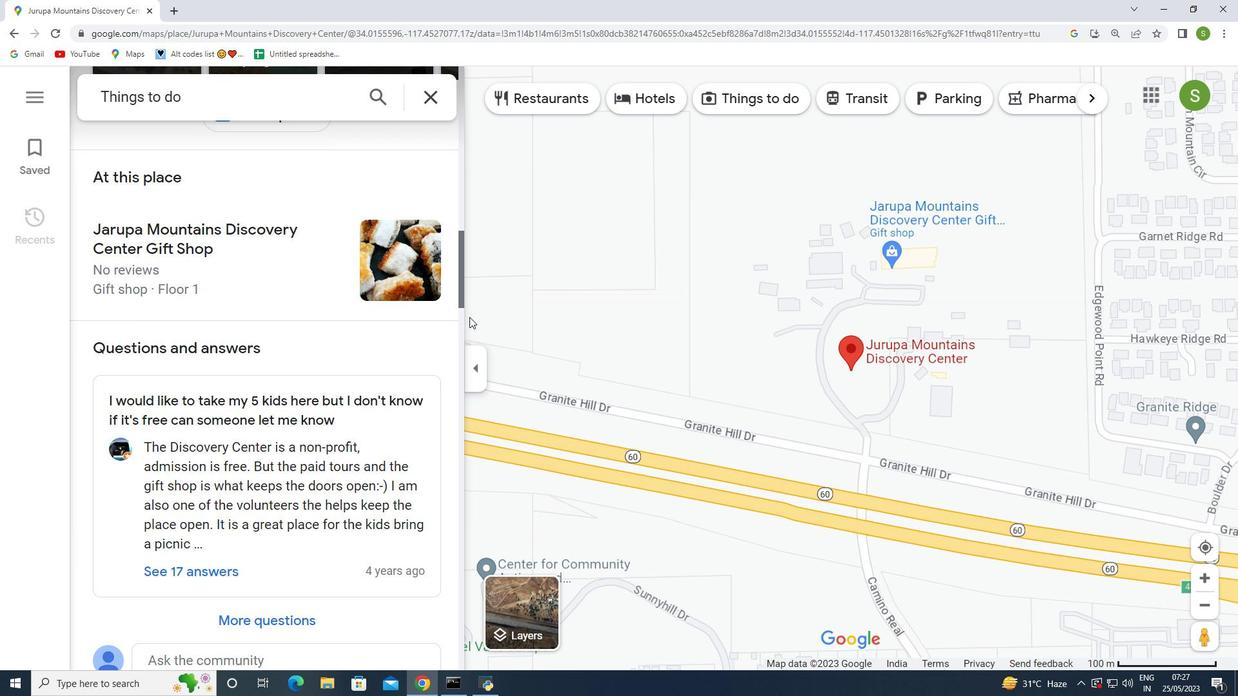 
Action: Mouse scrolled (559, 242) with delta (0, 0)
Screenshot: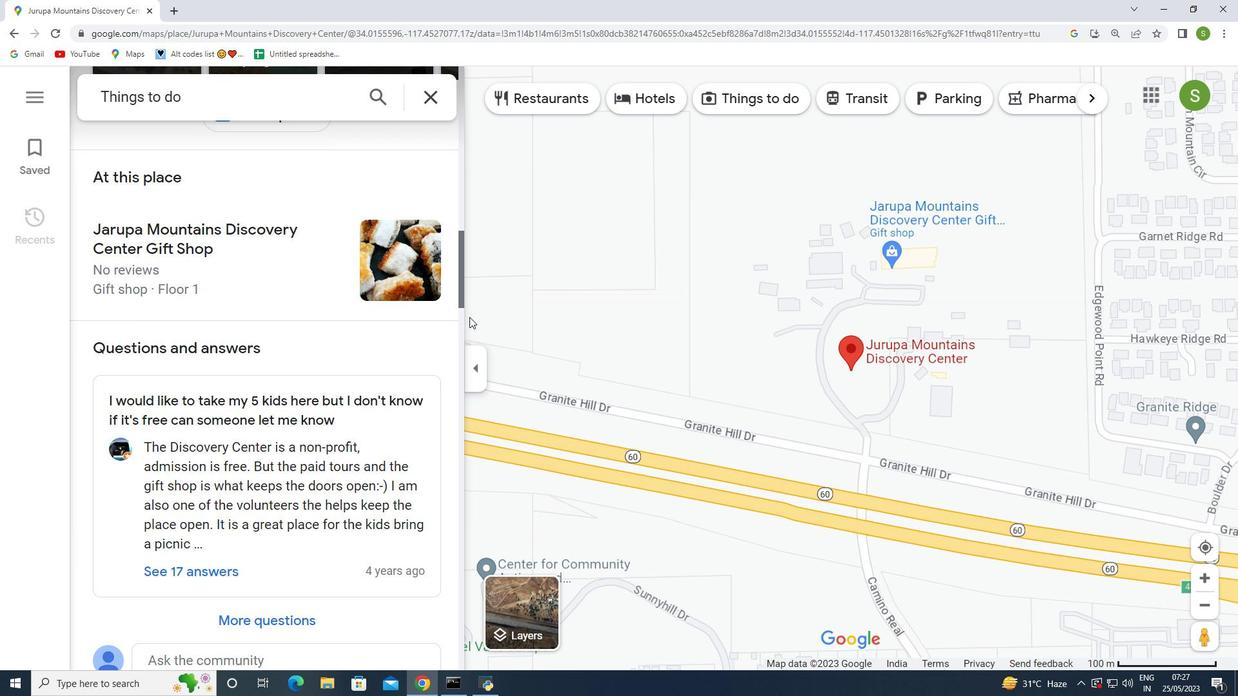 
Action: Mouse moved to (561, 240)
Screenshot: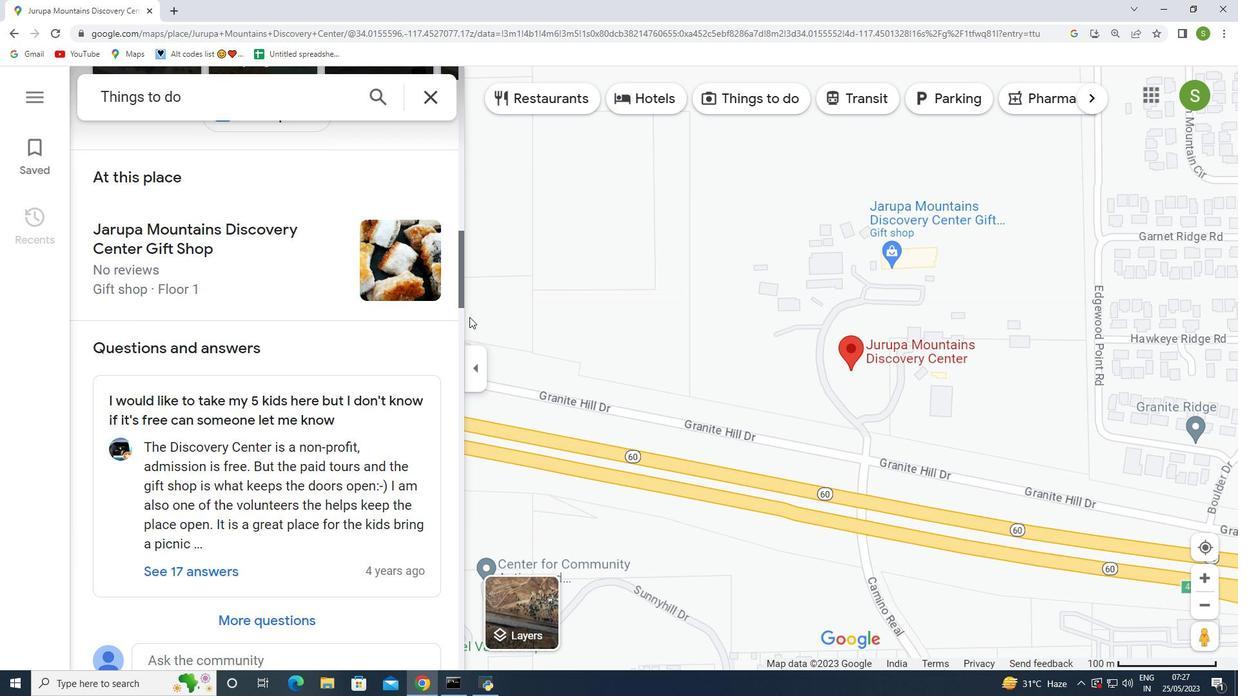 
Action: Mouse scrolled (561, 241) with delta (0, 0)
Screenshot: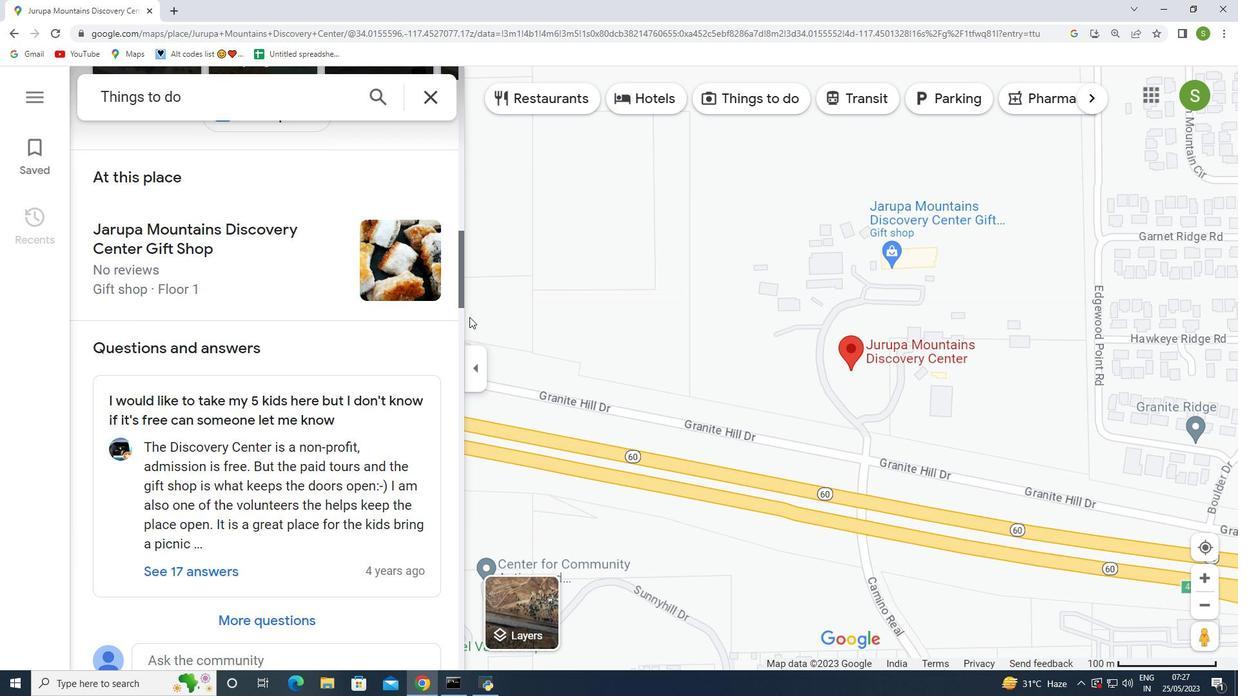 
Action: Mouse moved to (563, 238)
Screenshot: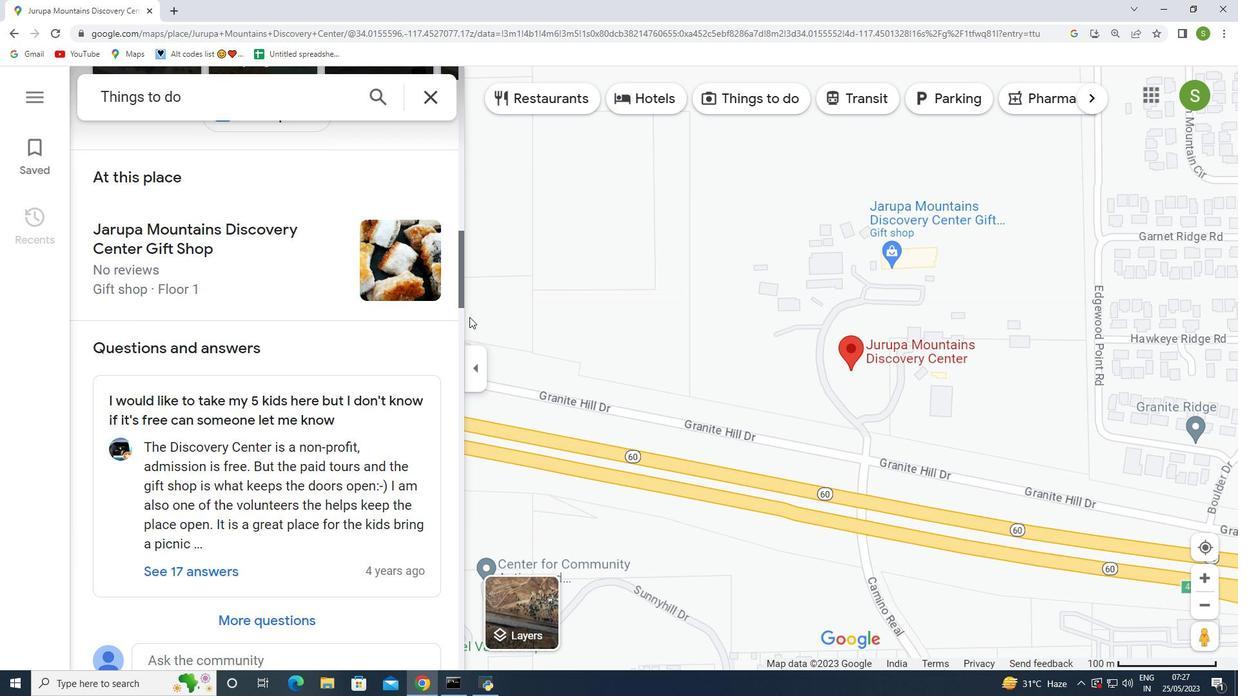 
Action: Mouse scrolled (563, 239) with delta (0, 0)
Screenshot: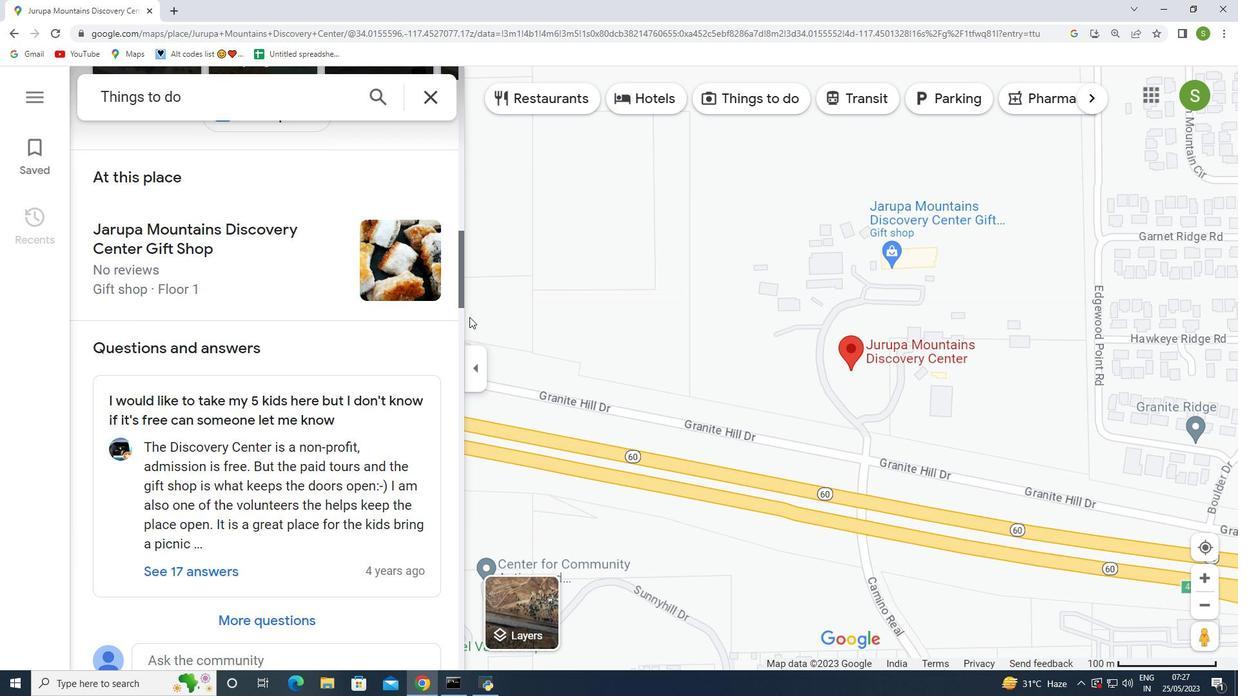
Action: Mouse moved to (567, 235)
Screenshot: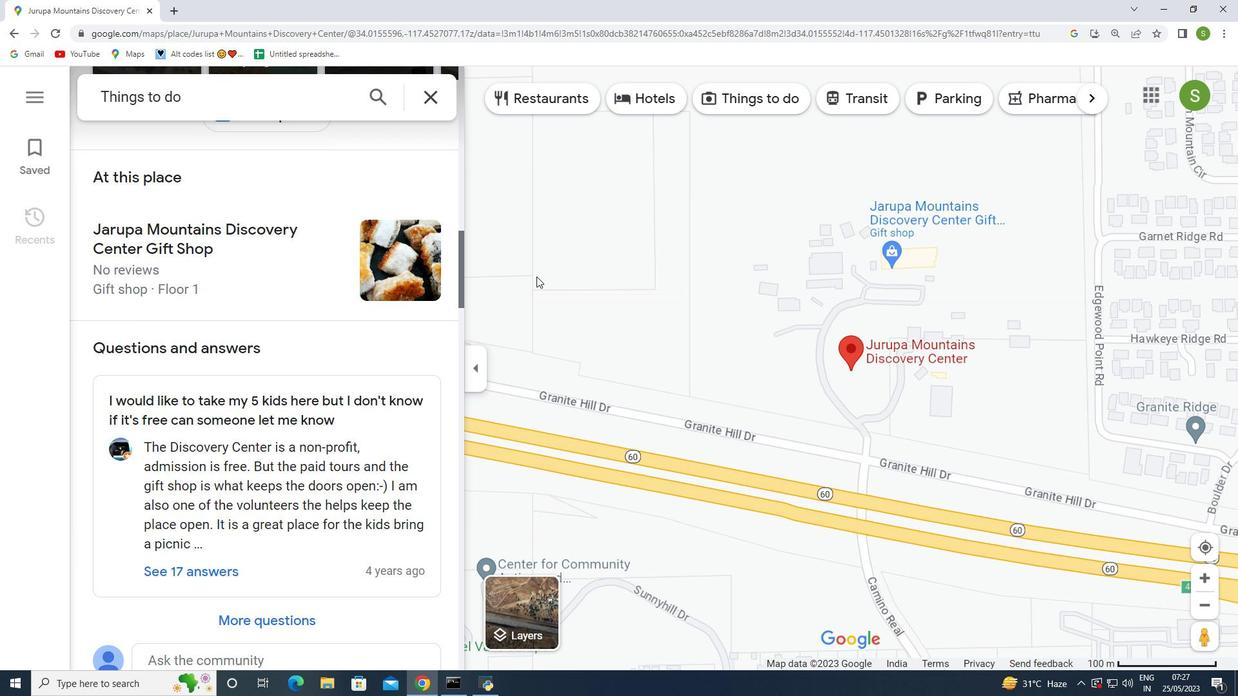 
Action: Mouse scrolled (567, 236) with delta (0, 0)
Screenshot: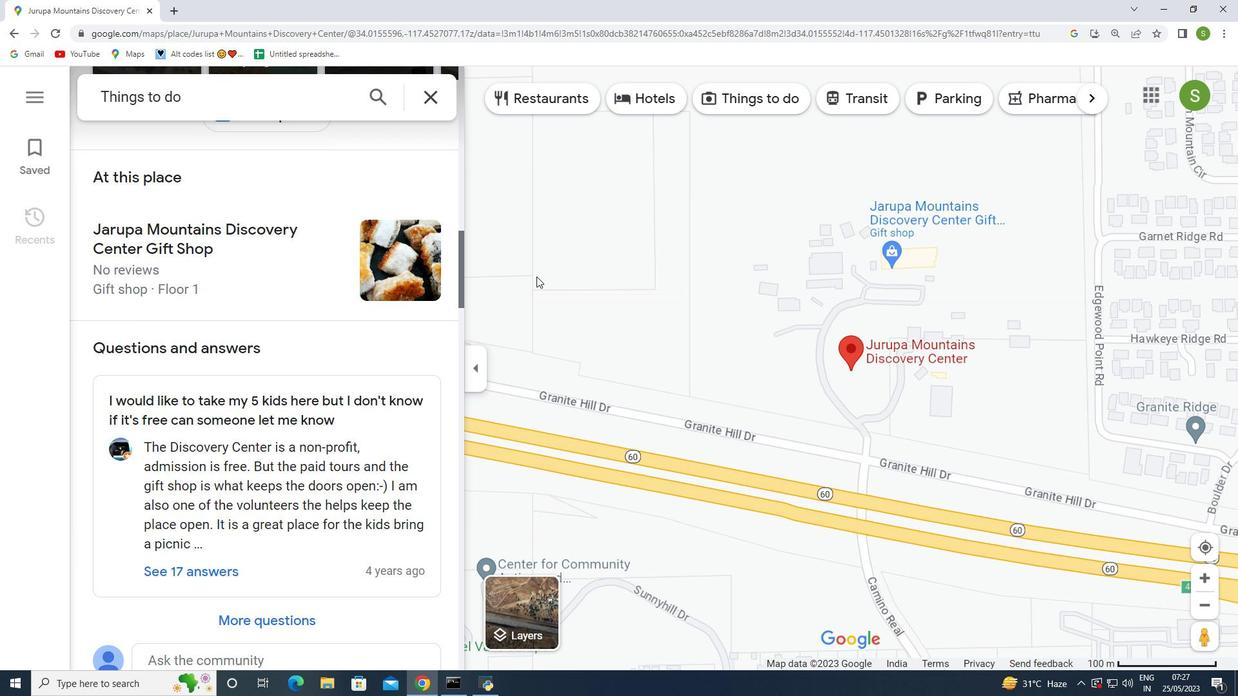 
Action: Mouse moved to (570, 233)
Screenshot: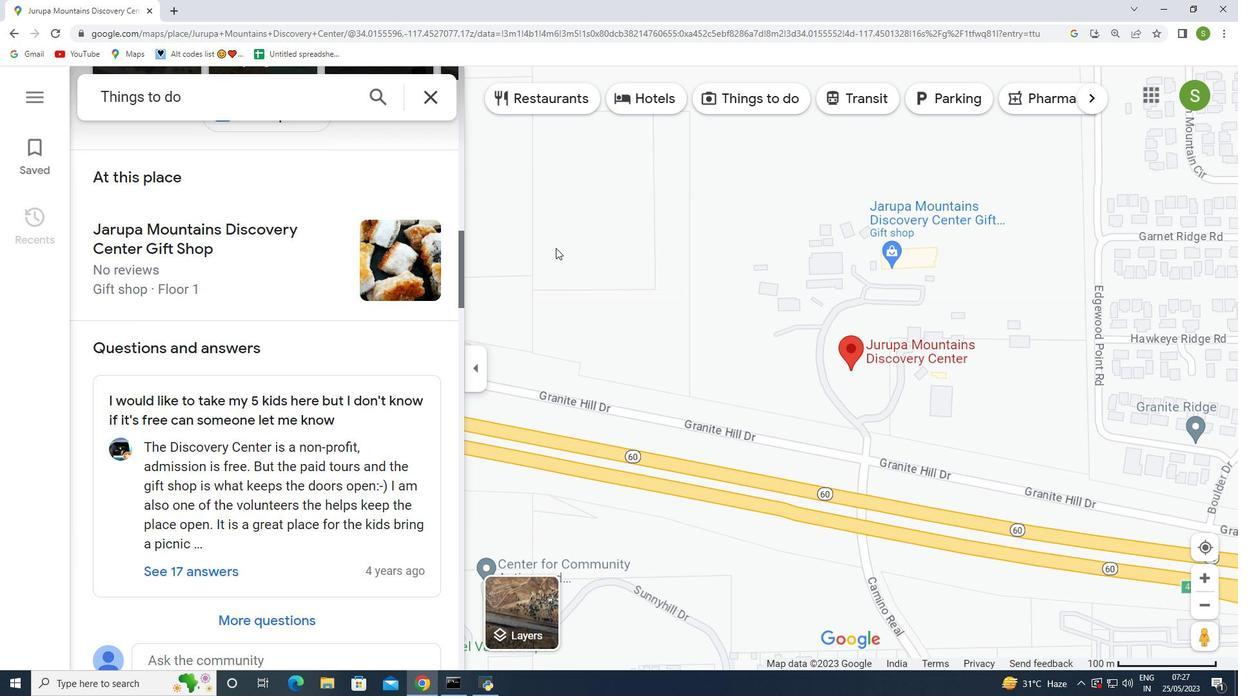 
Action: Mouse scrolled (570, 234) with delta (0, 0)
Screenshot: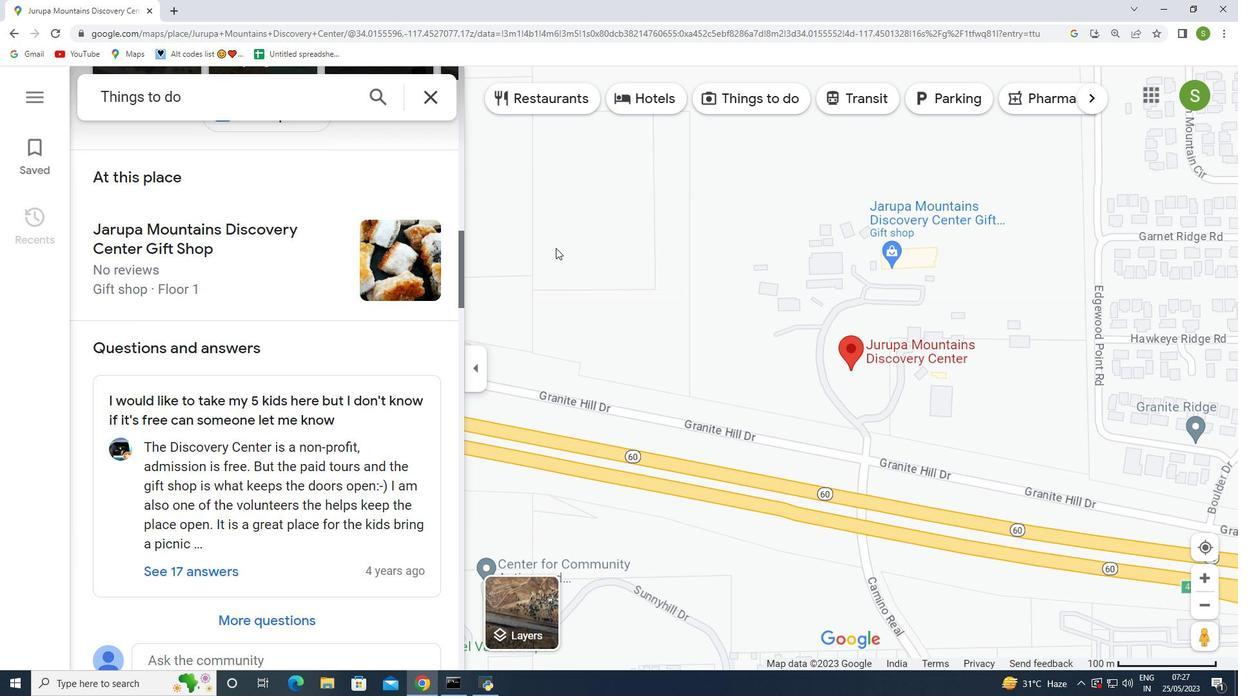 
Action: Mouse moved to (562, 183)
Screenshot: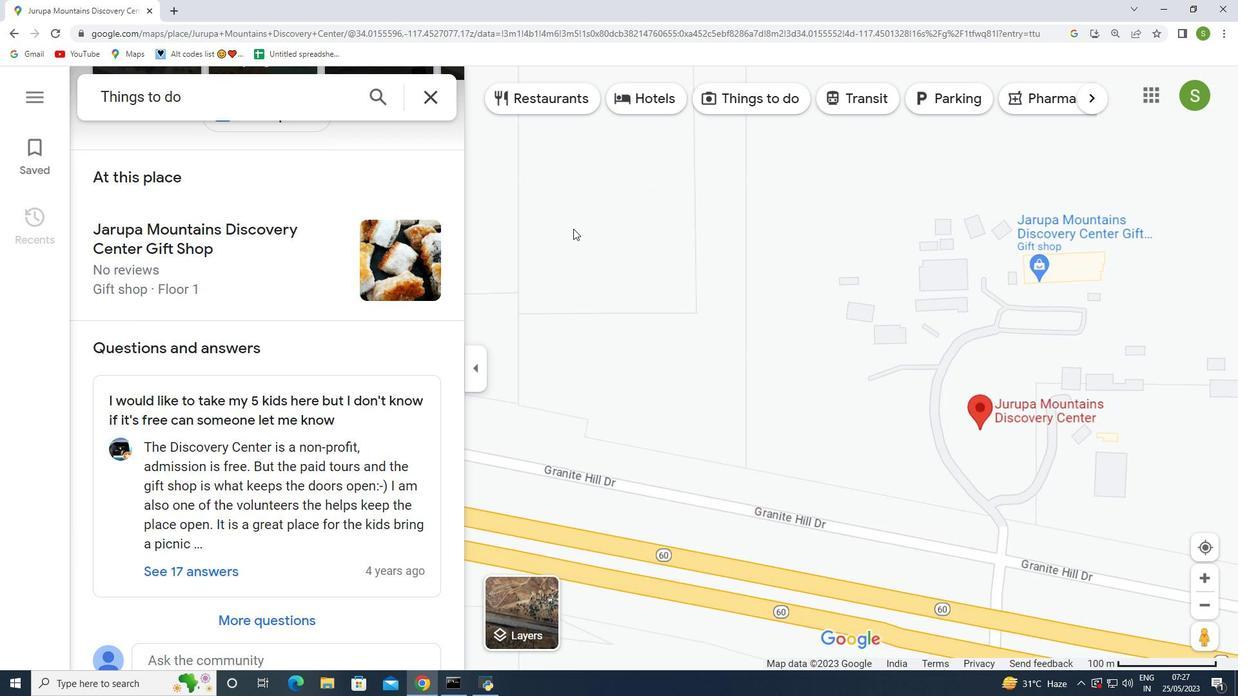 
Action: Mouse scrolled (562, 184) with delta (0, 0)
Screenshot: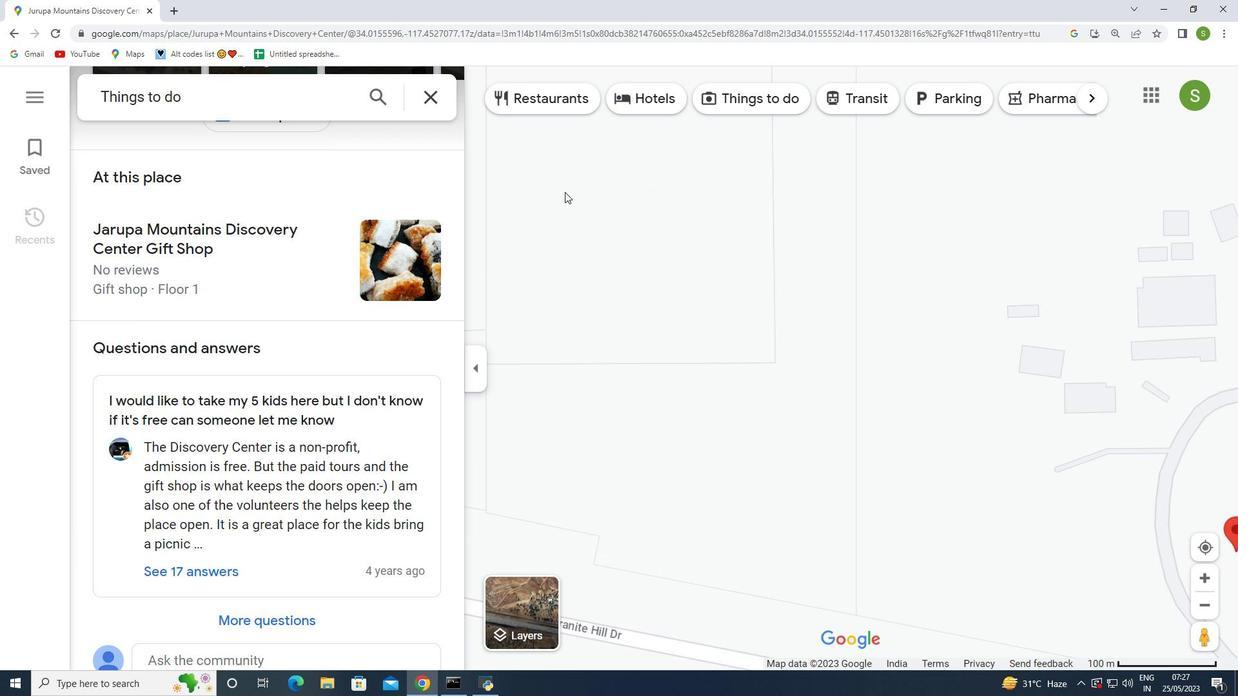 
Action: Mouse scrolled (562, 184) with delta (0, 0)
Screenshot: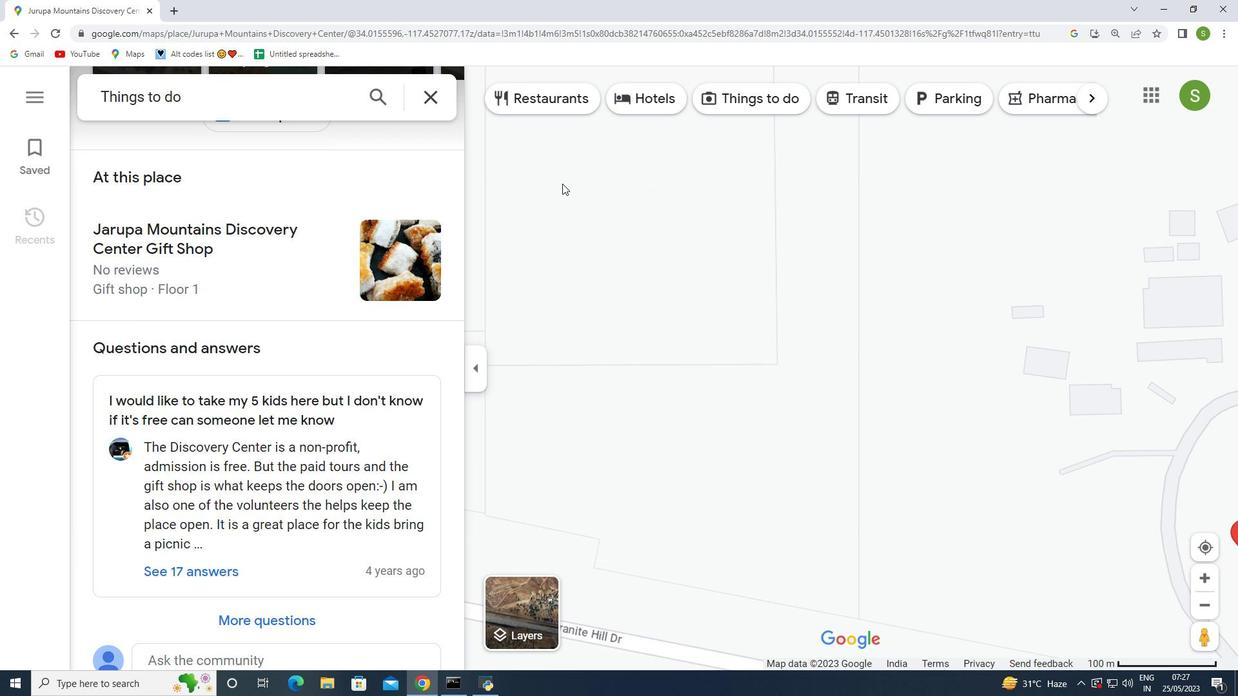 
Action: Mouse moved to (562, 183)
Screenshot: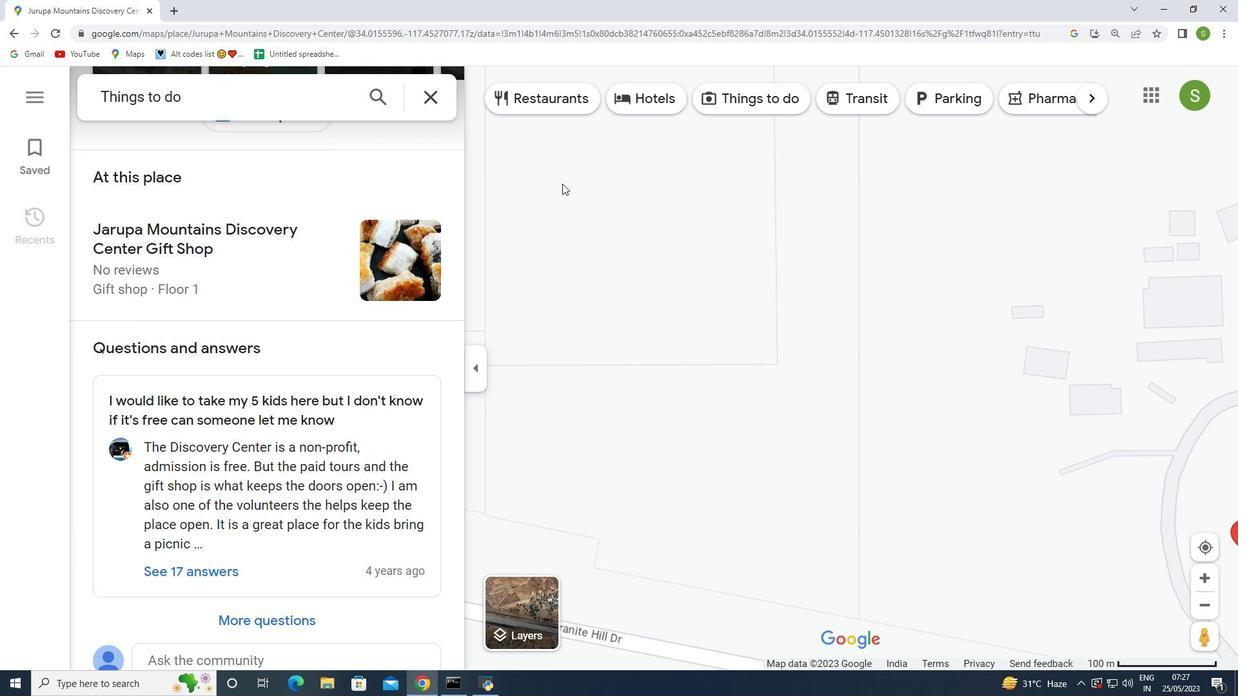
Action: Mouse scrolled (562, 184) with delta (0, 0)
Screenshot: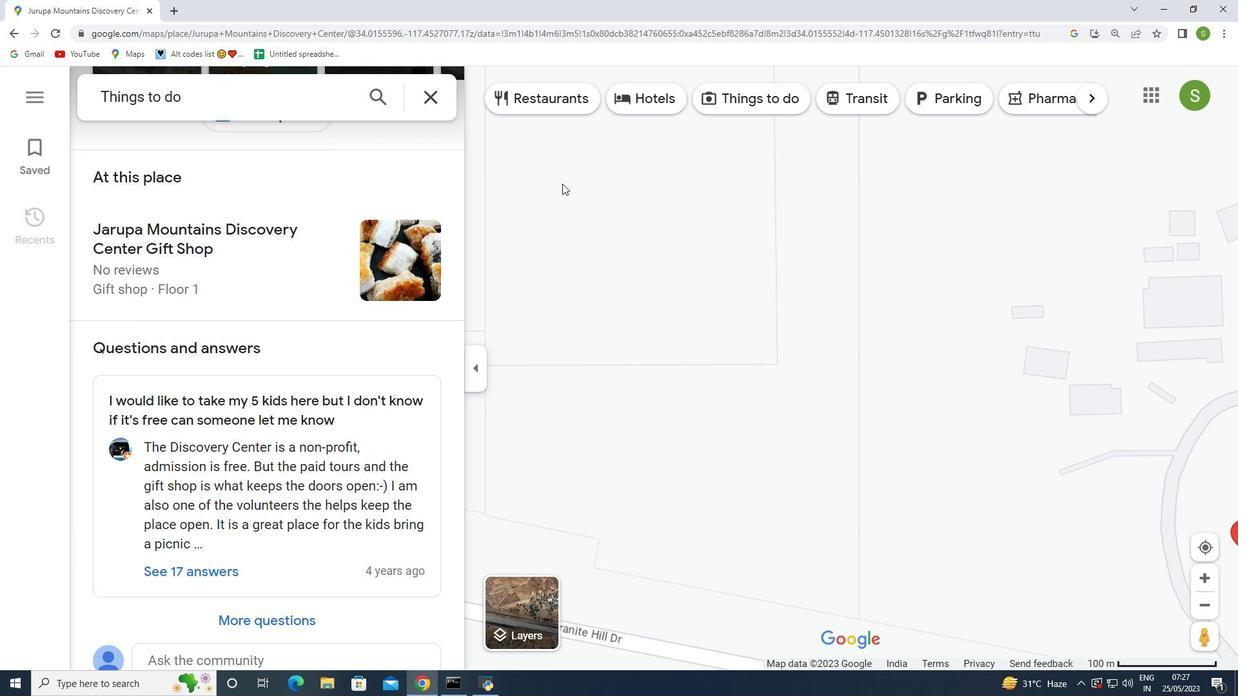 
Action: Mouse moved to (567, 178)
Screenshot: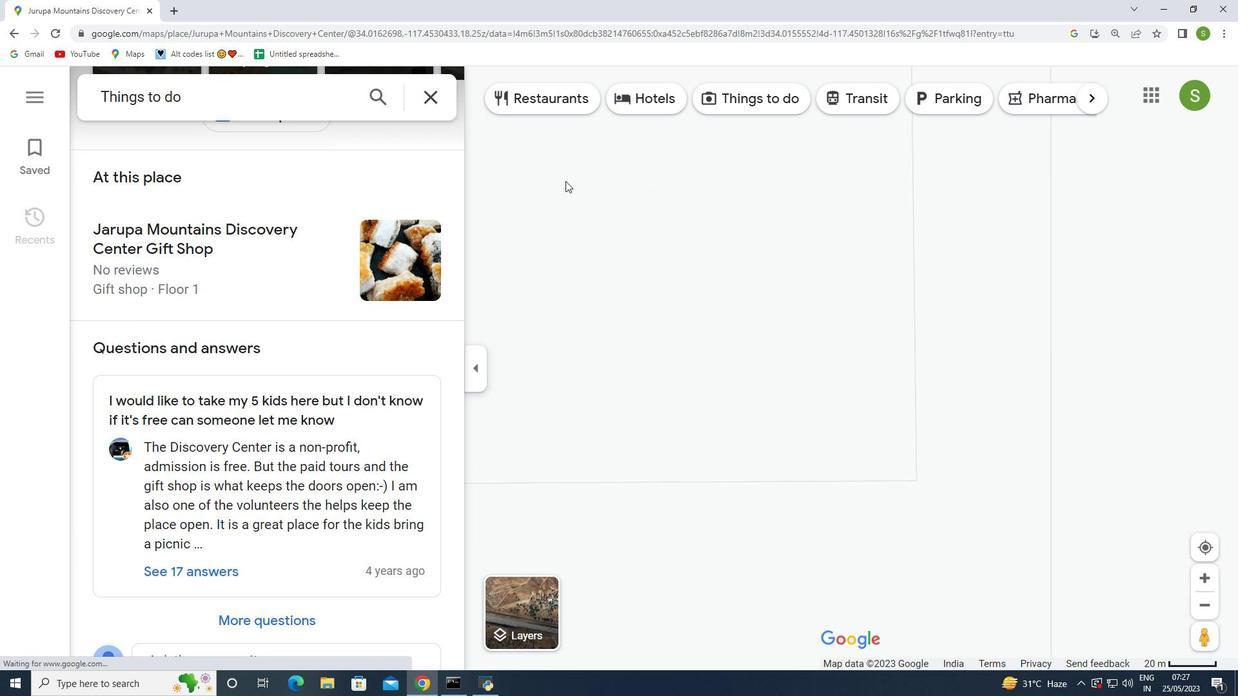 
Action: Mouse scrolled (567, 177) with delta (0, 0)
Screenshot: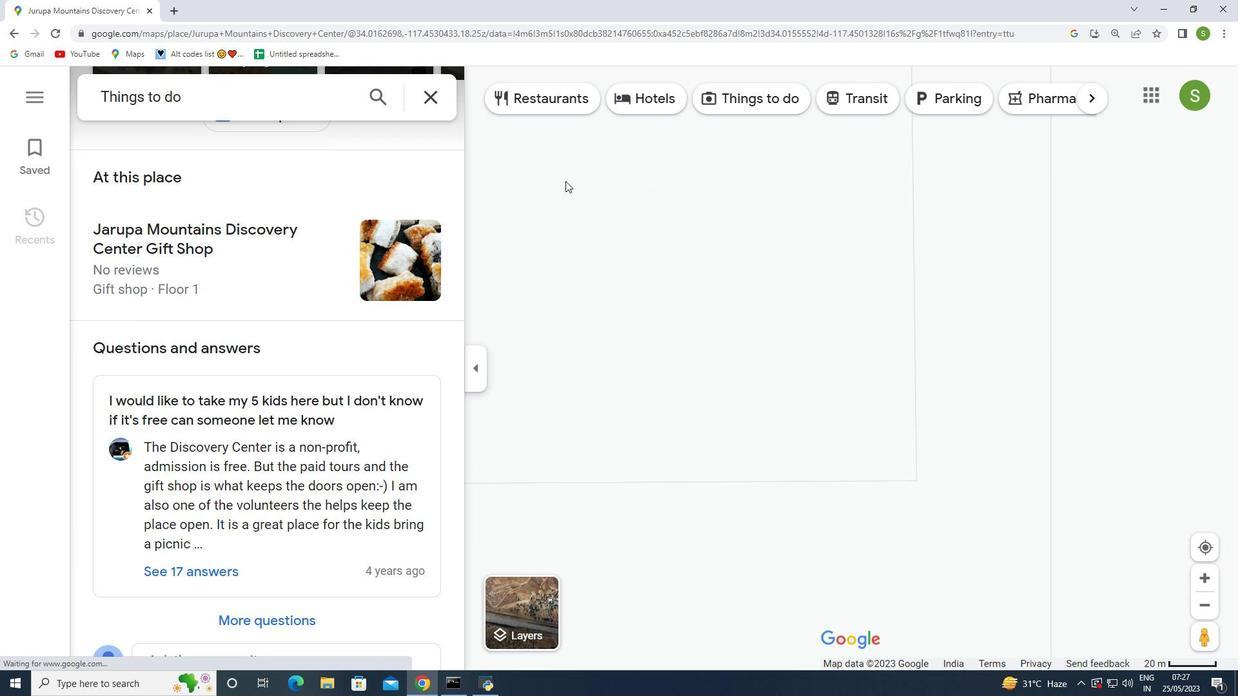 
Action: Mouse scrolled (567, 177) with delta (0, 0)
Screenshot: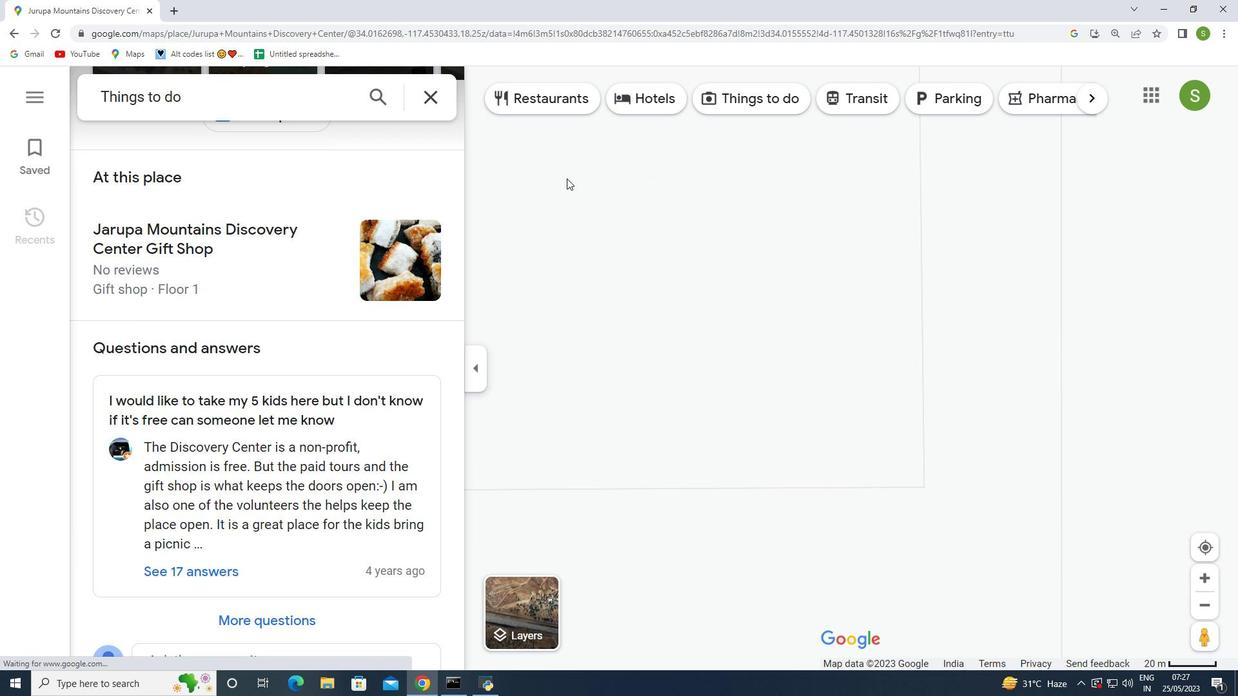 
Action: Mouse scrolled (567, 177) with delta (0, 0)
Screenshot: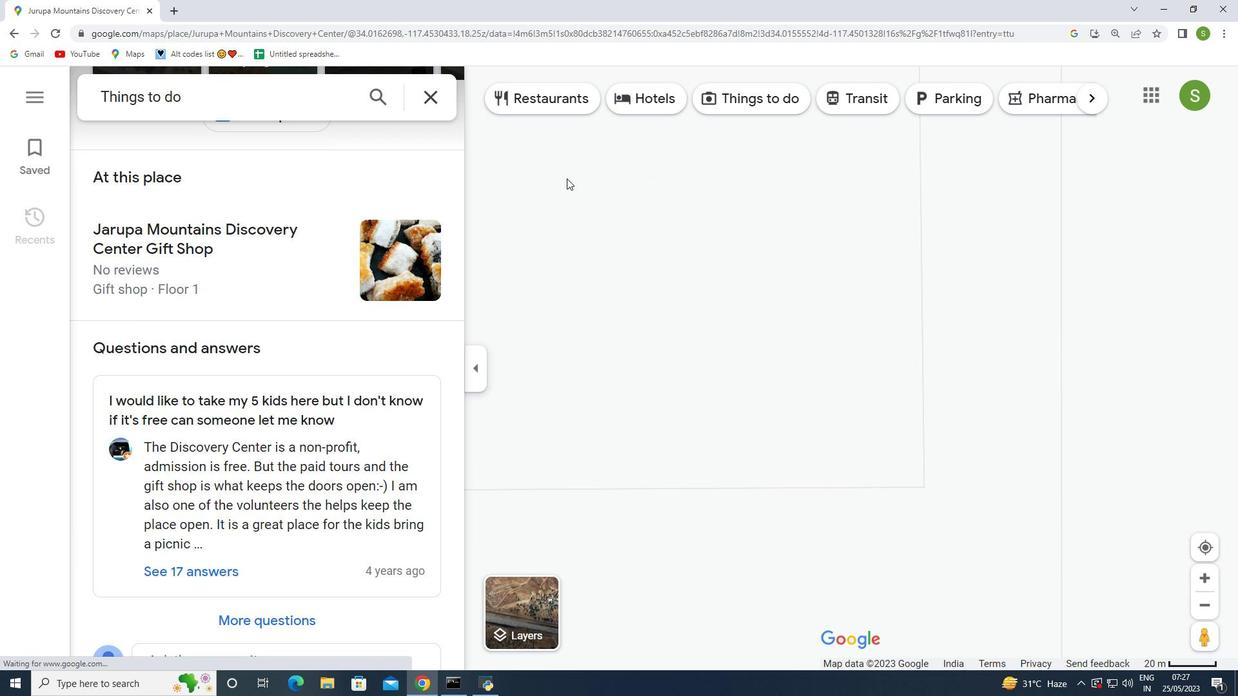 
Action: Mouse moved to (569, 178)
Screenshot: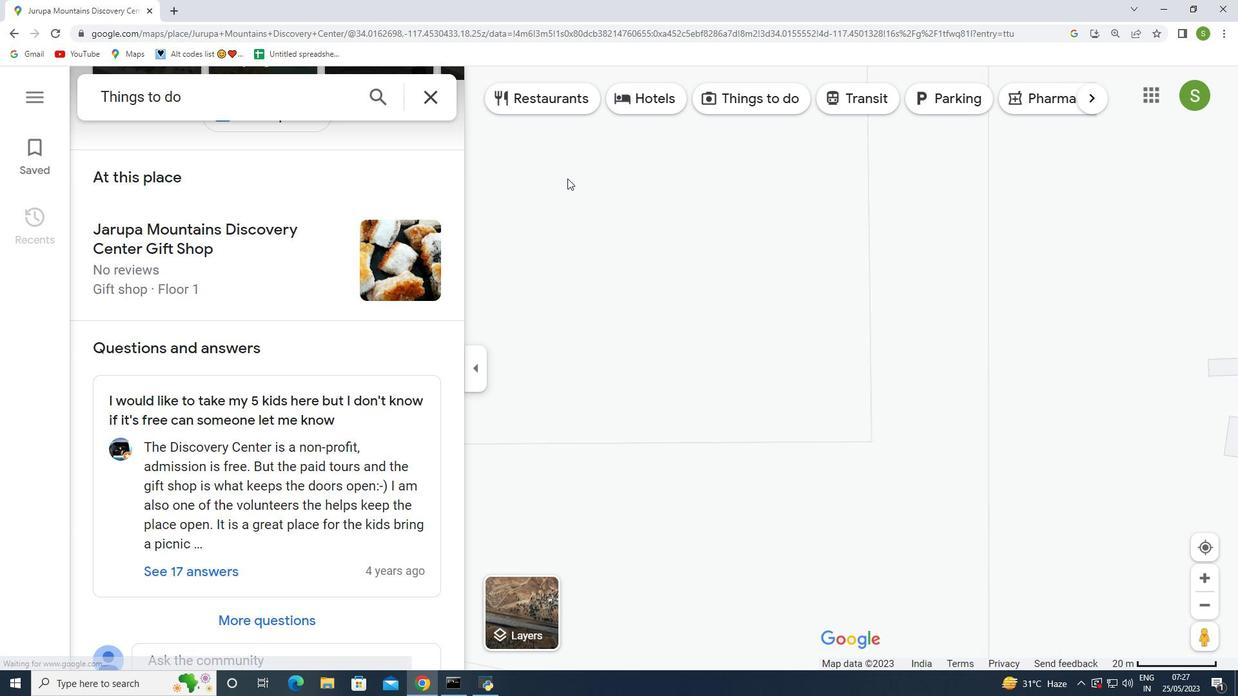 
Action: Mouse scrolled (569, 177) with delta (0, 0)
Screenshot: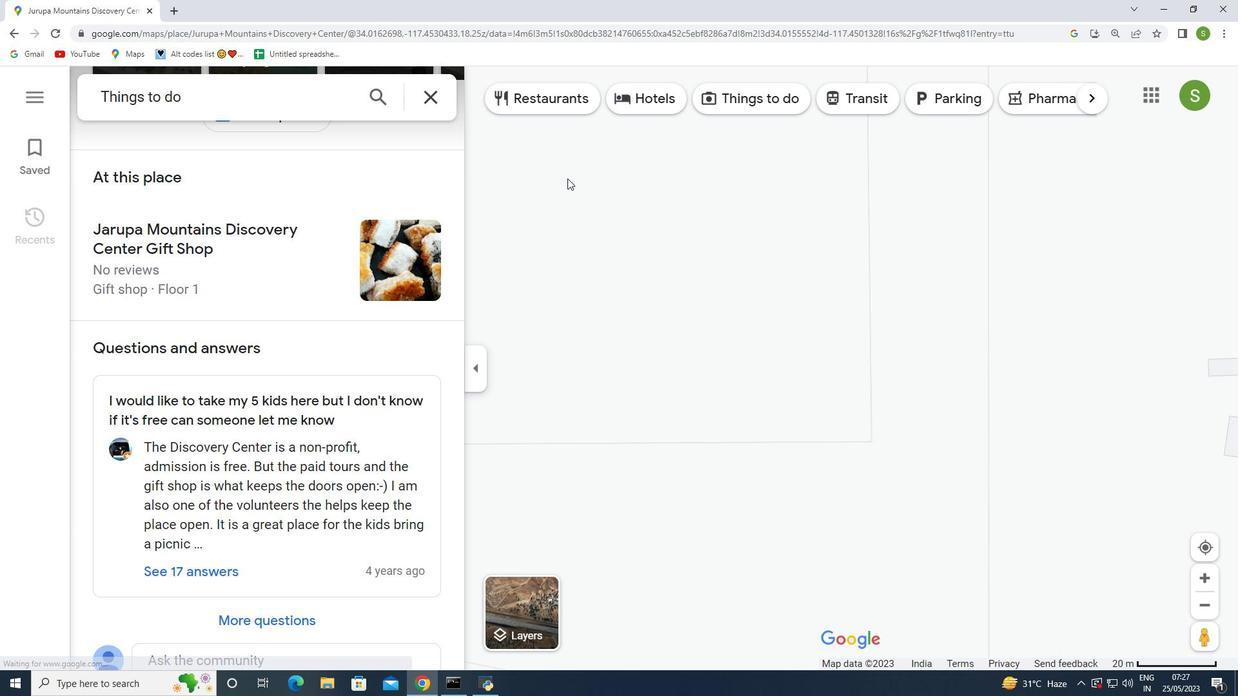 
Action: Mouse scrolled (569, 177) with delta (0, 0)
Screenshot: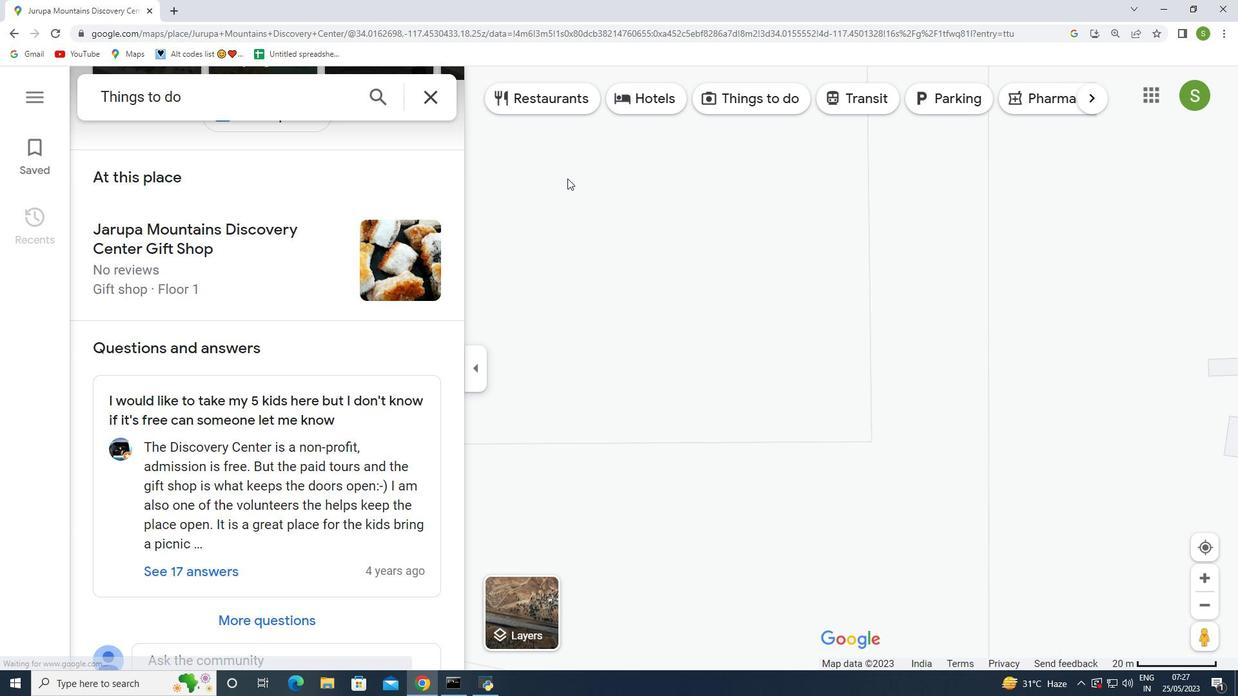 
Action: Mouse scrolled (569, 177) with delta (0, 0)
Screenshot: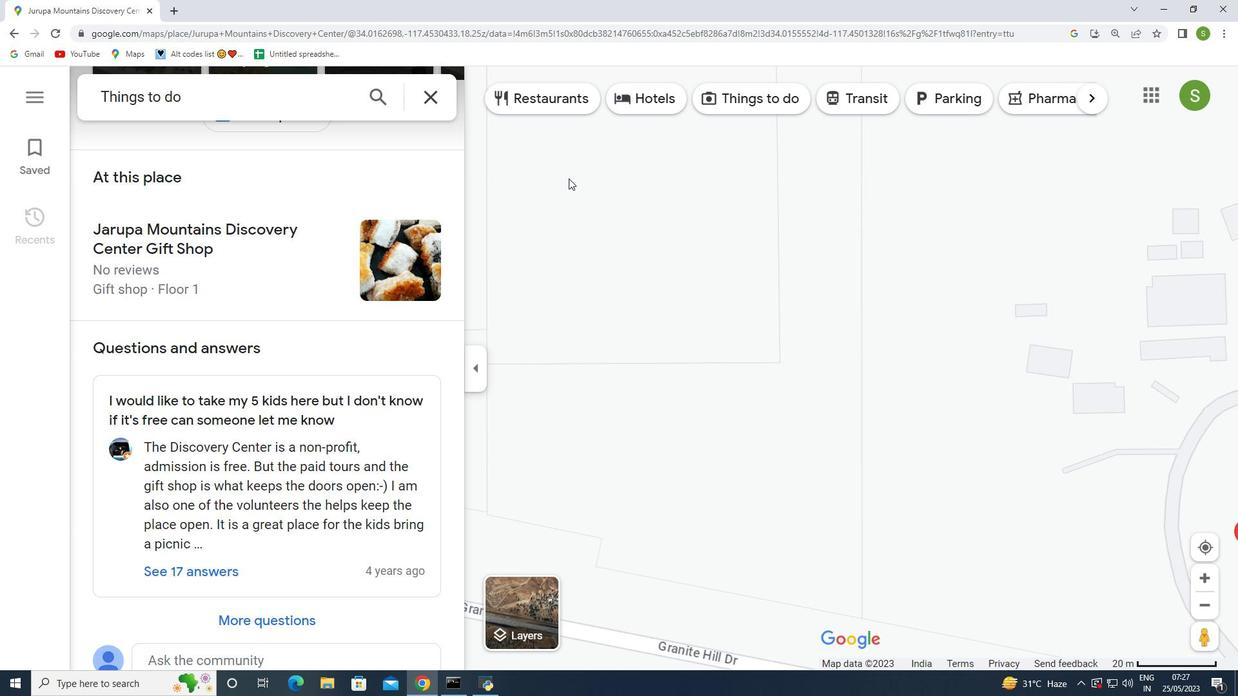 
Action: Mouse scrolled (569, 177) with delta (0, 0)
Screenshot: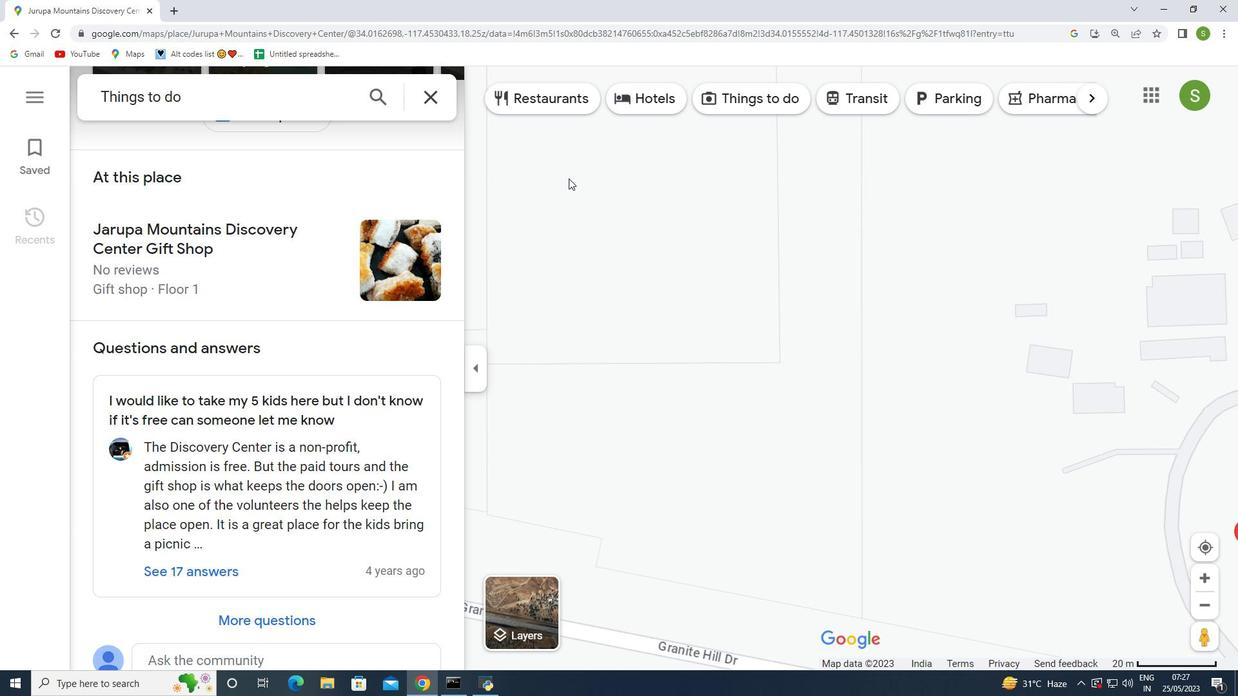 
Action: Mouse moved to (572, 180)
Screenshot: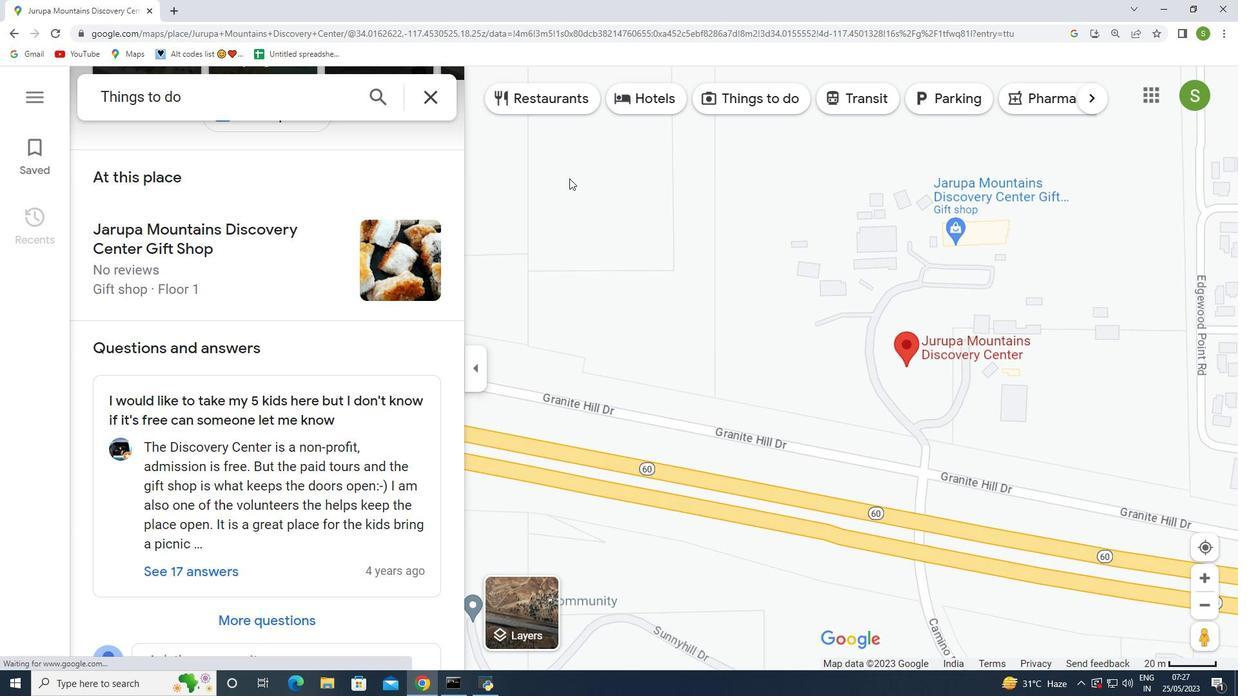 
Action: Mouse scrolled (572, 179) with delta (0, 0)
Screenshot: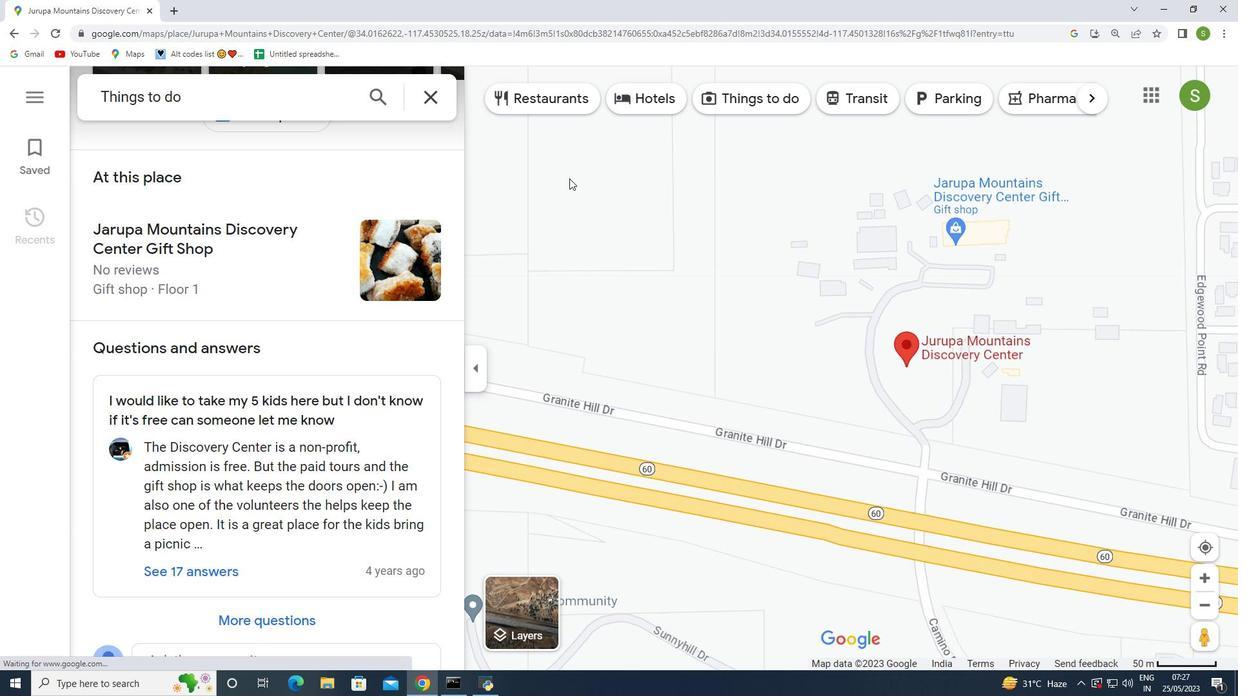 
Action: Mouse scrolled (572, 179) with delta (0, 0)
Screenshot: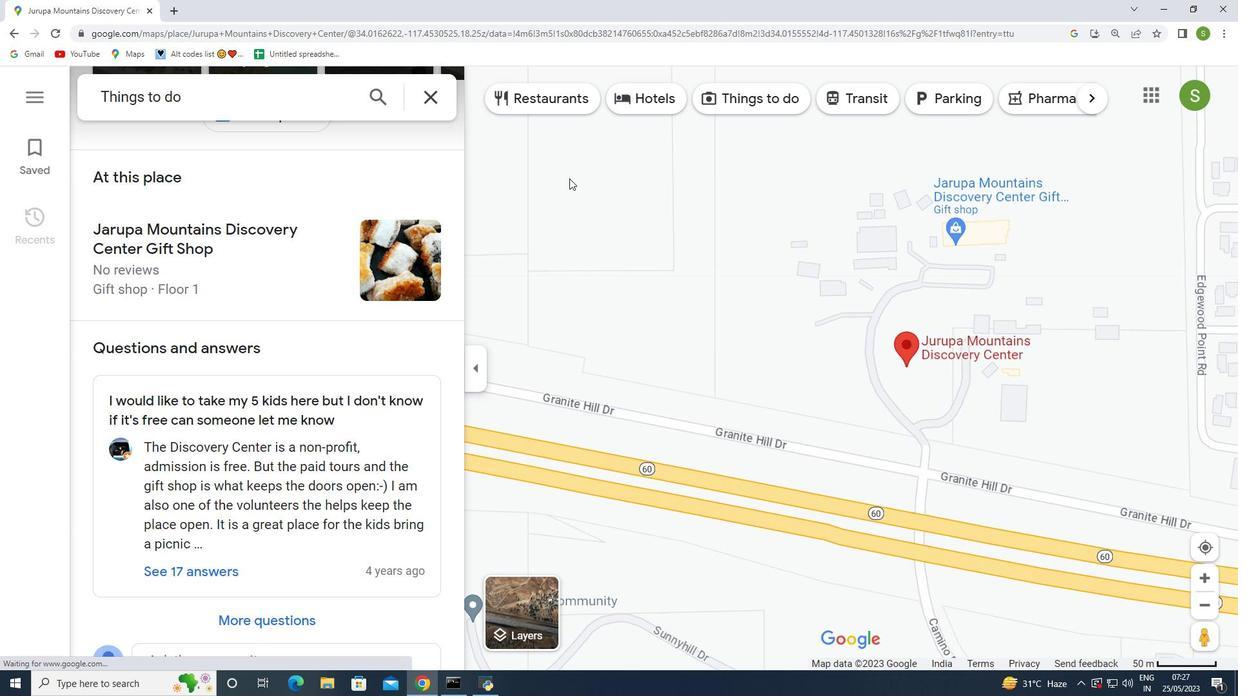 
Action: Mouse scrolled (572, 179) with delta (0, 0)
Screenshot: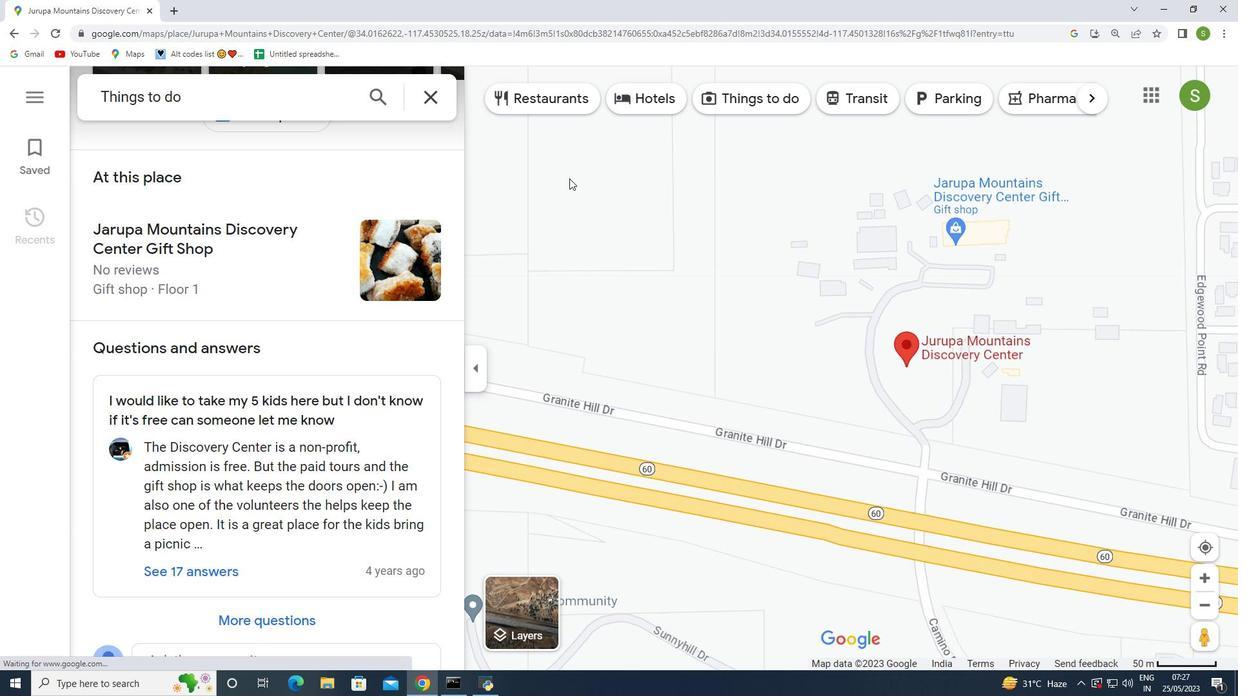 
Action: Mouse scrolled (572, 179) with delta (0, 0)
Screenshot: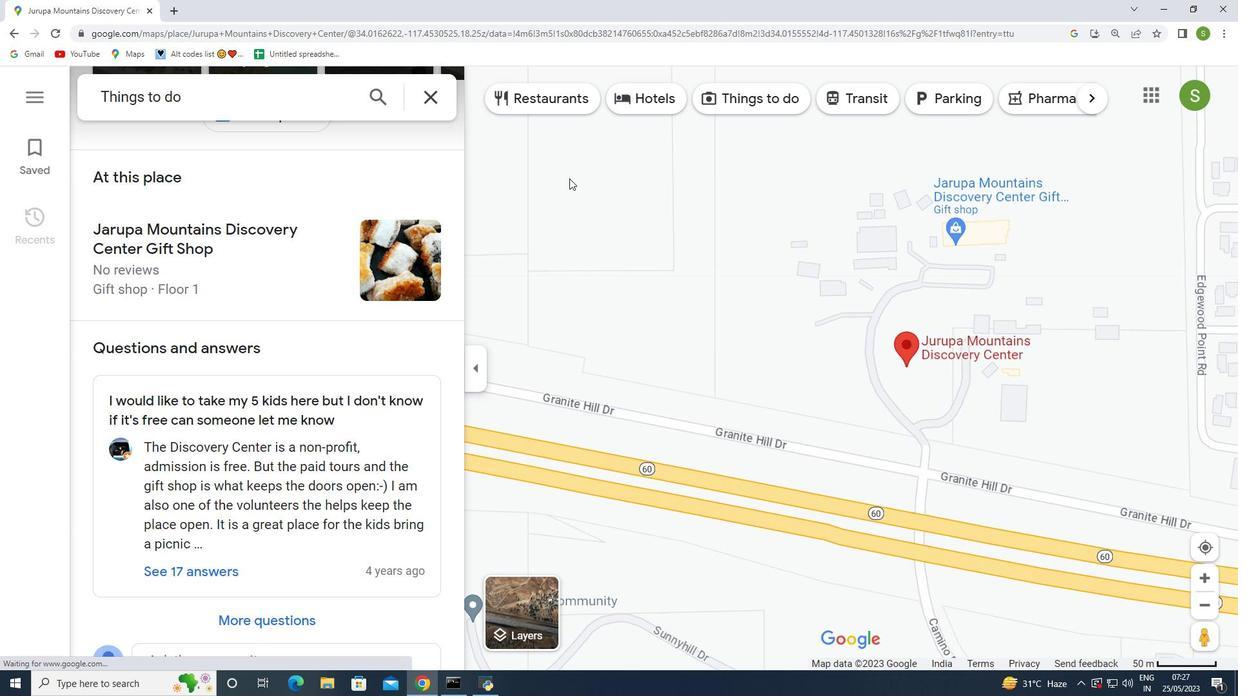 
Action: Mouse scrolled (572, 179) with delta (0, 0)
Screenshot: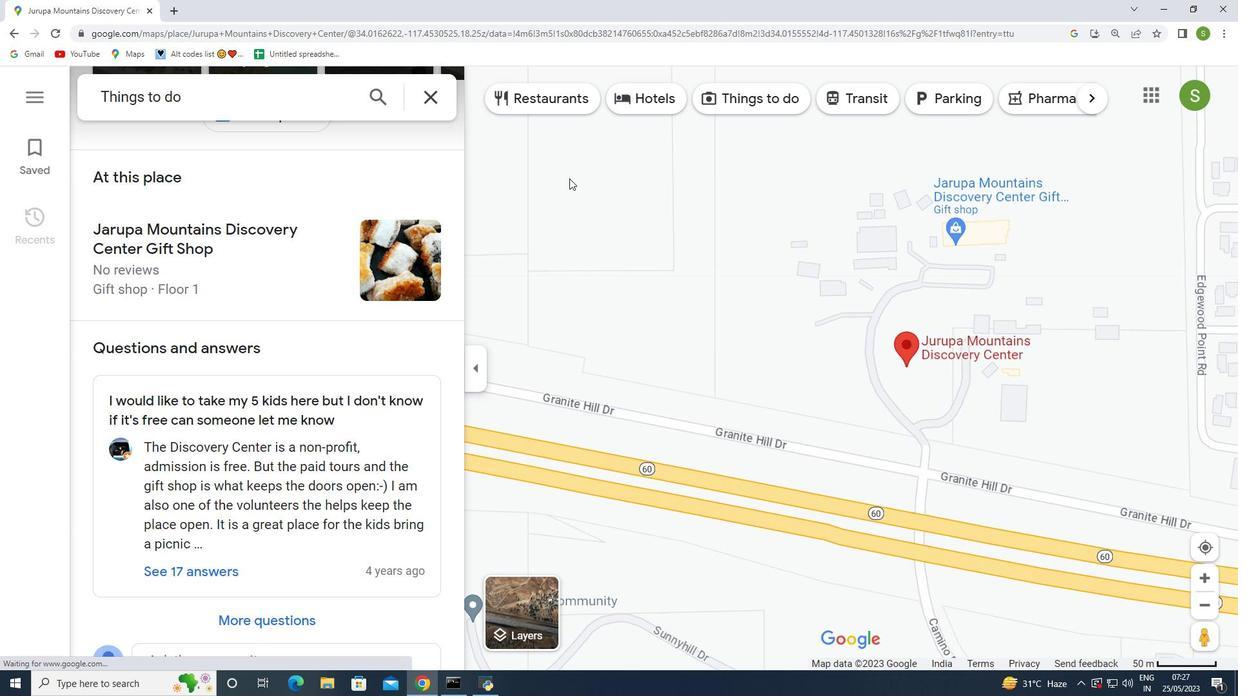 
Action: Mouse moved to (572, 181)
Screenshot: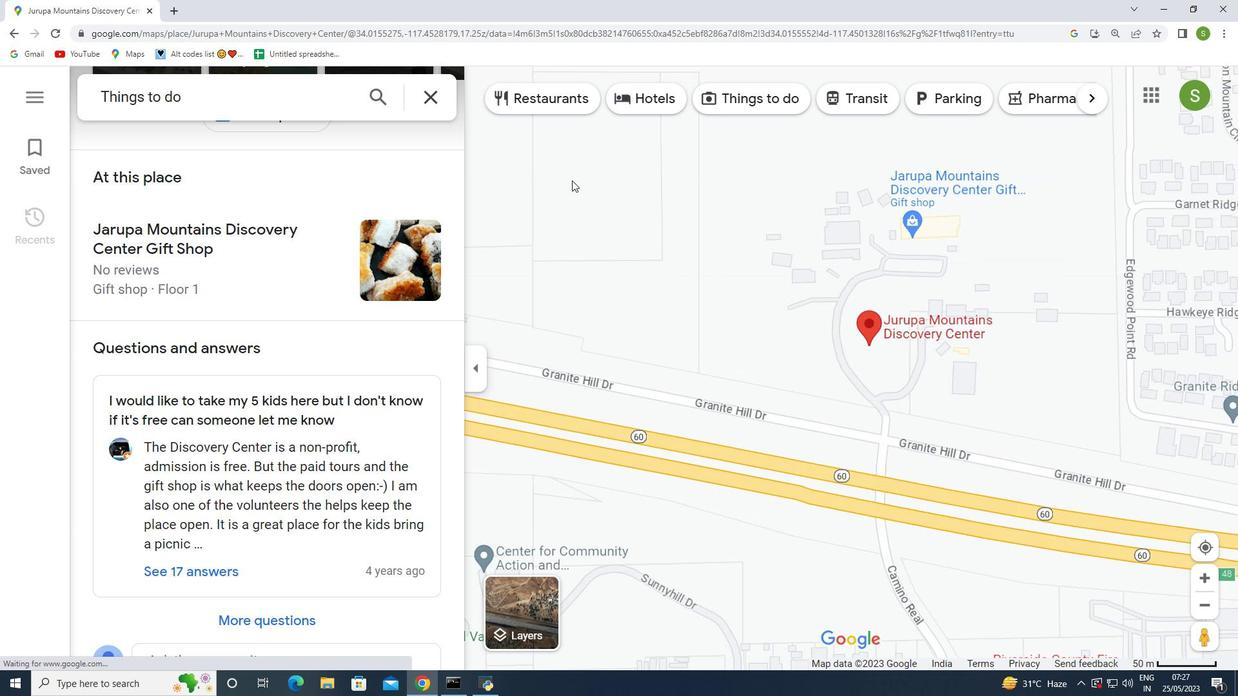 
Action: Mouse scrolled (572, 180) with delta (0, 0)
Screenshot: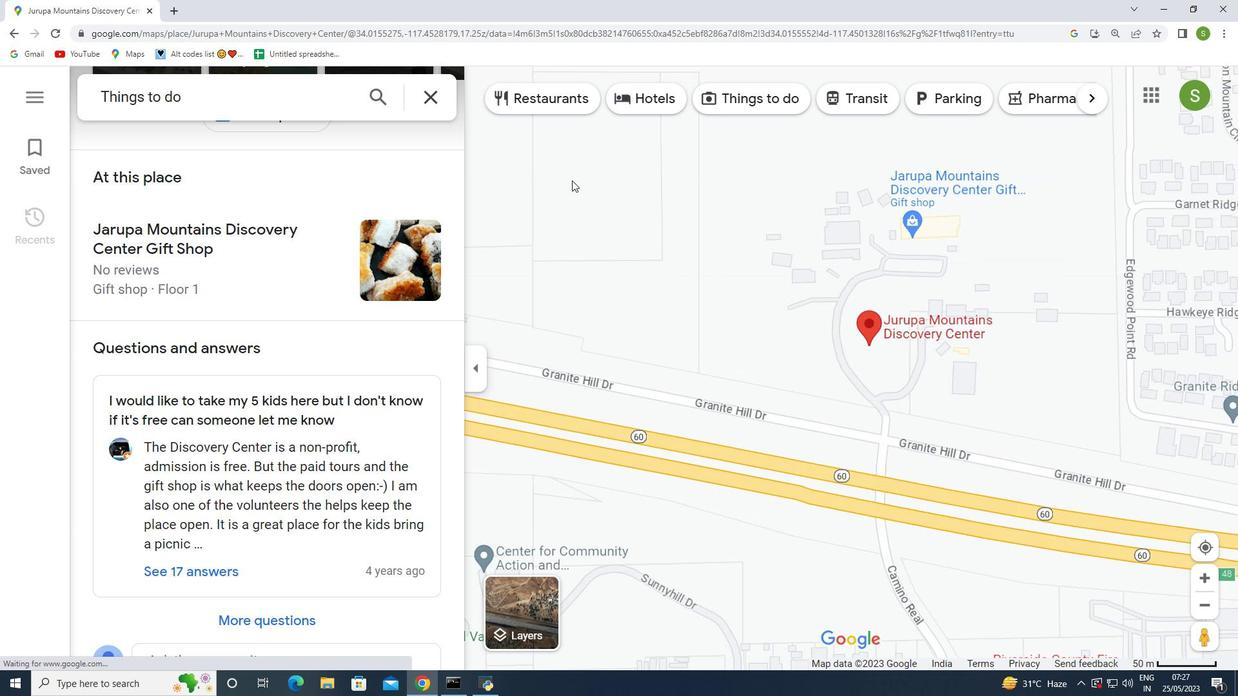 
Action: Mouse scrolled (572, 180) with delta (0, 0)
Screenshot: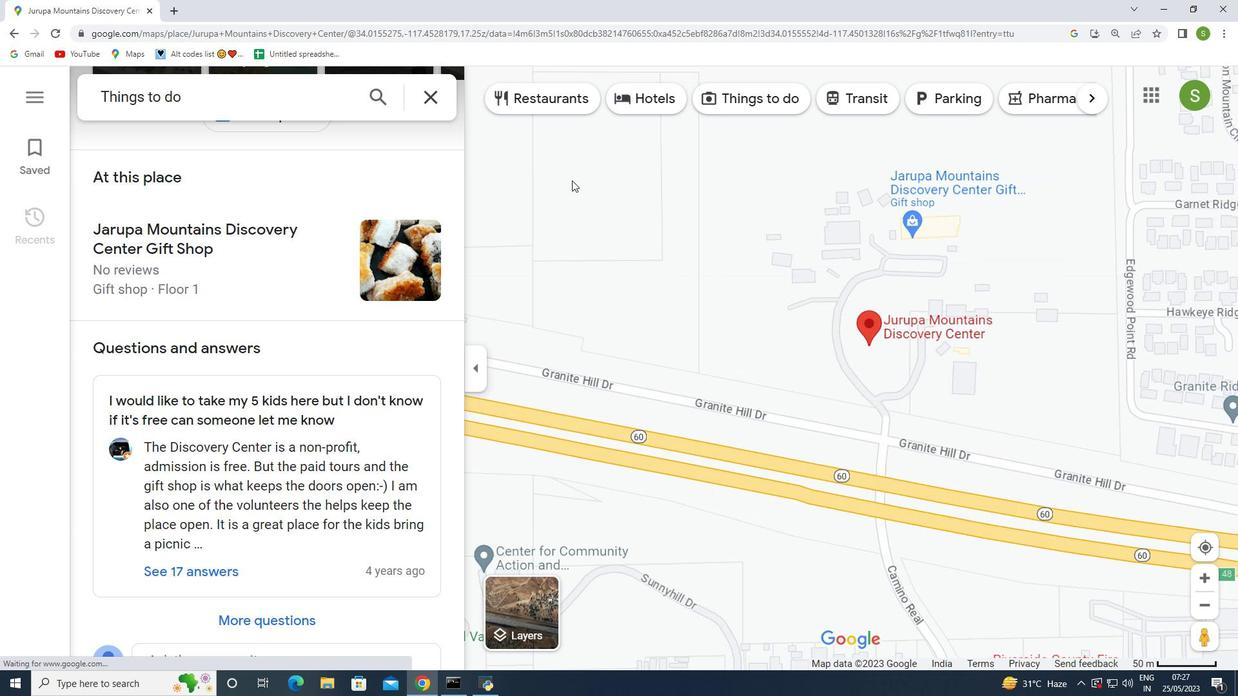 
Action: Mouse moved to (319, 238)
Screenshot: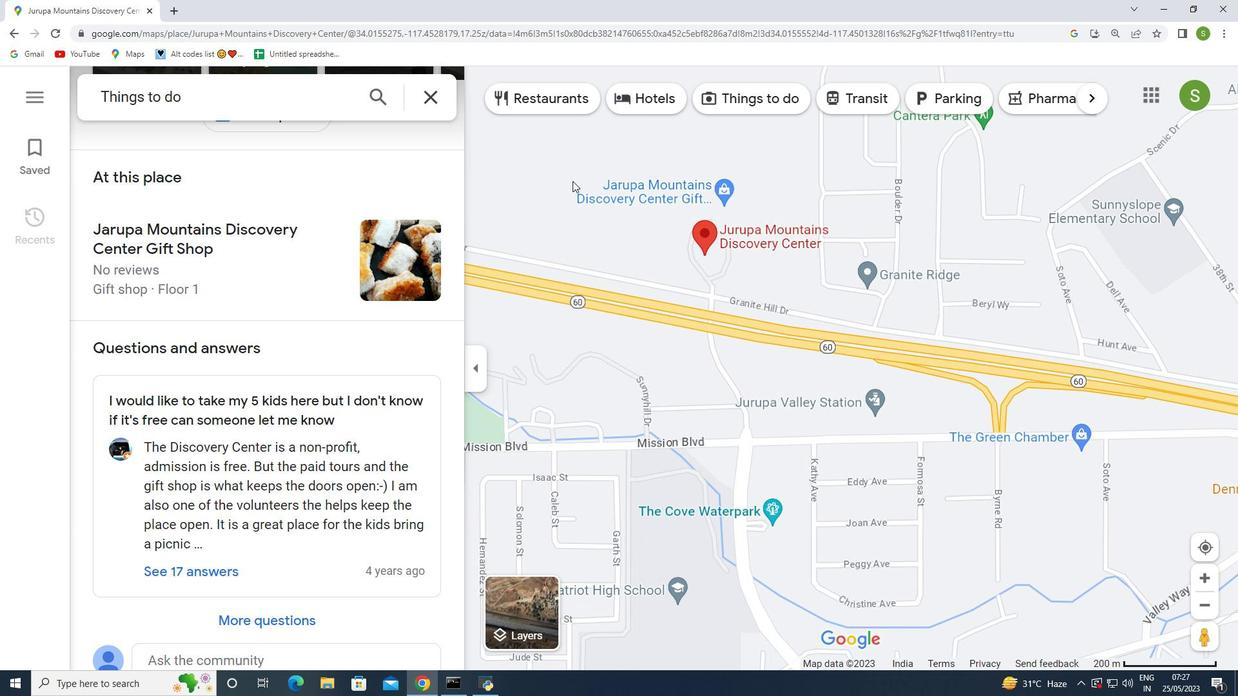 
Action: Mouse scrolled (319, 239) with delta (0, 0)
Screenshot: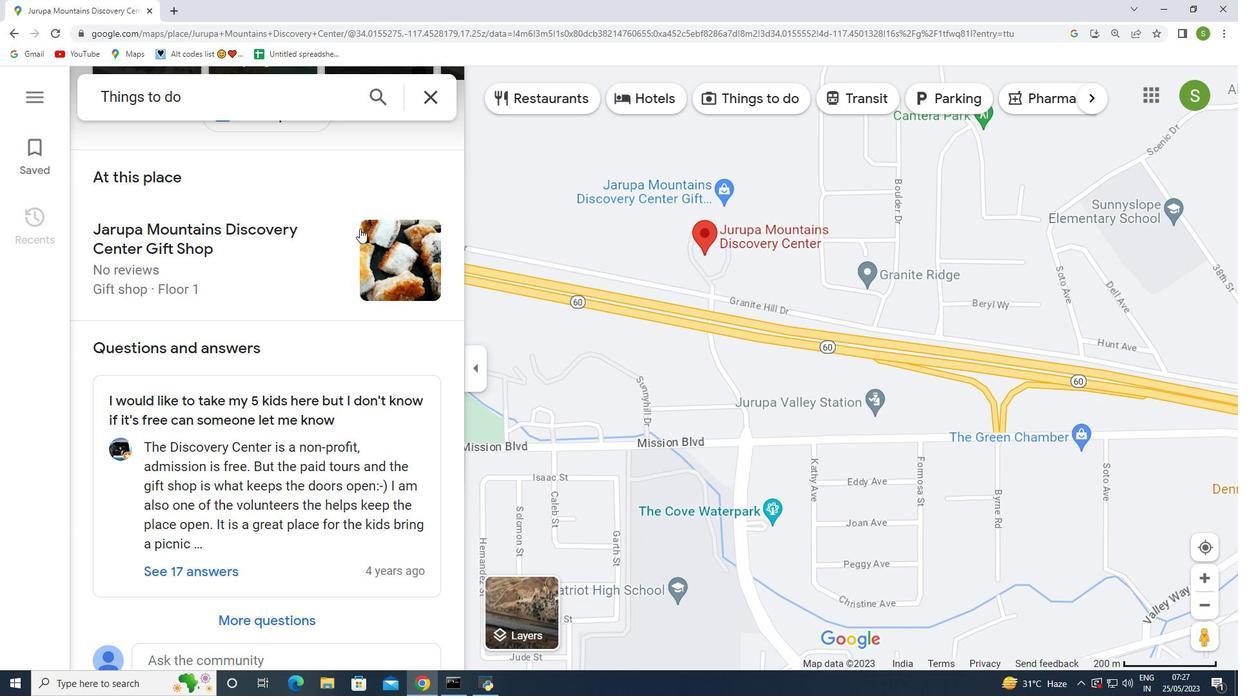 
Action: Mouse scrolled (319, 239) with delta (0, 0)
Screenshot: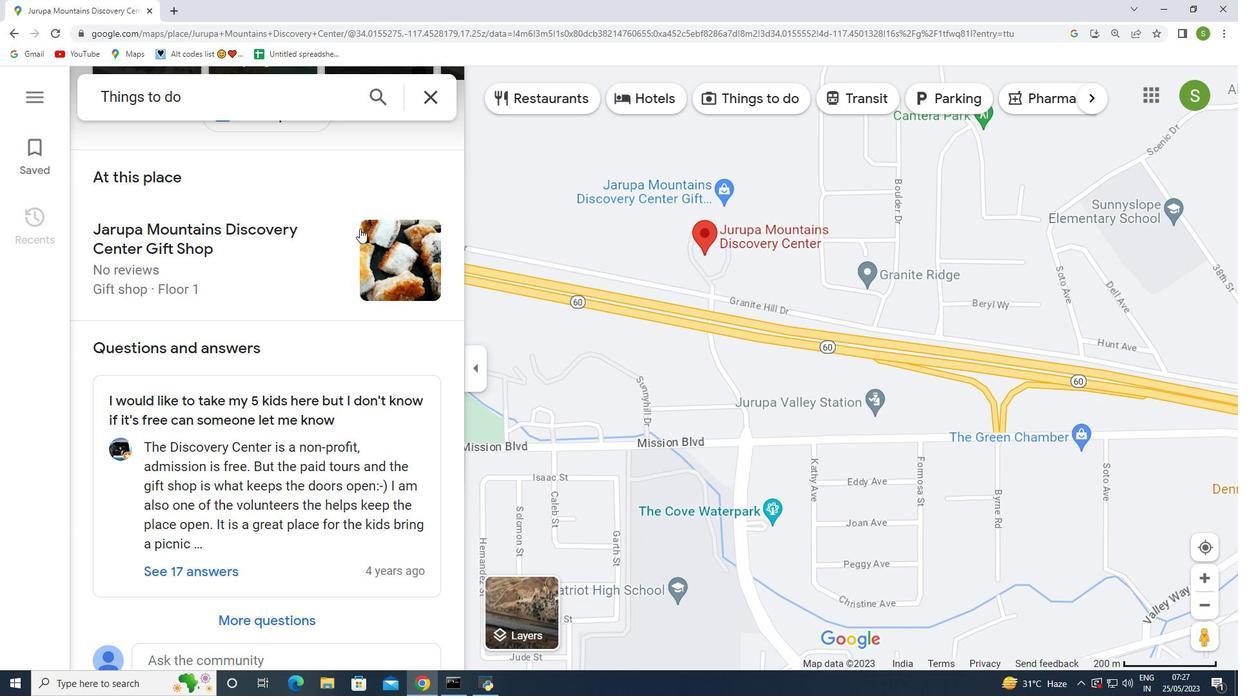 
Action: Mouse scrolled (319, 239) with delta (0, 0)
Screenshot: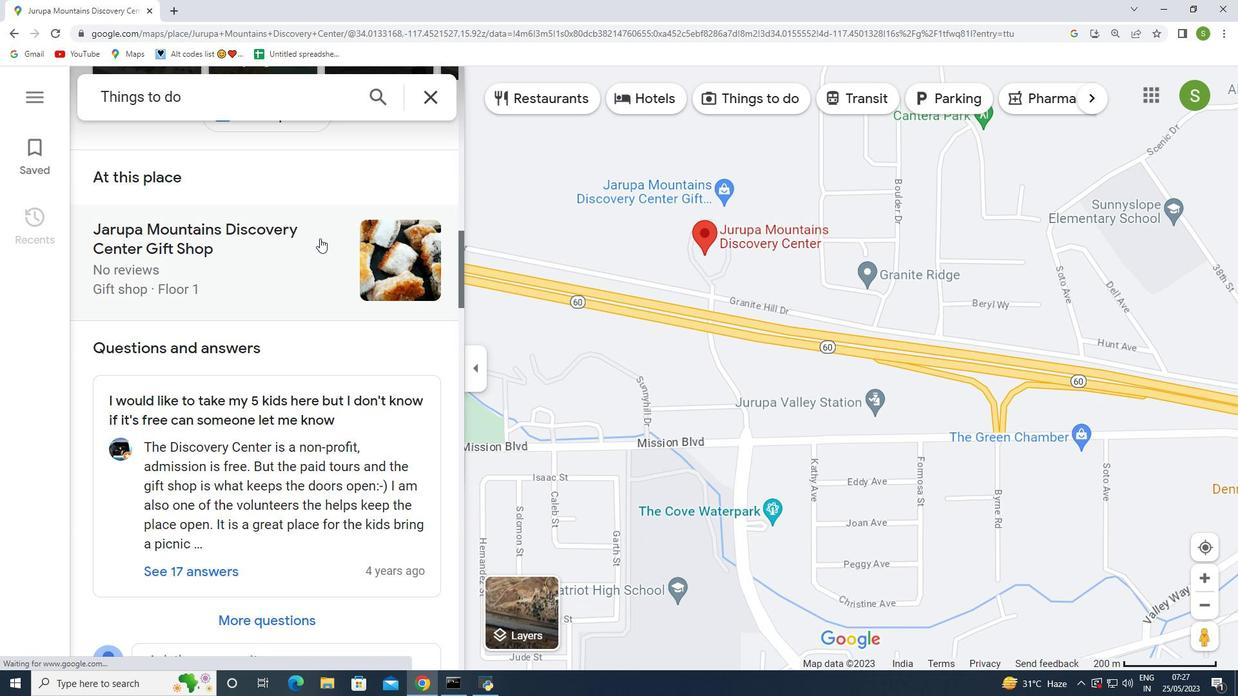 
Action: Mouse scrolled (319, 239) with delta (0, 0)
Screenshot: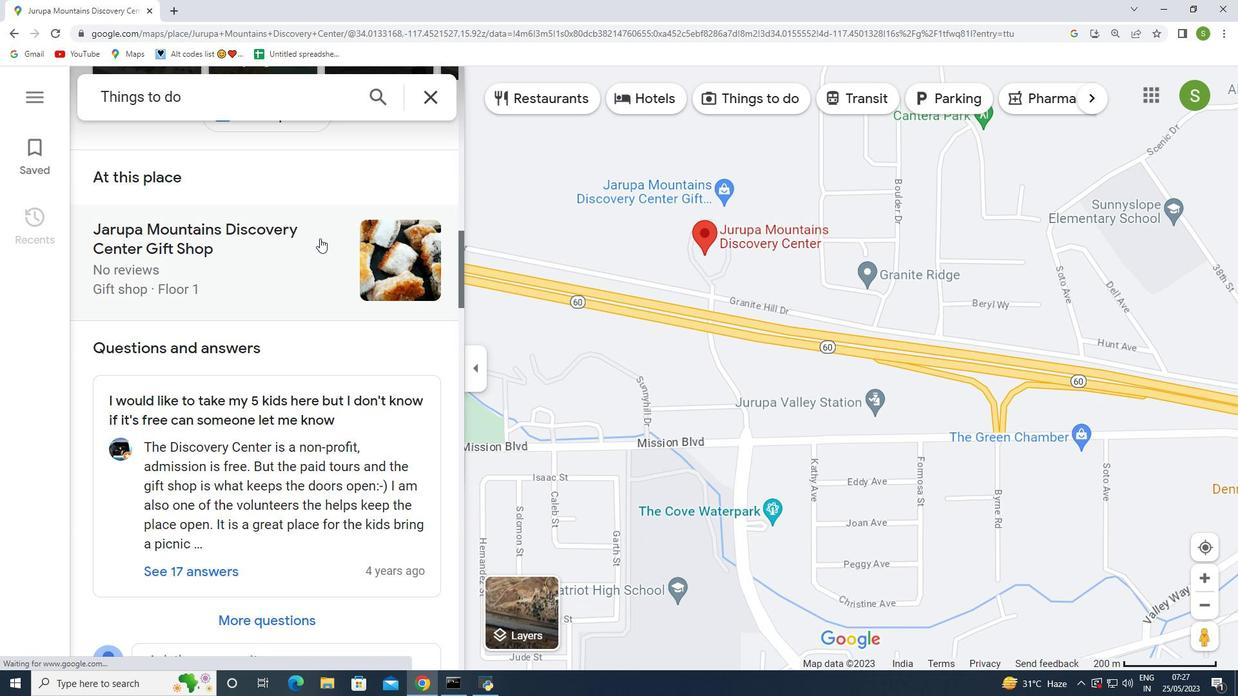 
Action: Mouse scrolled (319, 239) with delta (0, 0)
Screenshot: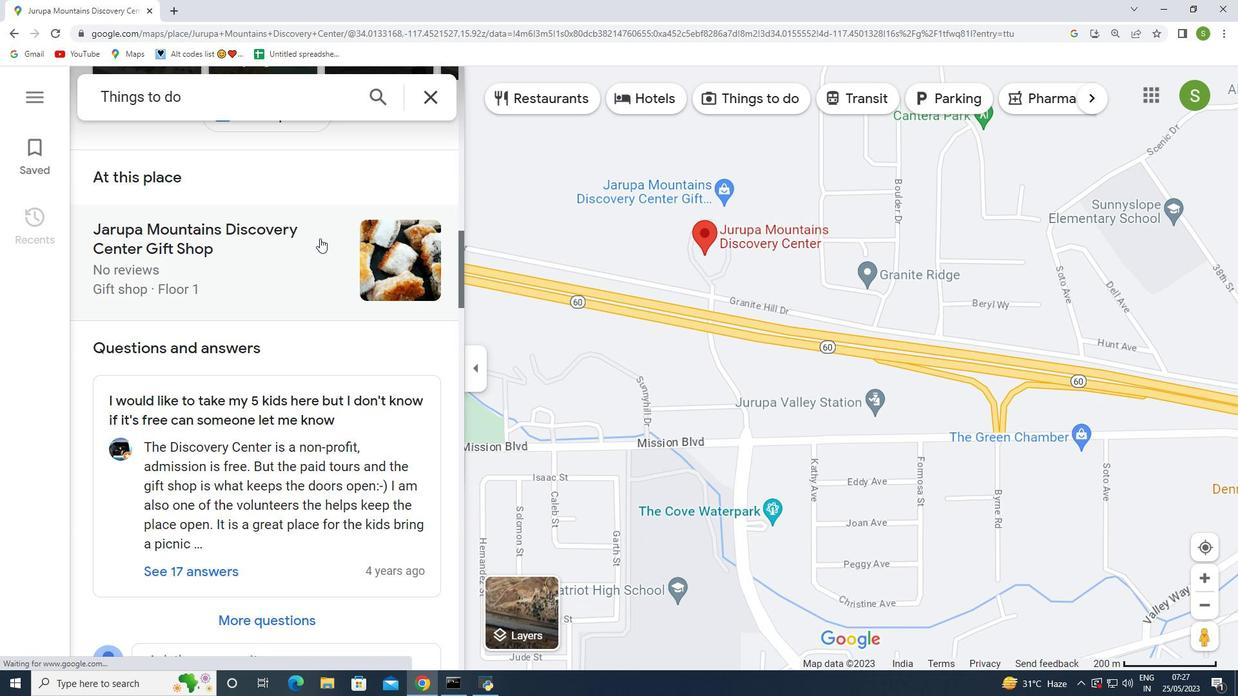 
Action: Mouse moved to (263, 201)
Screenshot: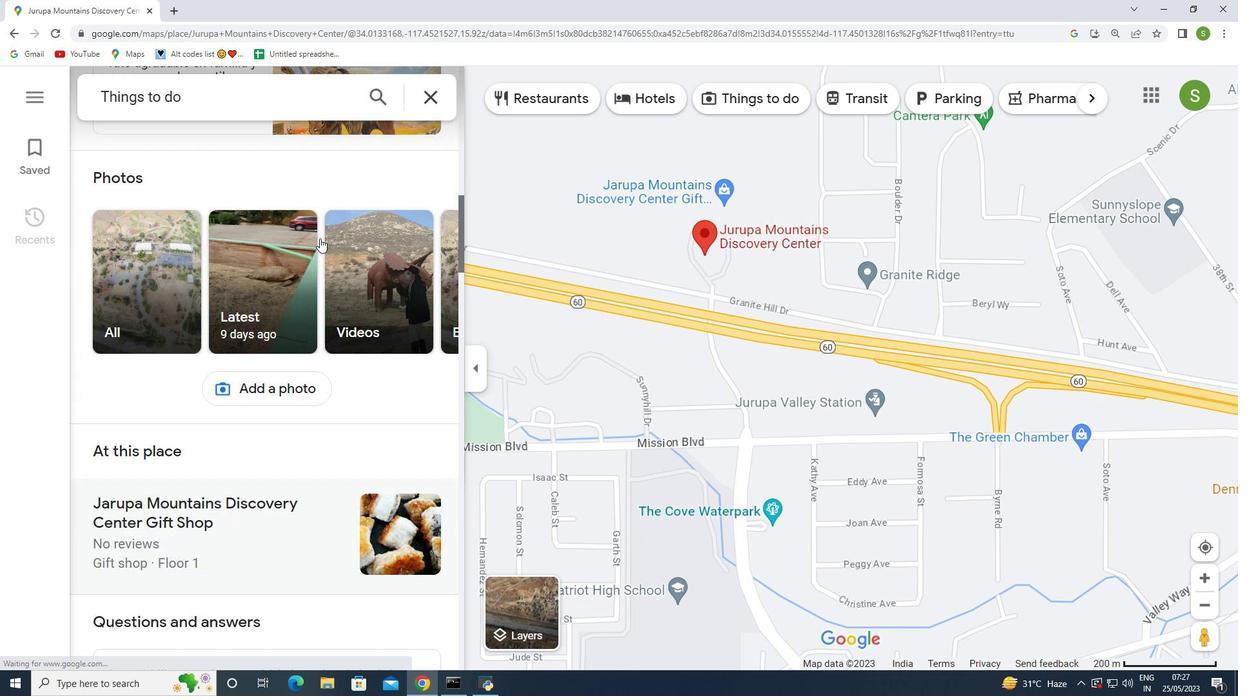
Action: Mouse scrolled (263, 201) with delta (0, 0)
Screenshot: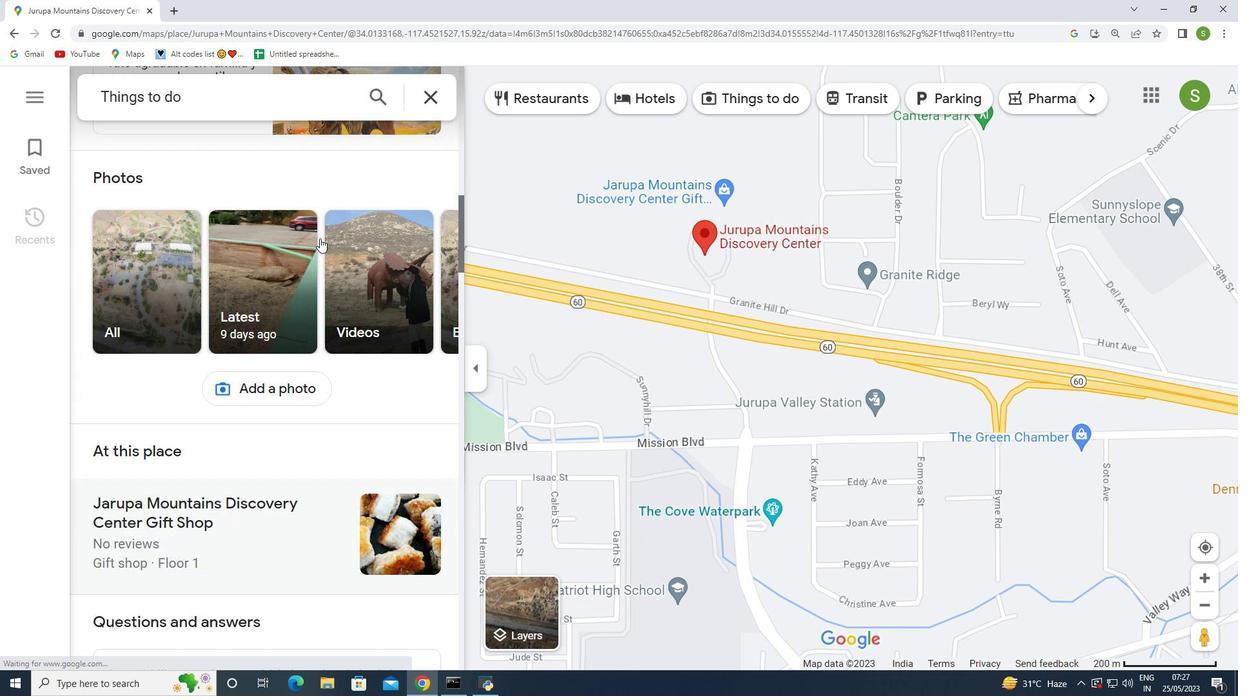 
Action: Mouse scrolled (263, 201) with delta (0, 0)
Screenshot: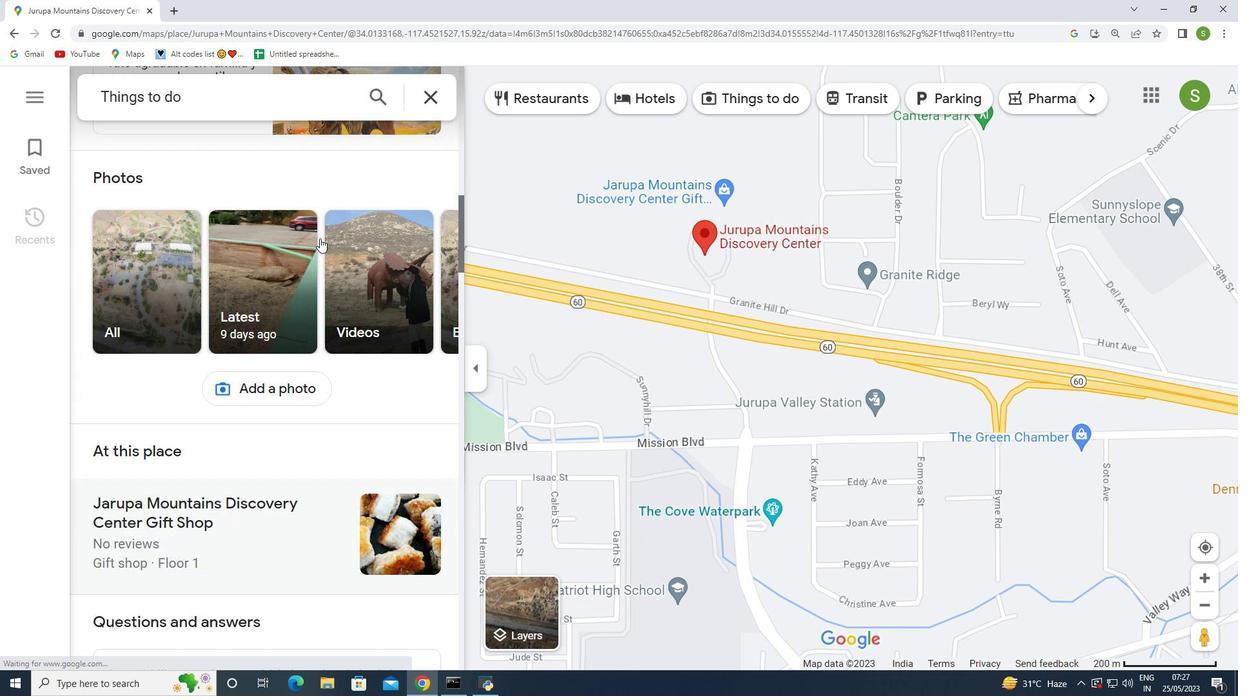
Action: Mouse moved to (263, 201)
Screenshot: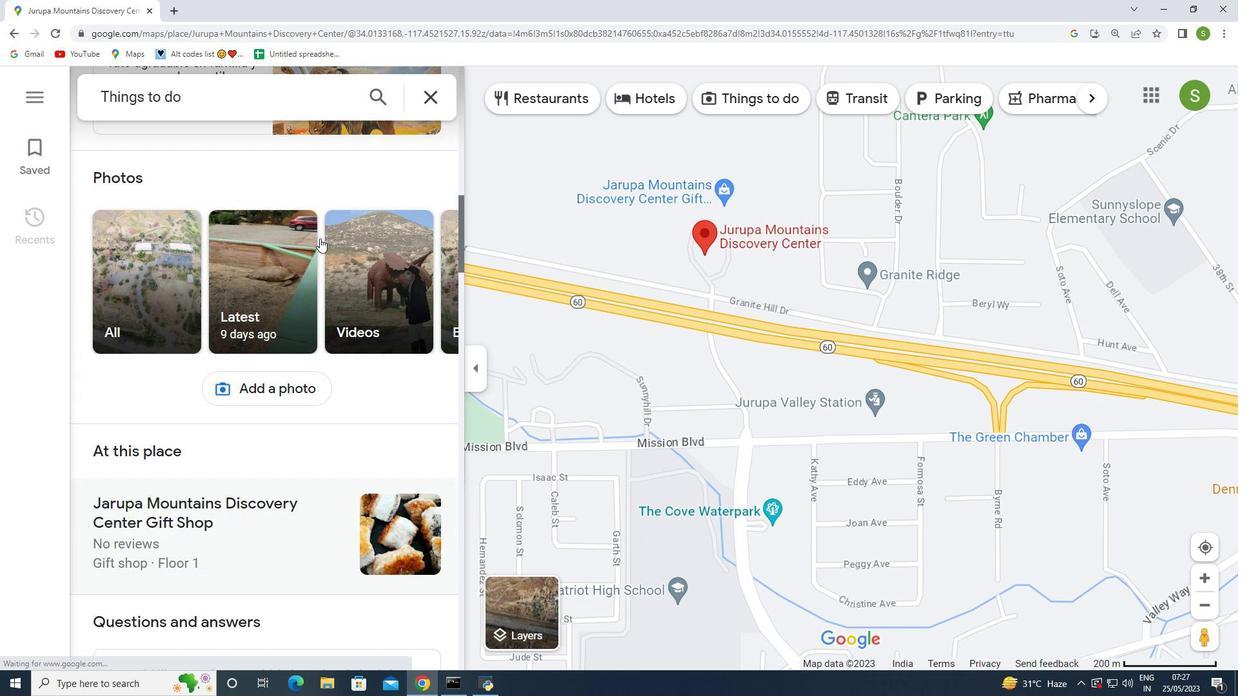 
Action: Mouse scrolled (263, 201) with delta (0, 0)
Screenshot: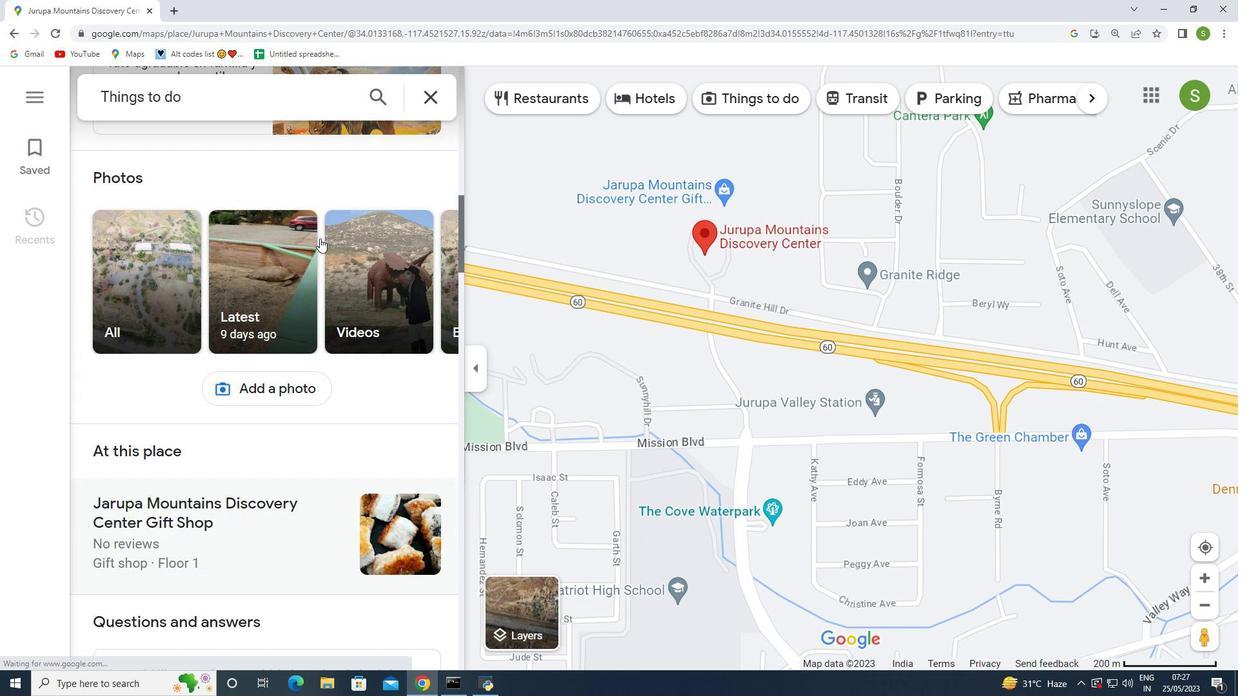 
Action: Mouse scrolled (263, 201) with delta (0, 0)
Screenshot: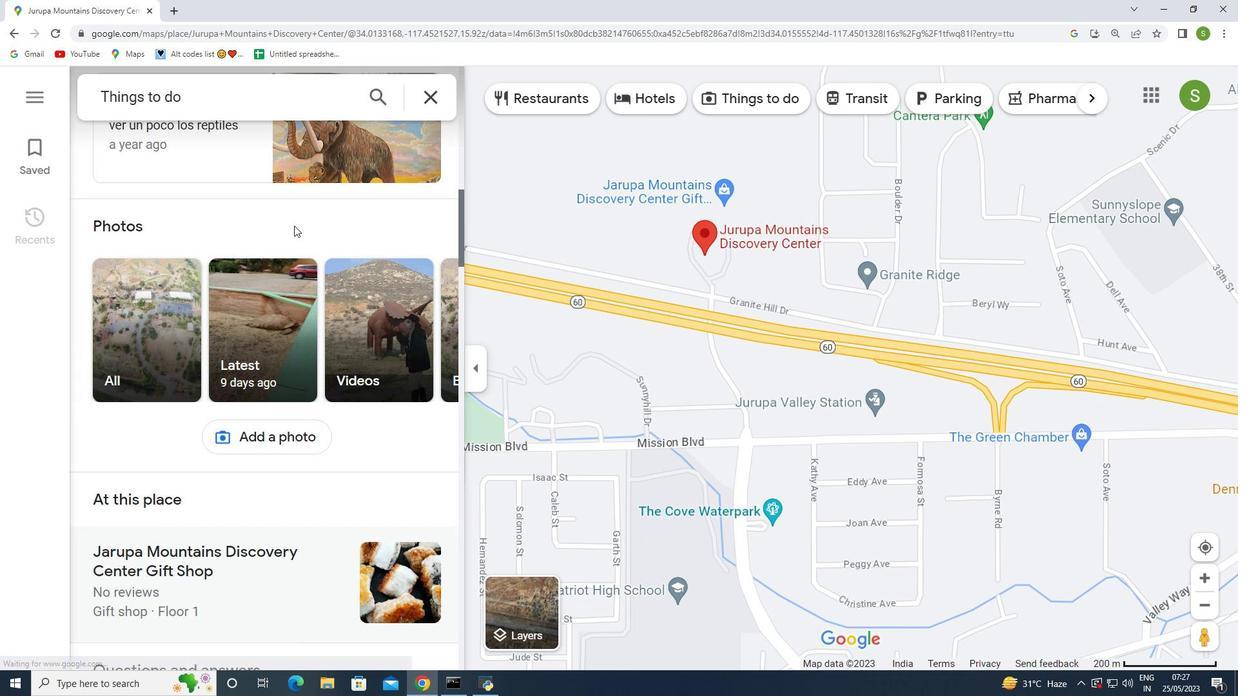
Action: Mouse moved to (264, 201)
Screenshot: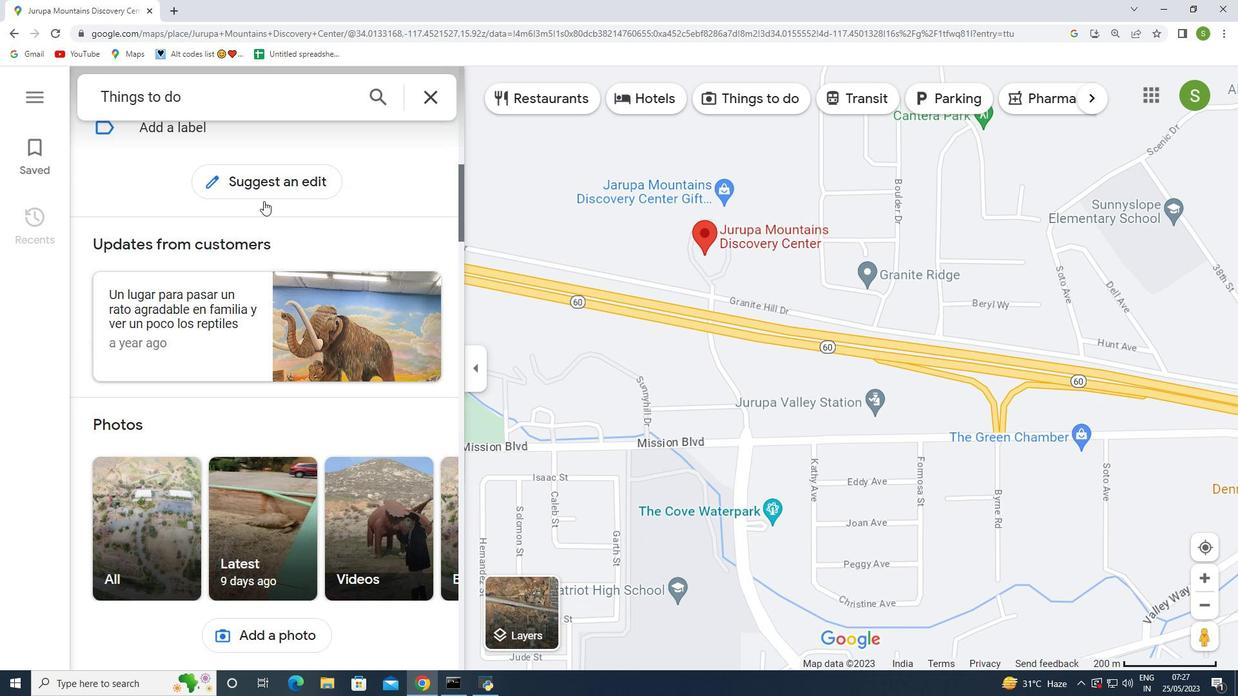 
Action: Mouse scrolled (264, 202) with delta (0, 0)
Screenshot: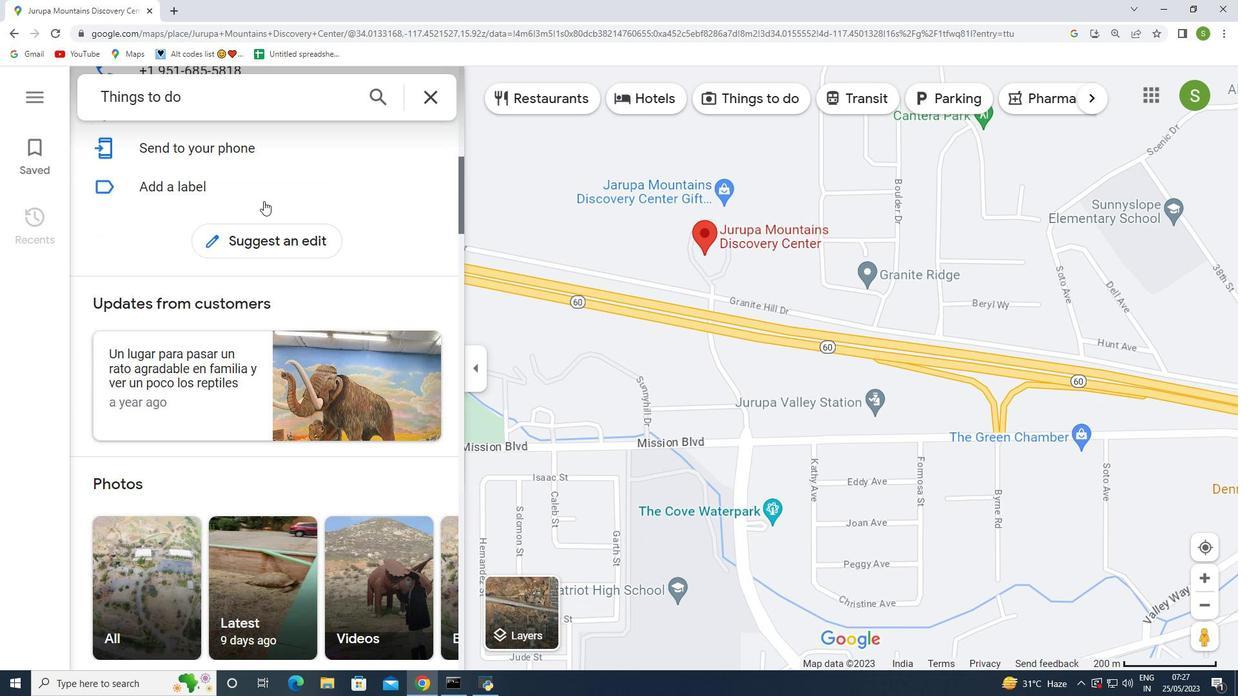 
Action: Mouse moved to (270, 204)
Screenshot: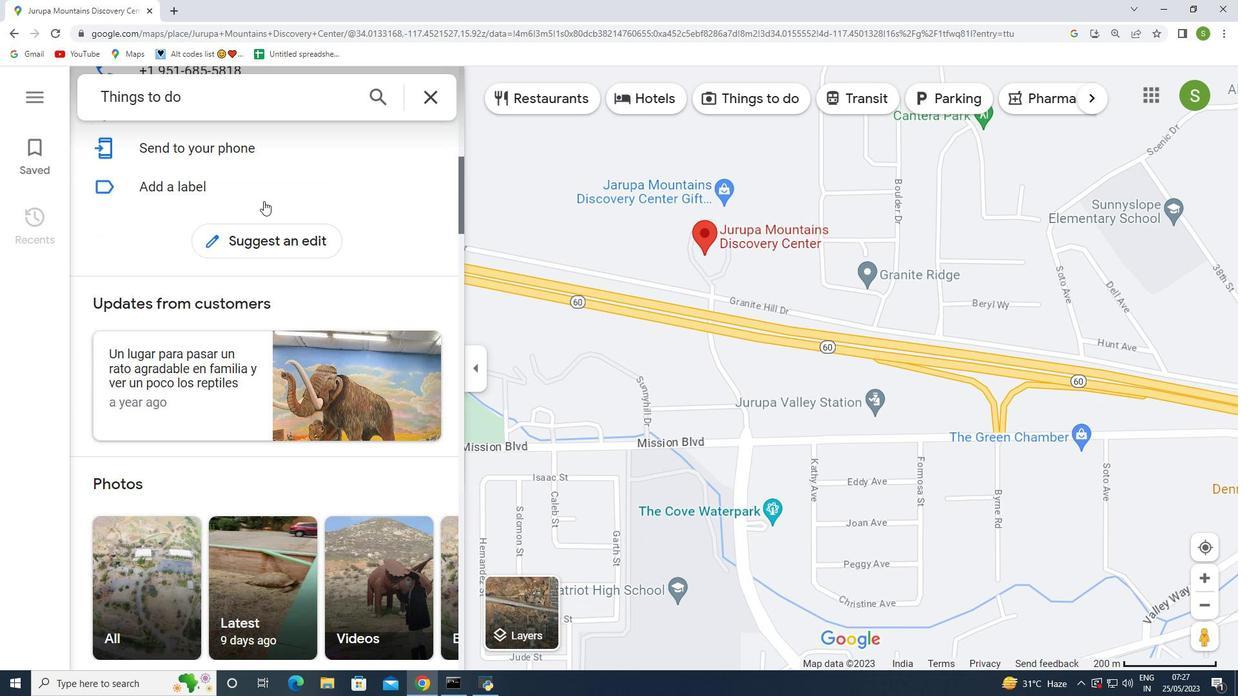 
Action: Mouse scrolled (270, 205) with delta (0, 0)
Screenshot: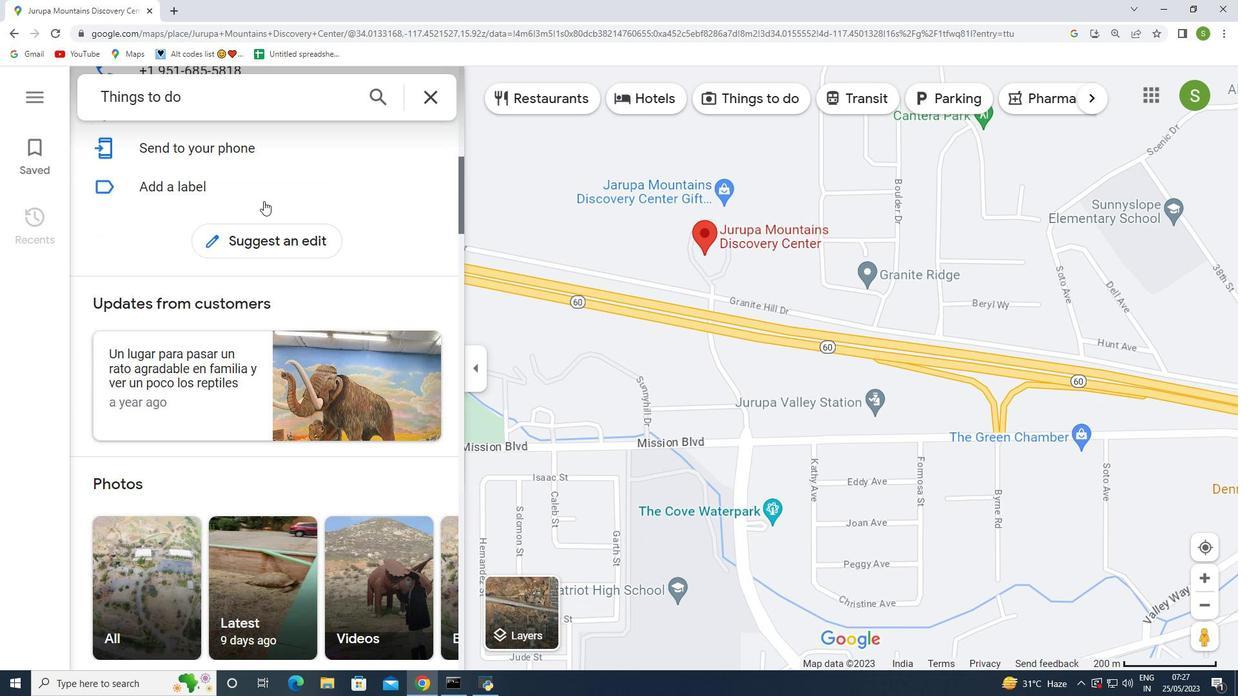 
Action: Mouse moved to (279, 209)
Screenshot: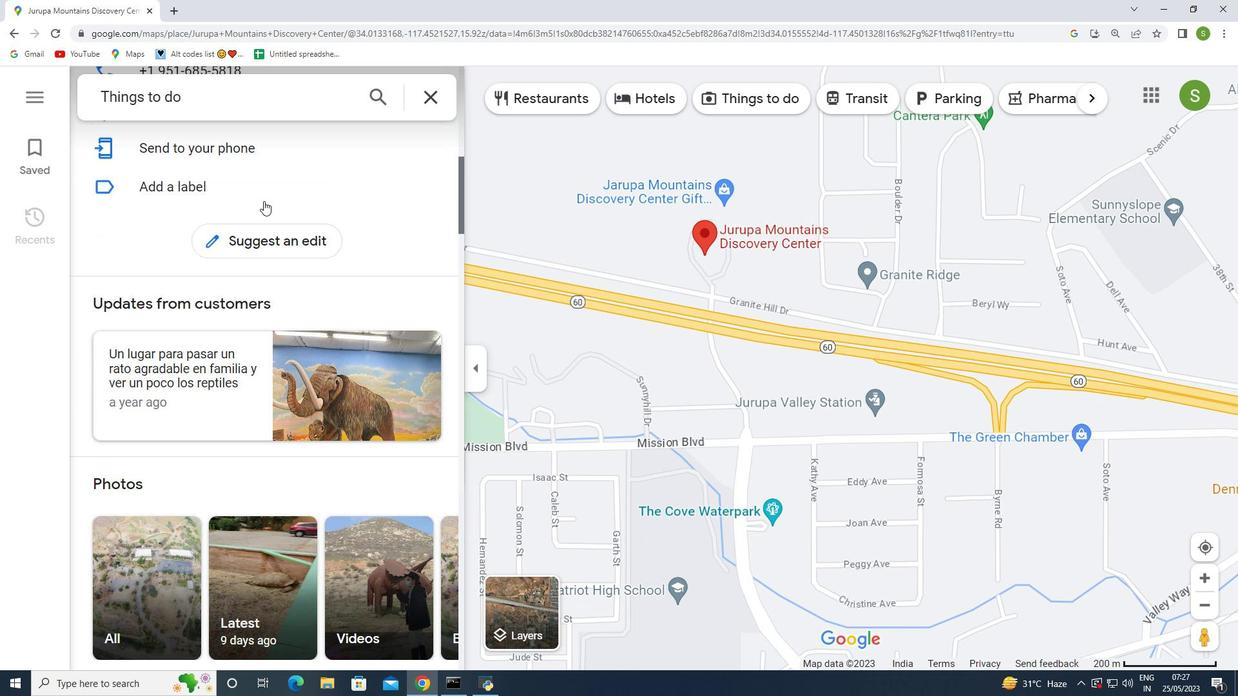
Action: Mouse scrolled (279, 210) with delta (0, 0)
Screenshot: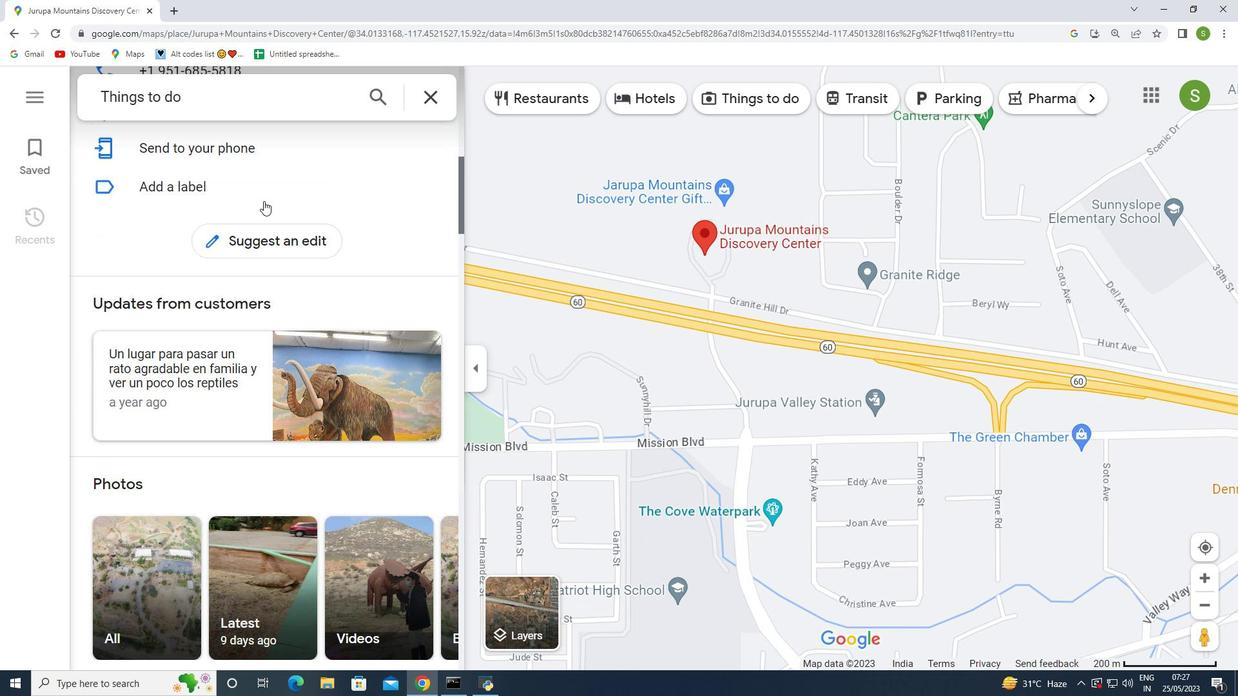 
Action: Mouse moved to (281, 211)
Screenshot: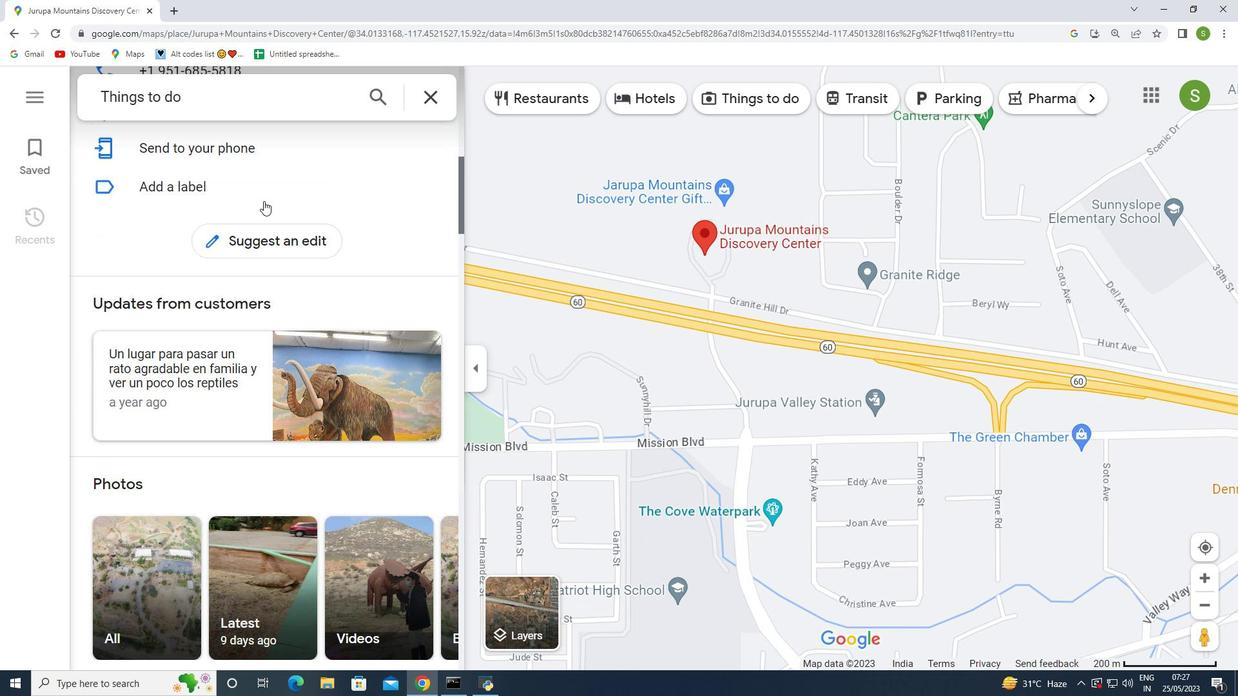 
Action: Mouse scrolled (281, 212) with delta (0, 0)
Screenshot: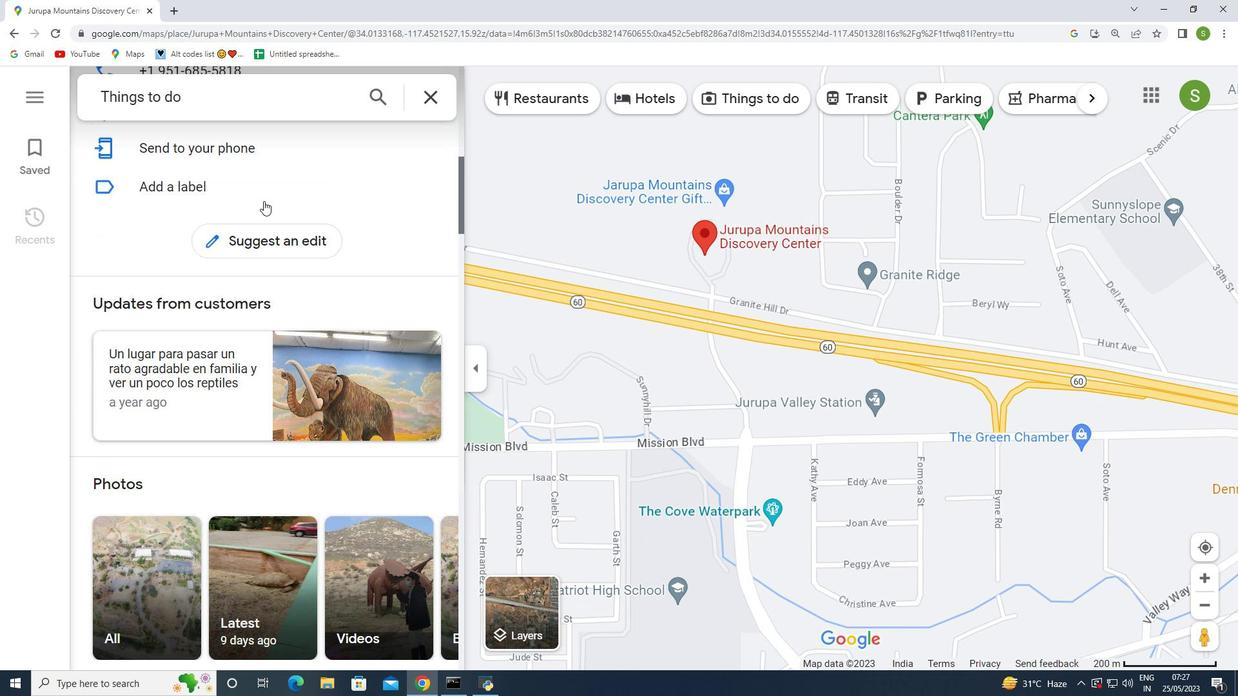 
Action: Mouse moved to (369, 299)
Screenshot: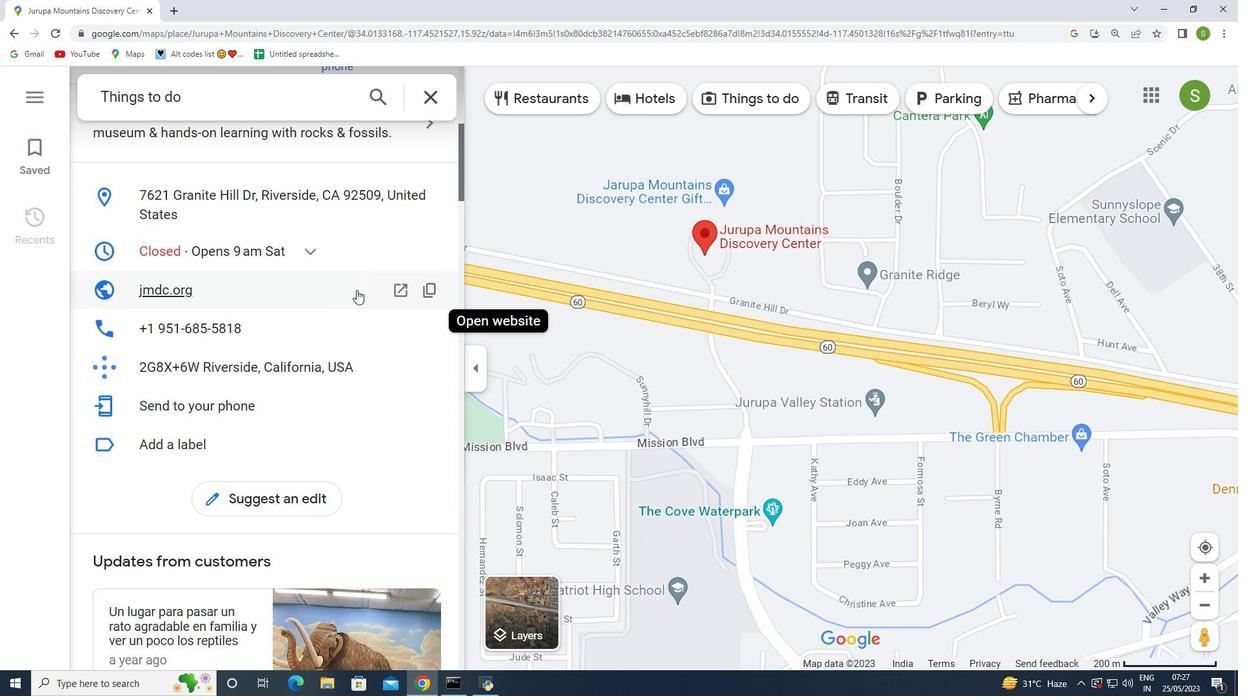 
Action: Mouse scrolled (369, 299) with delta (0, 0)
Screenshot: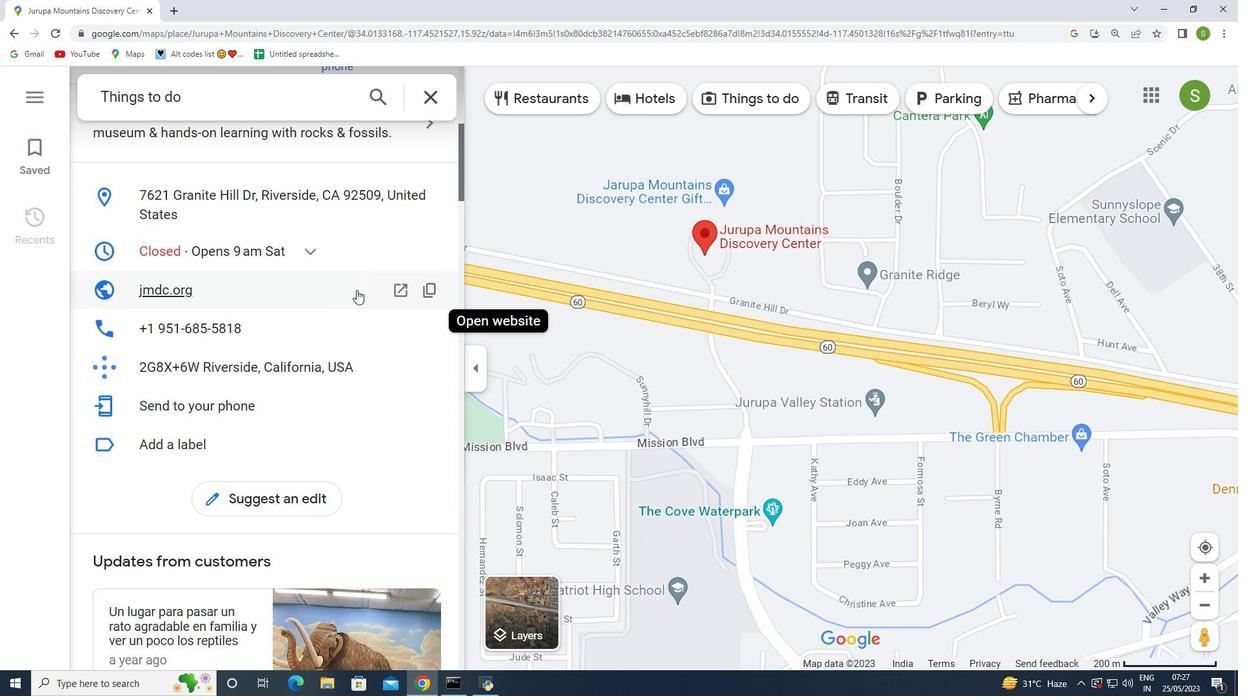 
Action: Mouse scrolled (369, 299) with delta (0, 0)
Screenshot: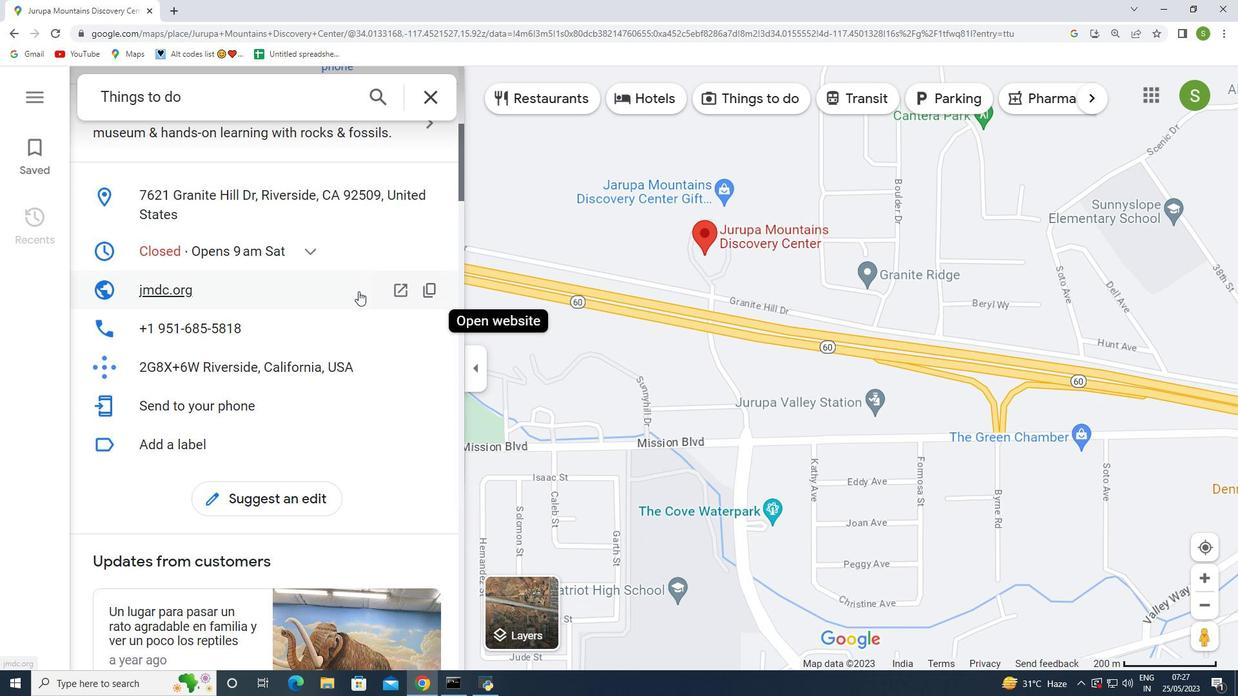 
Action: Mouse scrolled (369, 299) with delta (0, 0)
Screenshot: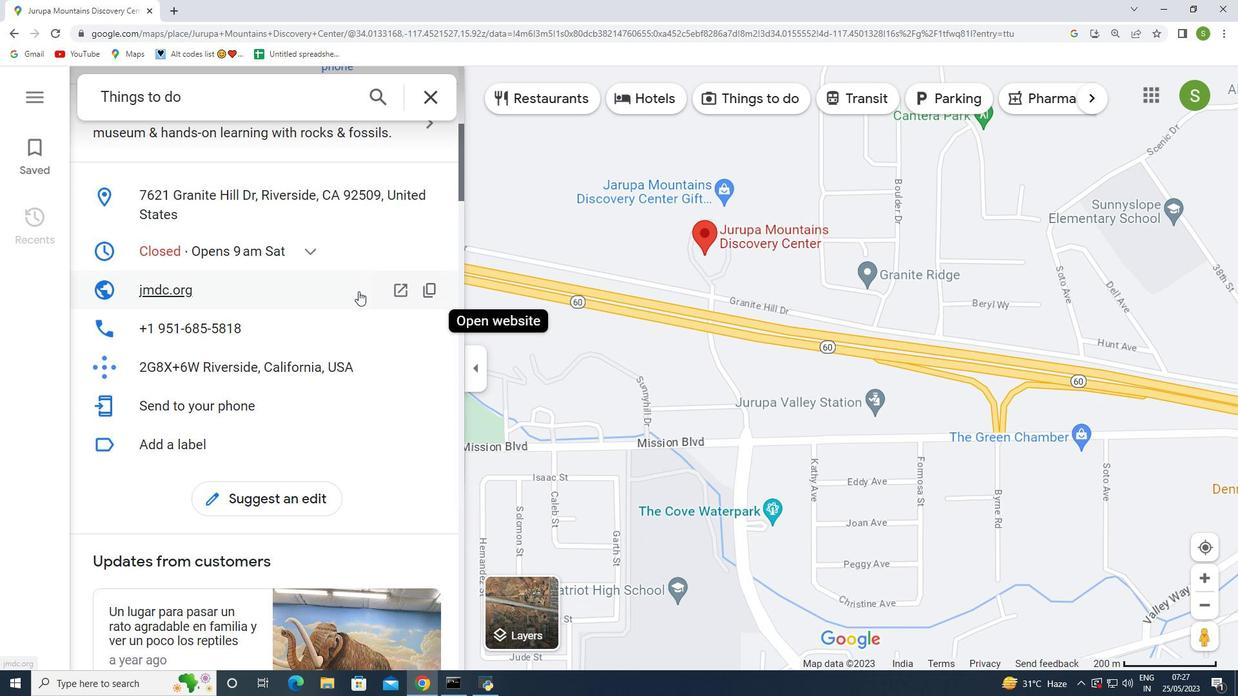 
Action: Mouse scrolled (369, 299) with delta (0, 0)
Screenshot: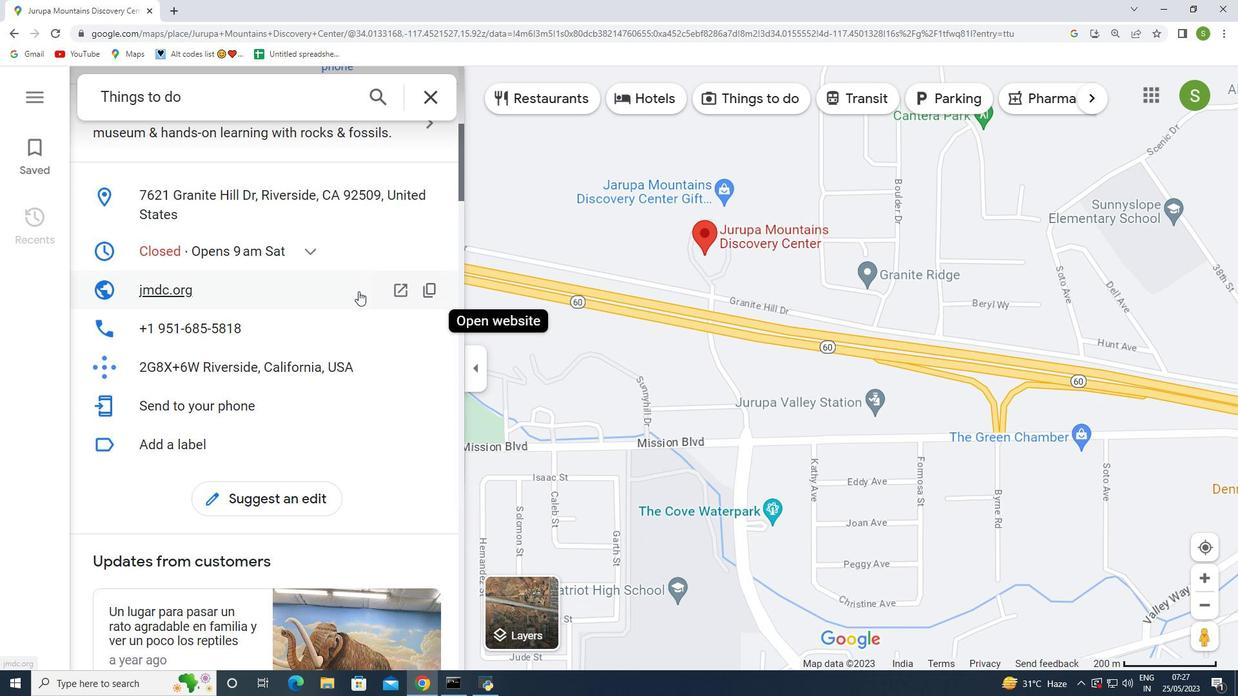 
Action: Mouse scrolled (369, 299) with delta (0, 0)
Screenshot: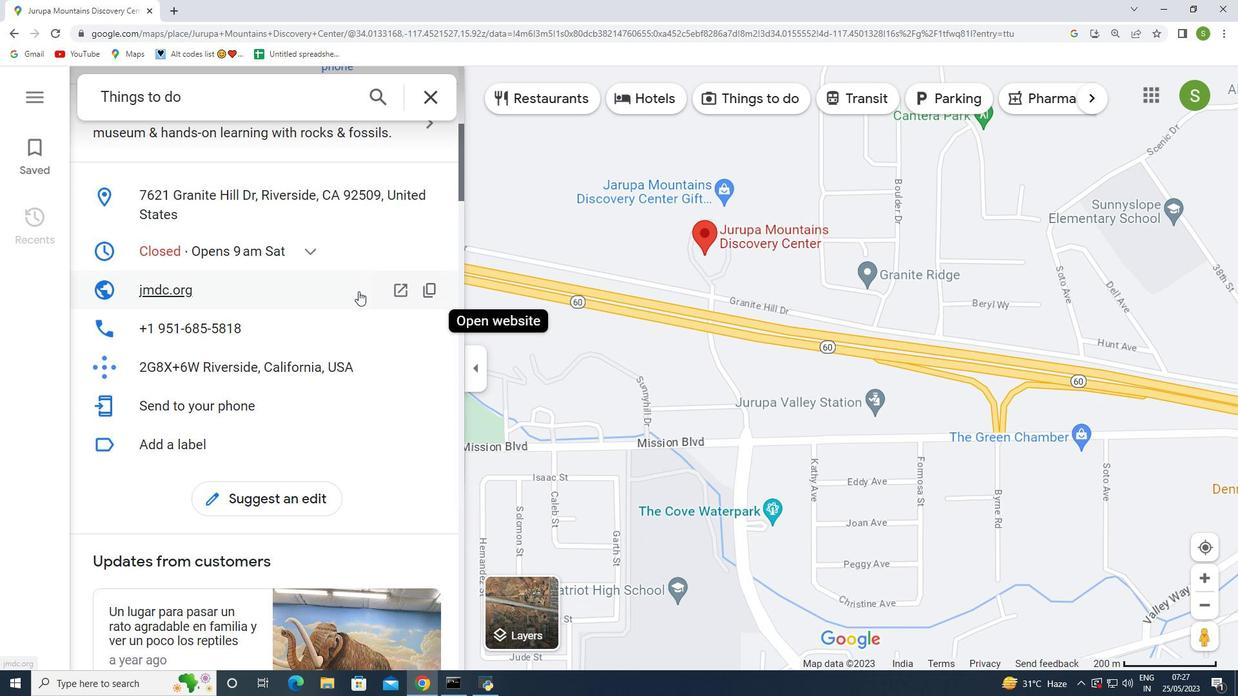 
Action: Mouse moved to (370, 299)
Screenshot: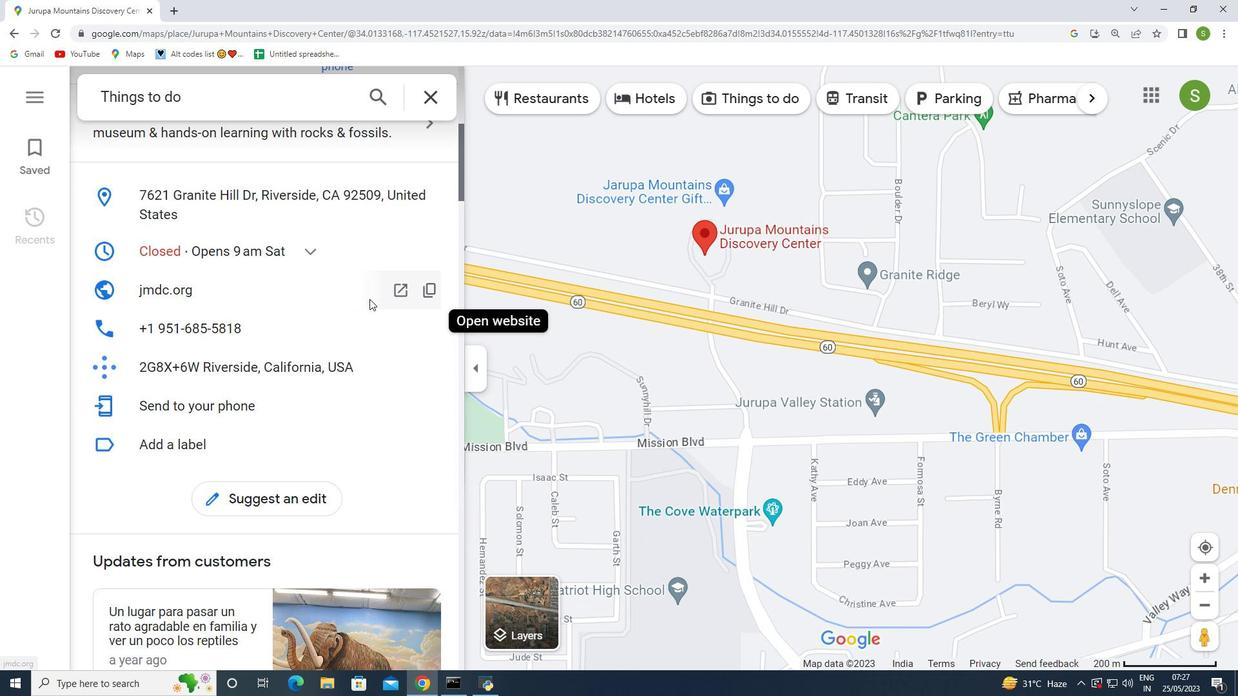 
Action: Mouse scrolled (370, 298) with delta (0, 0)
Screenshot: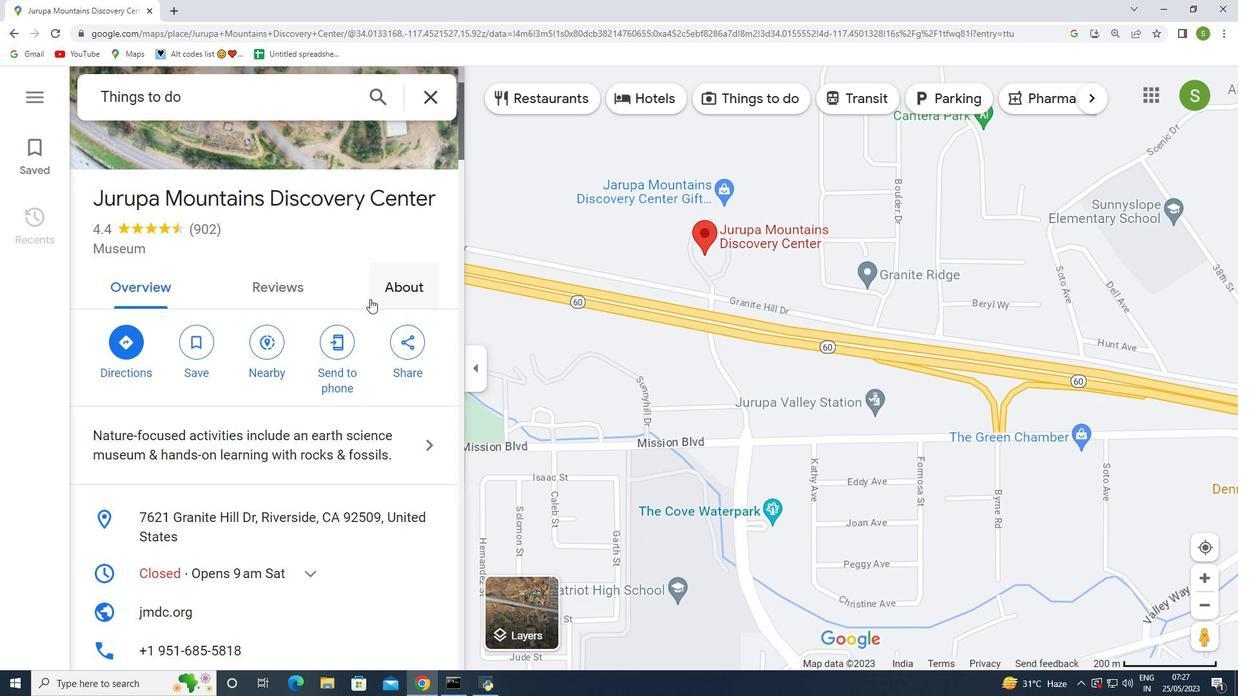
Action: Mouse scrolled (370, 298) with delta (0, 0)
Screenshot: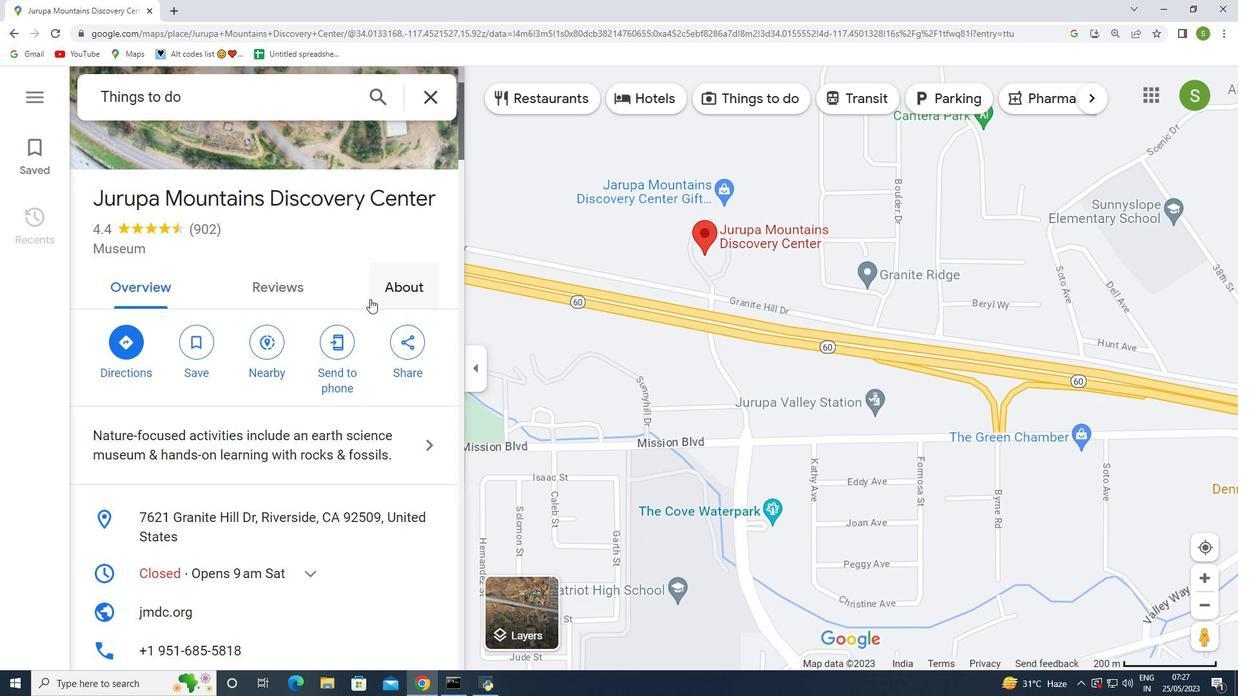 
Action: Mouse moved to (370, 299)
Screenshot: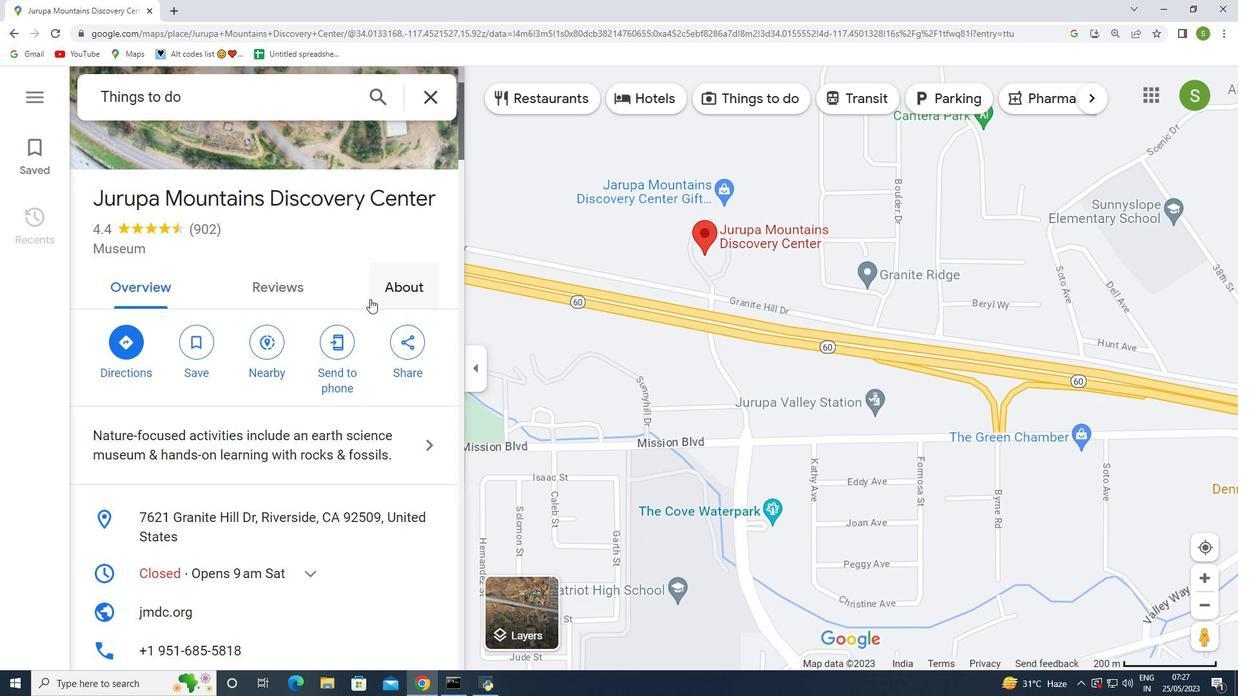 
Action: Mouse scrolled (370, 299) with delta (0, 0)
Screenshot: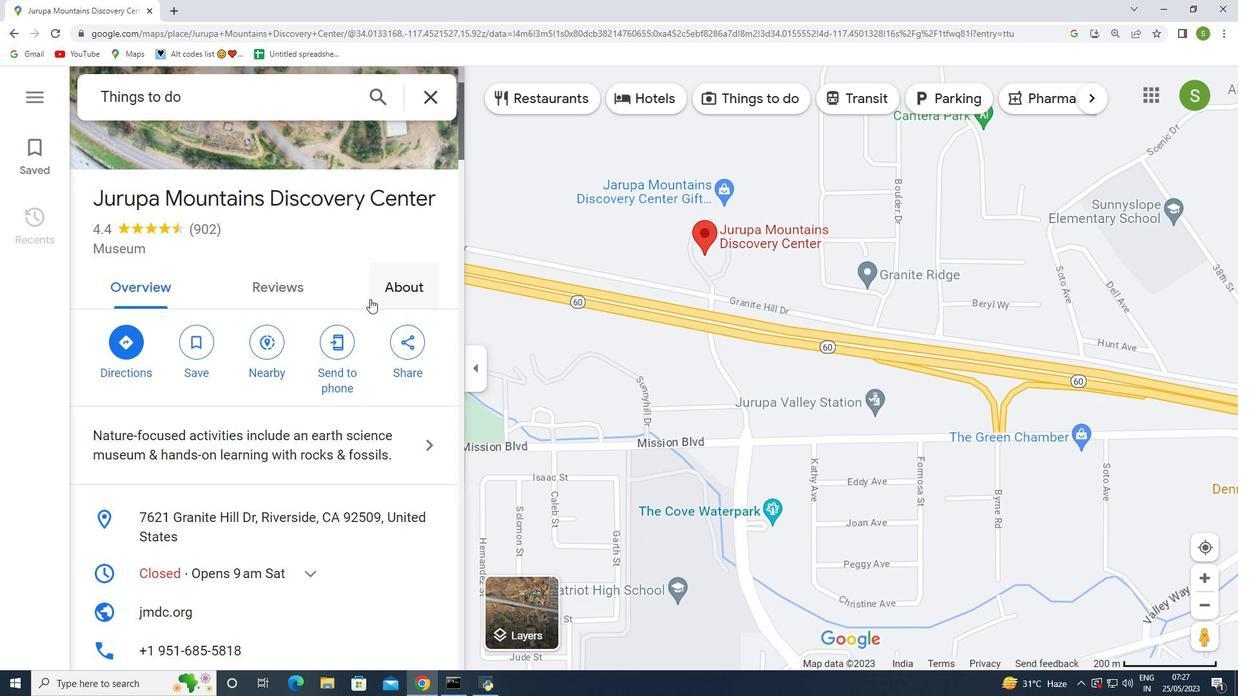 
Action: Mouse moved to (367, 301)
Screenshot: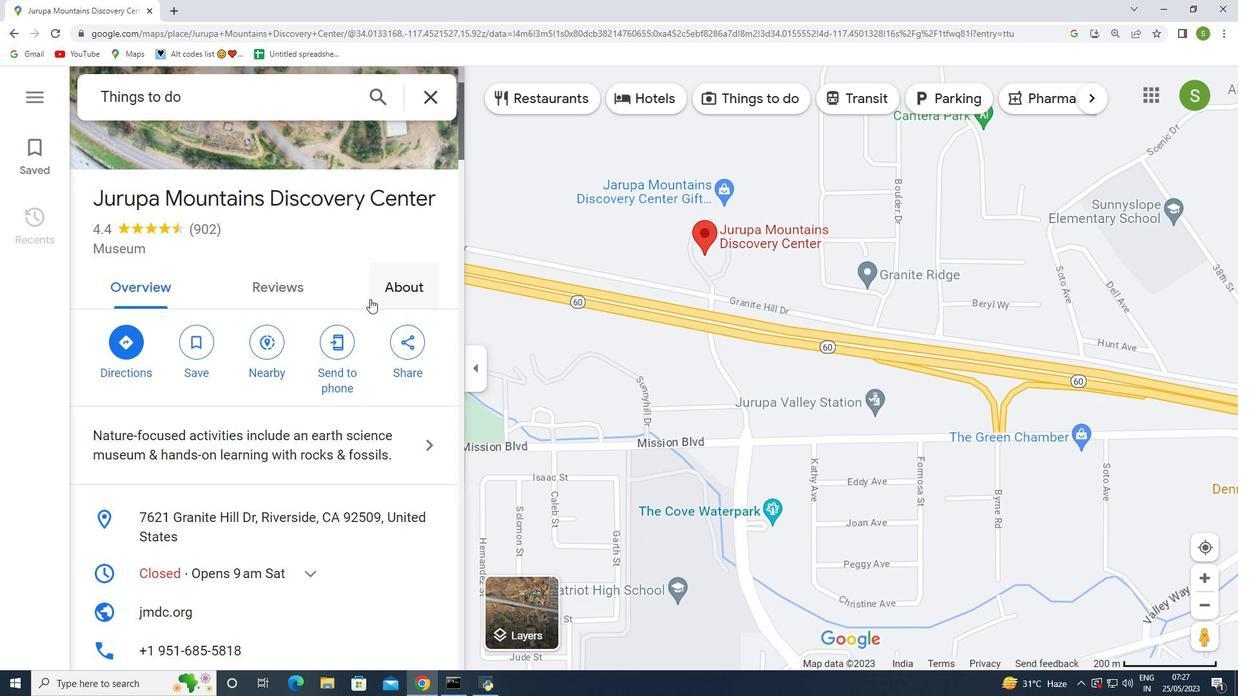 
Action: Mouse scrolled (367, 301) with delta (0, 0)
Screenshot: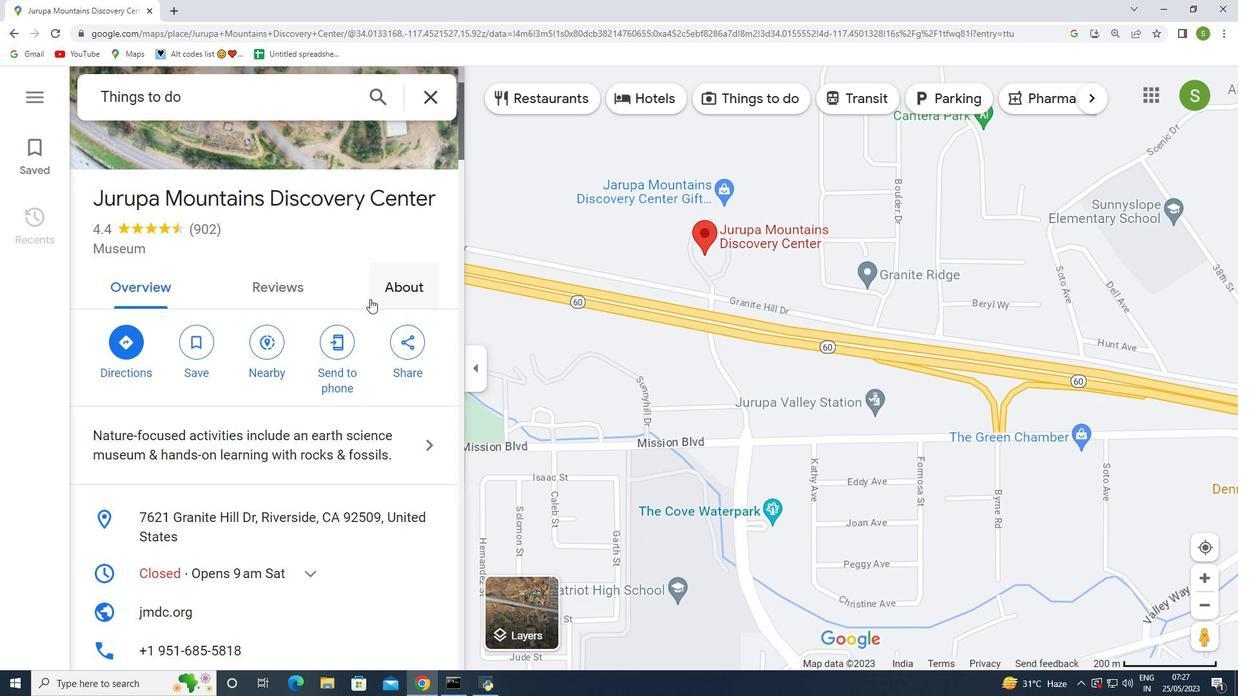 
Action: Mouse moved to (366, 308)
Screenshot: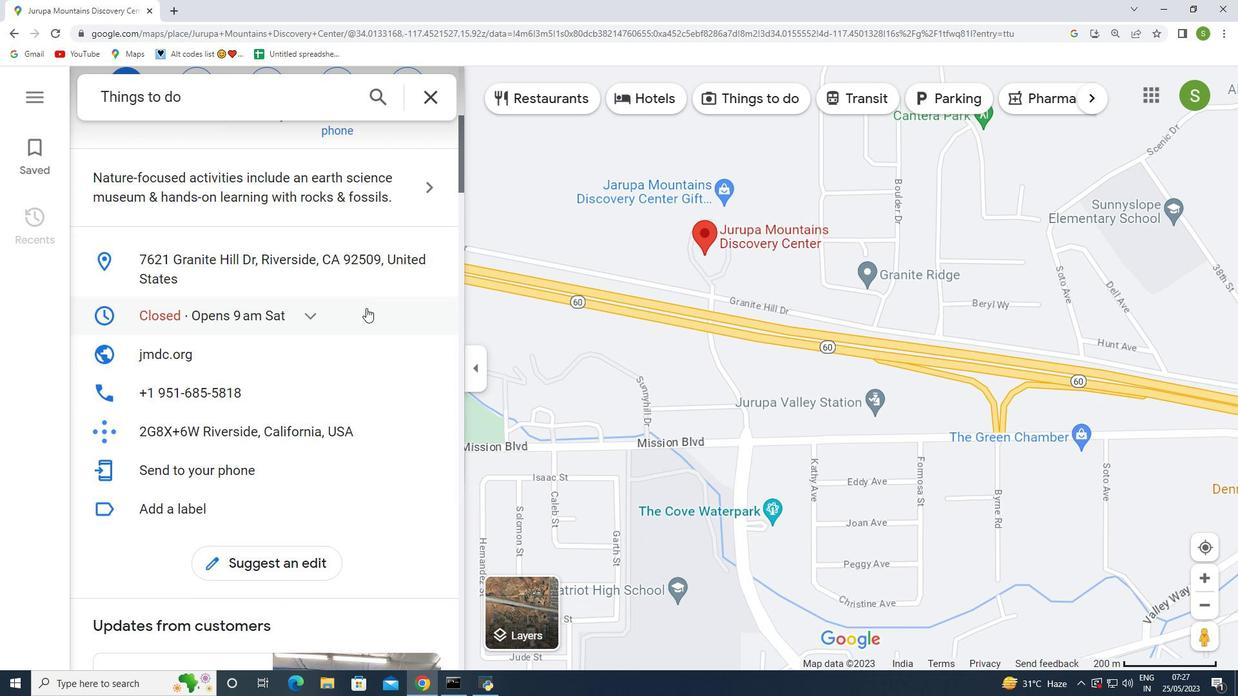 
Action: Mouse scrolled (366, 307) with delta (0, 0)
Screenshot: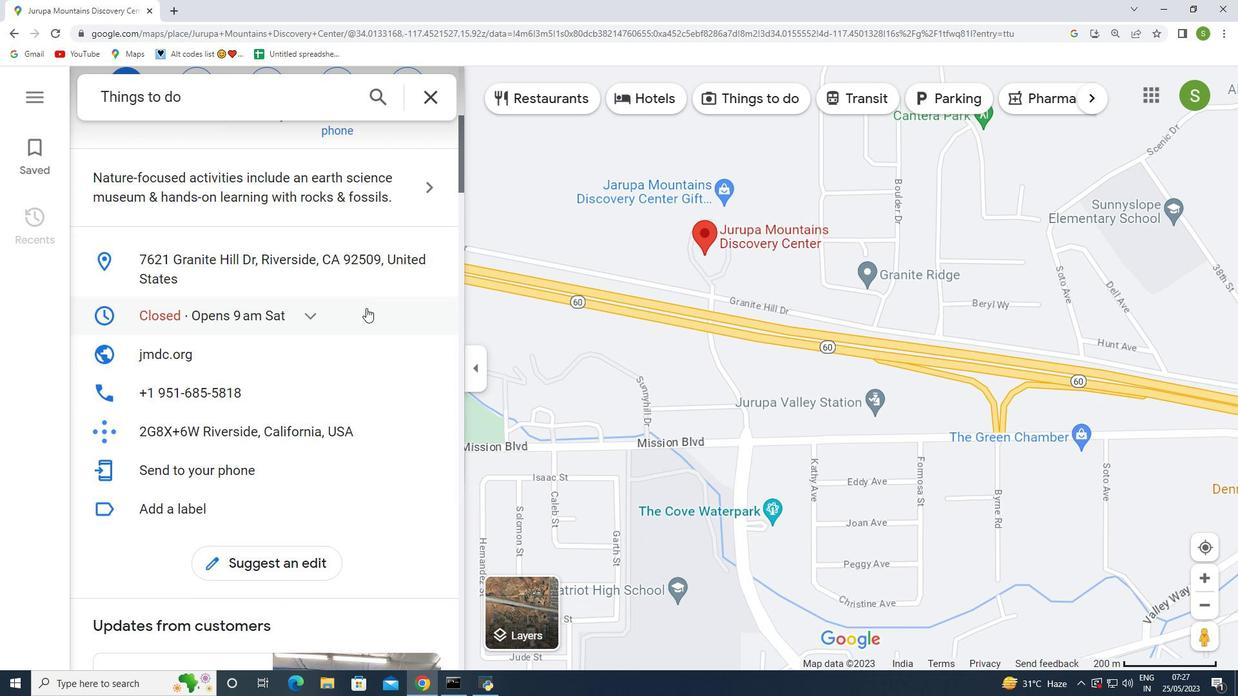 
Action: Mouse moved to (366, 308)
Screenshot: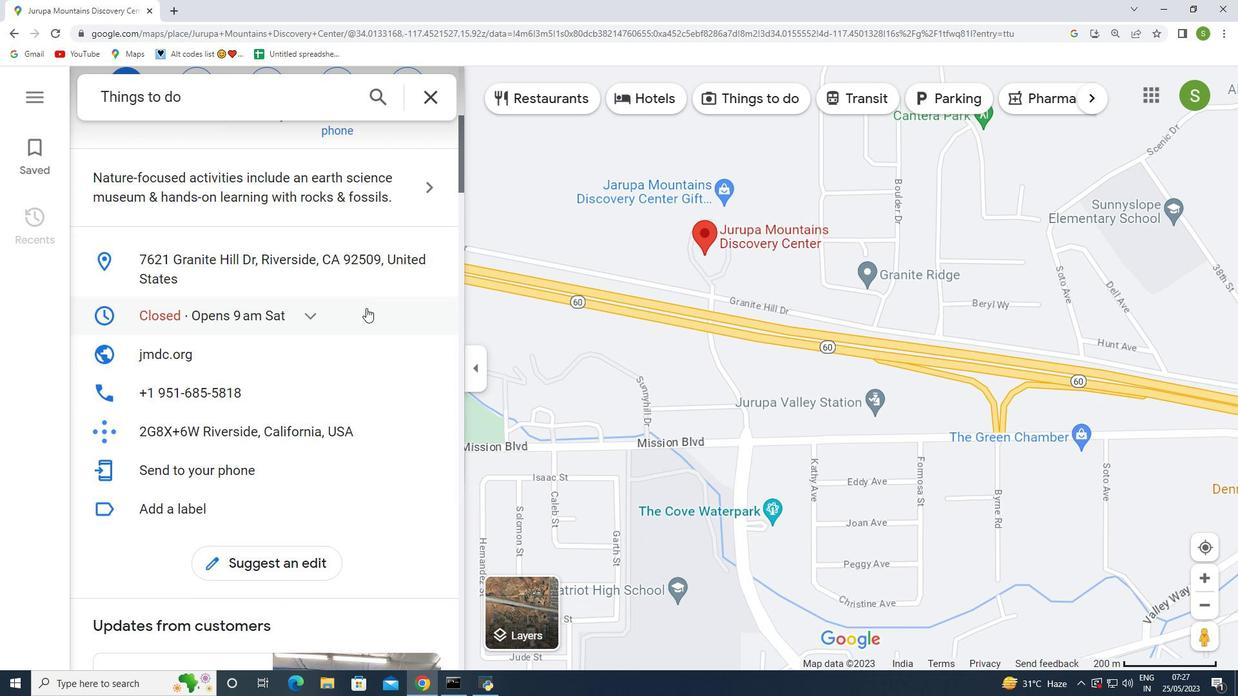 
Action: Mouse scrolled (366, 307) with delta (0, 0)
Screenshot: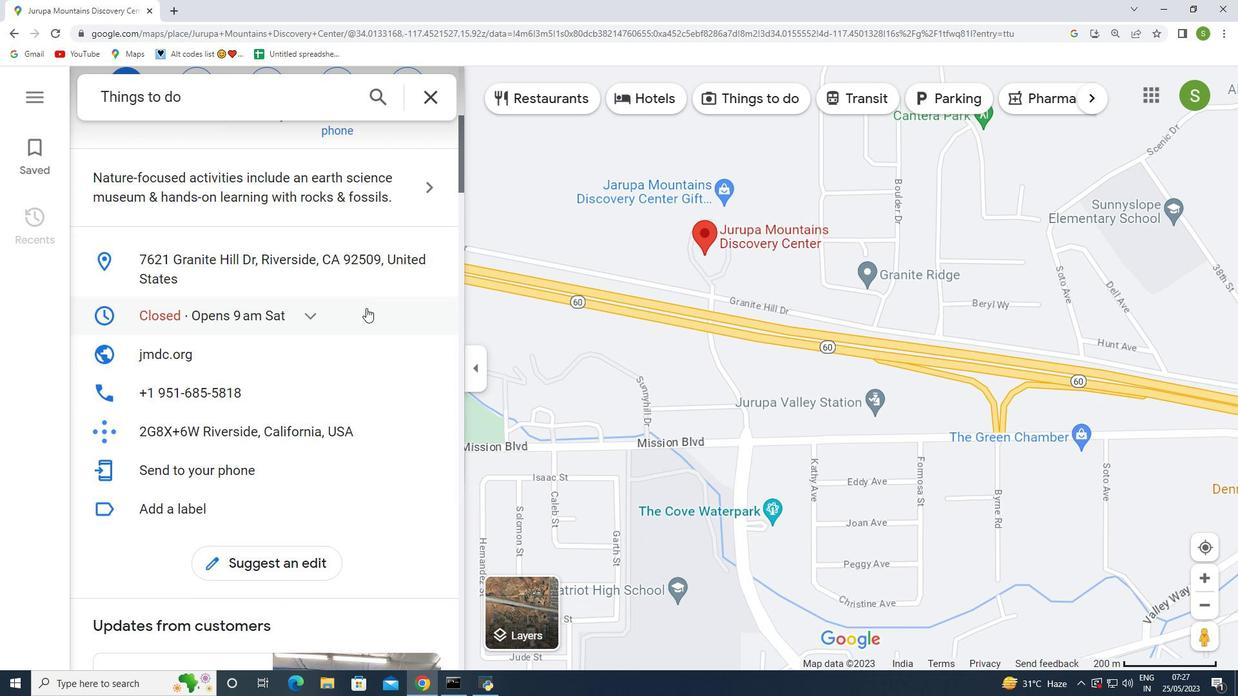 
Action: Mouse scrolled (366, 307) with delta (0, 0)
Screenshot: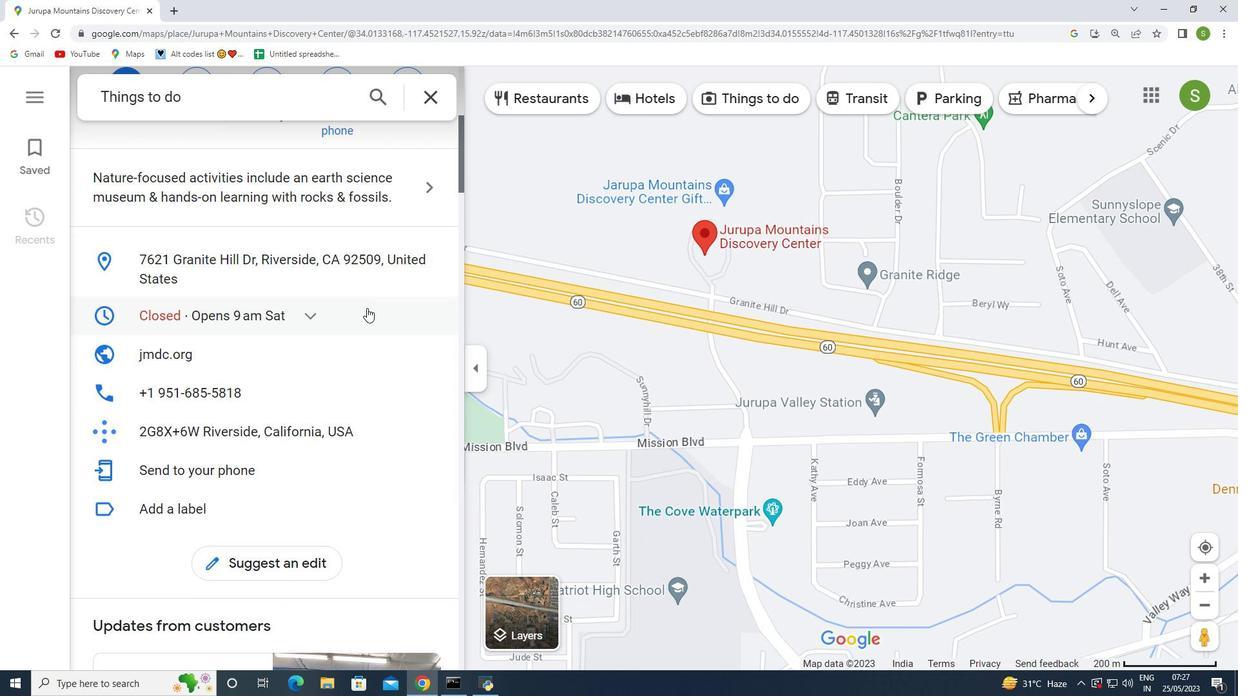 
Action: Mouse scrolled (366, 307) with delta (0, 0)
Screenshot: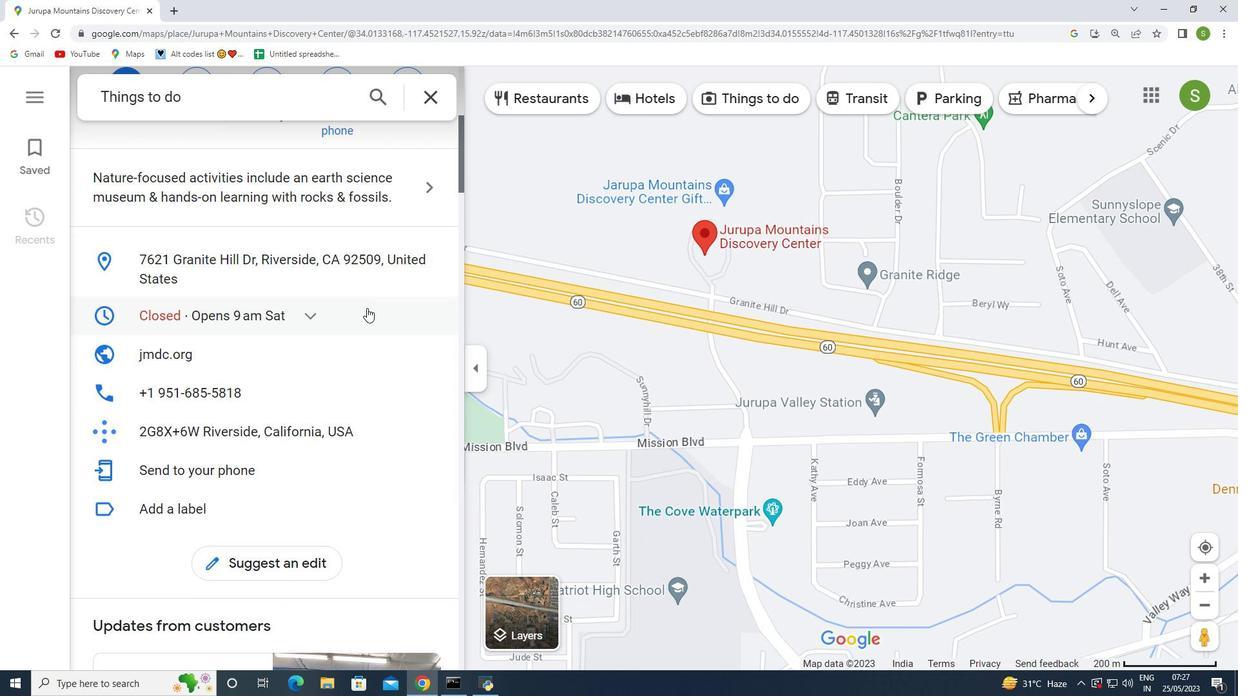 
Action: Mouse moved to (370, 308)
Screenshot: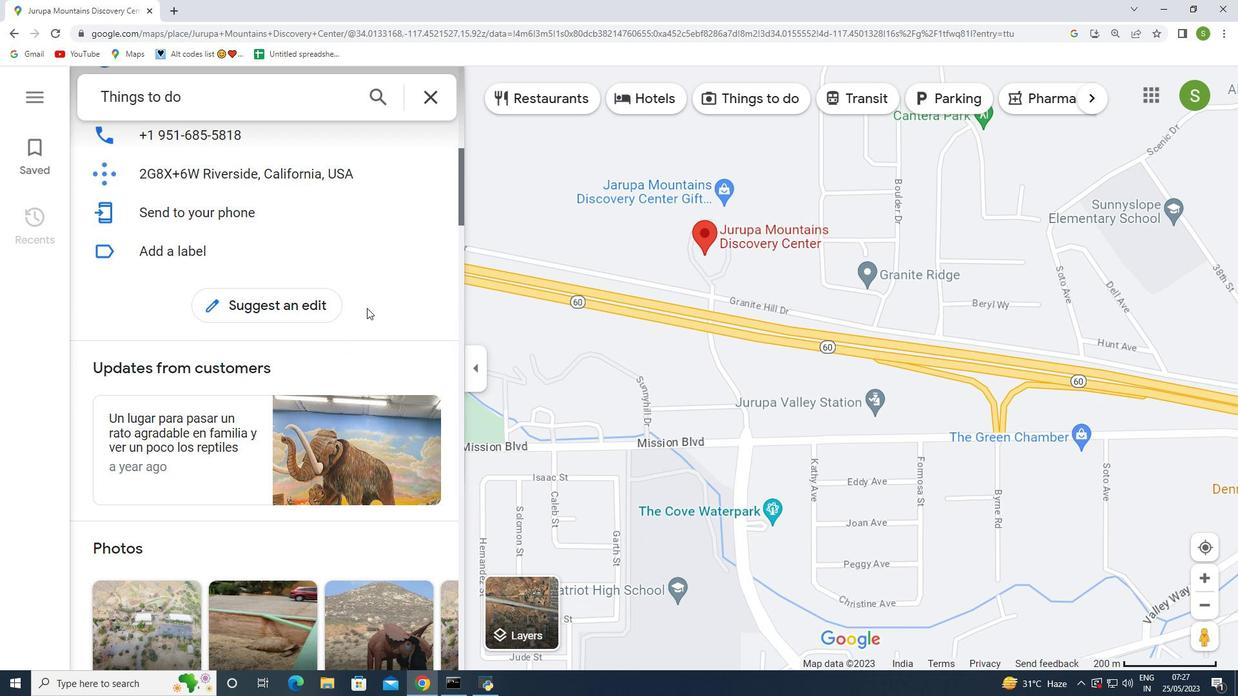 
Action: Mouse scrolled (370, 308) with delta (0, 0)
Screenshot: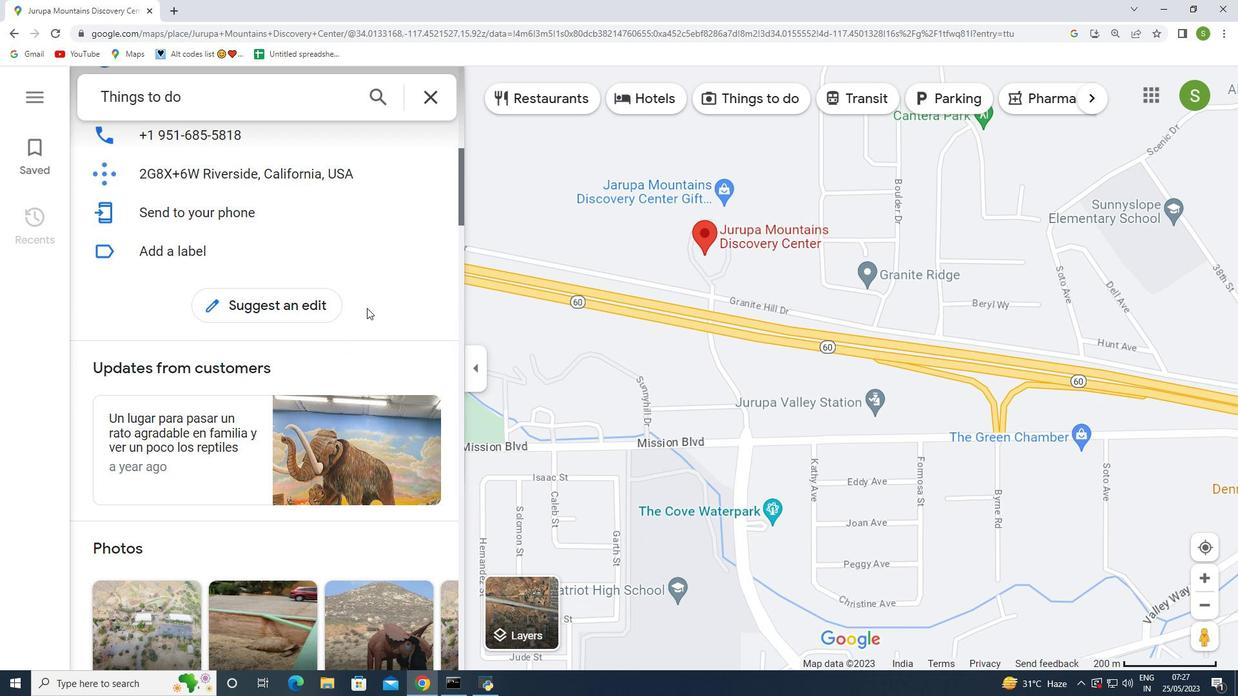 
Action: Mouse moved to (370, 308)
Screenshot: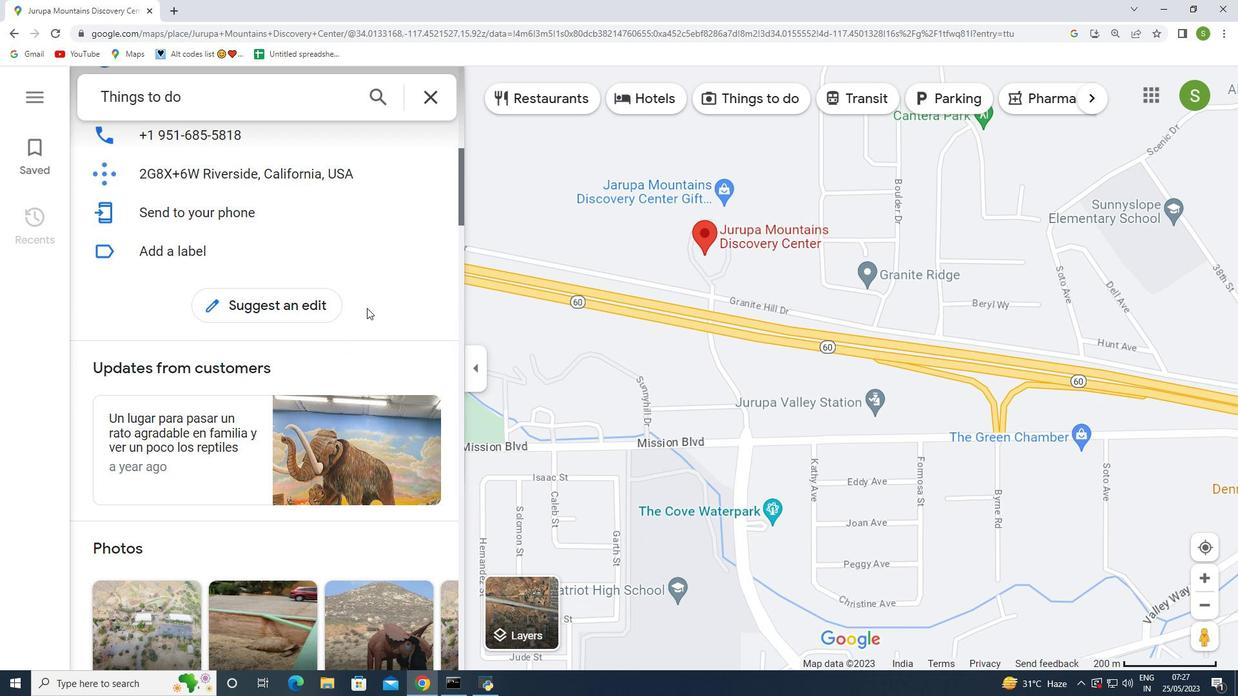 
Action: Mouse scrolled (370, 308) with delta (0, 0)
Screenshot: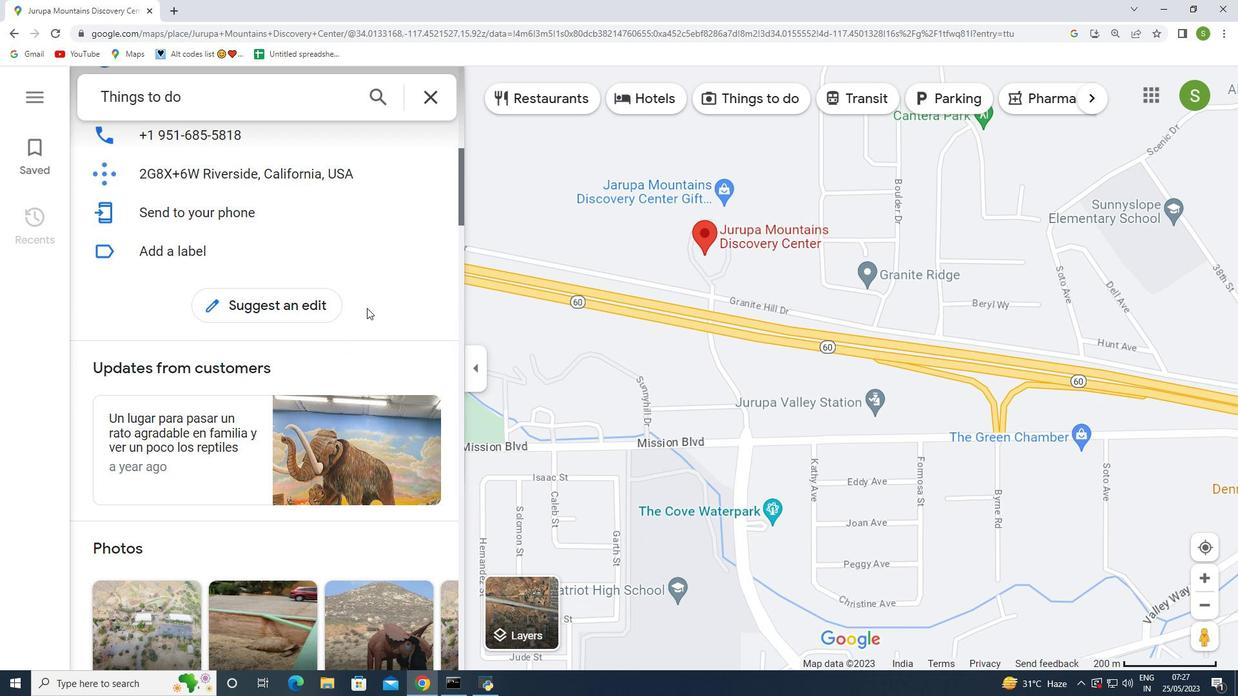 
Action: Mouse moved to (372, 308)
Screenshot: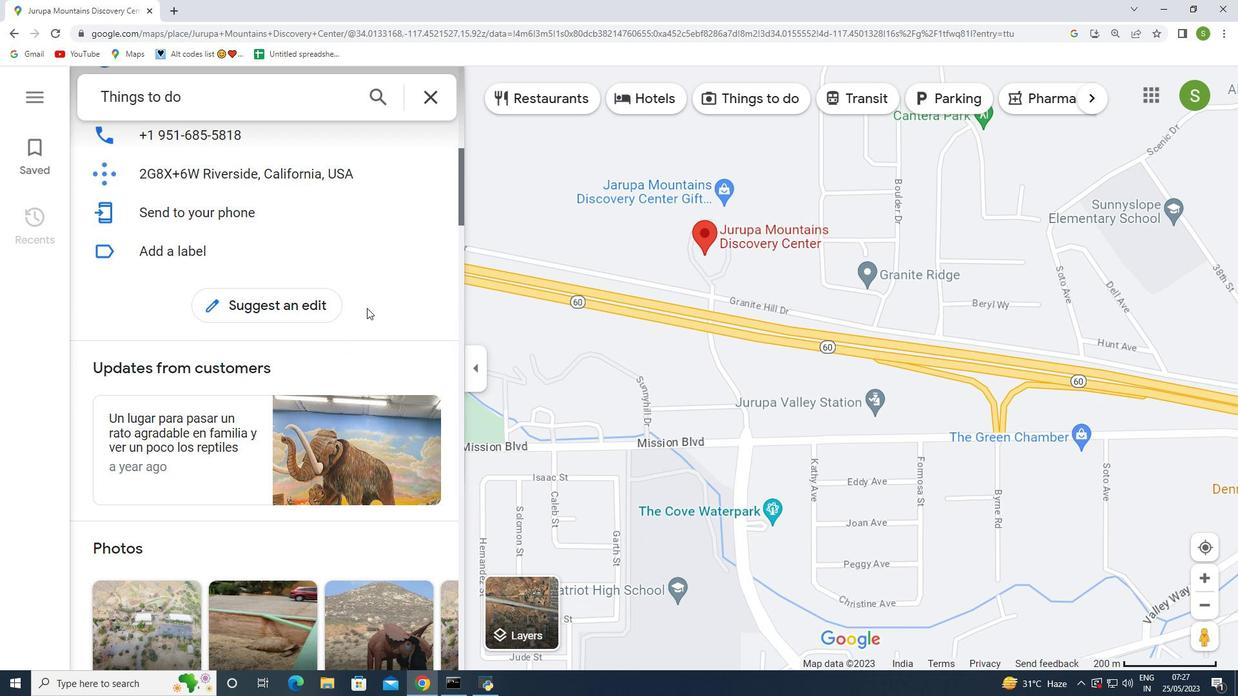 
Action: Mouse scrolled (372, 308) with delta (0, 0)
Screenshot: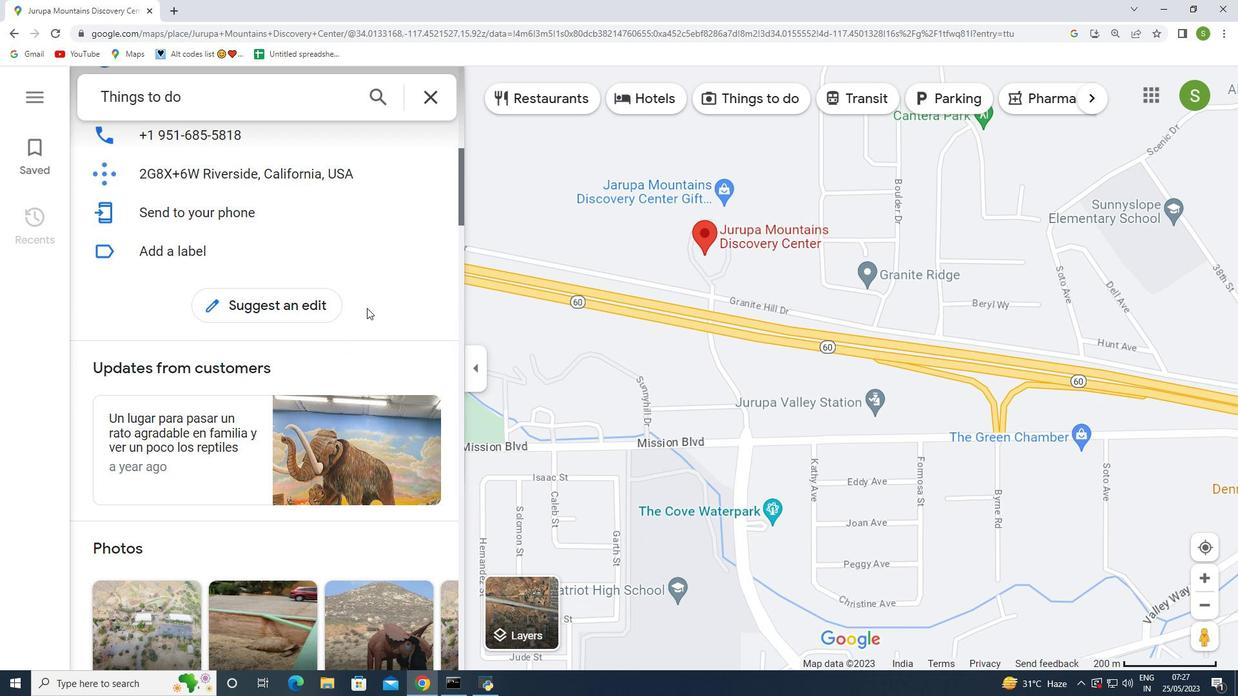 
Action: Mouse moved to (374, 307)
Screenshot: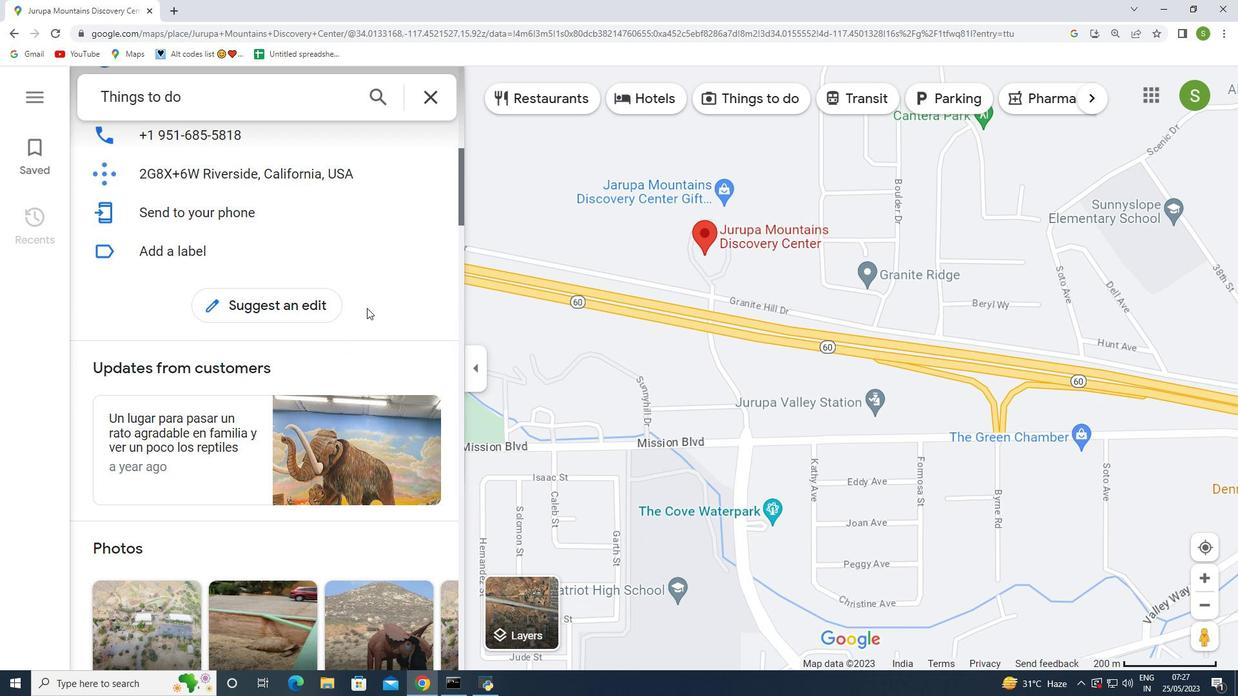 
Action: Mouse scrolled (374, 308) with delta (0, 0)
Screenshot: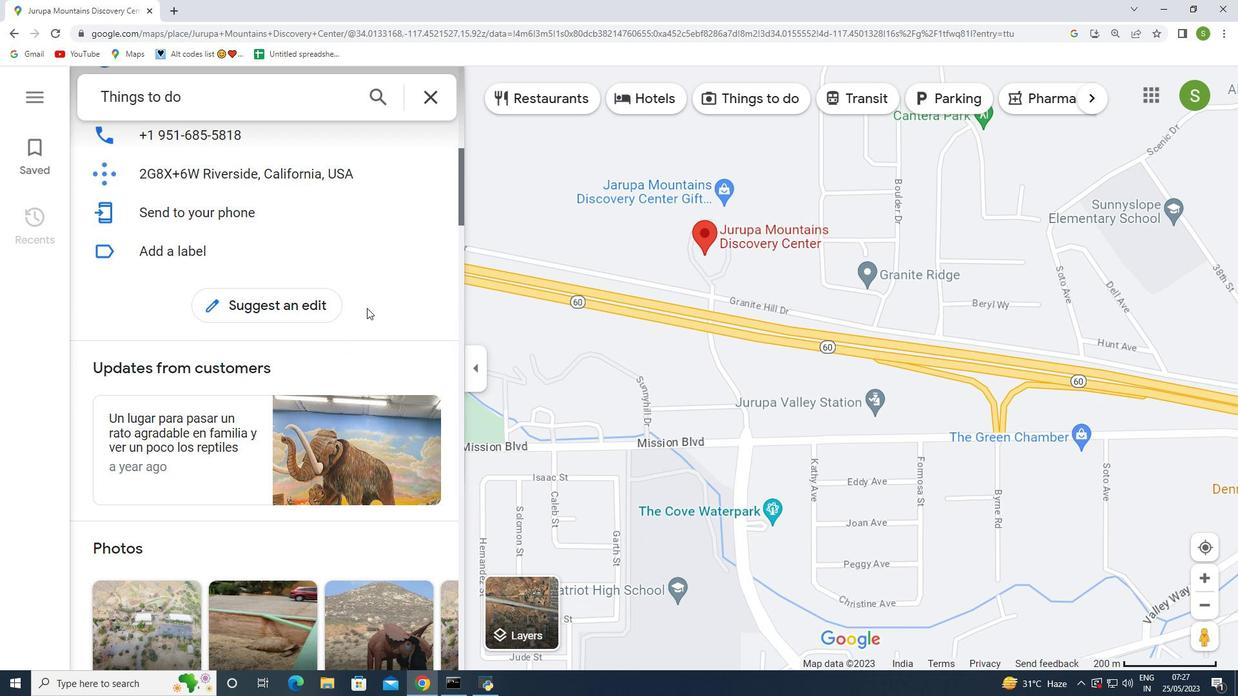 
Action: Mouse moved to (377, 306)
Screenshot: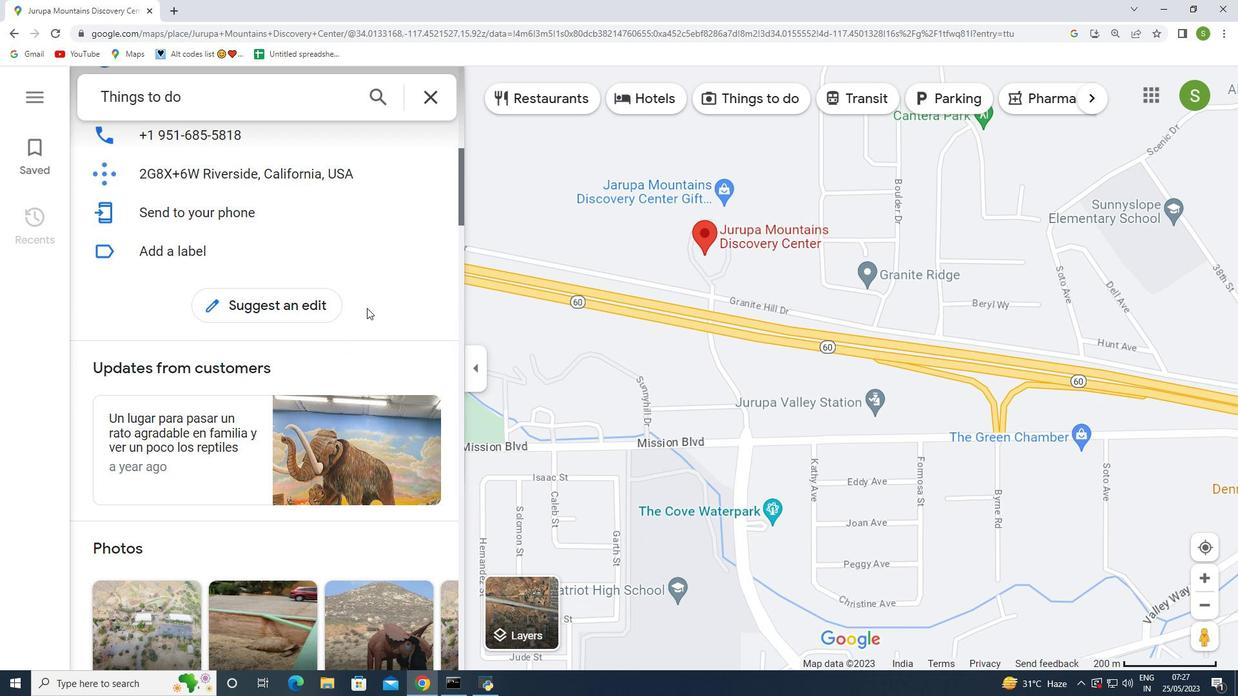 
Action: Mouse scrolled (377, 307) with delta (0, 0)
Screenshot: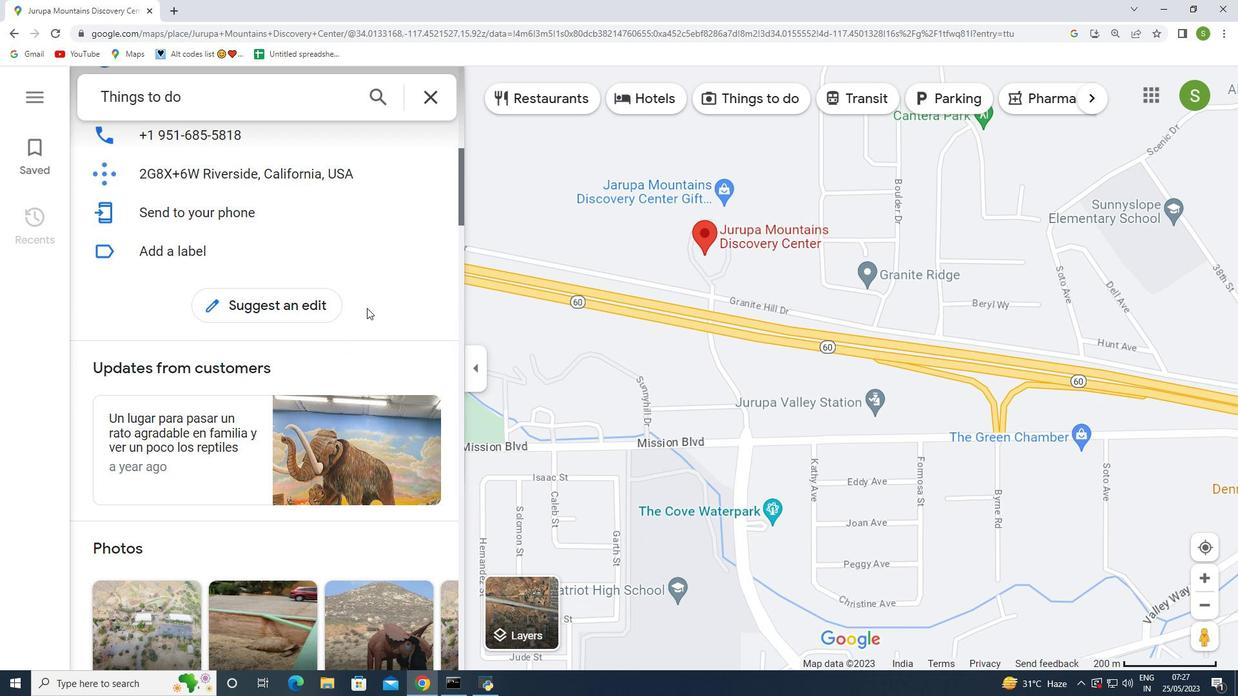 
Action: Mouse moved to (652, 167)
Screenshot: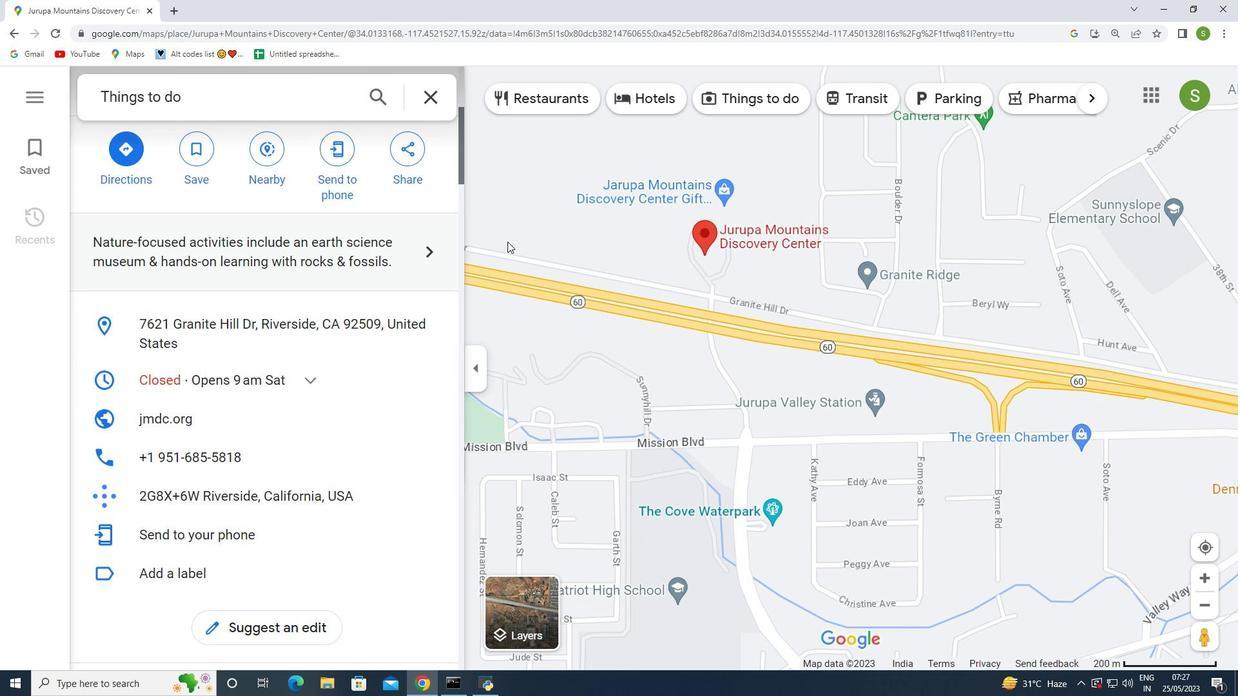
Action: Mouse scrolled (652, 168) with delta (0, 0)
Screenshot: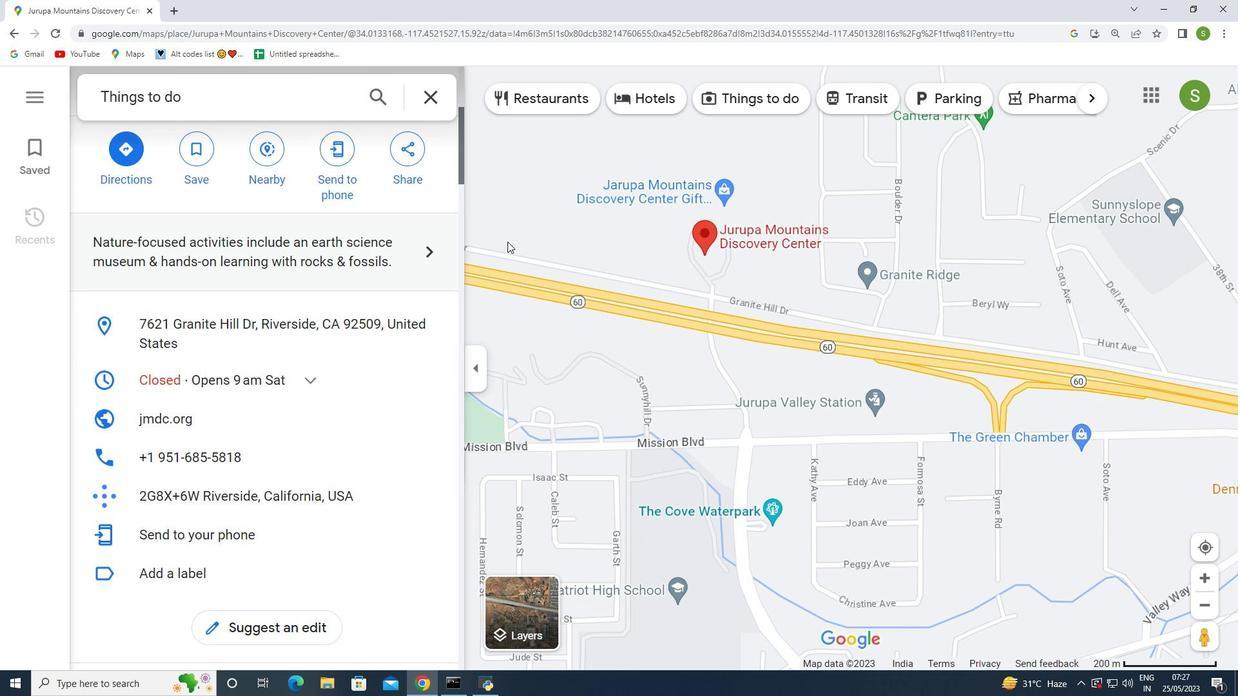 
Action: Mouse moved to (662, 160)
Screenshot: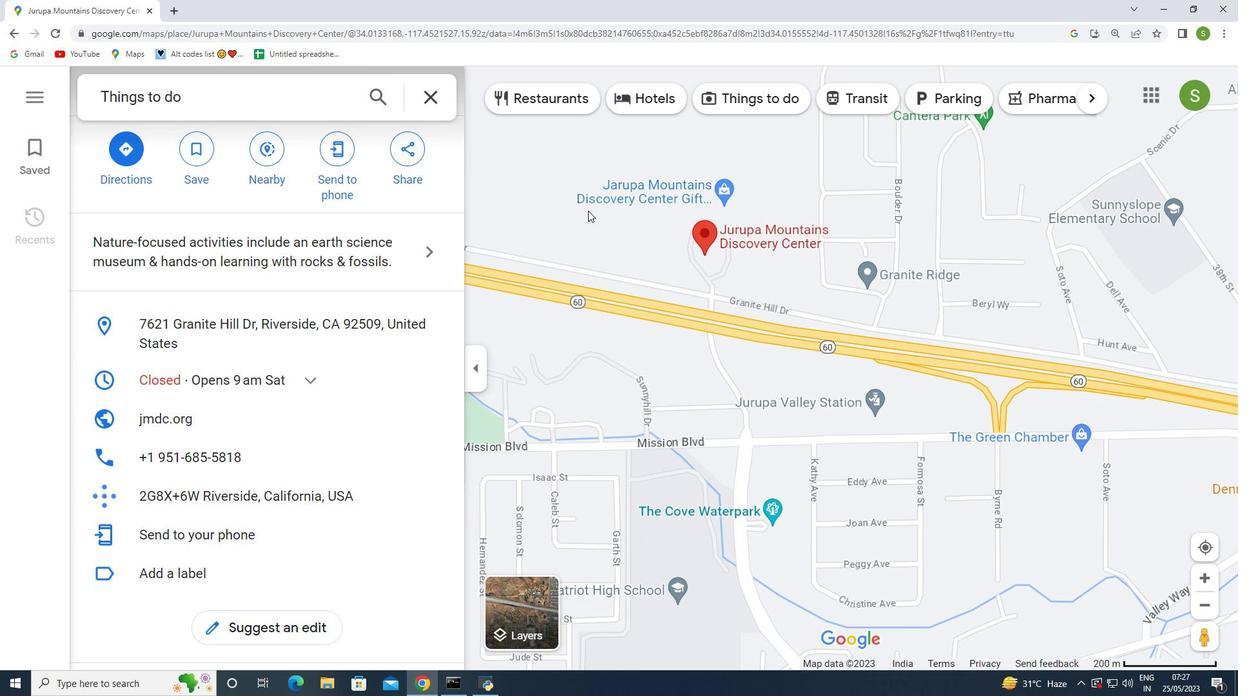 
Action: Mouse scrolled (662, 161) with delta (0, 0)
Screenshot: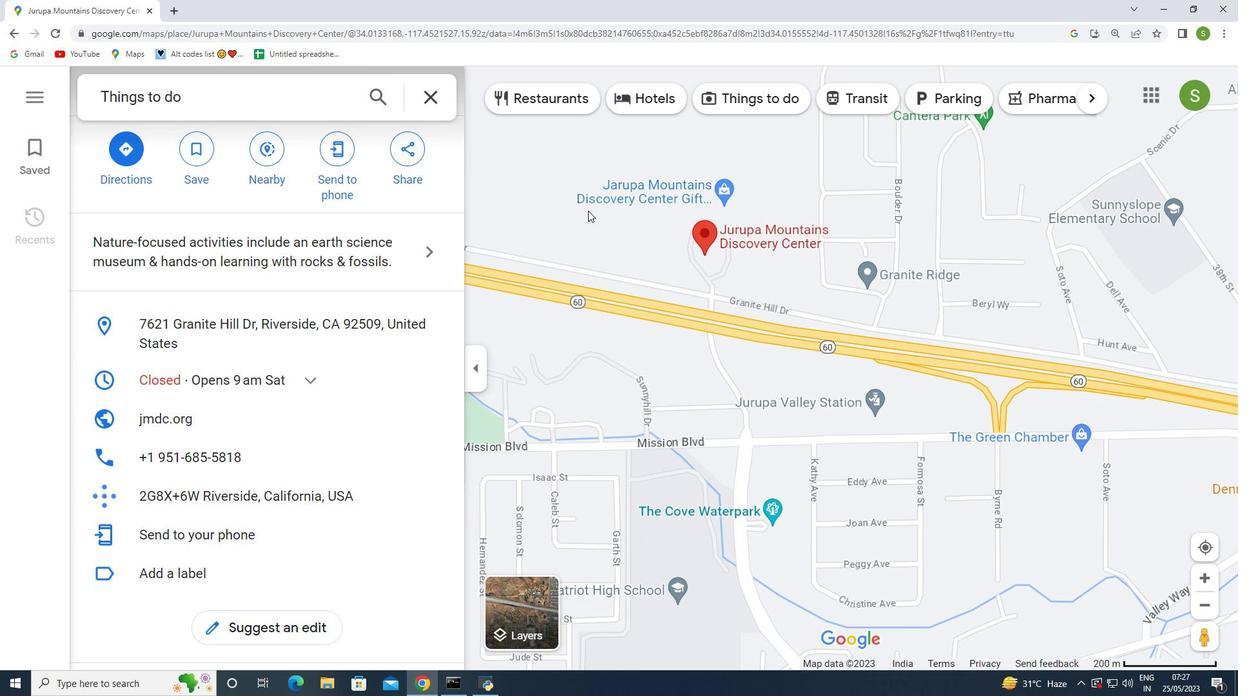 
Action: Mouse moved to (807, 143)
Screenshot: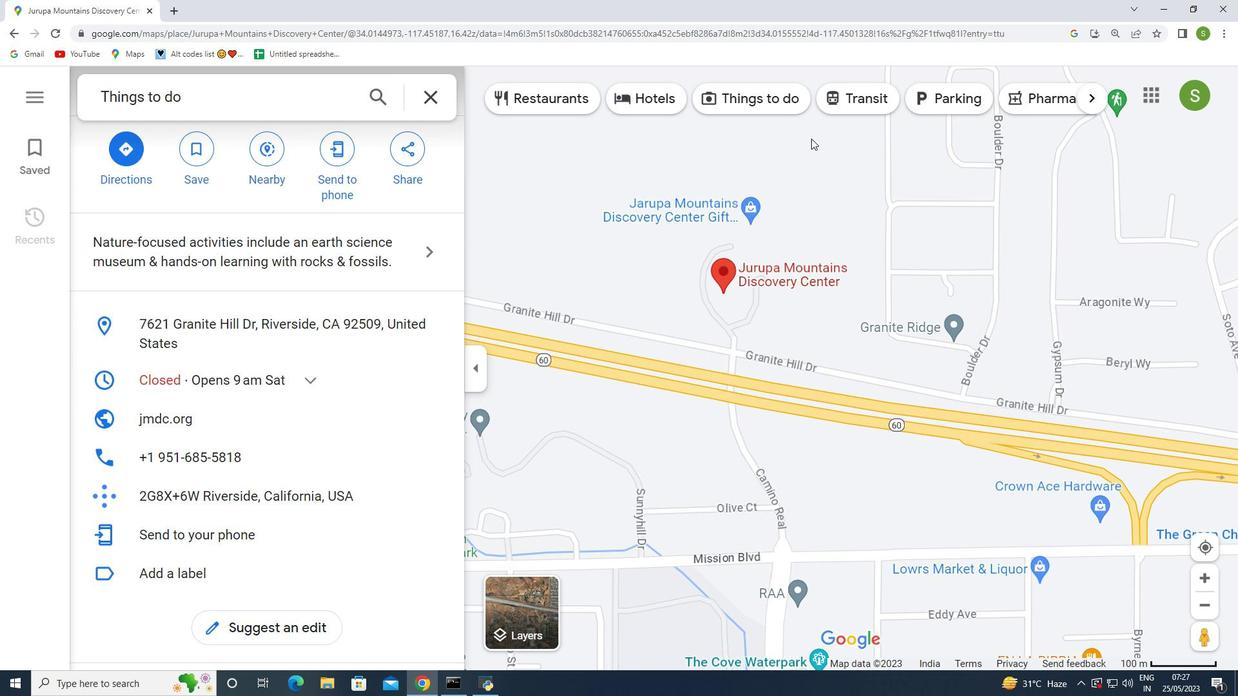 
Action: Mouse scrolled (812, 139) with delta (0, 0)
Screenshot: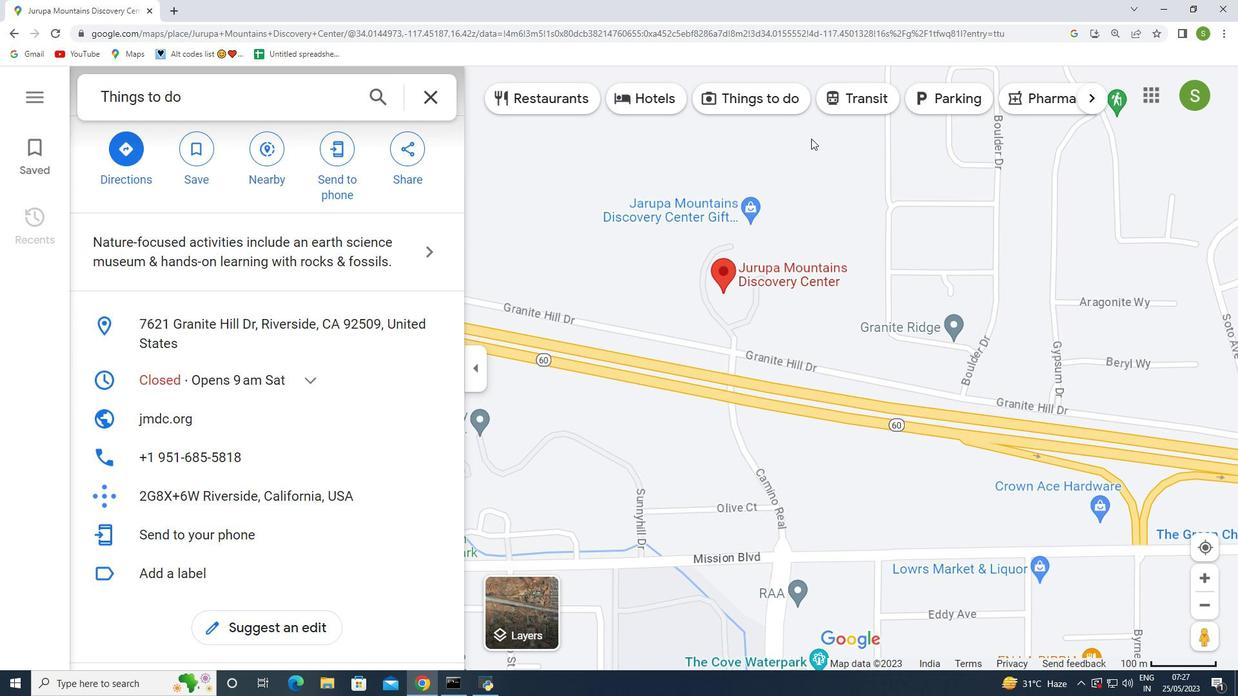 
Action: Mouse moved to (807, 143)
Screenshot: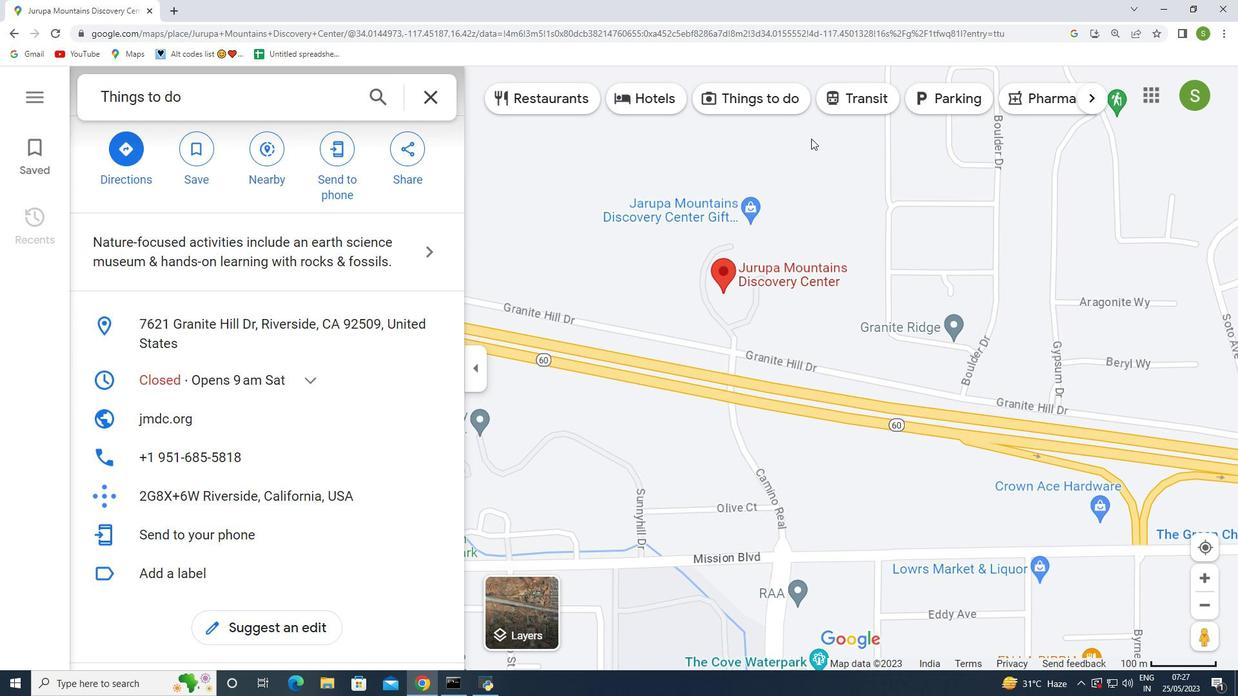
Action: Mouse scrolled (812, 140) with delta (0, 0)
Screenshot: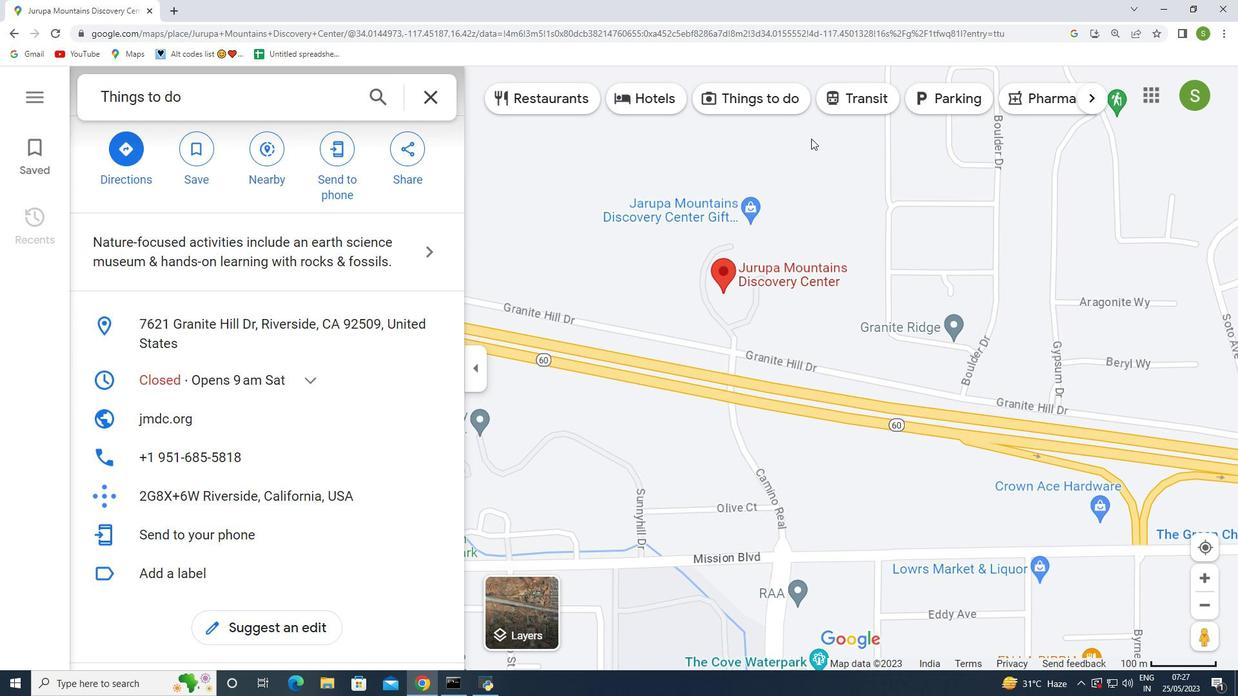 
Action: Mouse moved to (787, 103)
Screenshot: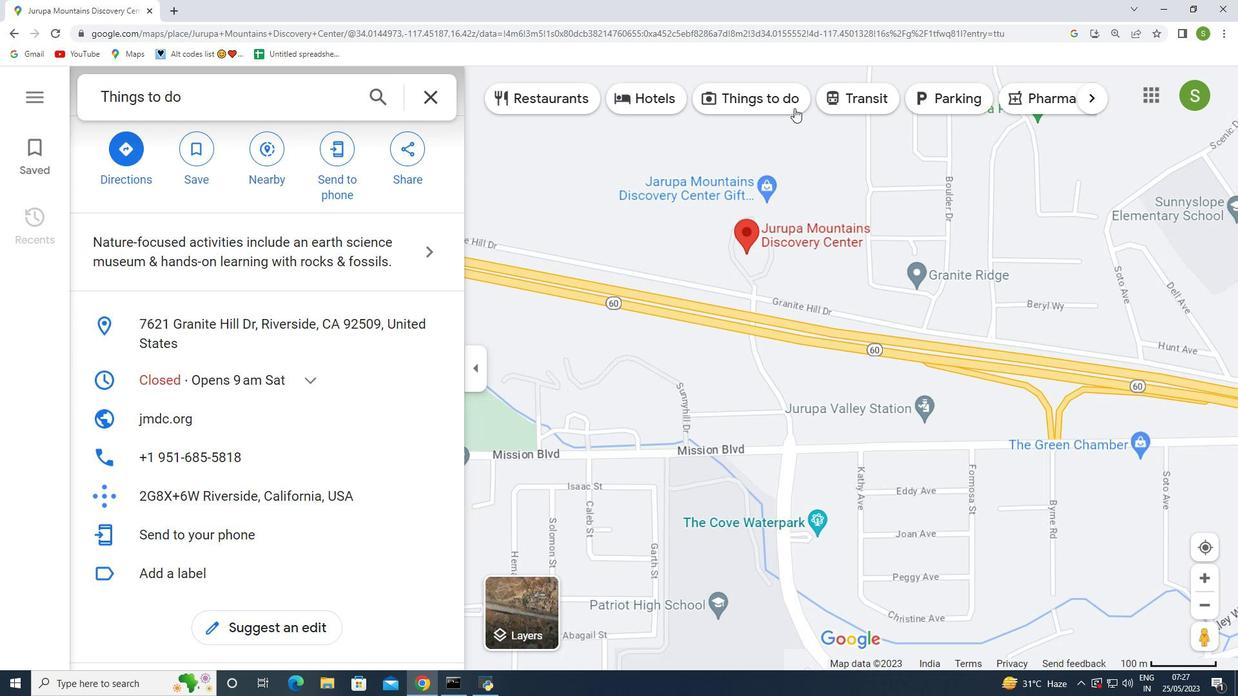 
Action: Mouse pressed left at (787, 103)
